 Task: Emergency contact list blue modern simple.
Action: Mouse moved to (436, 341)
Screenshot: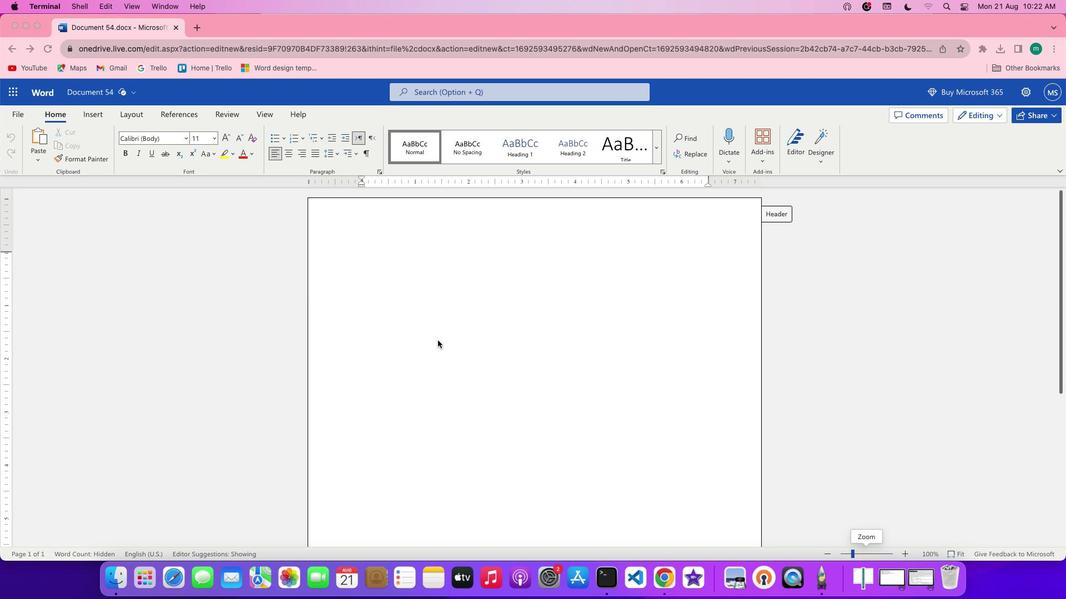 
Action: Mouse scrolled (436, 341) with delta (-2, -3)
Screenshot: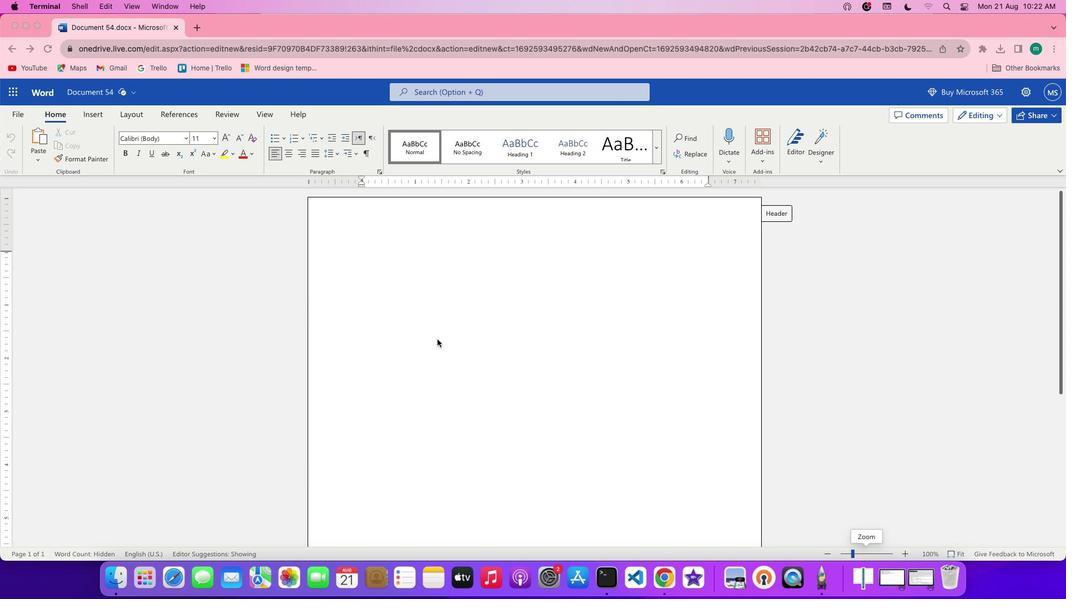 
Action: Mouse moved to (434, 336)
Screenshot: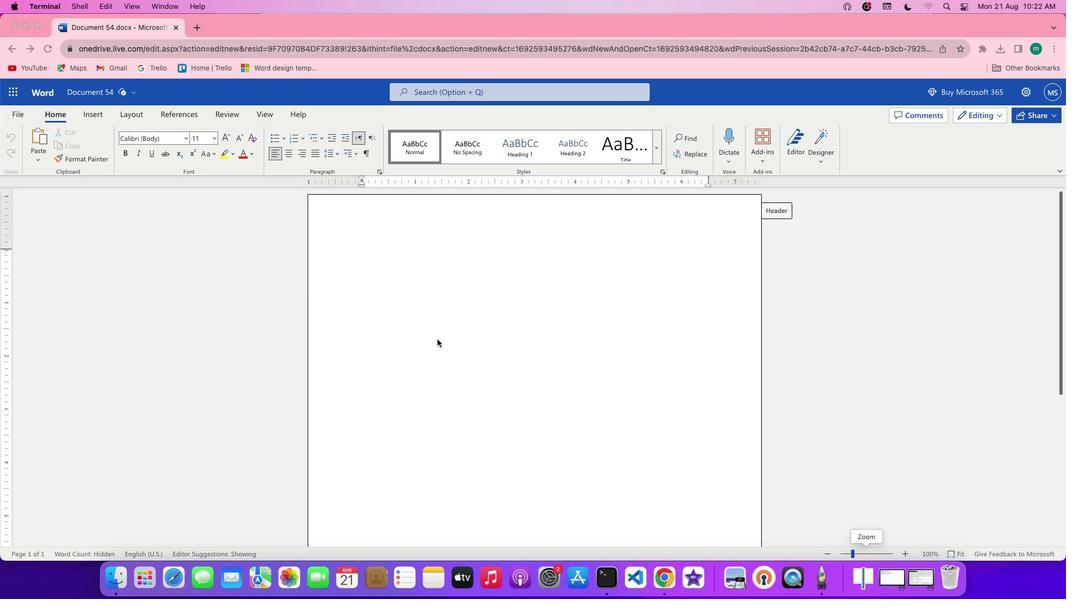 
Action: Mouse scrolled (434, 336) with delta (-2, -3)
Screenshot: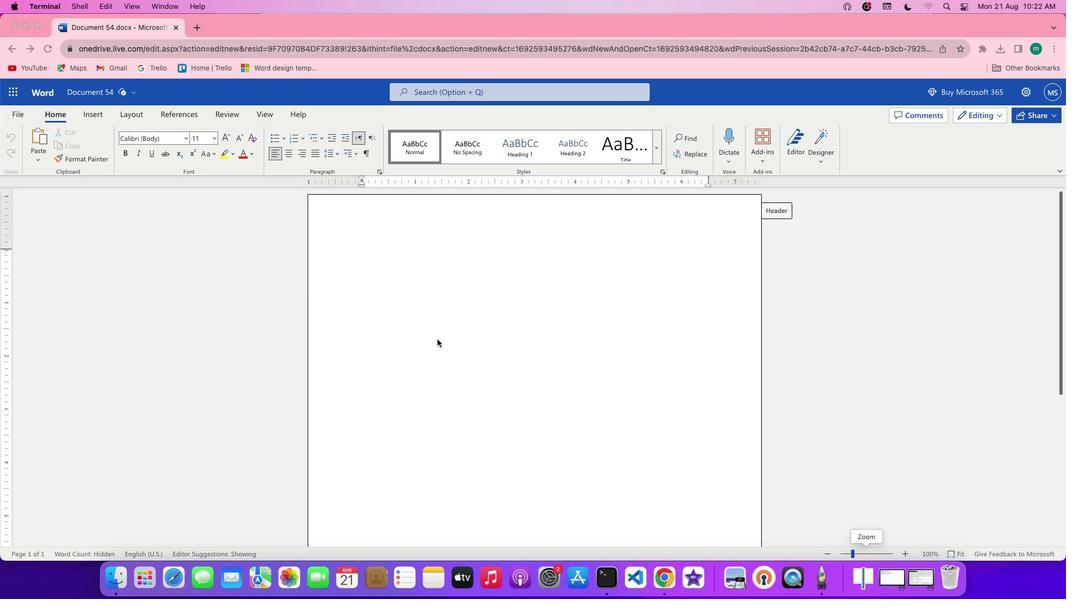 
Action: Mouse moved to (433, 336)
Screenshot: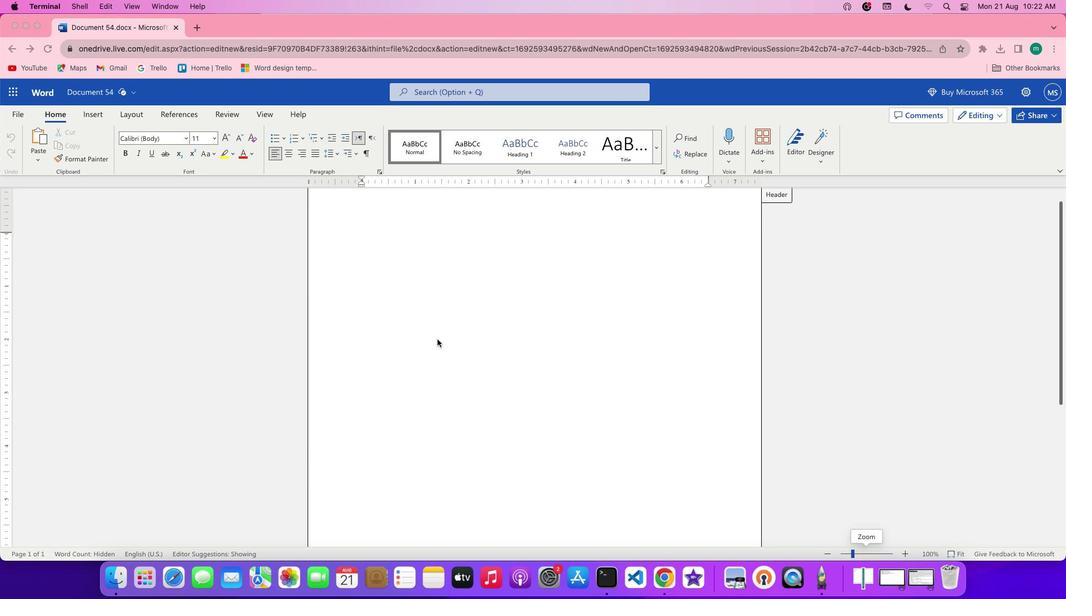 
Action: Mouse scrolled (433, 336) with delta (-2, -3)
Screenshot: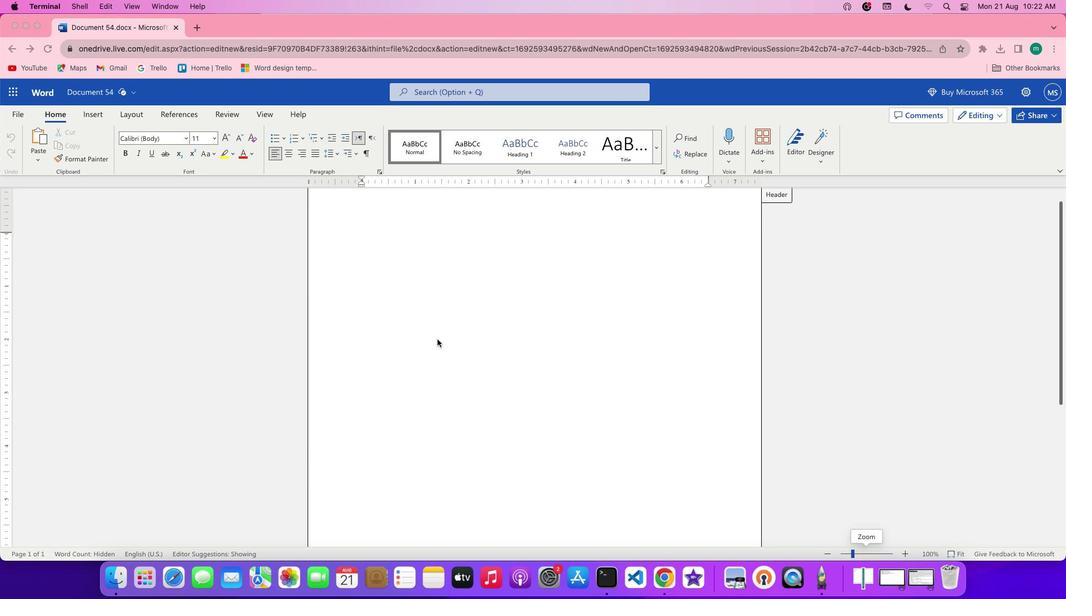 
Action: Mouse scrolled (433, 336) with delta (-2, -4)
Screenshot: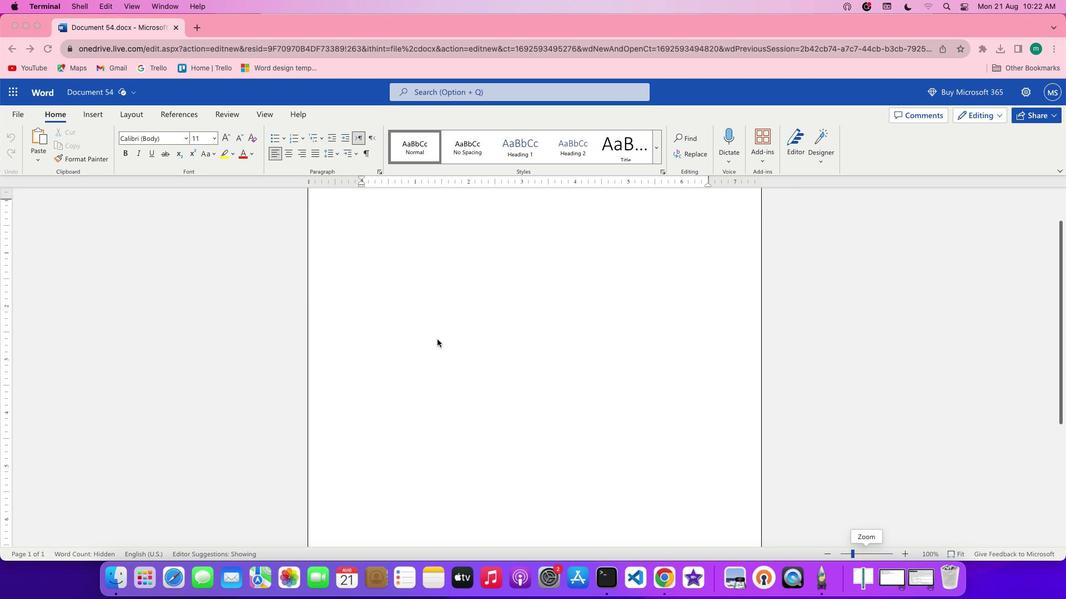
Action: Mouse moved to (432, 336)
Screenshot: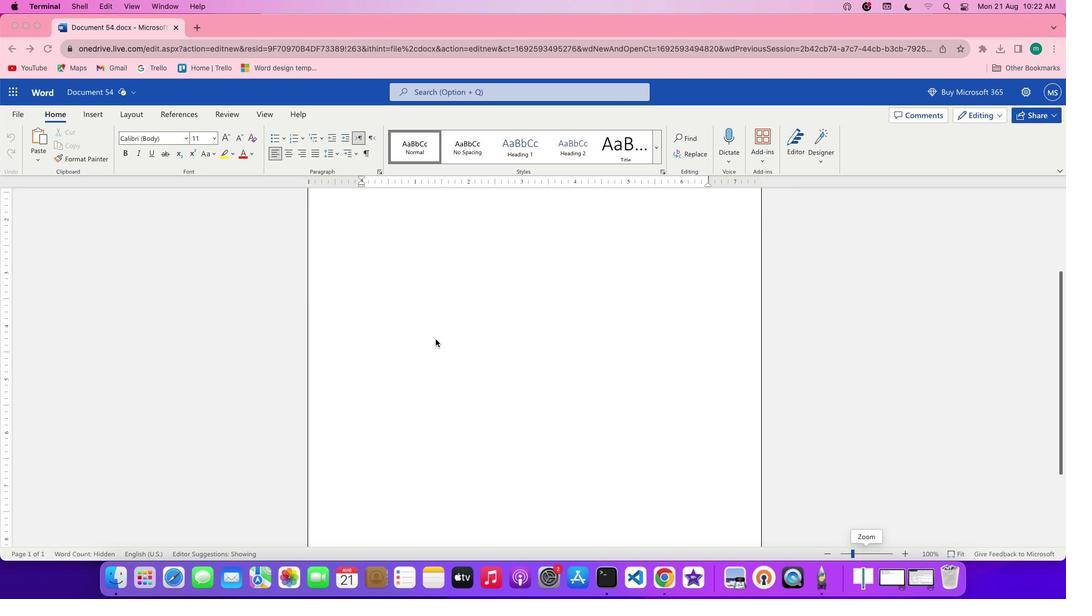 
Action: Mouse scrolled (432, 336) with delta (-2, -2)
Screenshot: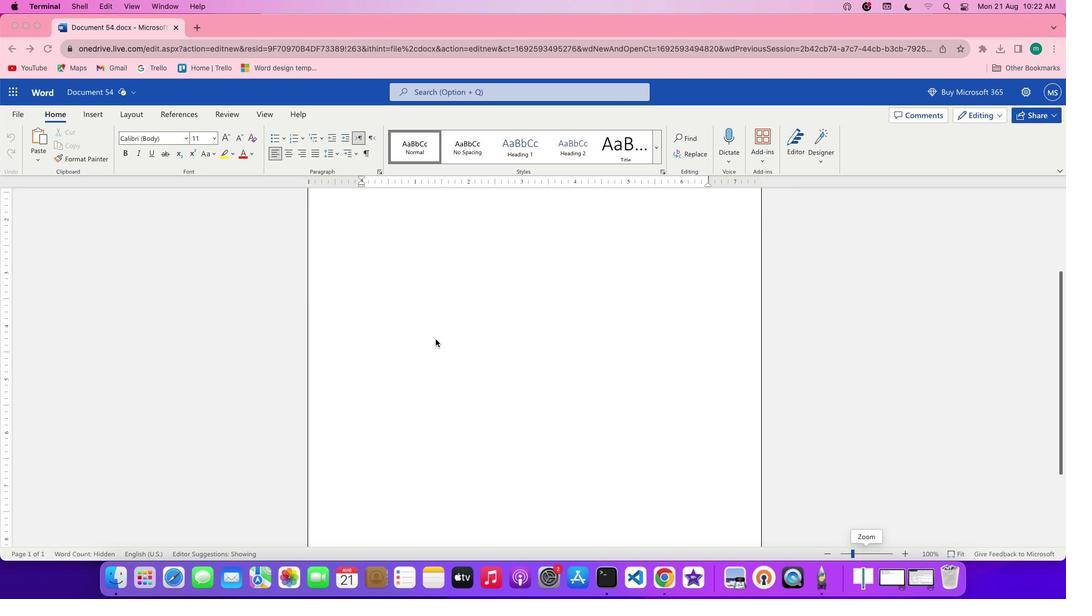 
Action: Mouse scrolled (432, 336) with delta (-2, -2)
Screenshot: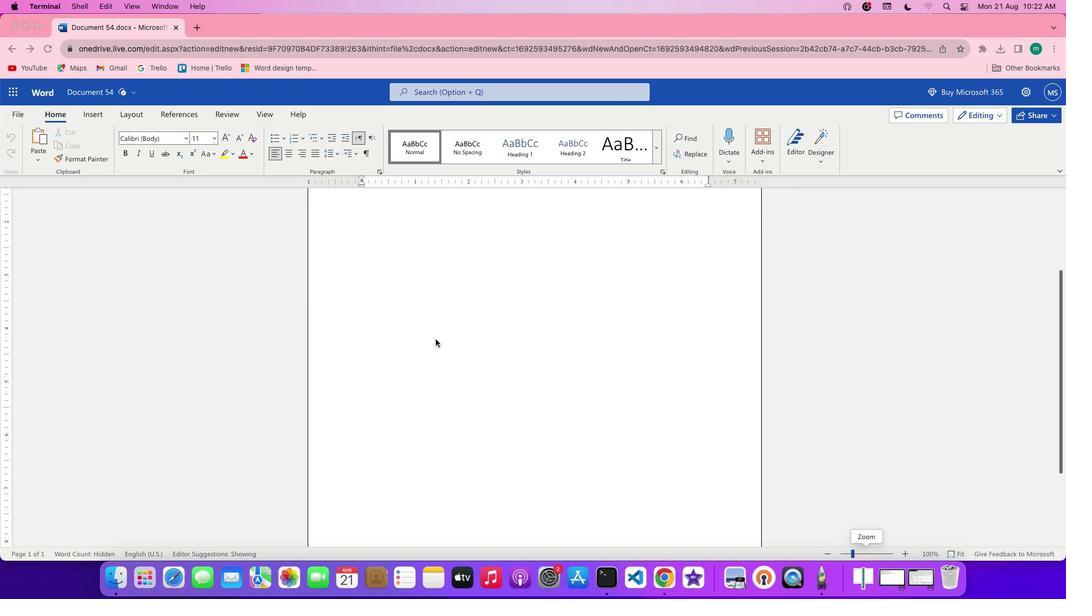 
Action: Mouse scrolled (432, 336) with delta (-2, -1)
Screenshot: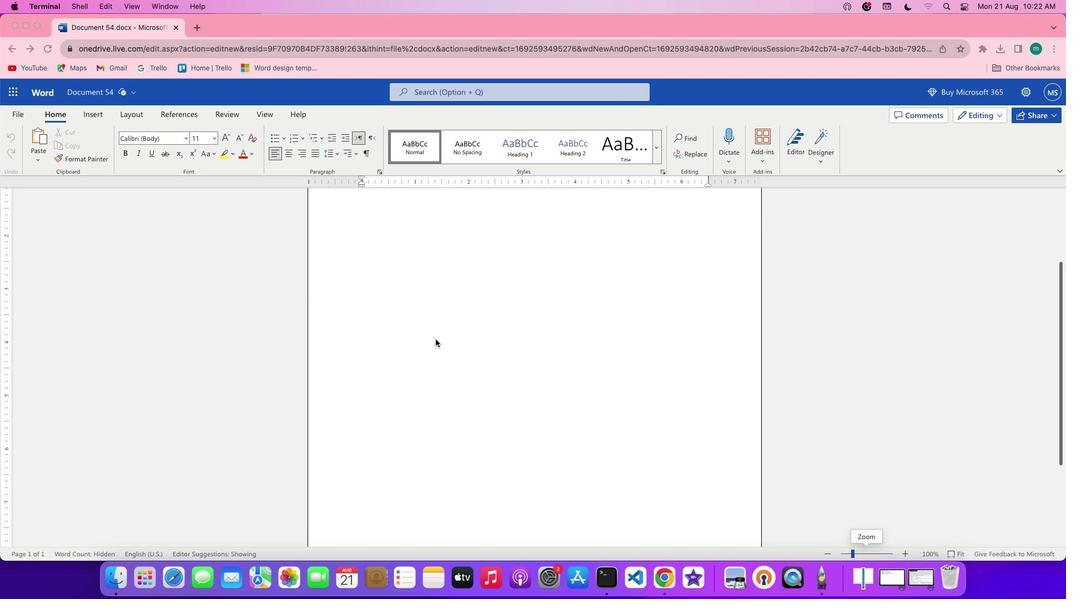 
Action: Mouse scrolled (432, 336) with delta (-2, 0)
Screenshot: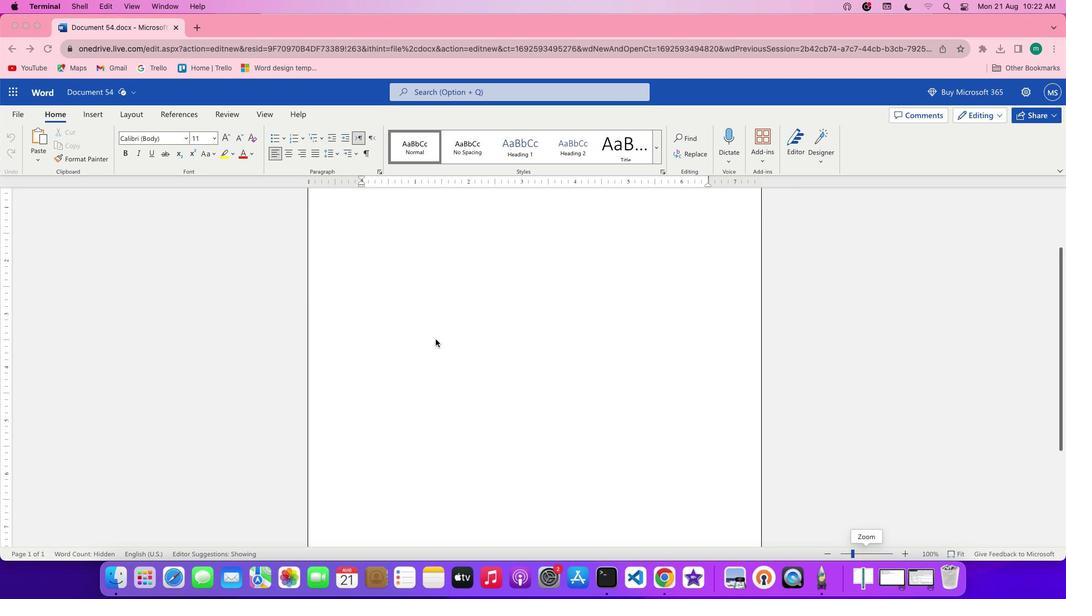 
Action: Mouse moved to (53, 112)
Screenshot: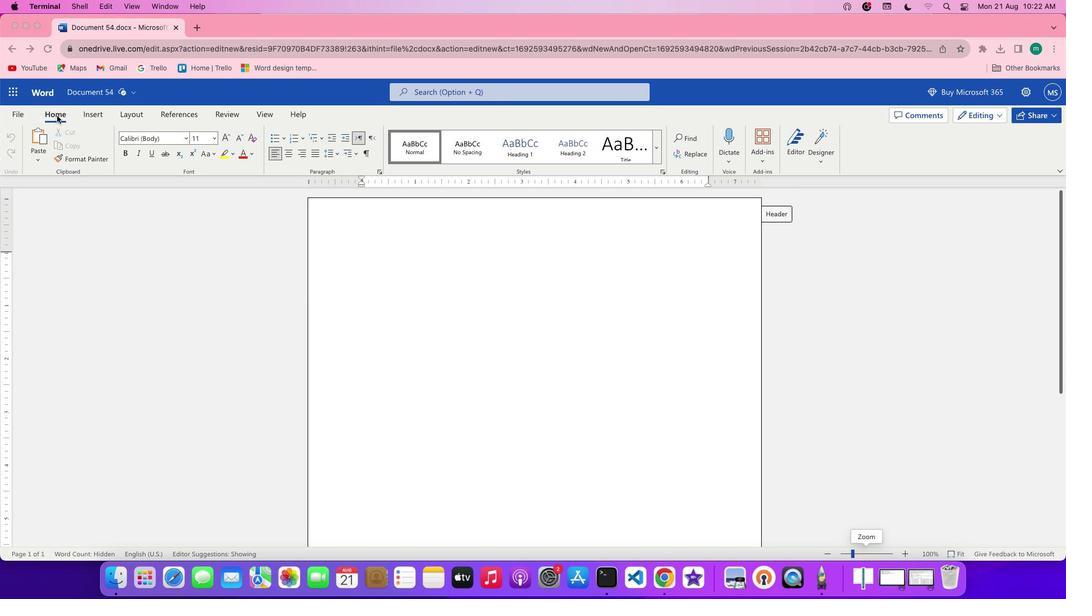 
Action: Mouse pressed left at (53, 112)
Screenshot: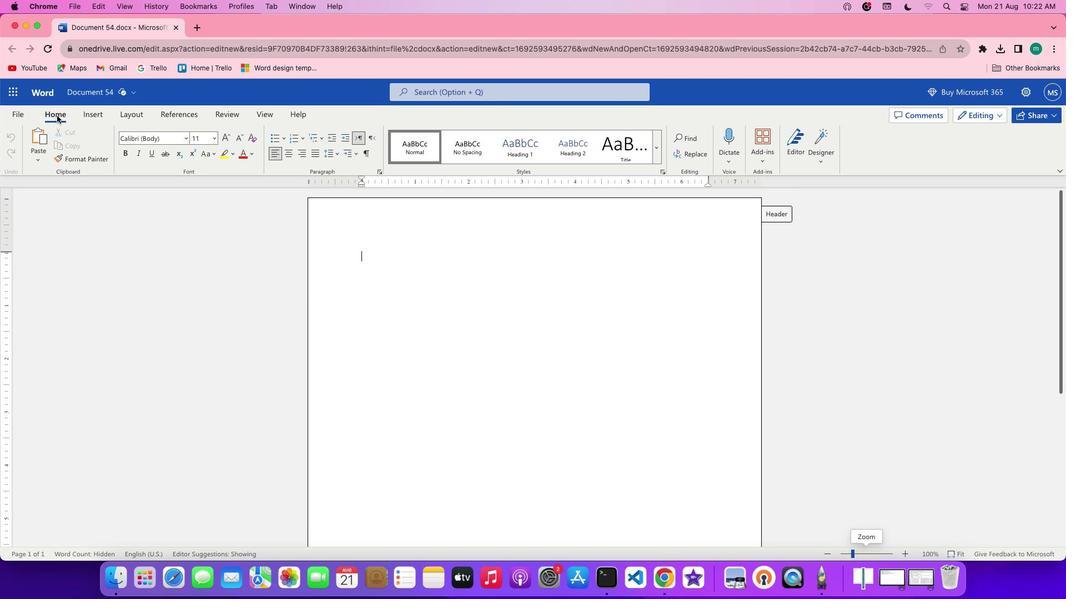 
Action: Mouse moved to (87, 113)
Screenshot: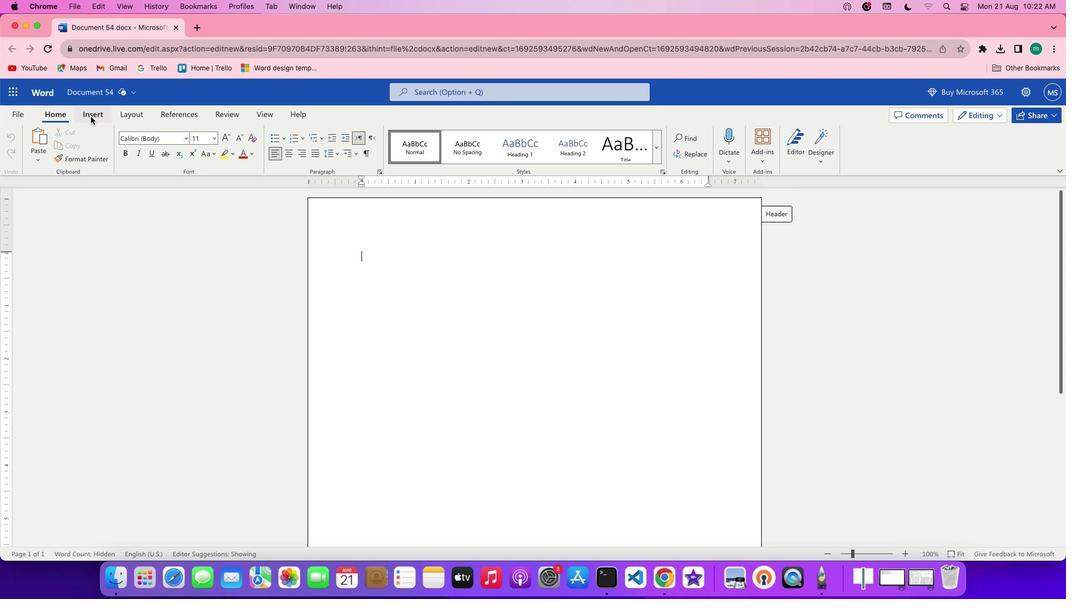 
Action: Mouse pressed left at (87, 113)
Screenshot: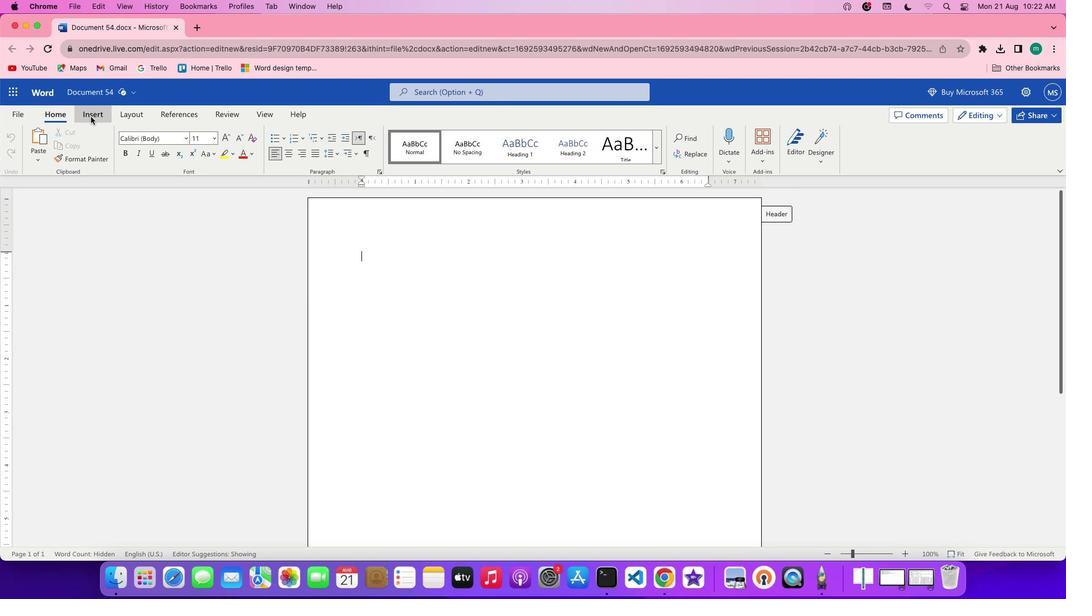
Action: Mouse moved to (98, 150)
Screenshot: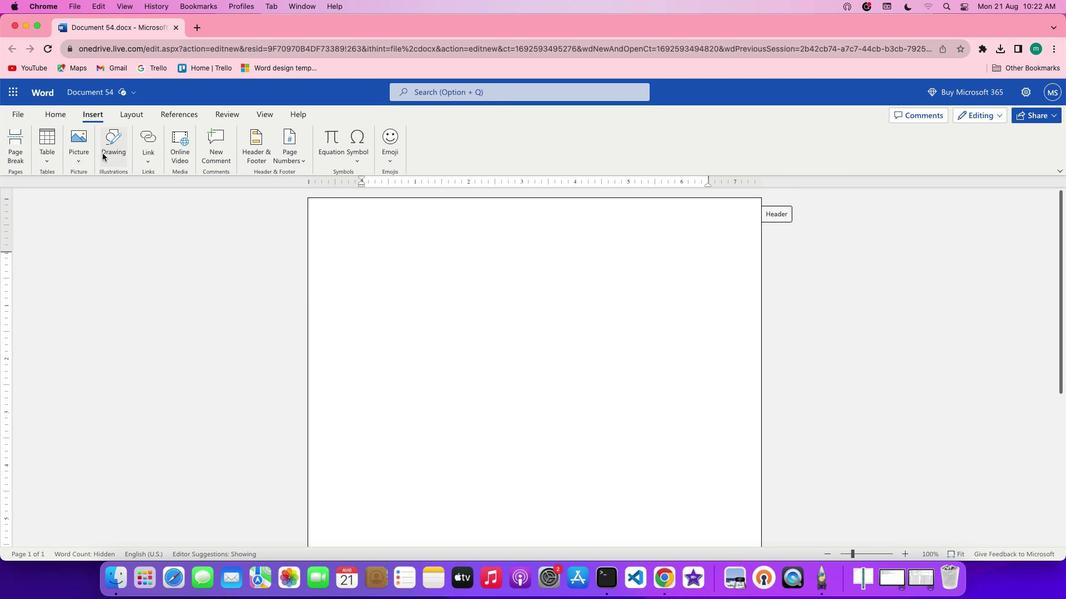 
Action: Mouse pressed left at (98, 150)
Screenshot: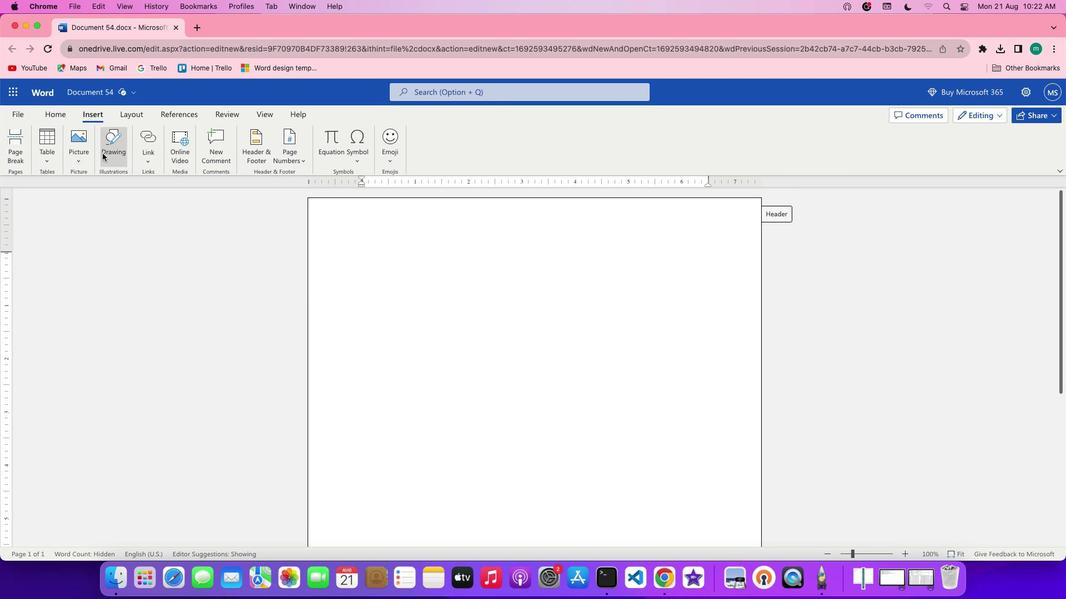 
Action: Mouse moved to (427, 211)
Screenshot: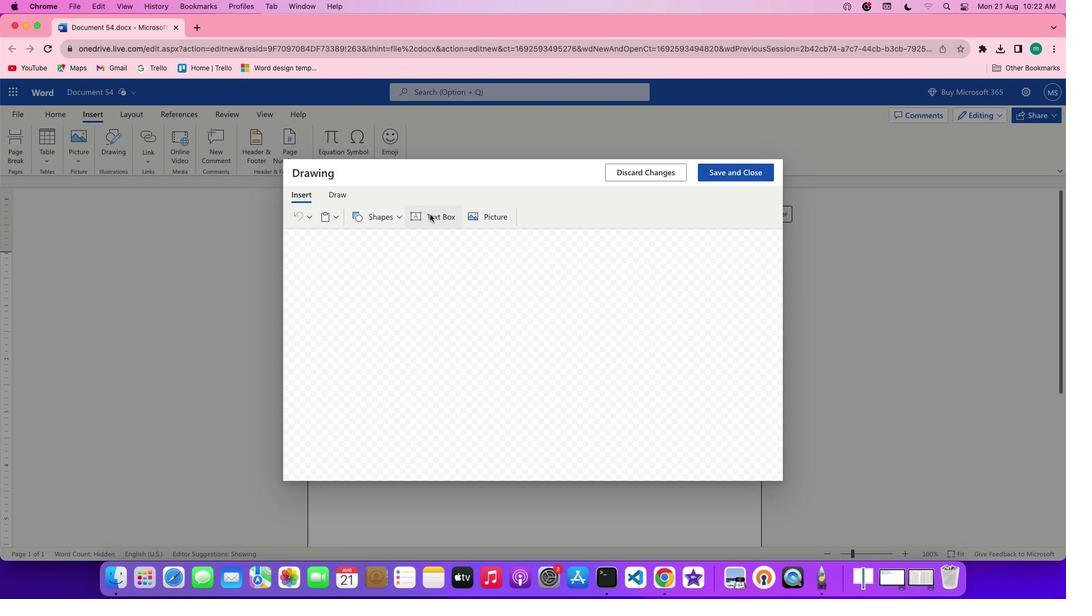 
Action: Mouse pressed left at (427, 211)
Screenshot: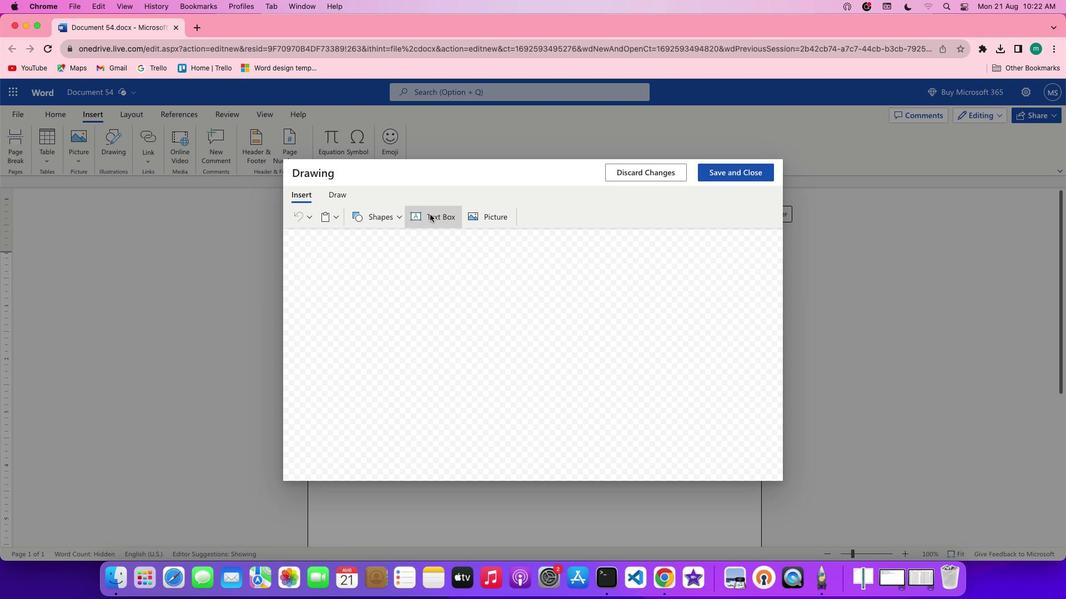 
Action: Mouse moved to (282, 226)
Screenshot: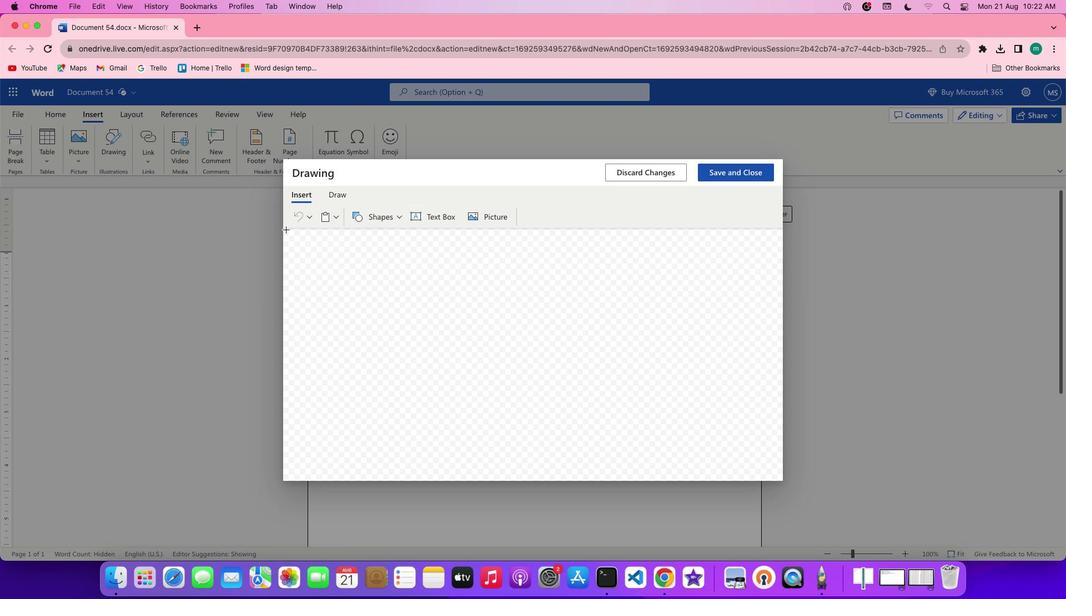
Action: Mouse pressed left at (282, 226)
Screenshot: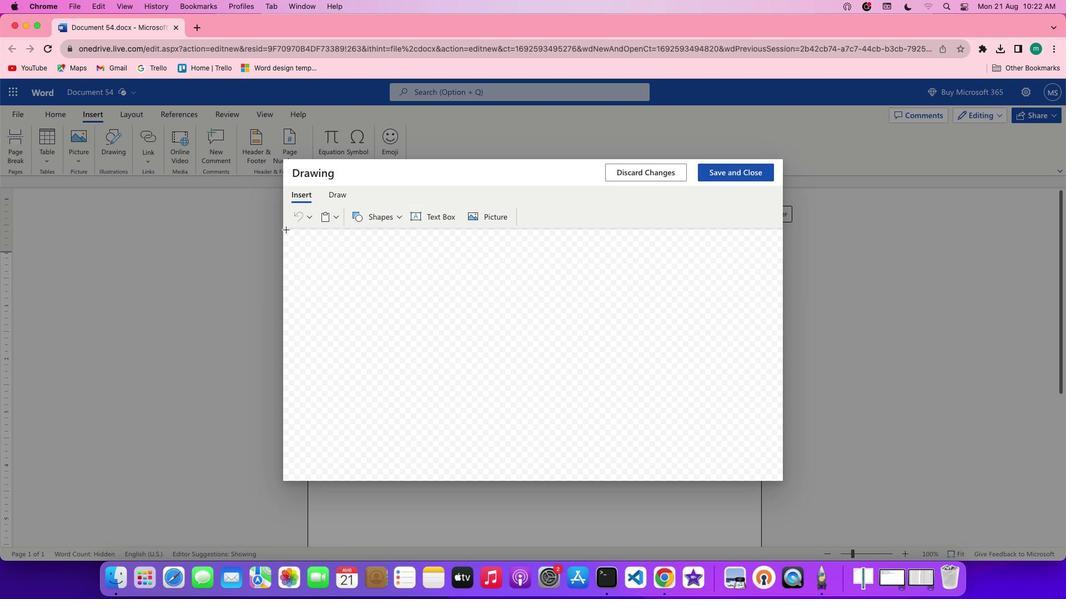 
Action: Mouse moved to (281, 228)
Screenshot: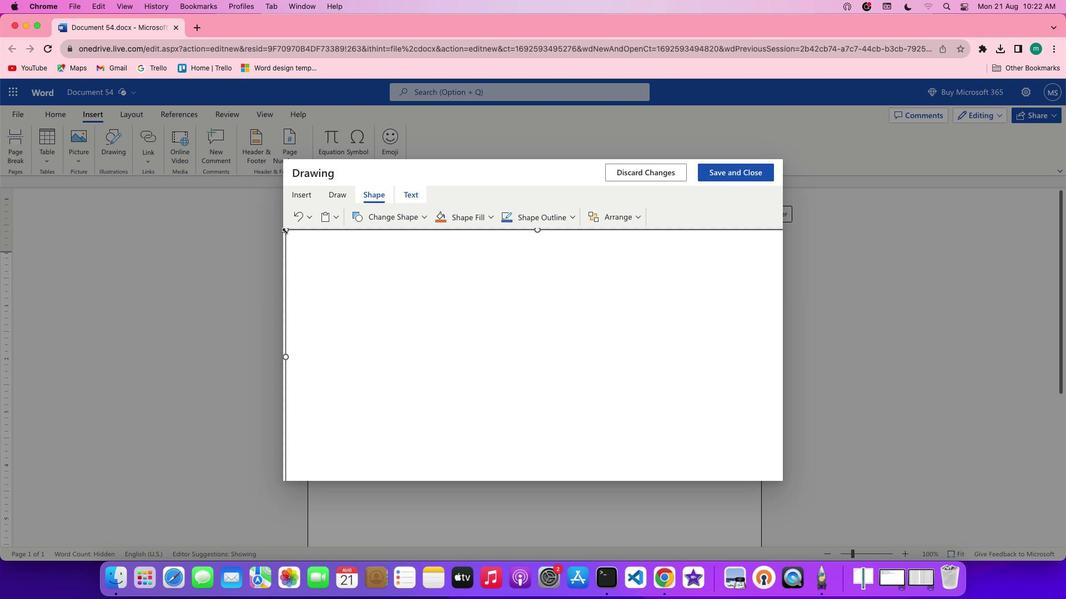 
Action: Mouse pressed left at (281, 228)
Screenshot: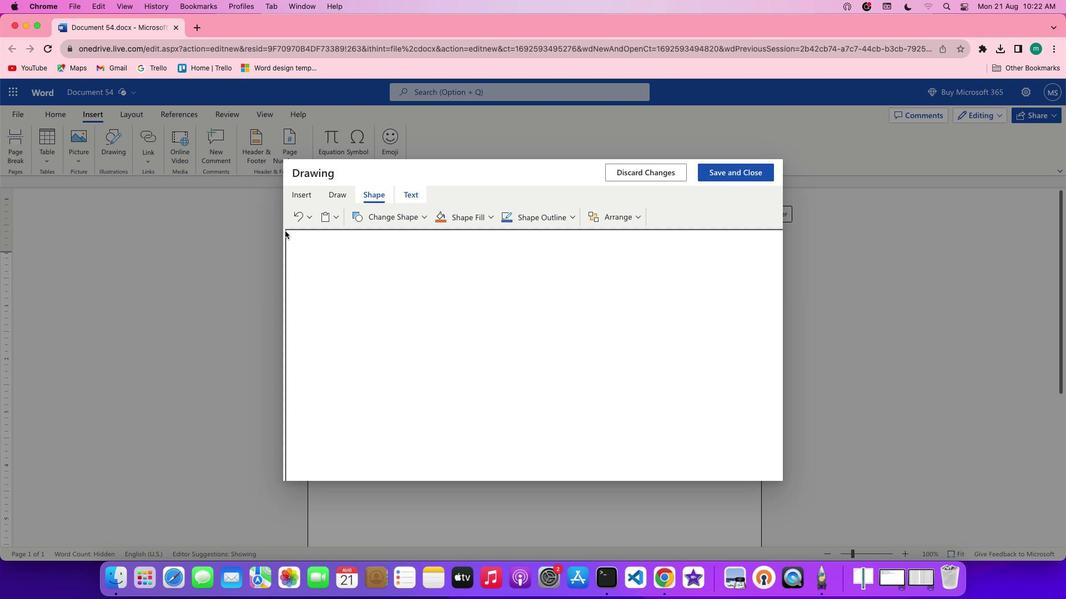 
Action: Mouse moved to (414, 282)
Screenshot: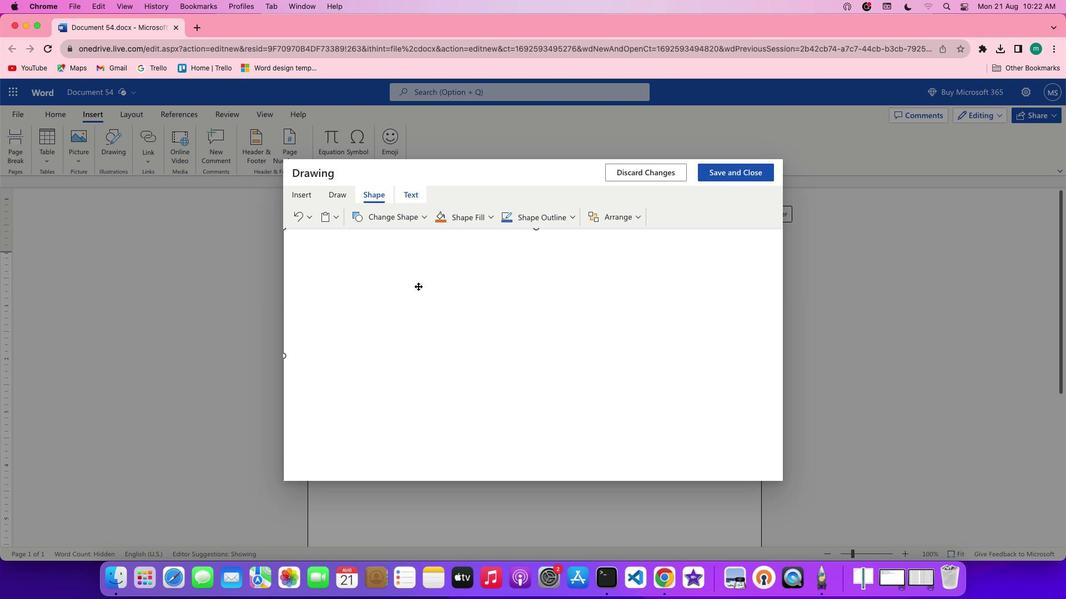 
Action: Mouse pressed left at (414, 282)
Screenshot: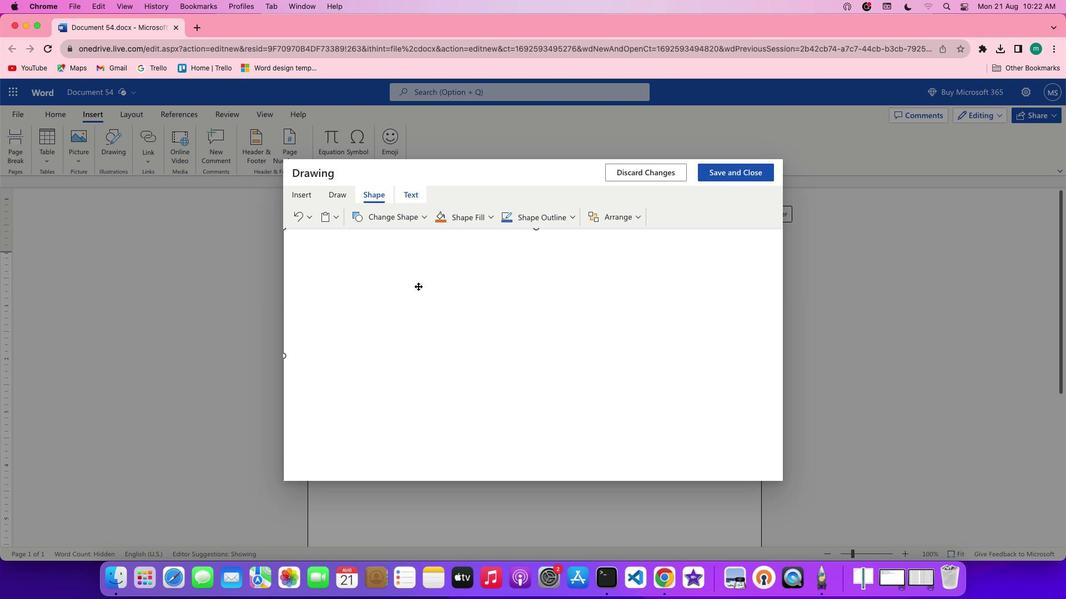 
Action: Mouse moved to (311, 193)
Screenshot: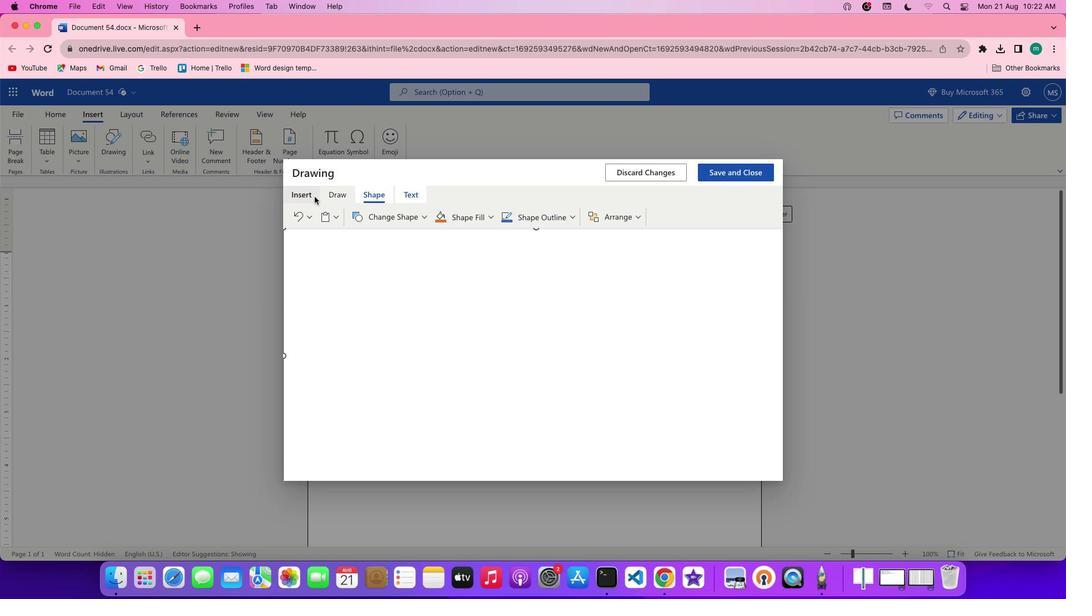 
Action: Mouse pressed left at (311, 193)
Screenshot: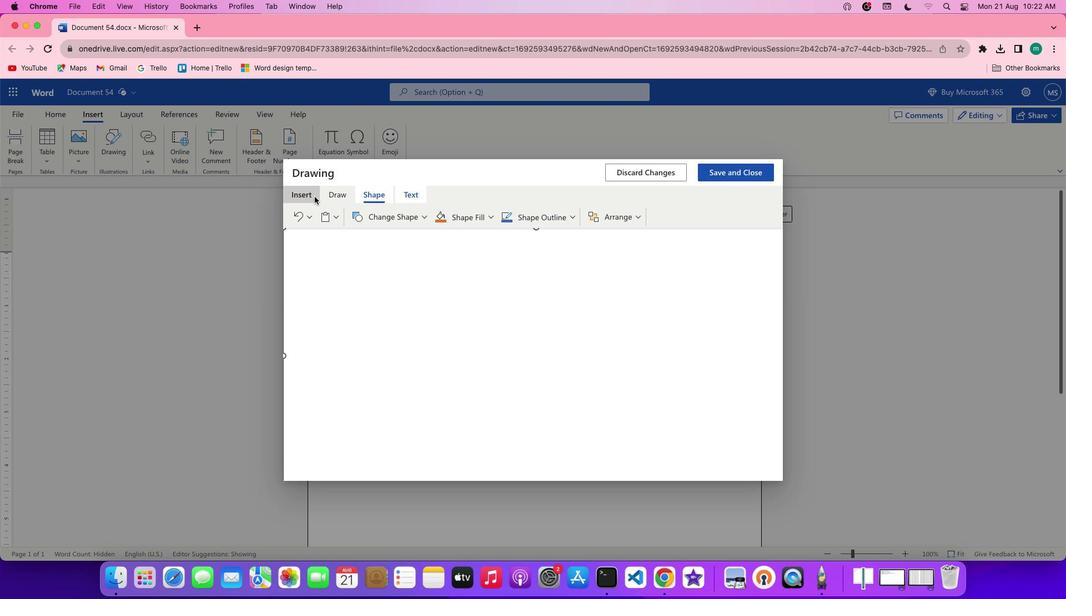 
Action: Mouse moved to (487, 212)
Screenshot: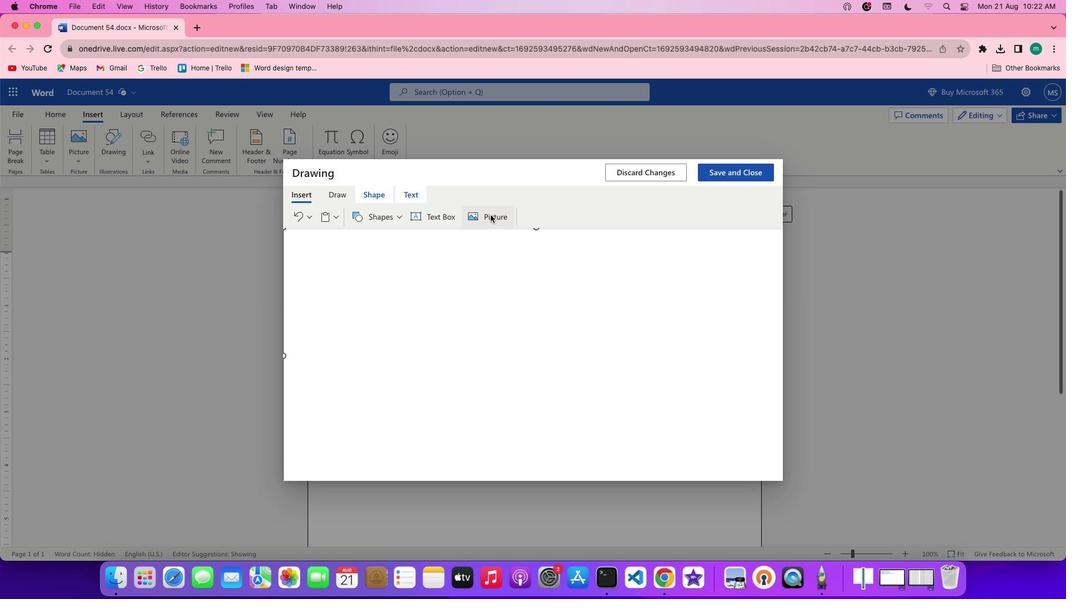
Action: Mouse pressed left at (487, 212)
Screenshot: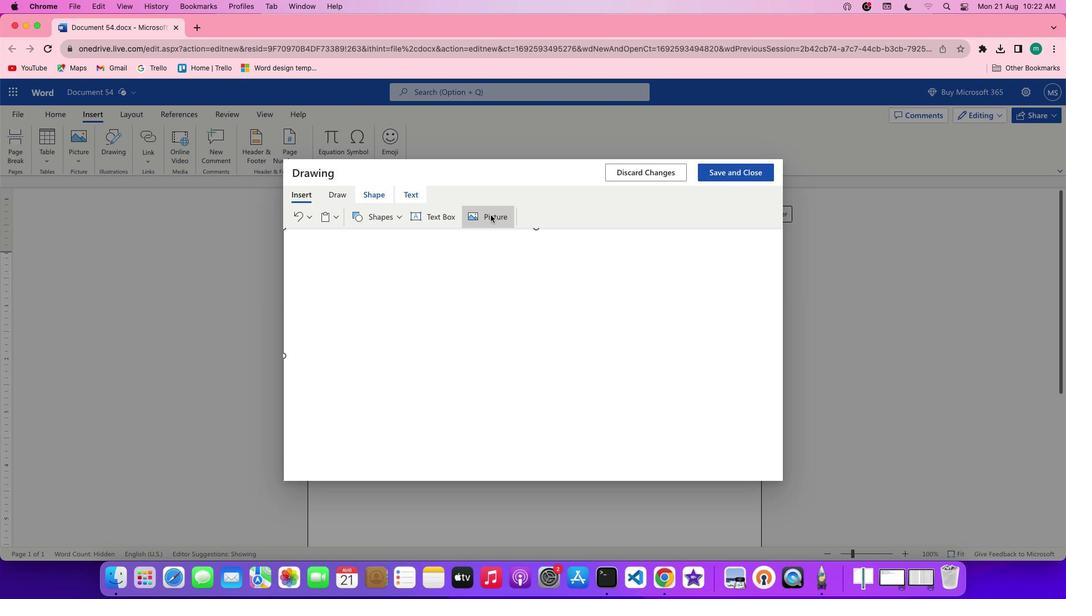 
Action: Mouse moved to (447, 286)
Screenshot: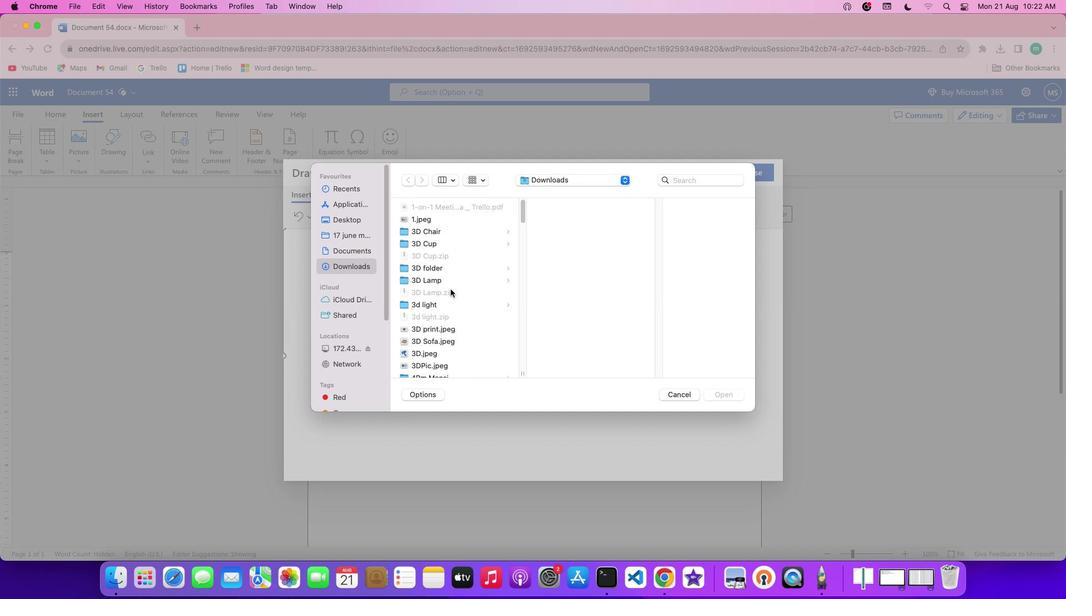 
Action: Mouse scrolled (447, 286) with delta (-2, -3)
Screenshot: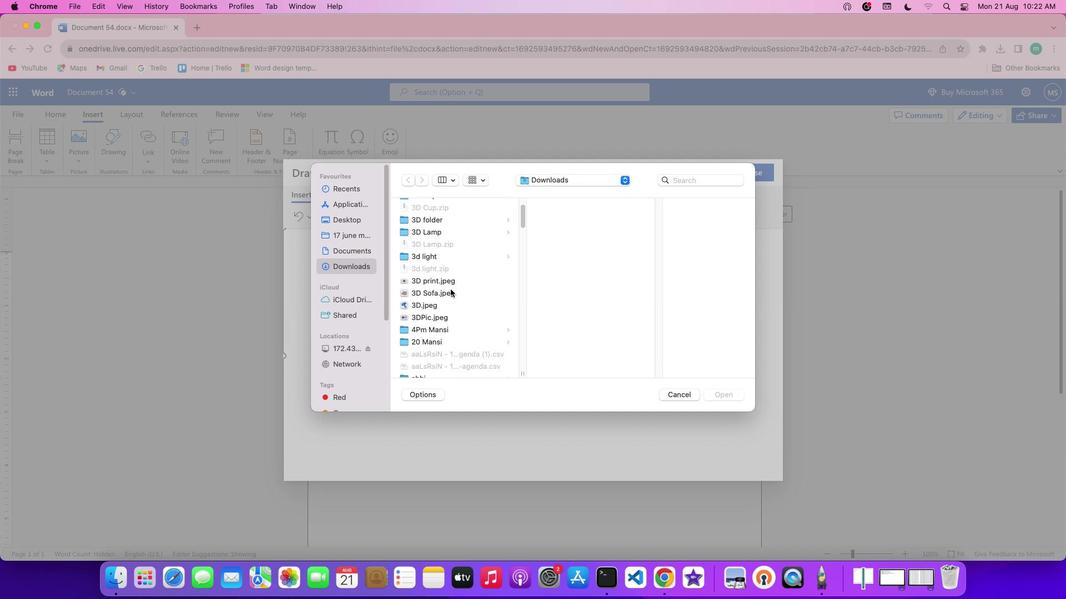 
Action: Mouse scrolled (447, 286) with delta (-2, -3)
Screenshot: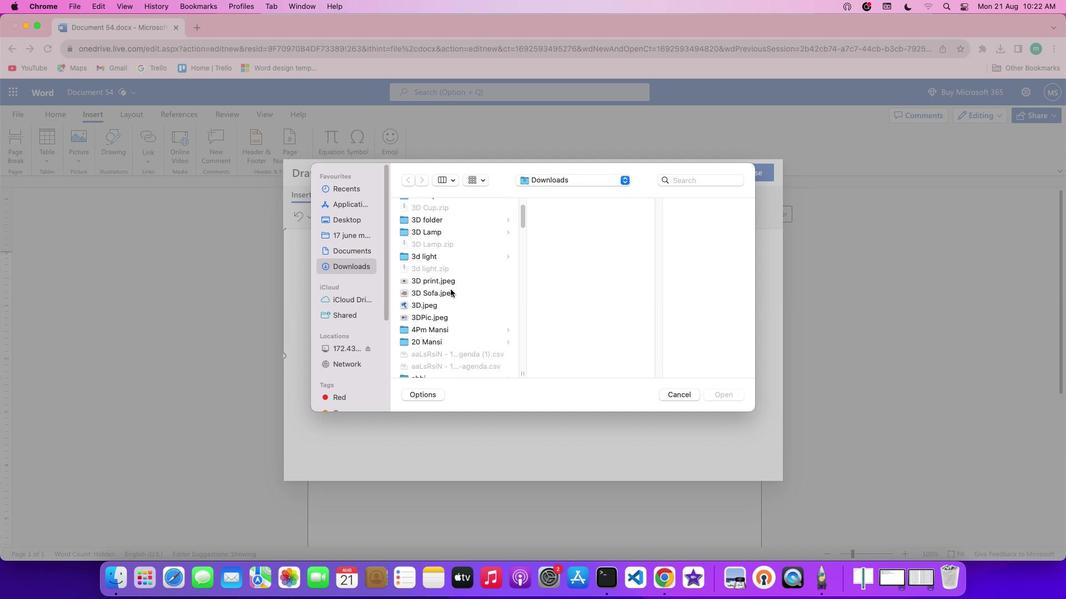 
Action: Mouse scrolled (447, 286) with delta (-2, -3)
Screenshot: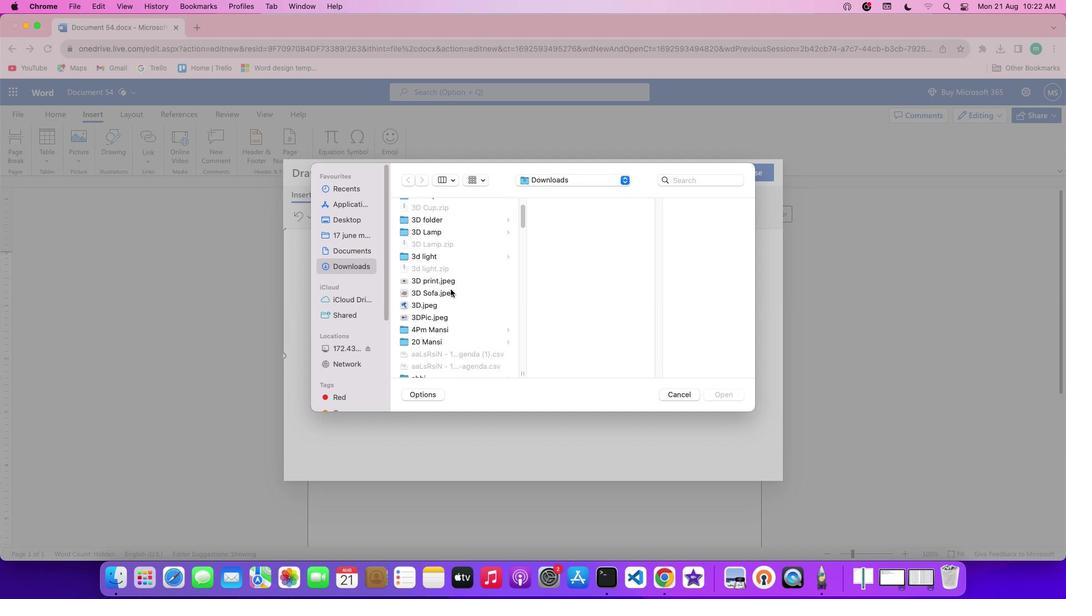 
Action: Mouse scrolled (447, 286) with delta (-2, -3)
Screenshot: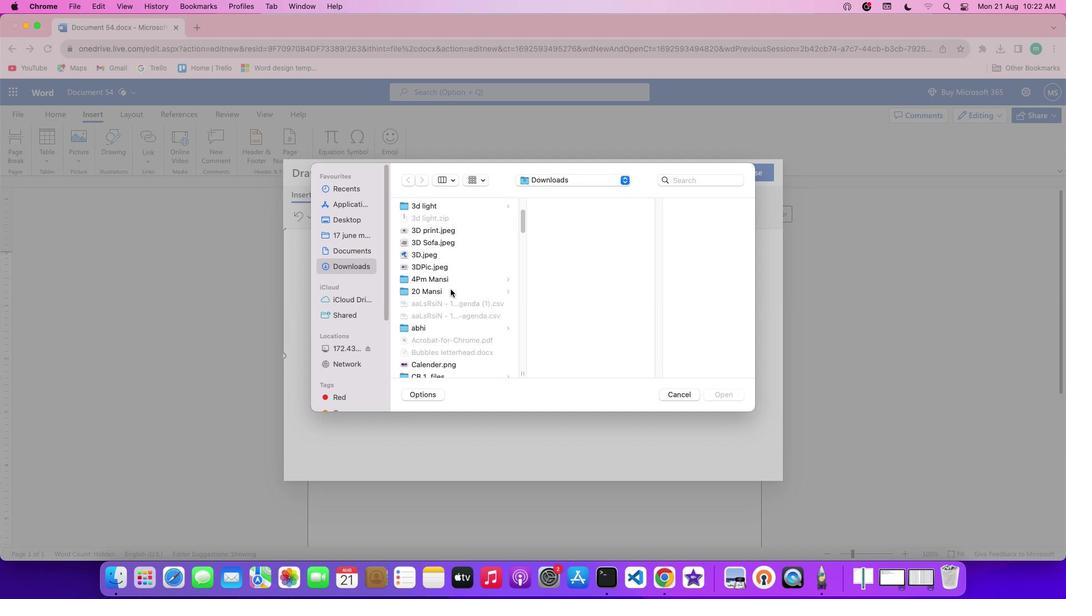 
Action: Mouse scrolled (447, 286) with delta (-2, -3)
Screenshot: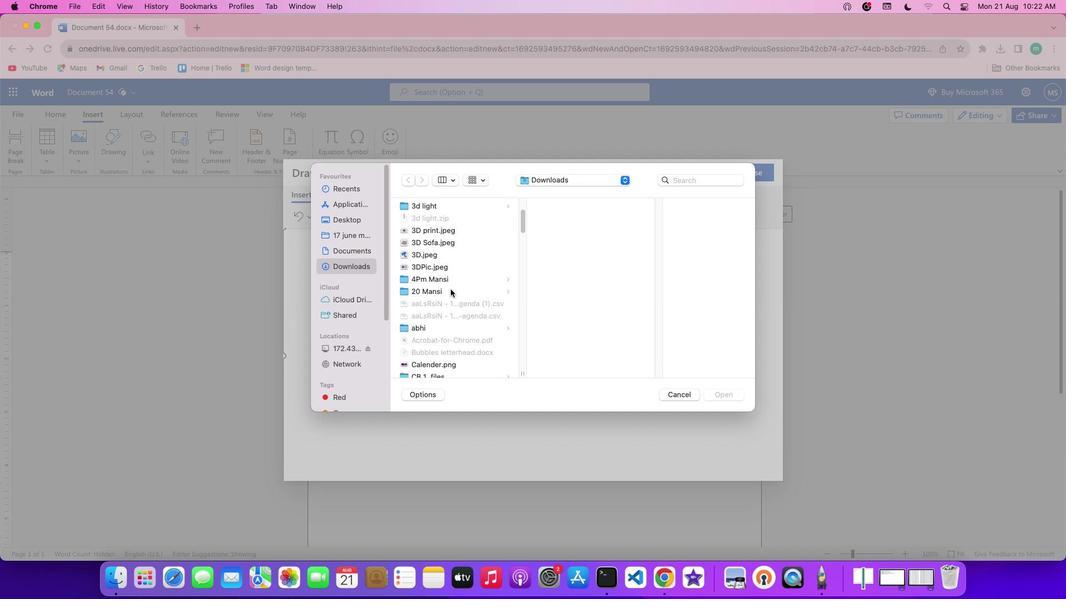 
Action: Mouse scrolled (447, 286) with delta (-2, -4)
Screenshot: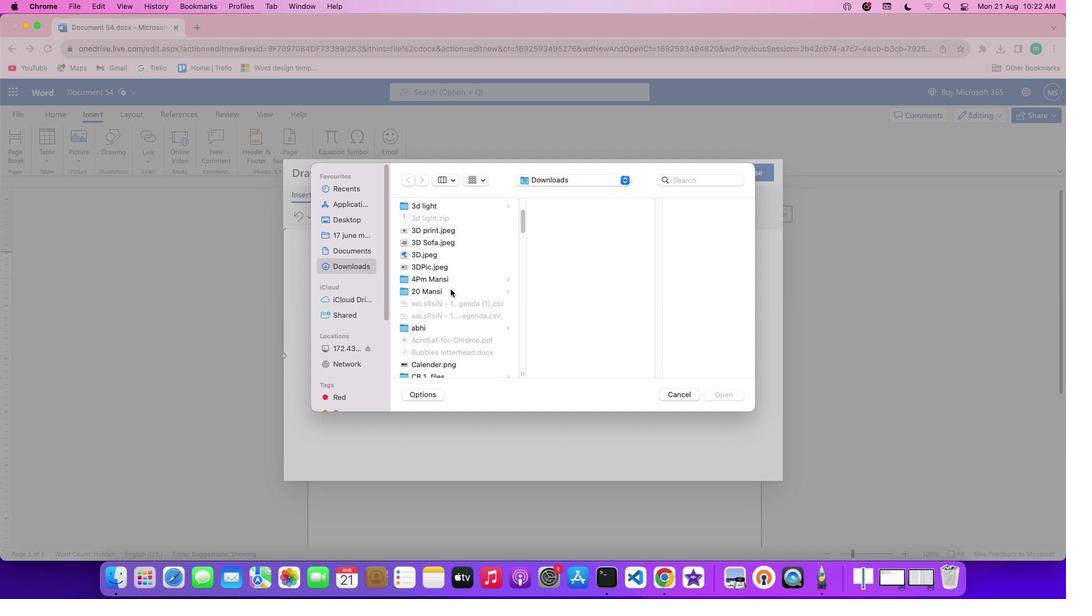 
Action: Mouse scrolled (447, 286) with delta (-2, -3)
Screenshot: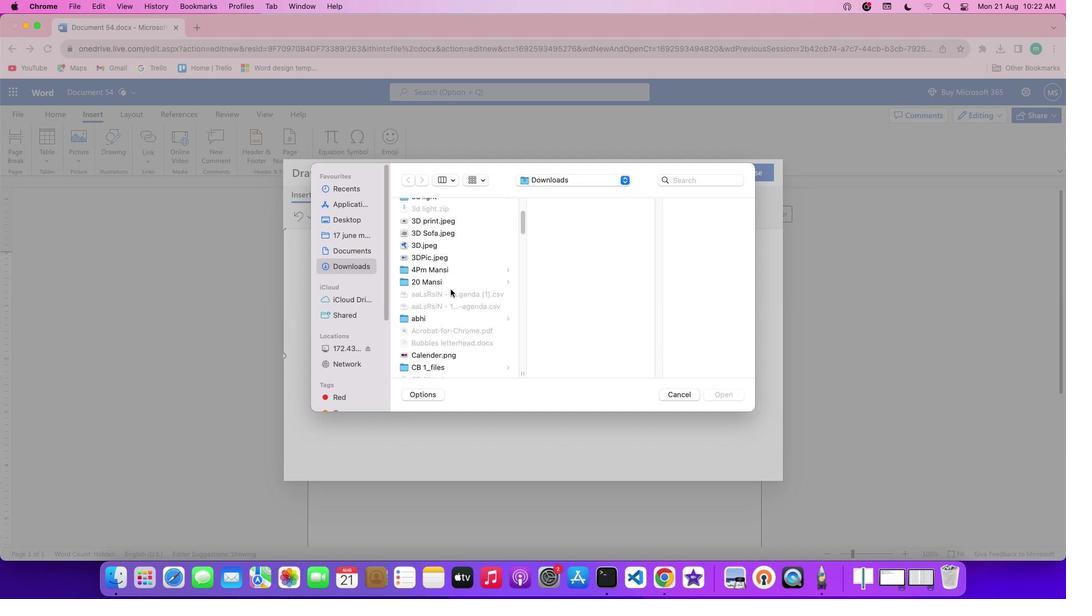 
Action: Mouse scrolled (447, 286) with delta (-2, -3)
Screenshot: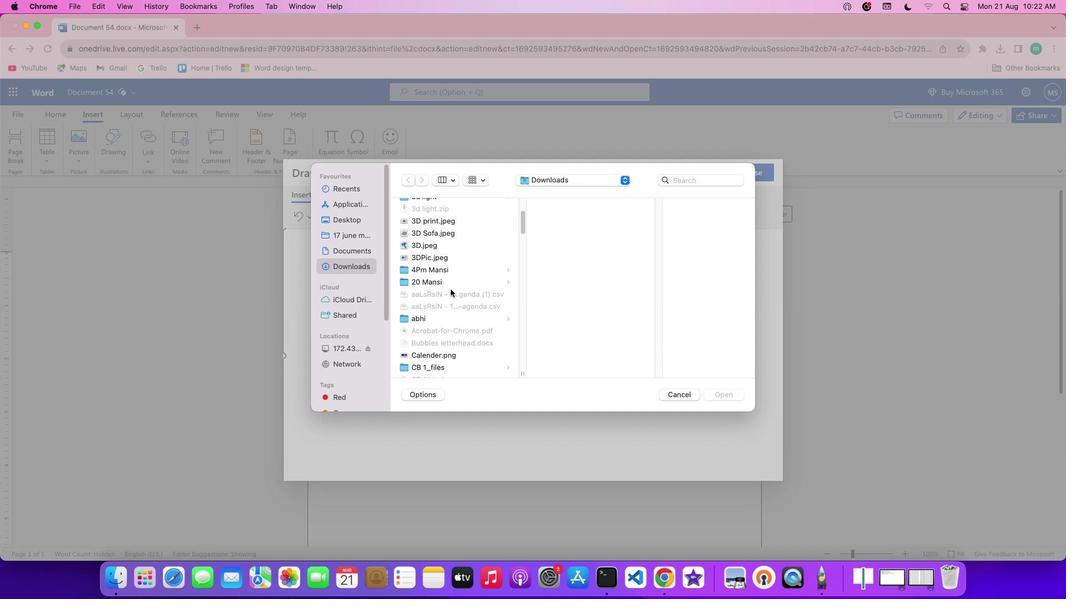 
Action: Mouse scrolled (447, 286) with delta (-2, -3)
Screenshot: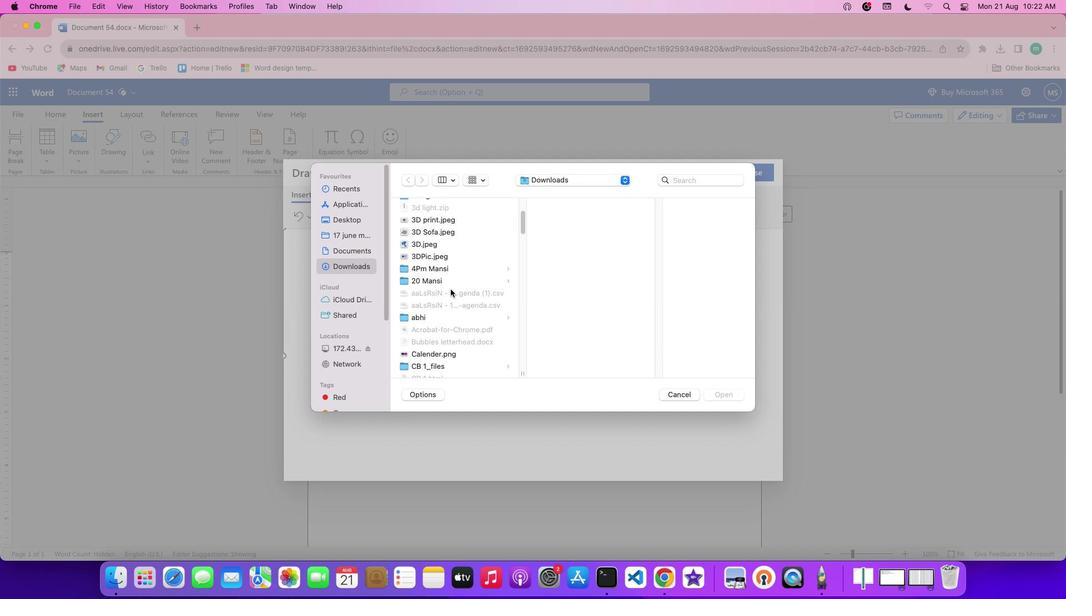 
Action: Mouse scrolled (447, 286) with delta (-2, -3)
Screenshot: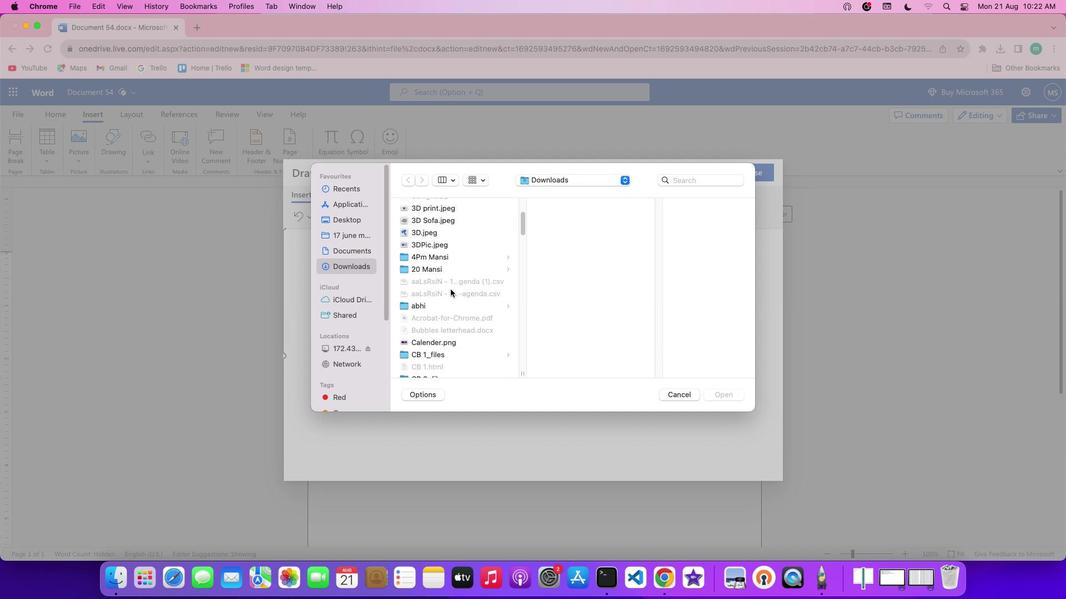 
Action: Mouse scrolled (447, 286) with delta (-2, -3)
Screenshot: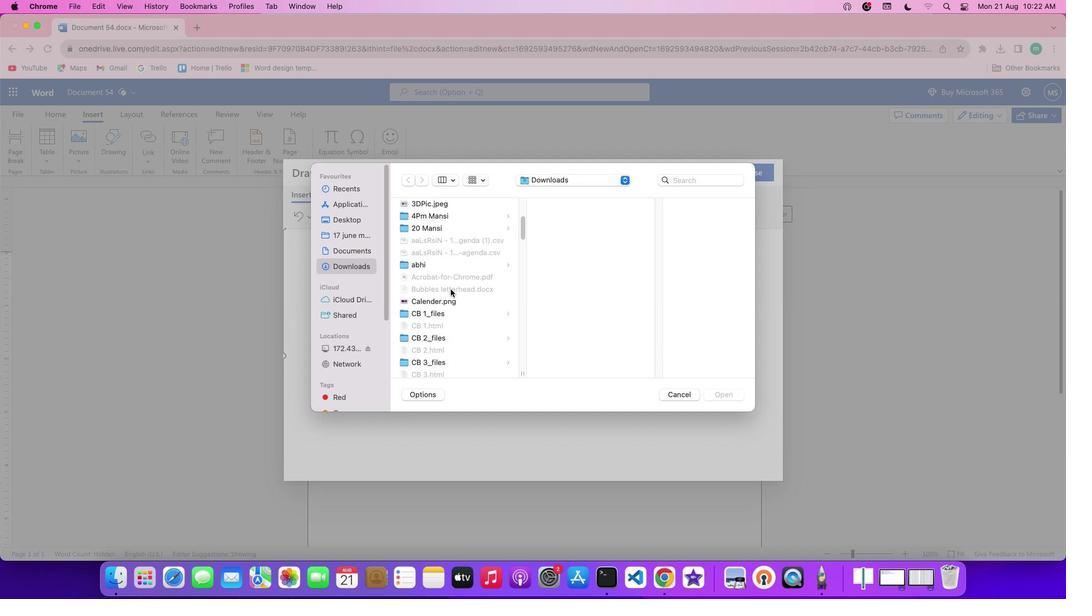 
Action: Mouse scrolled (447, 286) with delta (-2, -4)
Screenshot: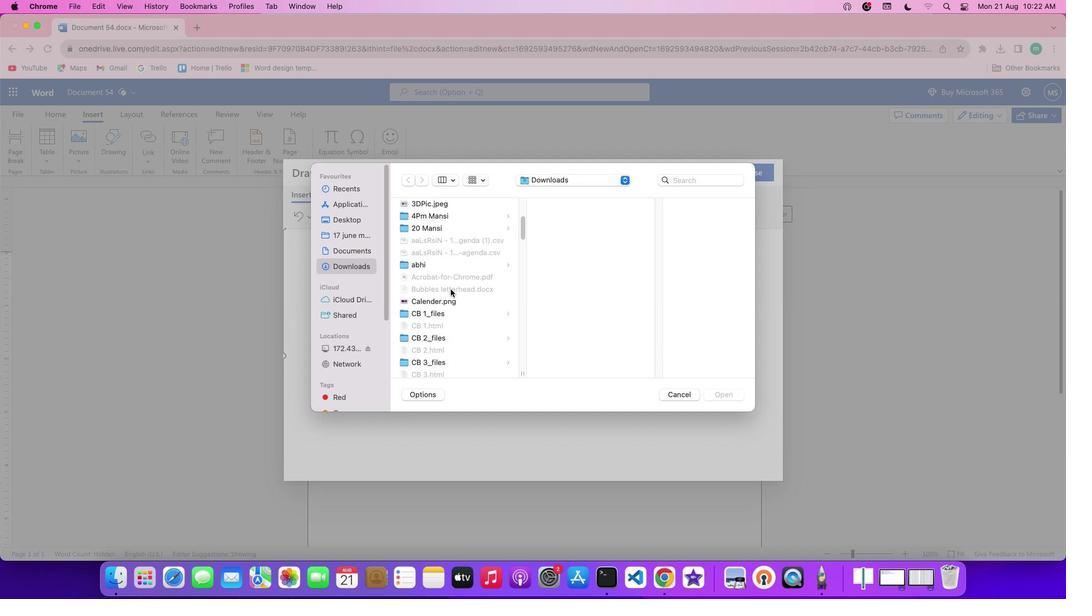 
Action: Mouse scrolled (447, 286) with delta (-2, -4)
Screenshot: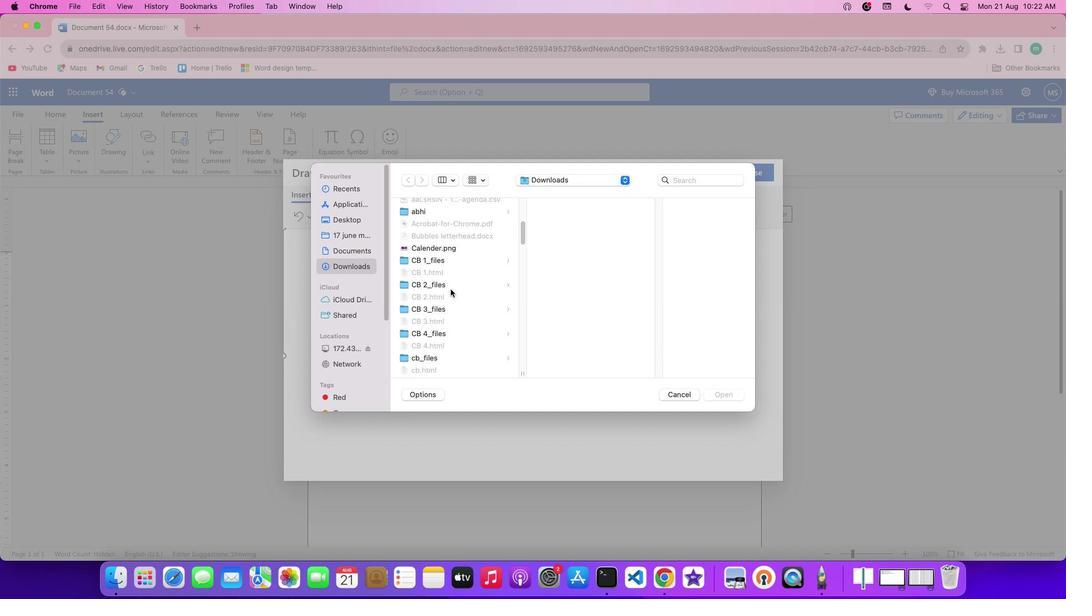 
Action: Mouse scrolled (447, 286) with delta (-2, -3)
Screenshot: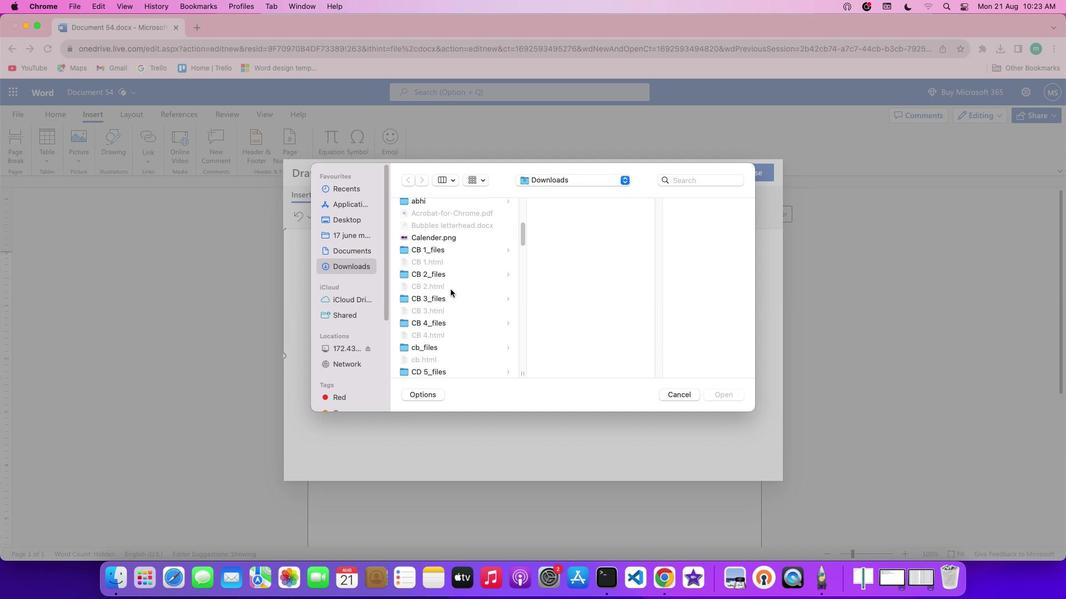 
Action: Mouse scrolled (447, 286) with delta (-2, -3)
Screenshot: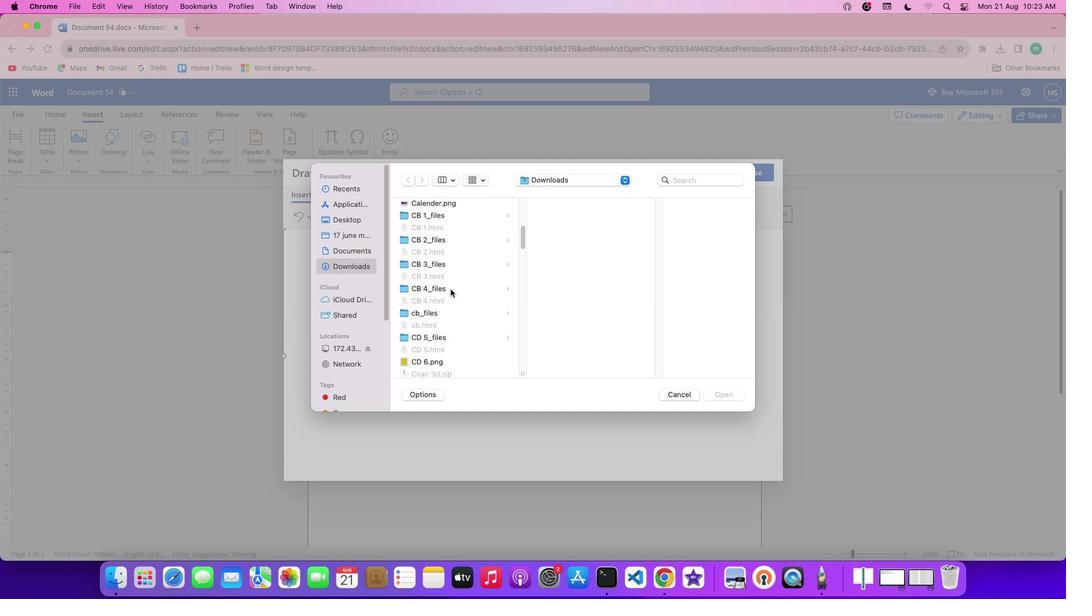 
Action: Mouse scrolled (447, 286) with delta (-2, -3)
Screenshot: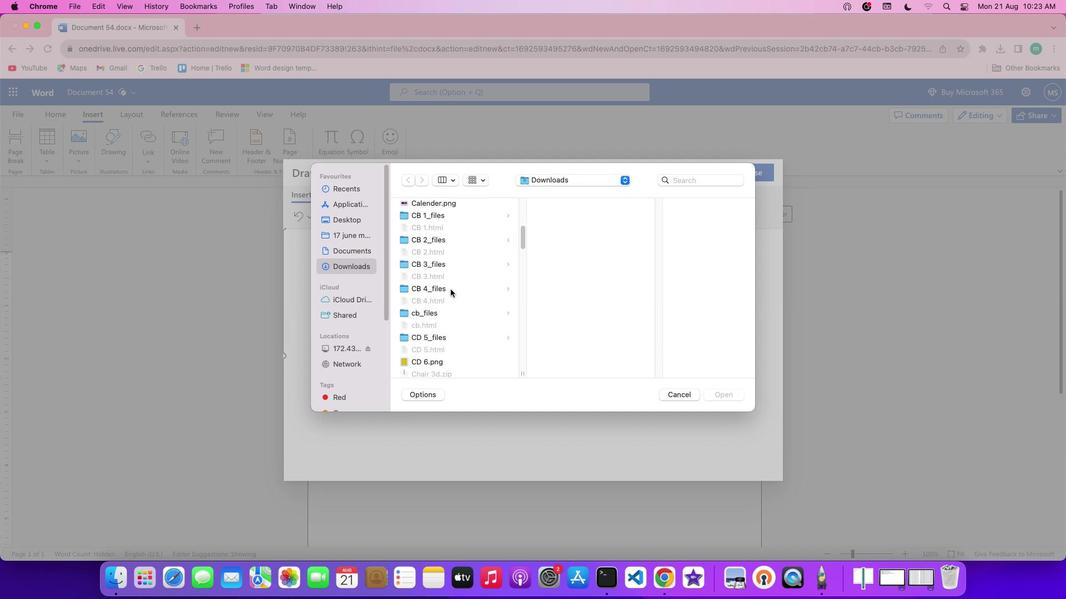
Action: Mouse scrolled (447, 286) with delta (-2, -3)
Screenshot: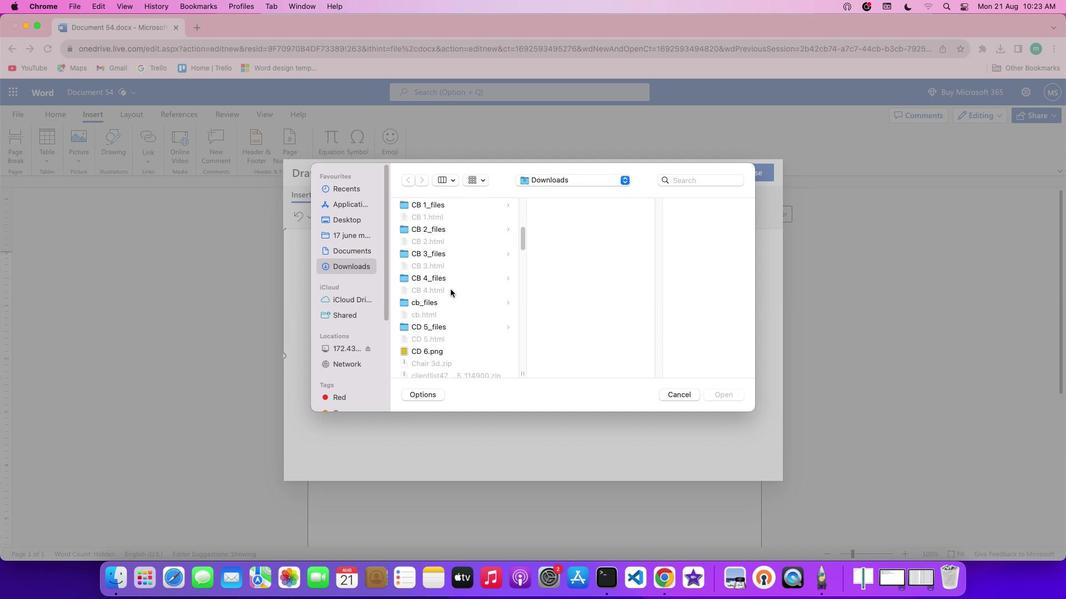
Action: Mouse scrolled (447, 286) with delta (-2, -3)
Screenshot: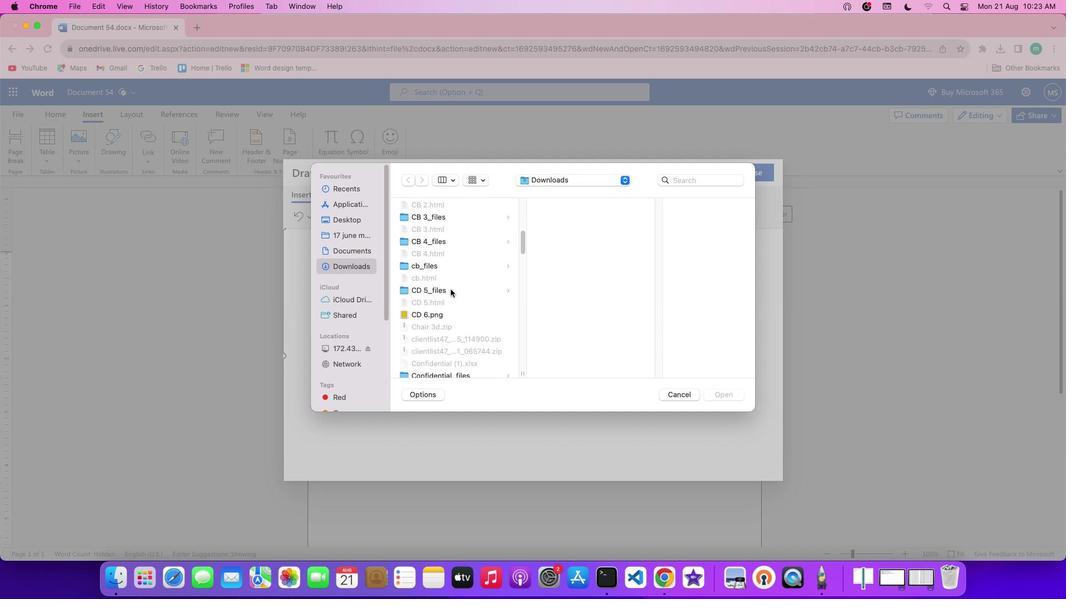 
Action: Mouse scrolled (447, 286) with delta (-2, -3)
Screenshot: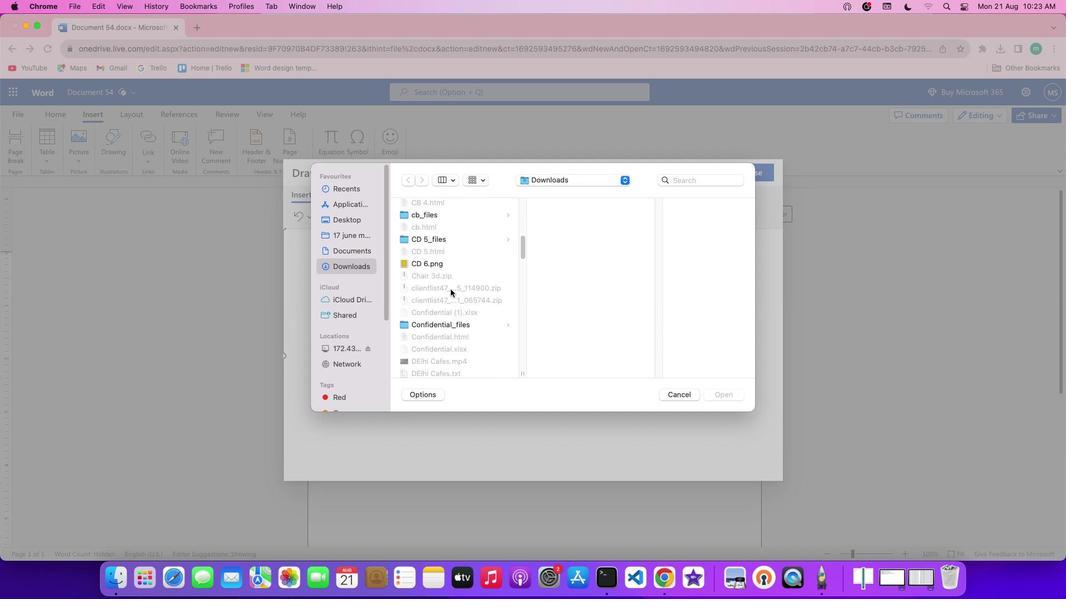 
Action: Mouse scrolled (447, 286) with delta (-2, -4)
Screenshot: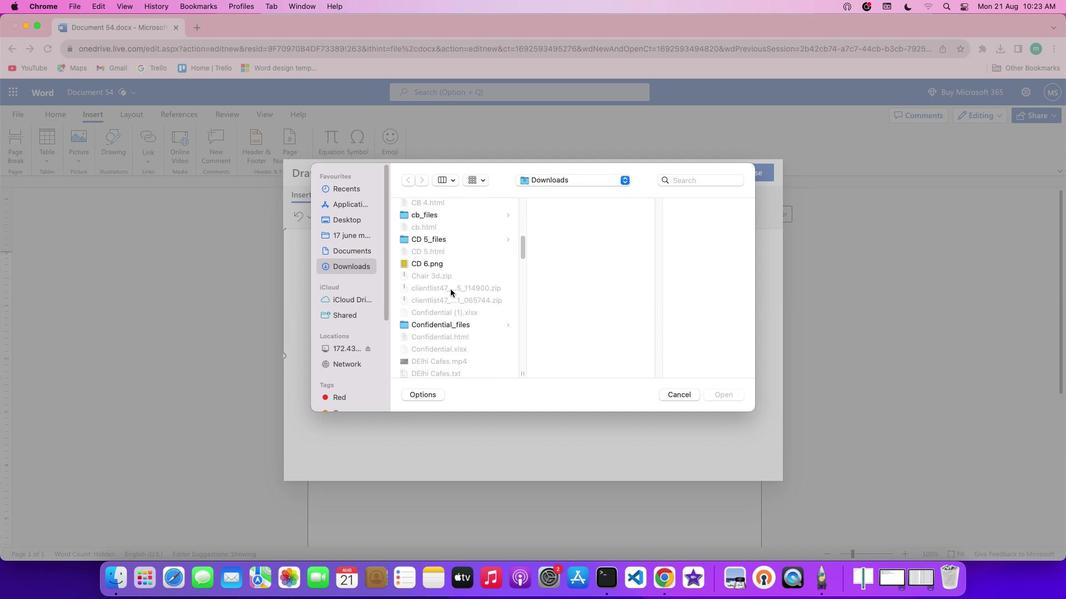 
Action: Mouse scrolled (447, 286) with delta (-2, -3)
Screenshot: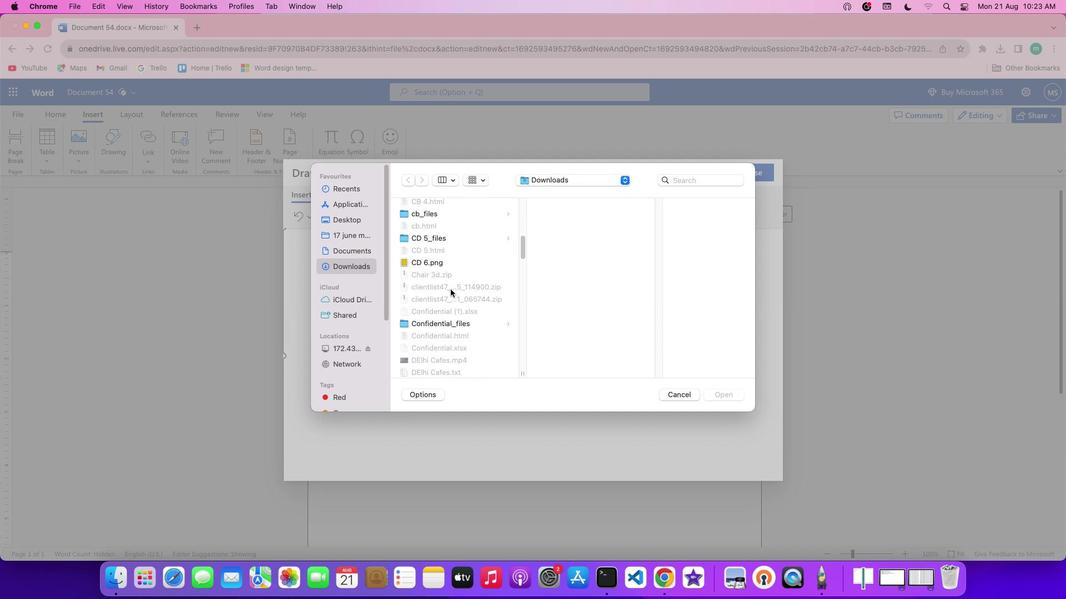 
Action: Mouse scrolled (447, 286) with delta (-2, -3)
Screenshot: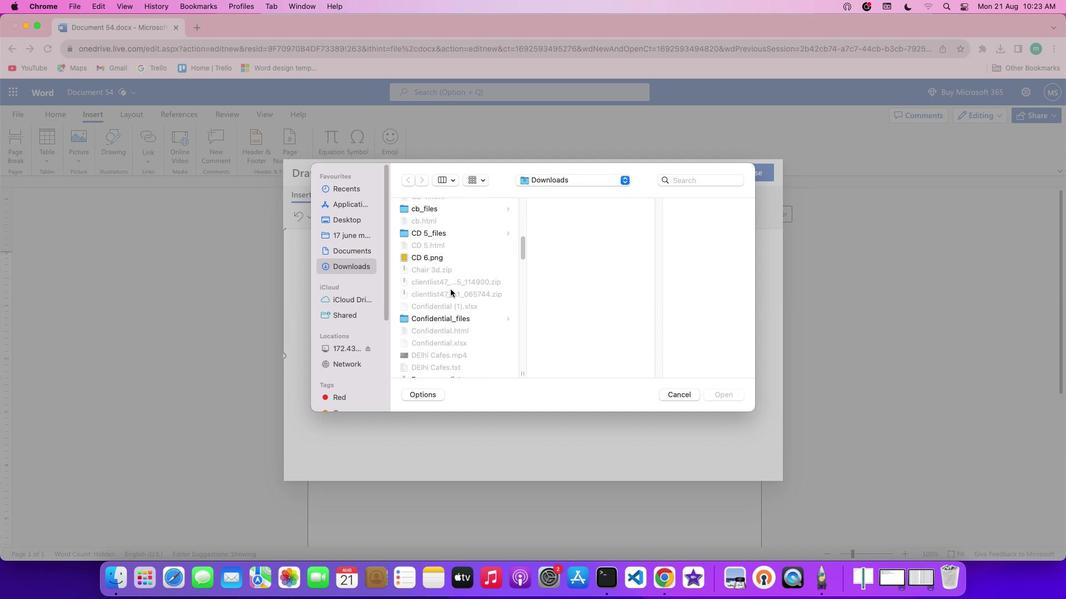 
Action: Mouse scrolled (447, 286) with delta (-2, -3)
Screenshot: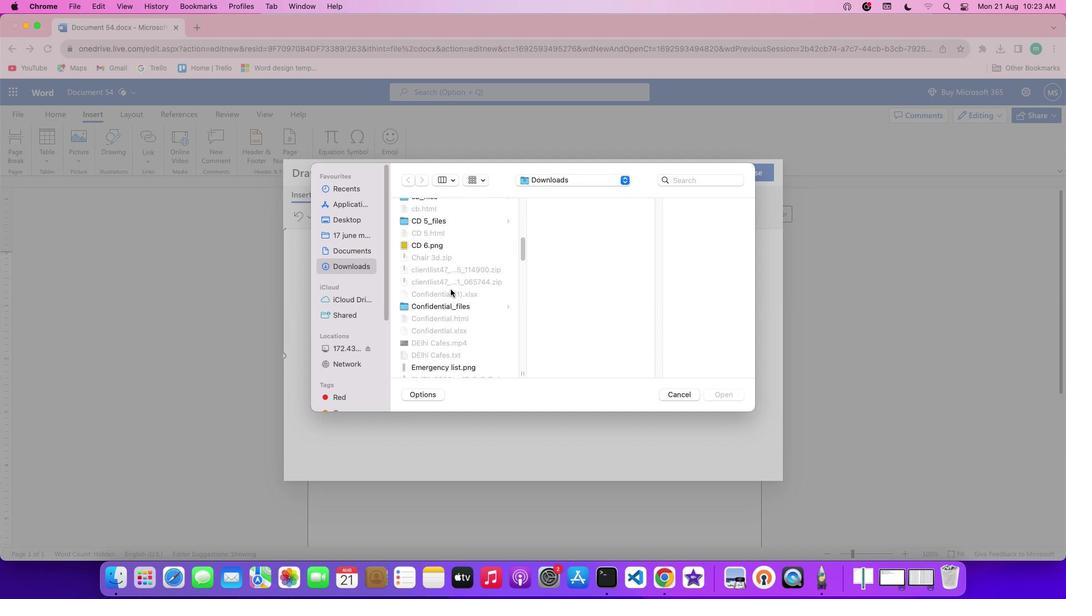 
Action: Mouse scrolled (447, 286) with delta (-2, -3)
Screenshot: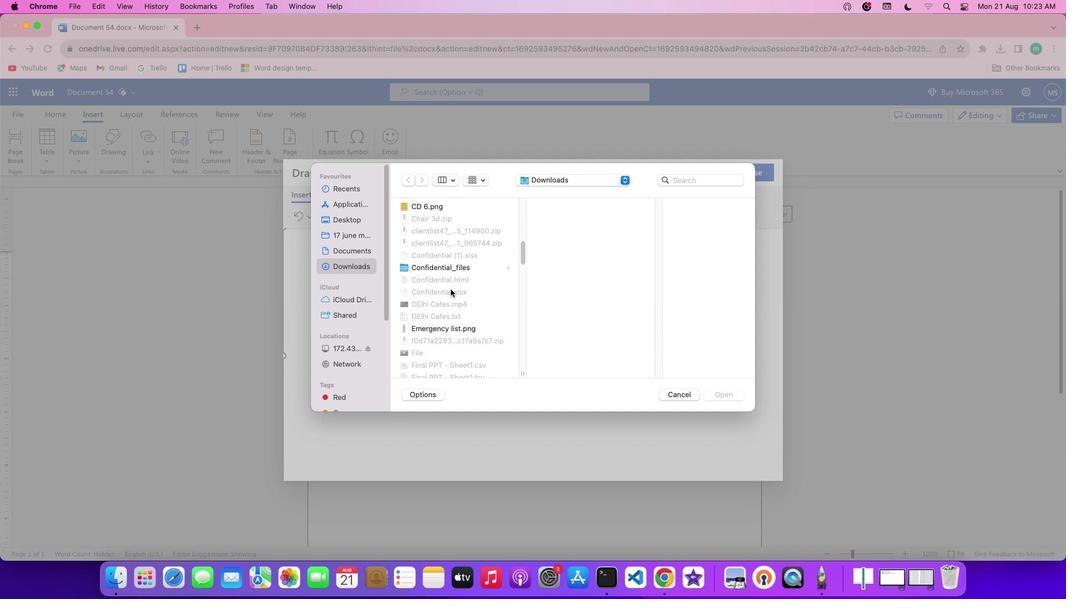 
Action: Mouse scrolled (447, 286) with delta (-2, -4)
Screenshot: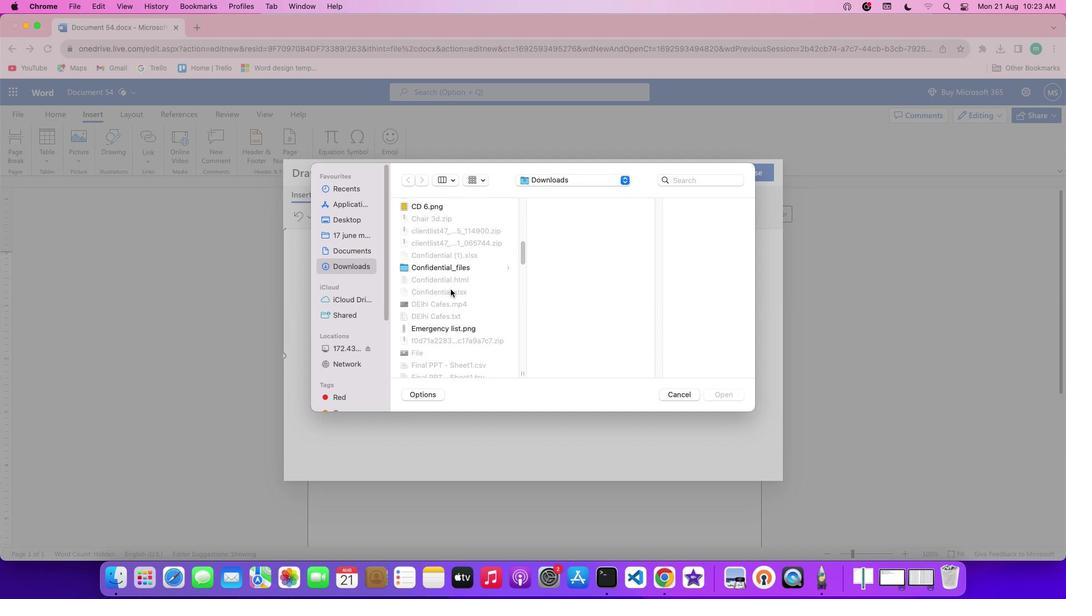 
Action: Mouse scrolled (447, 286) with delta (-2, -3)
Screenshot: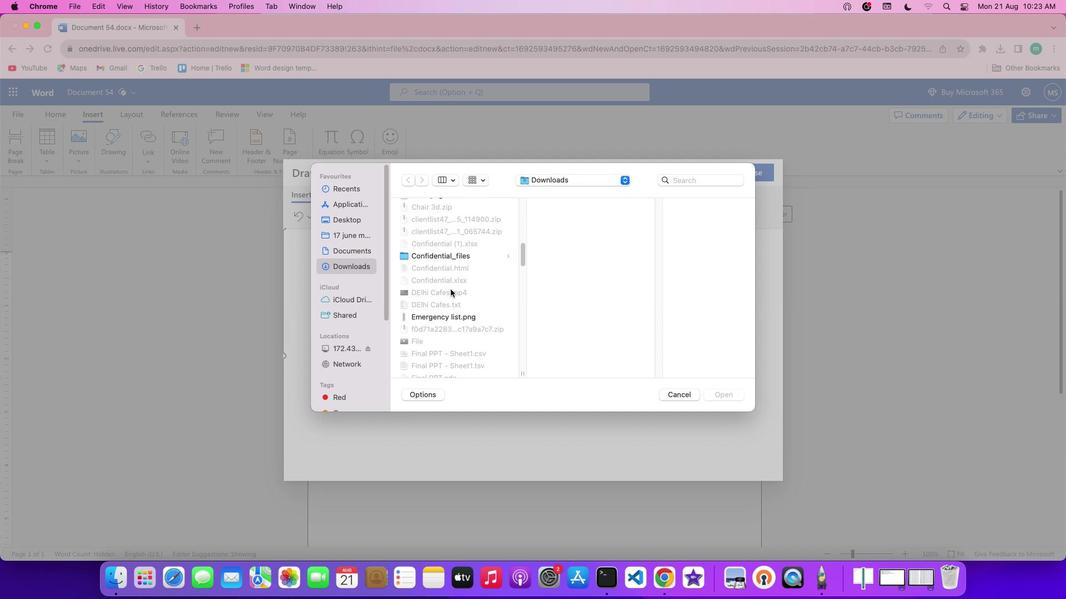 
Action: Mouse scrolled (447, 286) with delta (-2, -3)
Screenshot: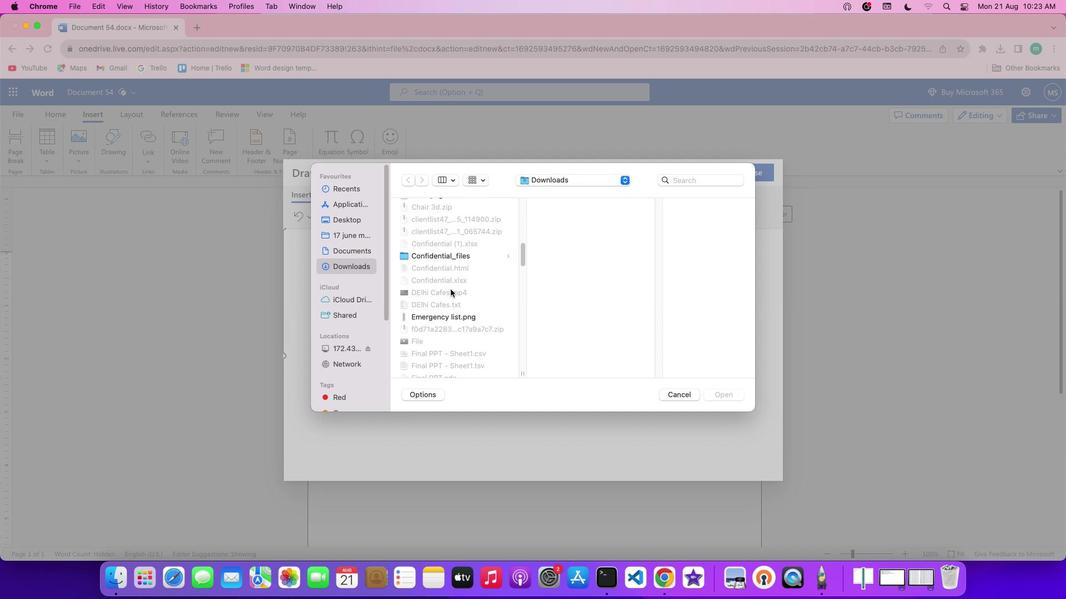 
Action: Mouse moved to (445, 316)
Screenshot: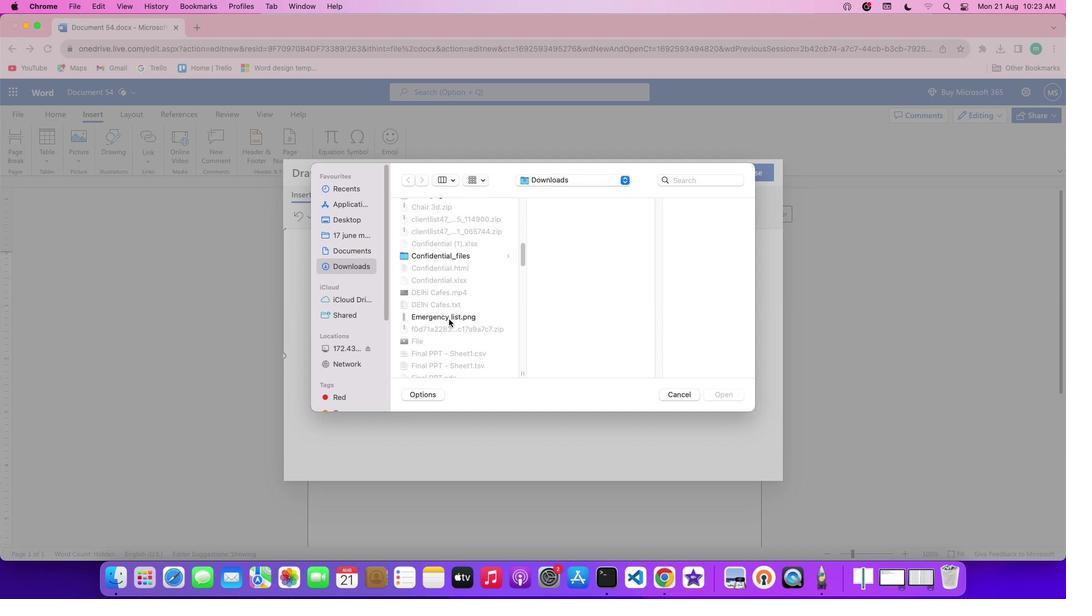 
Action: Mouse pressed left at (445, 316)
Screenshot: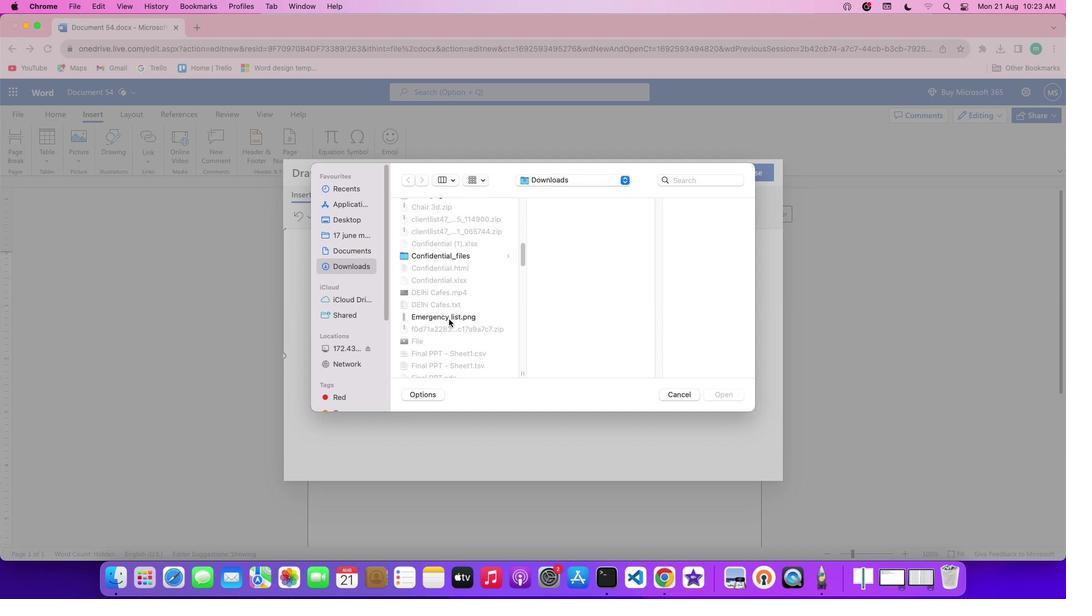 
Action: Mouse moved to (712, 391)
Screenshot: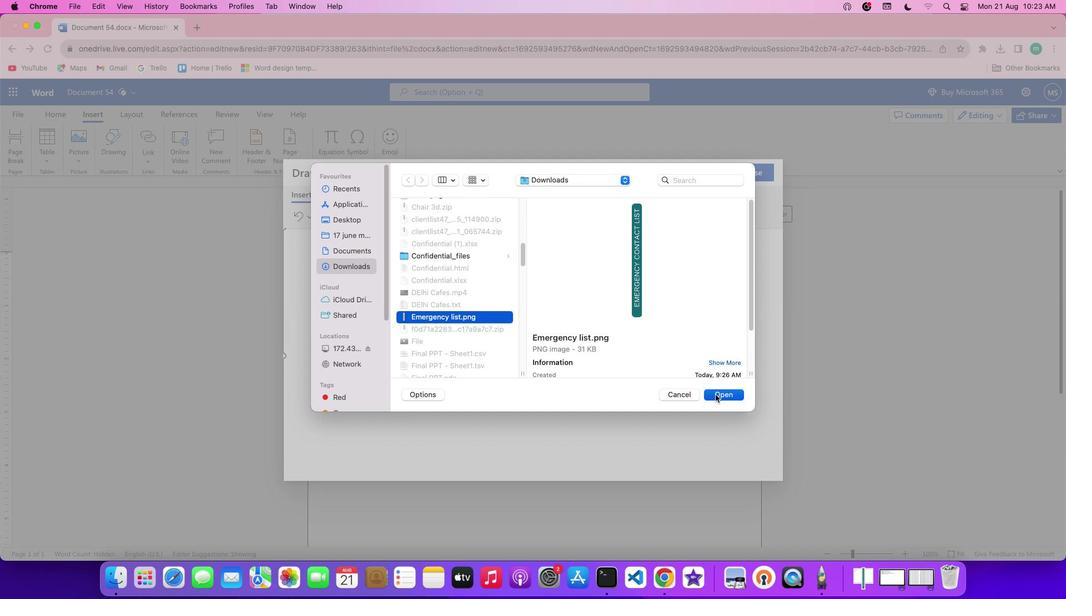 
Action: Mouse pressed left at (712, 391)
Screenshot: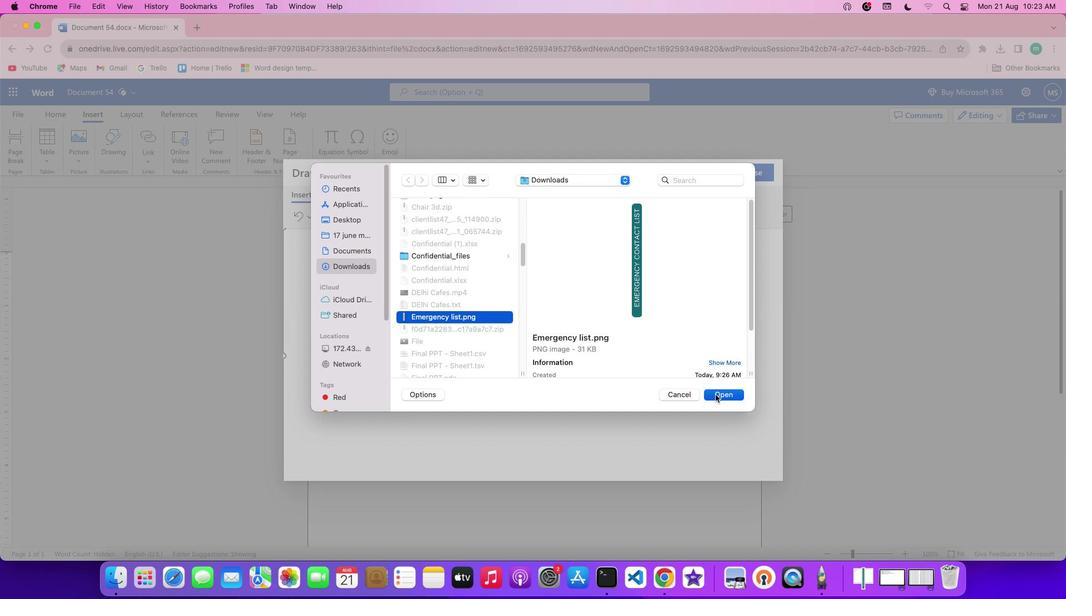 
Action: Mouse moved to (518, 274)
Screenshot: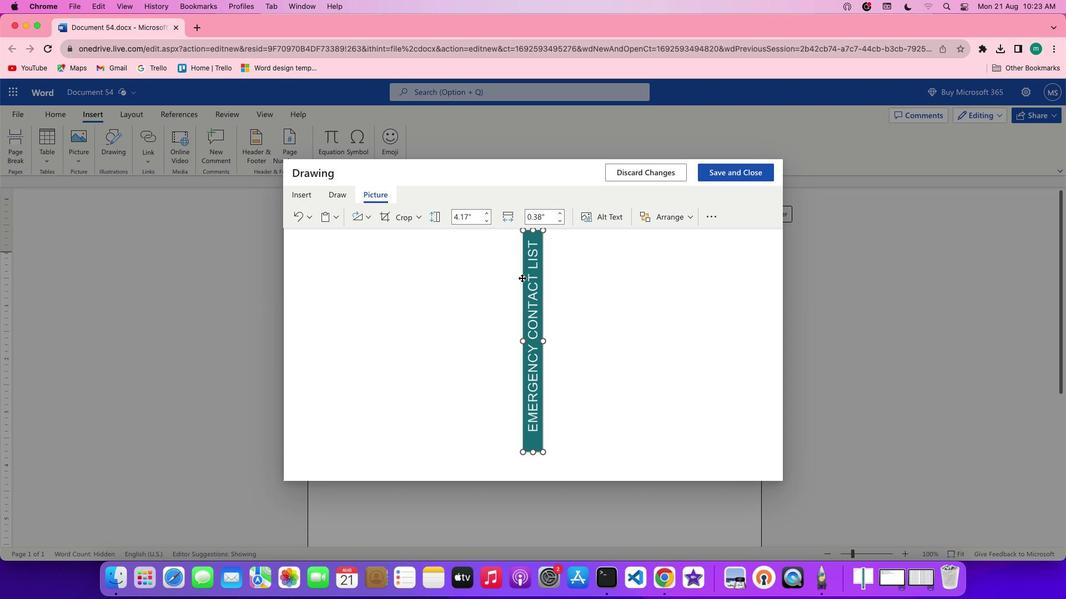 
Action: Mouse pressed left at (518, 274)
Screenshot: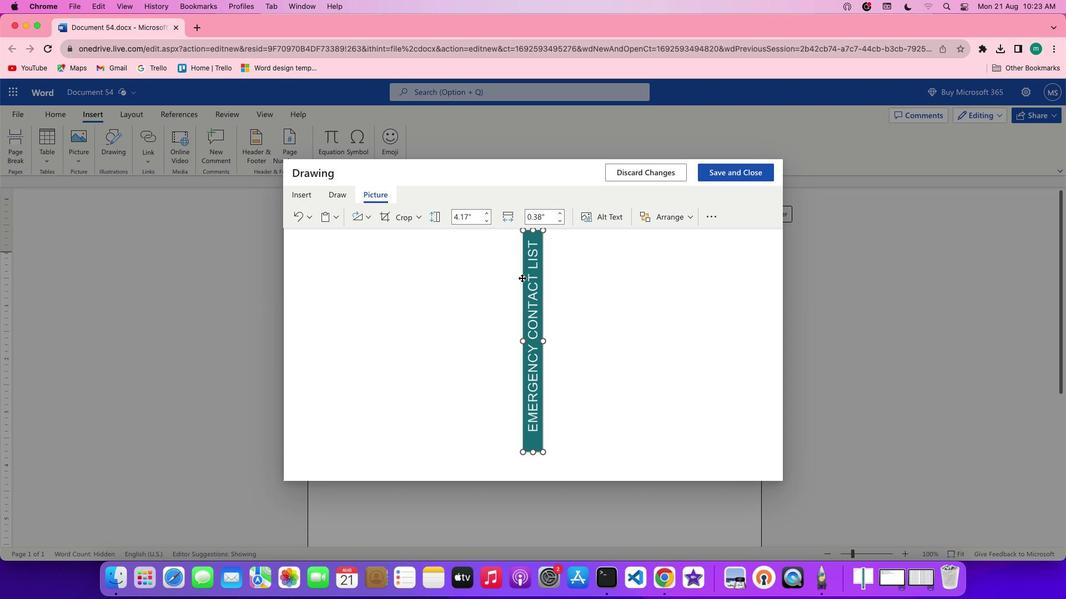 
Action: Mouse moved to (450, 281)
Screenshot: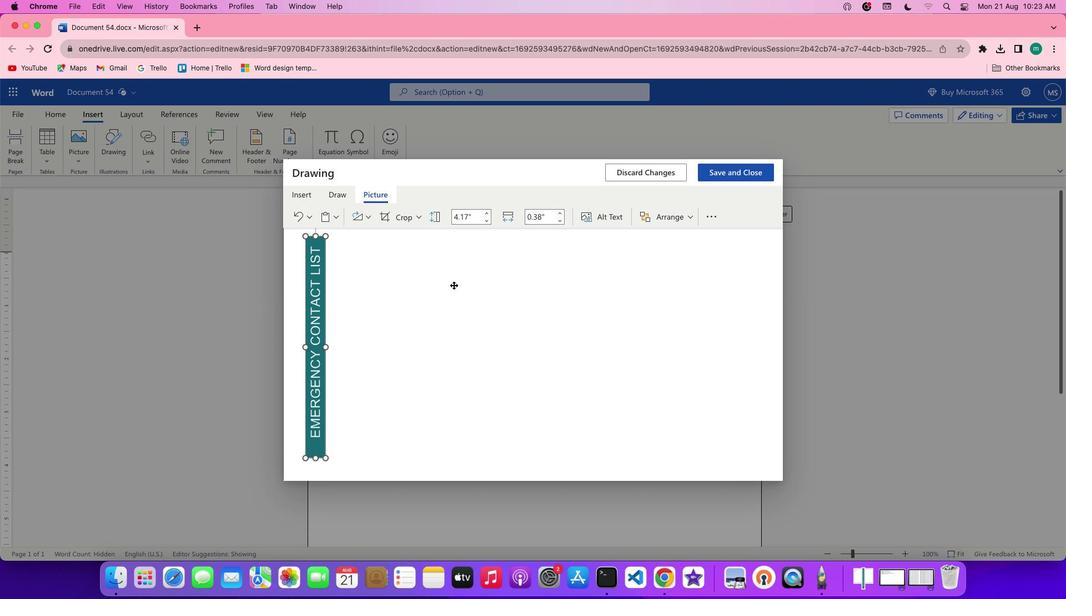 
Action: Mouse pressed left at (450, 281)
Screenshot: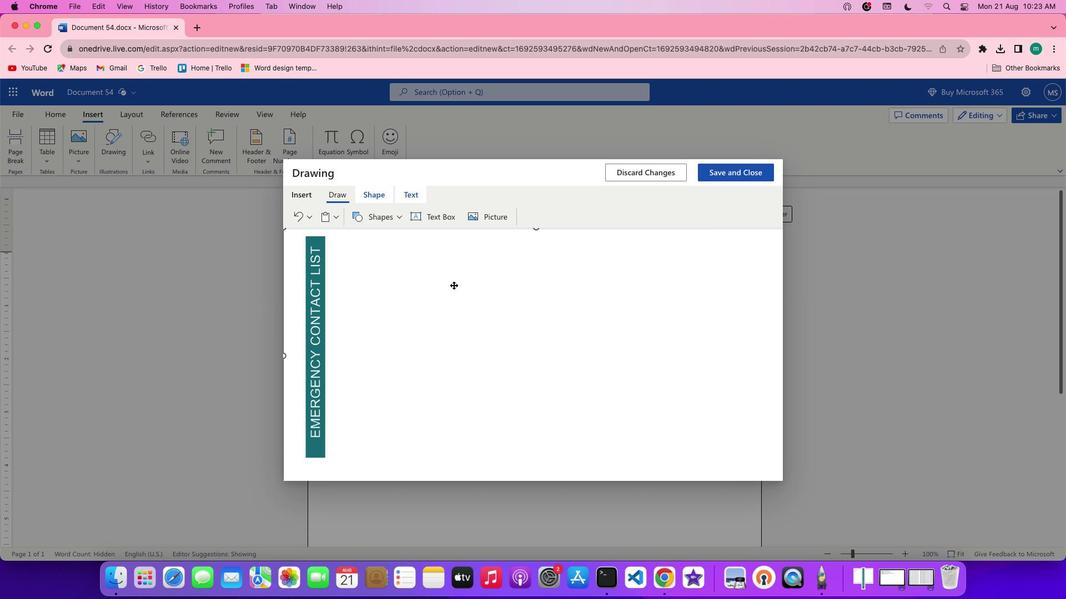 
Action: Mouse moved to (417, 210)
Screenshot: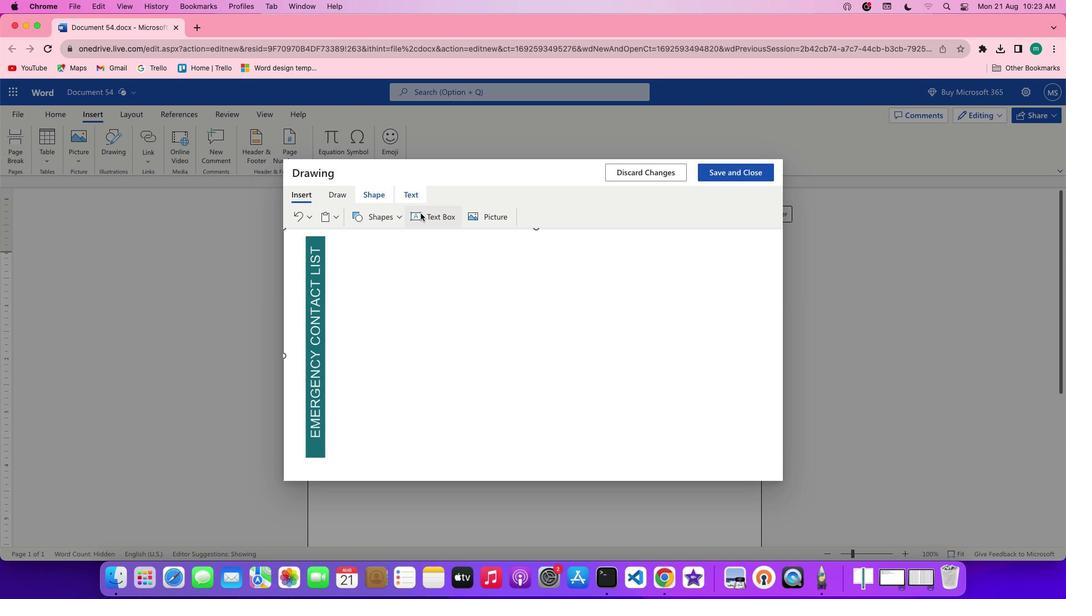 
Action: Mouse pressed left at (417, 210)
Screenshot: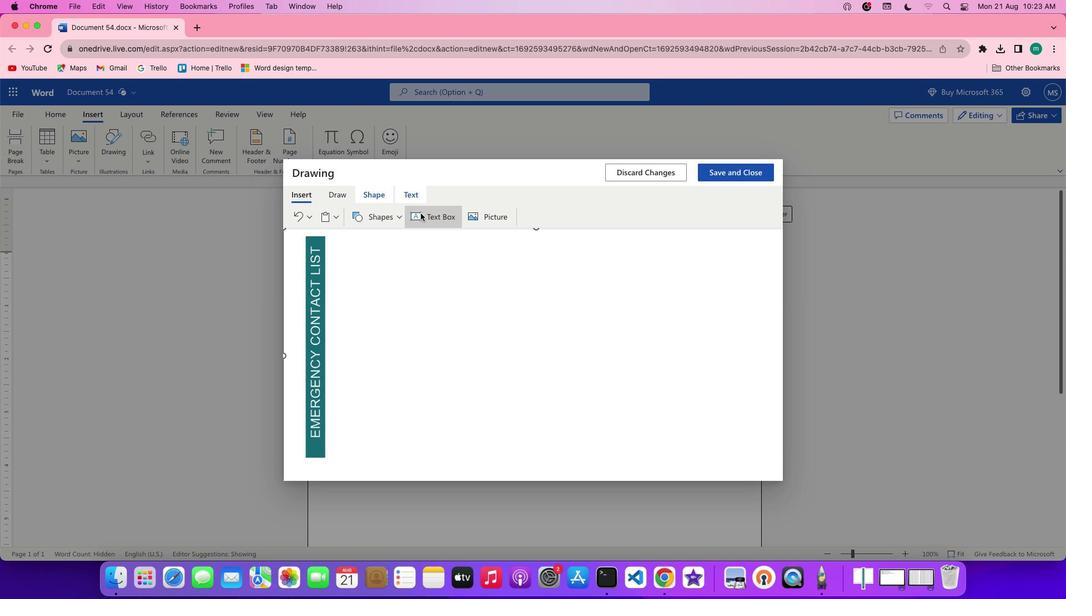 
Action: Mouse moved to (364, 249)
Screenshot: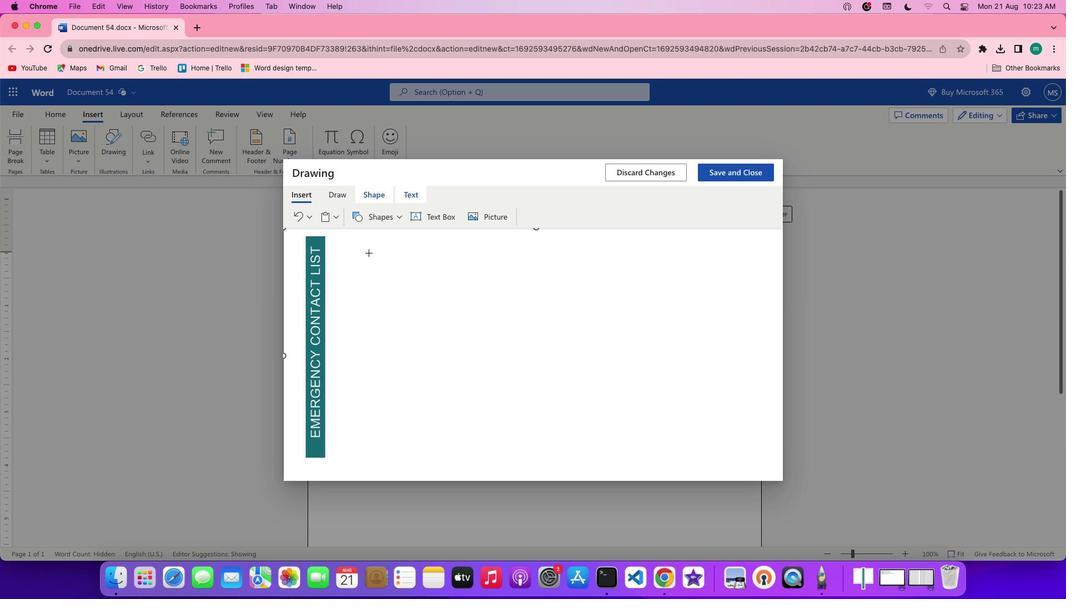
Action: Mouse pressed left at (364, 249)
Screenshot: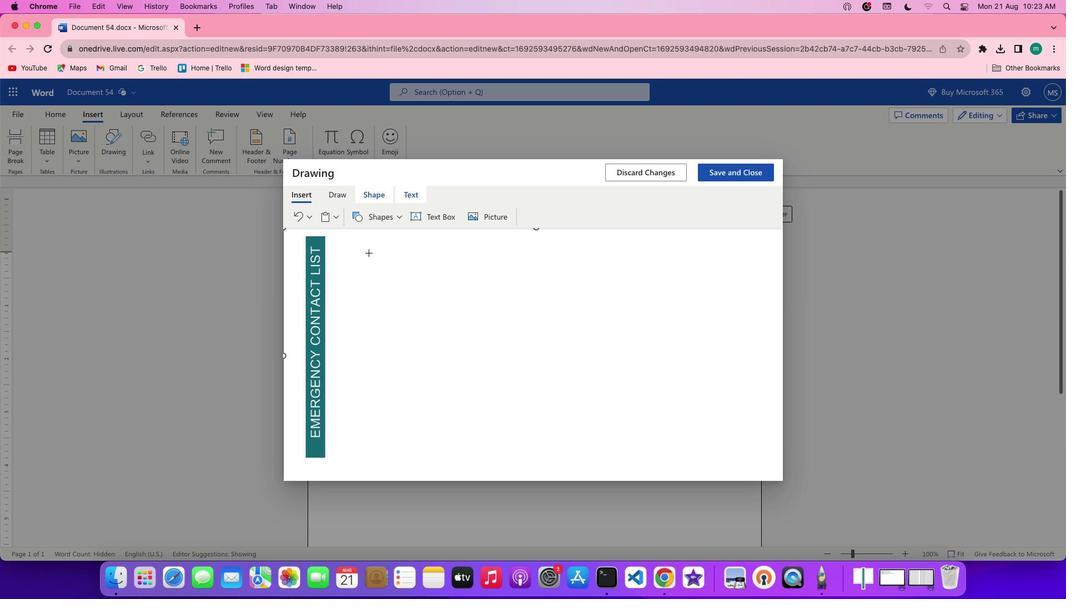 
Action: Mouse moved to (405, 191)
Screenshot: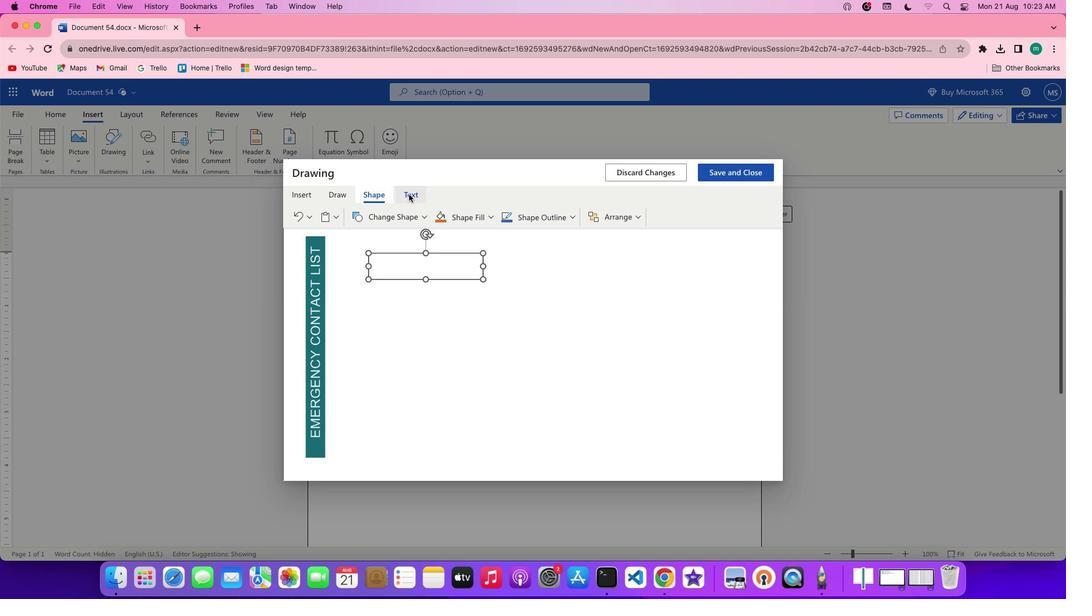 
Action: Mouse pressed left at (405, 191)
Screenshot: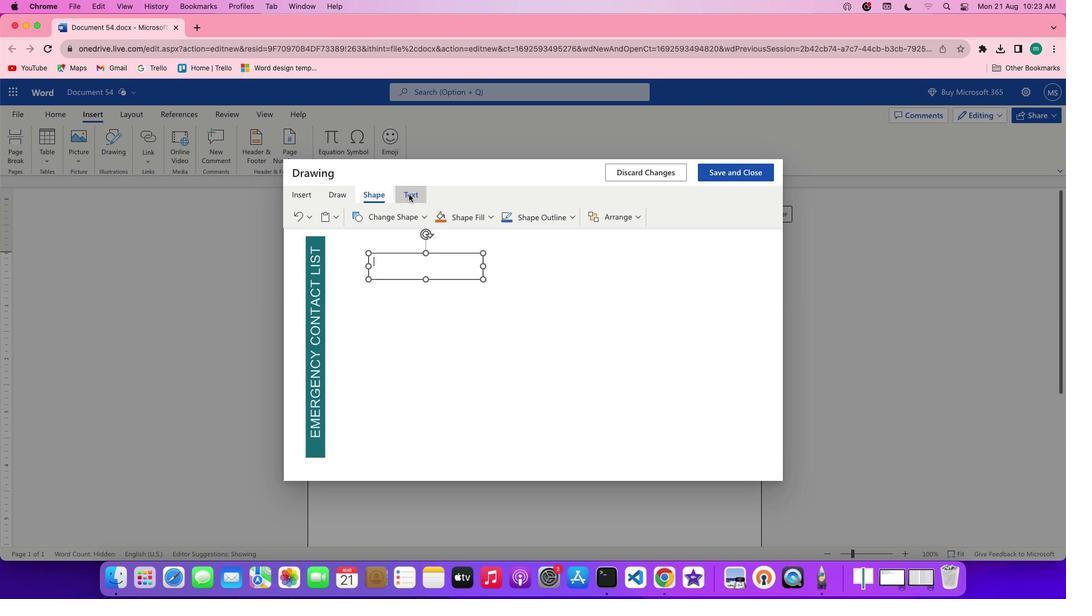 
Action: Mouse moved to (377, 193)
Screenshot: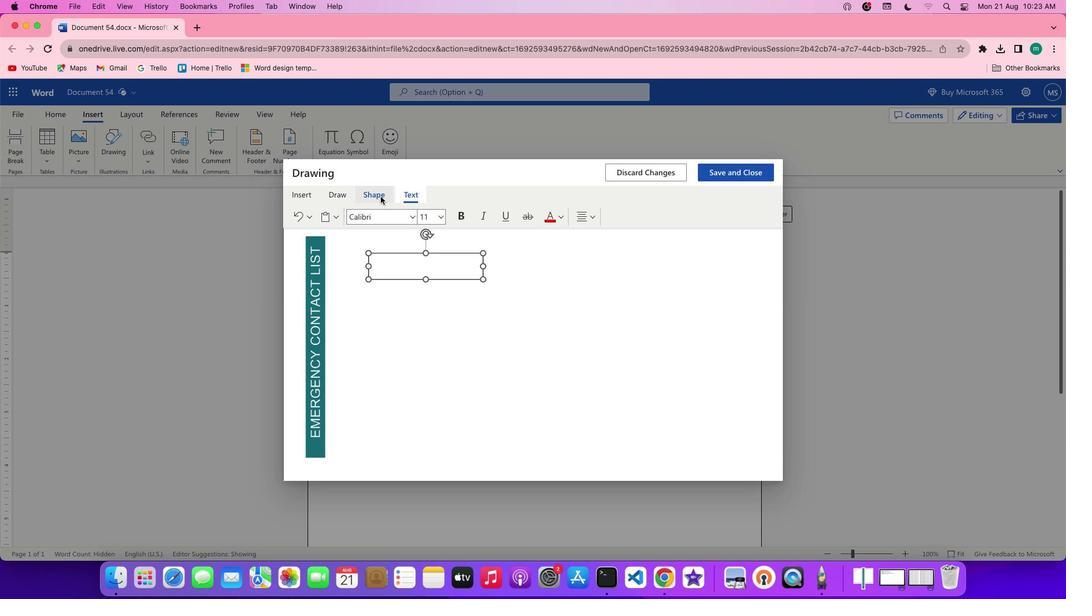 
Action: Mouse pressed left at (377, 193)
Screenshot: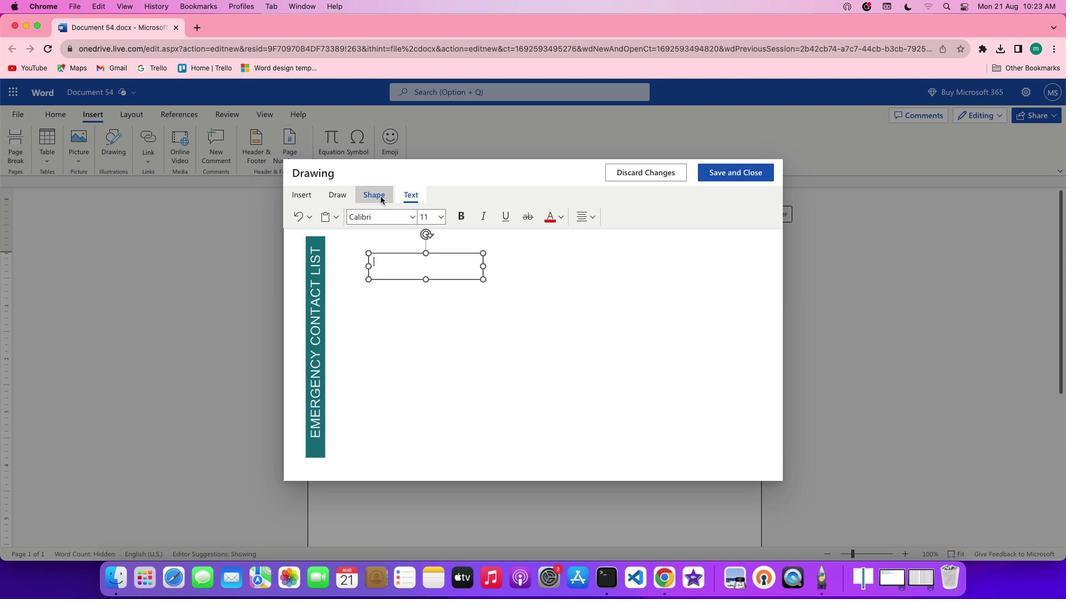 
Action: Mouse moved to (402, 192)
Screenshot: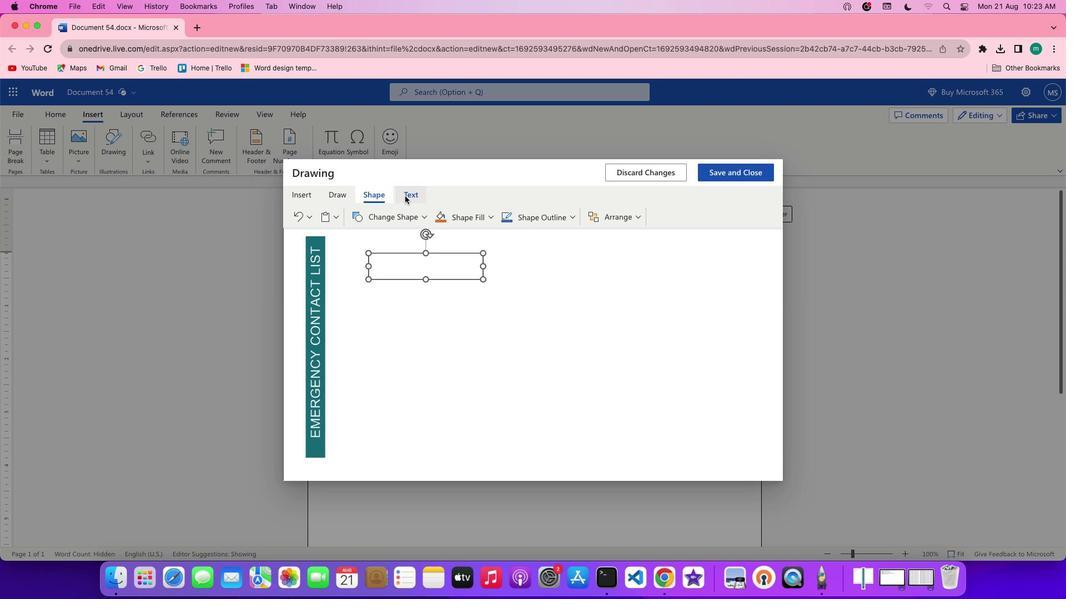 
Action: Mouse pressed left at (402, 192)
Screenshot: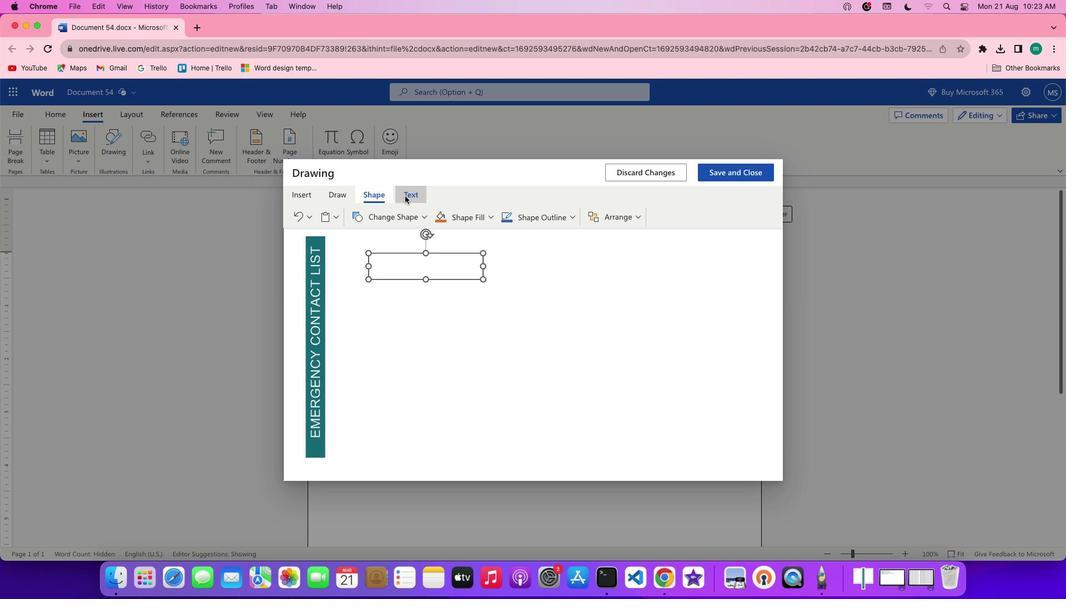 
Action: Mouse moved to (298, 189)
Screenshot: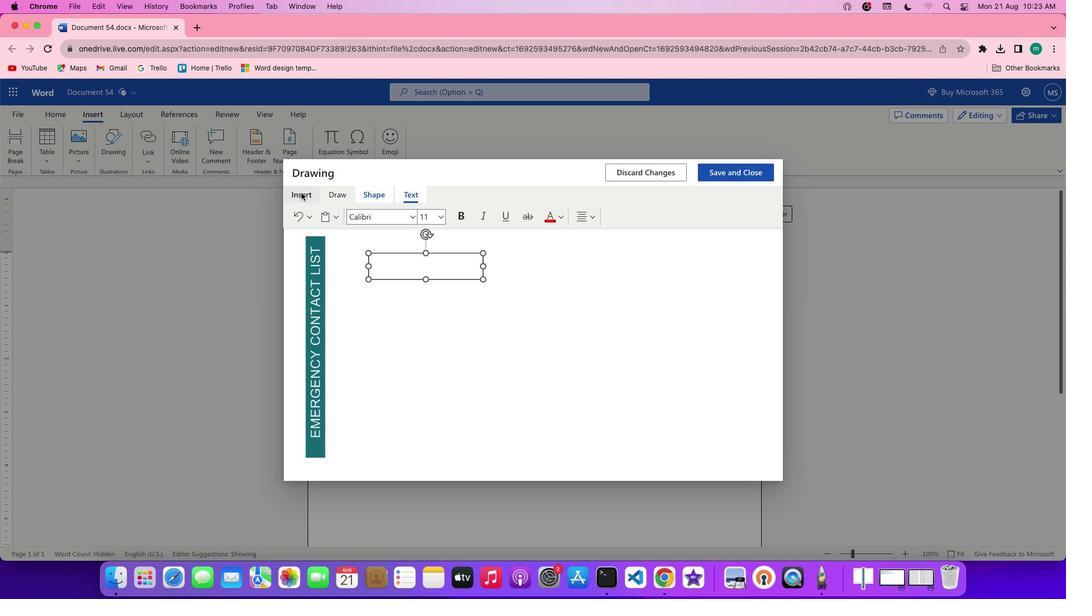 
Action: Mouse pressed left at (298, 189)
Screenshot: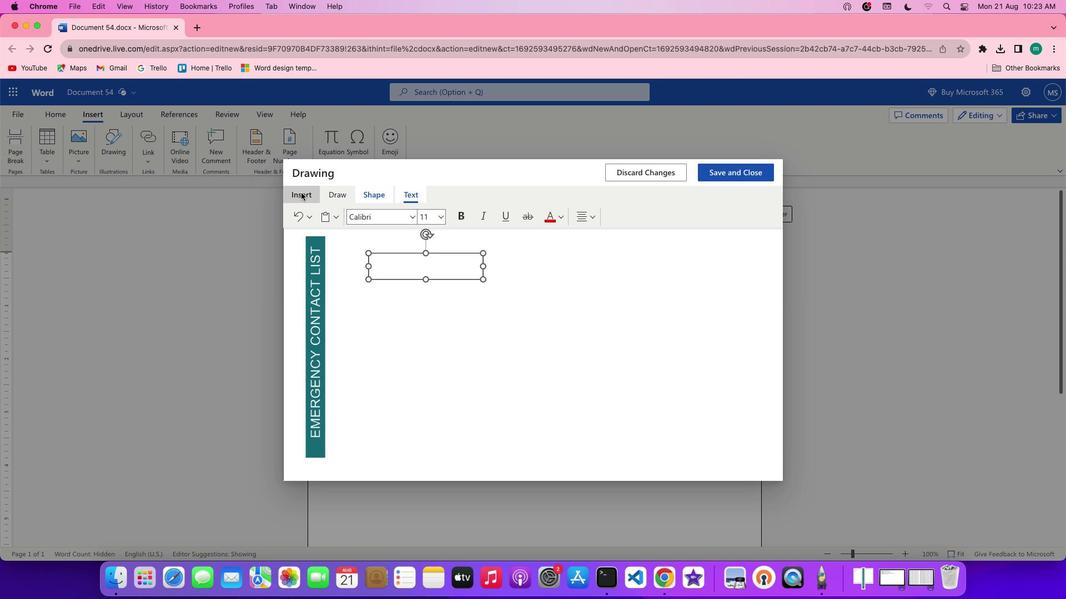 
Action: Mouse moved to (424, 216)
Screenshot: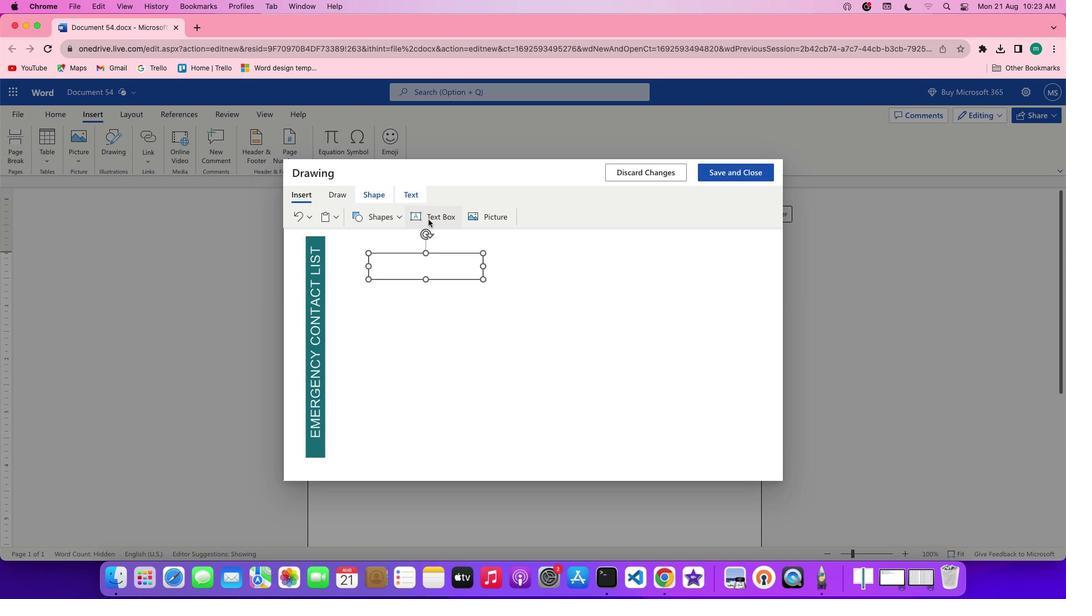 
Action: Mouse pressed left at (424, 216)
Screenshot: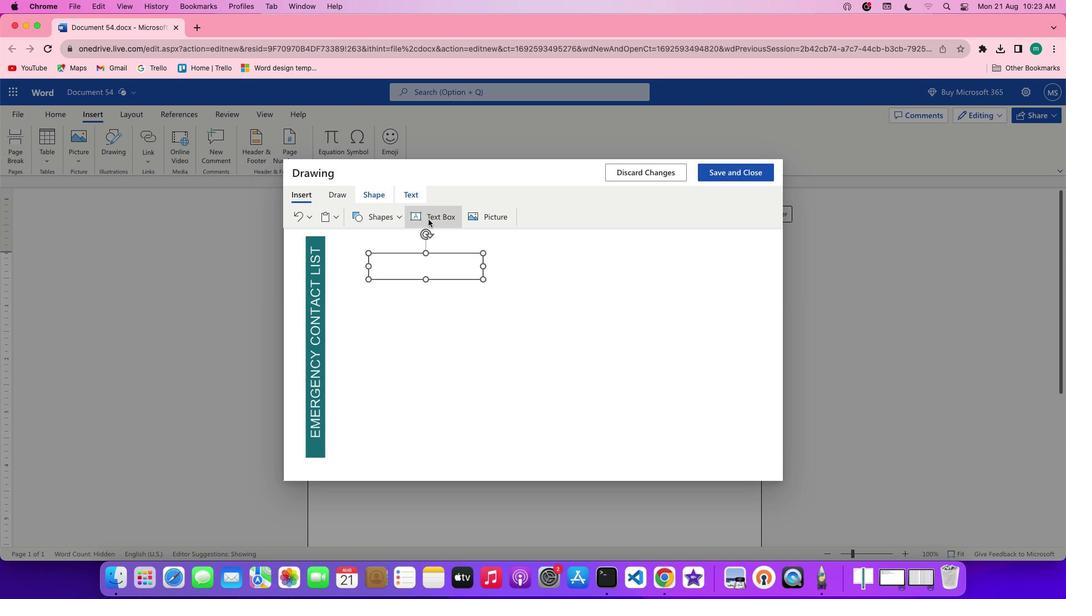 
Action: Mouse moved to (373, 280)
Screenshot: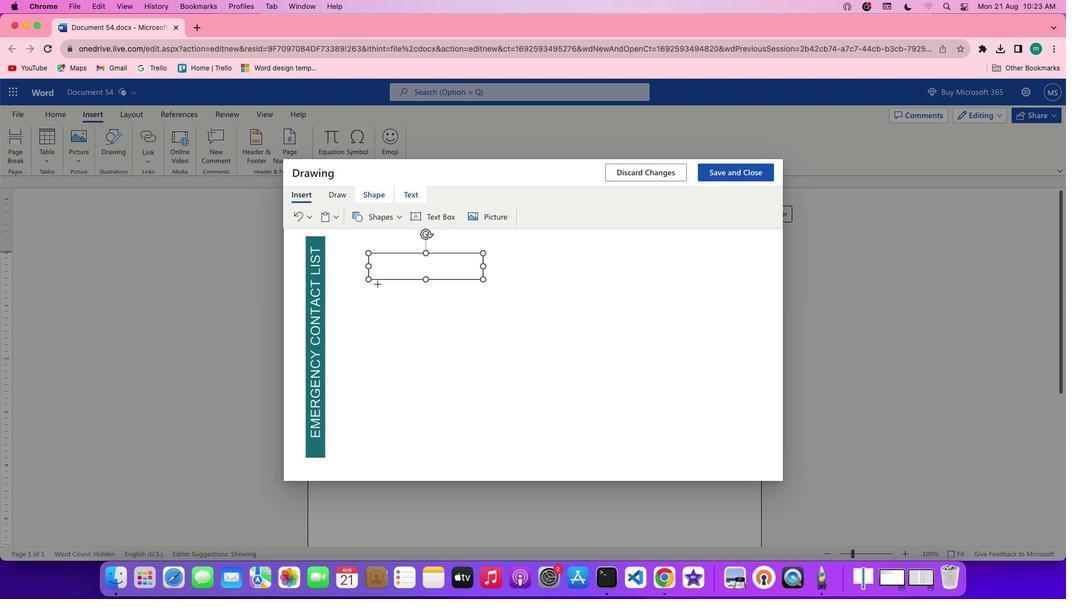 
Action: Mouse pressed left at (373, 280)
Screenshot: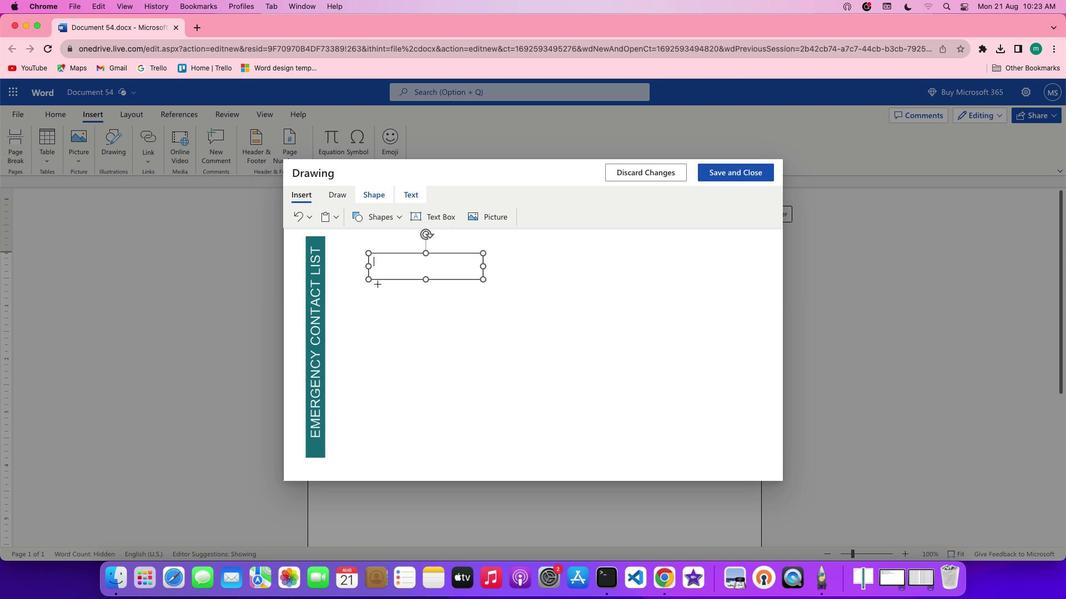
Action: Mouse moved to (374, 287)
Screenshot: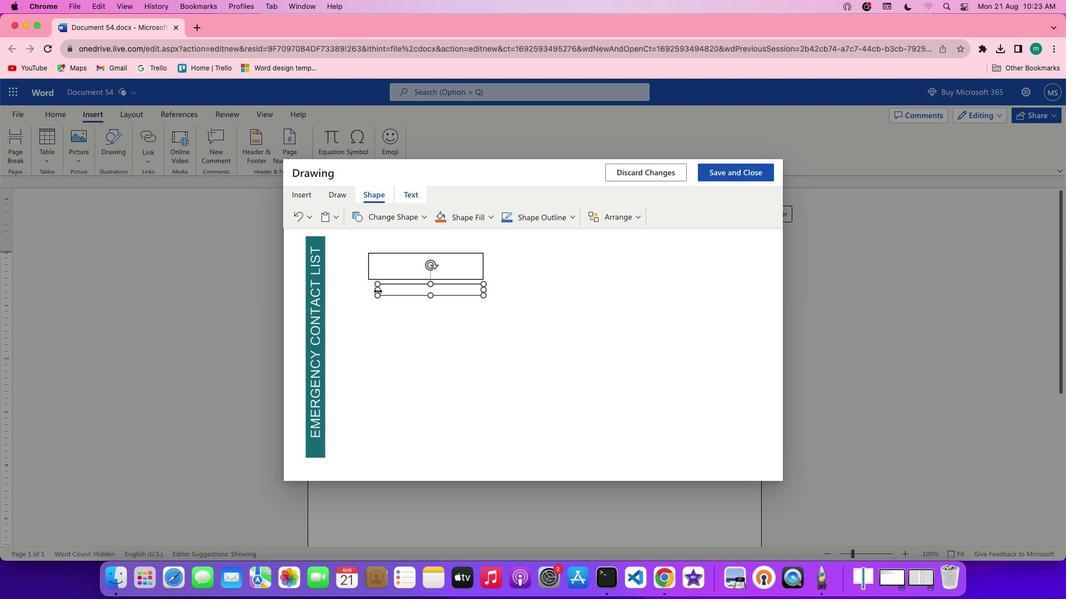 
Action: Mouse pressed left at (374, 287)
Screenshot: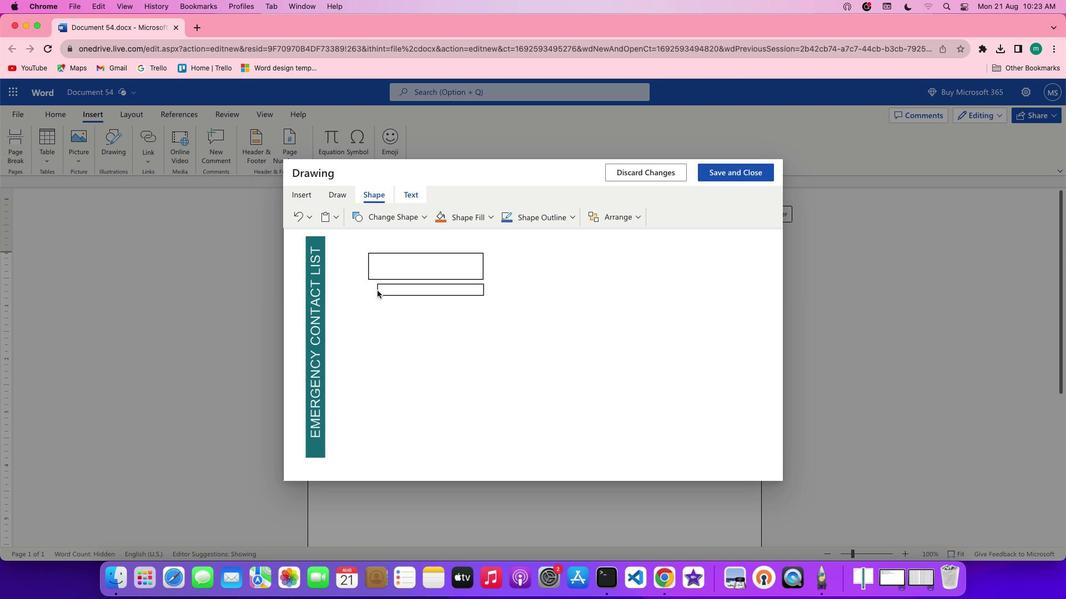 
Action: Mouse moved to (392, 282)
Screenshot: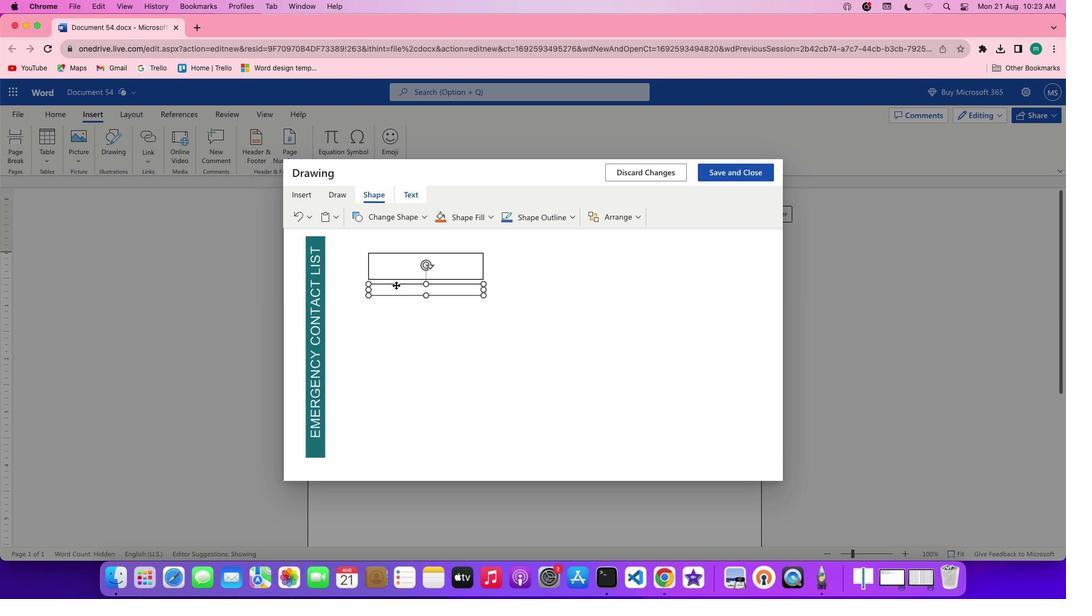 
Action: Mouse pressed left at (392, 282)
Screenshot: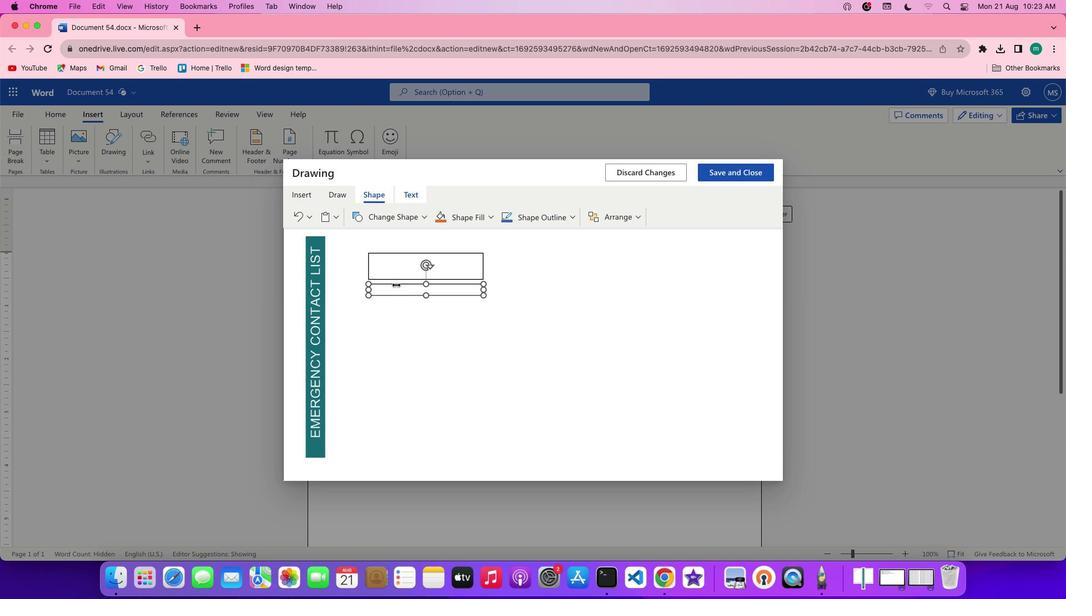 
Action: Mouse moved to (423, 287)
Screenshot: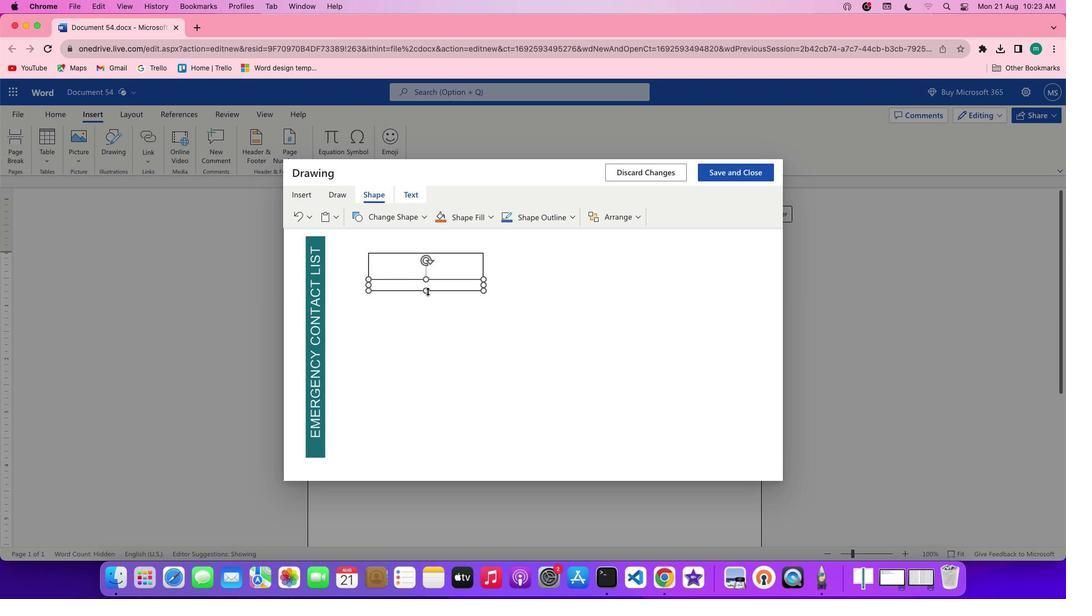 
Action: Mouse pressed left at (423, 287)
Screenshot: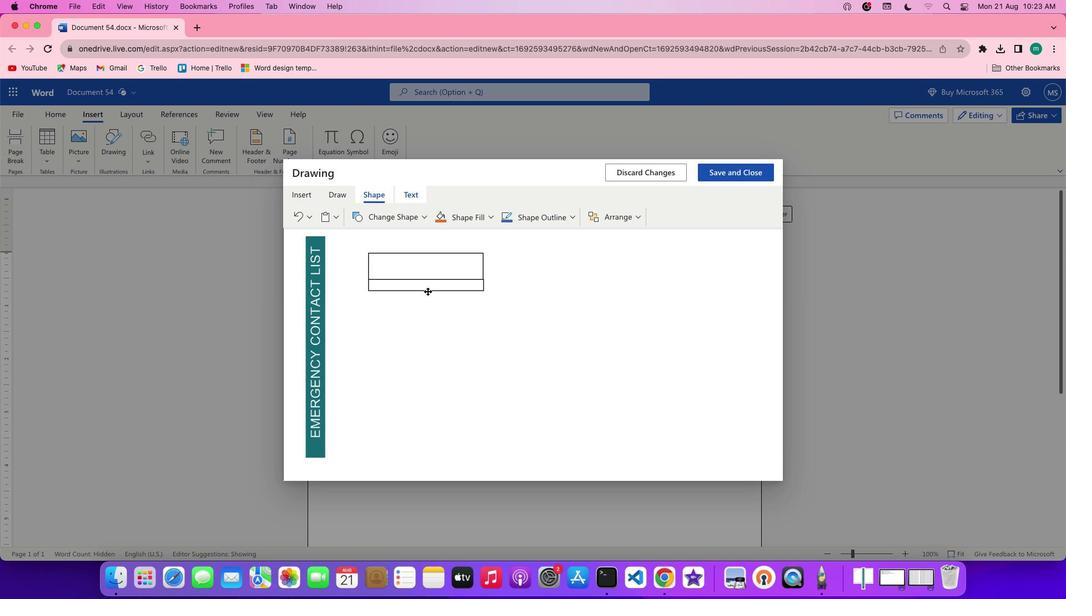 
Action: Mouse moved to (445, 286)
Screenshot: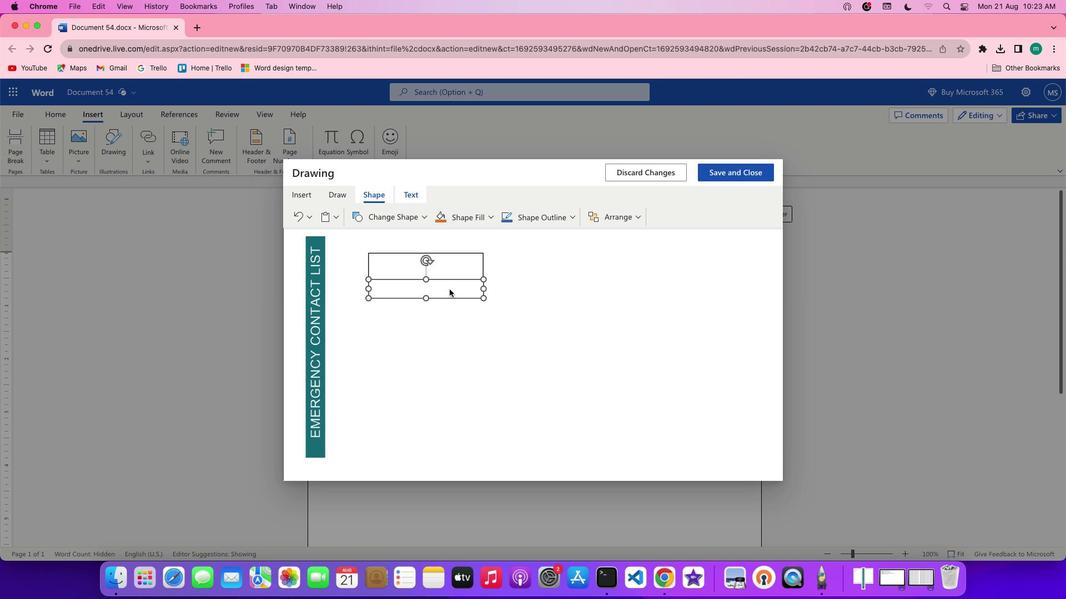 
Action: Mouse pressed left at (445, 286)
Screenshot: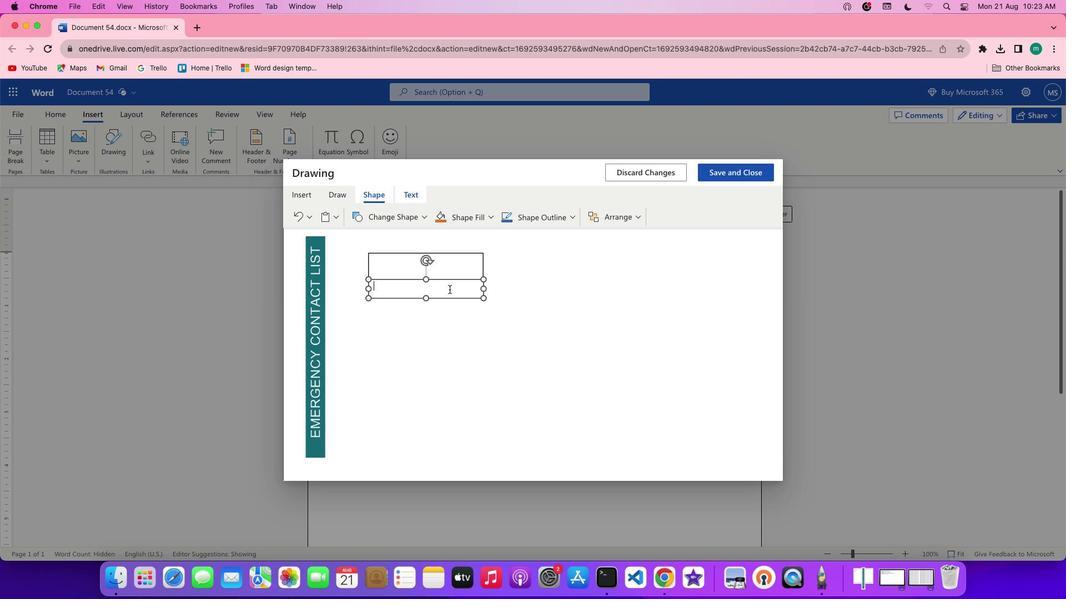 
Action: Mouse moved to (433, 296)
Screenshot: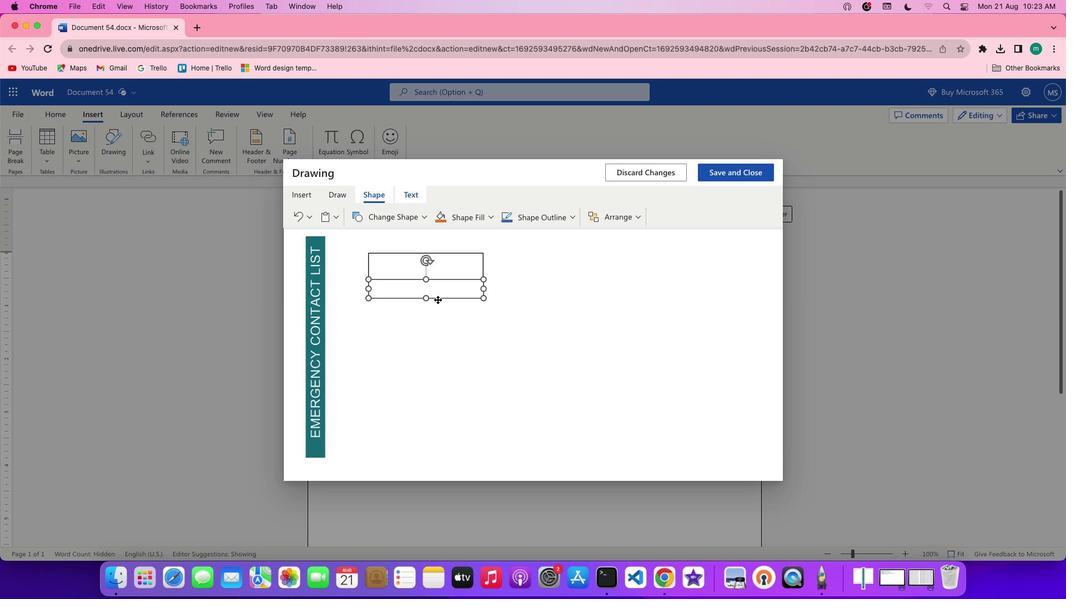 
Action: Mouse pressed left at (433, 296)
Screenshot: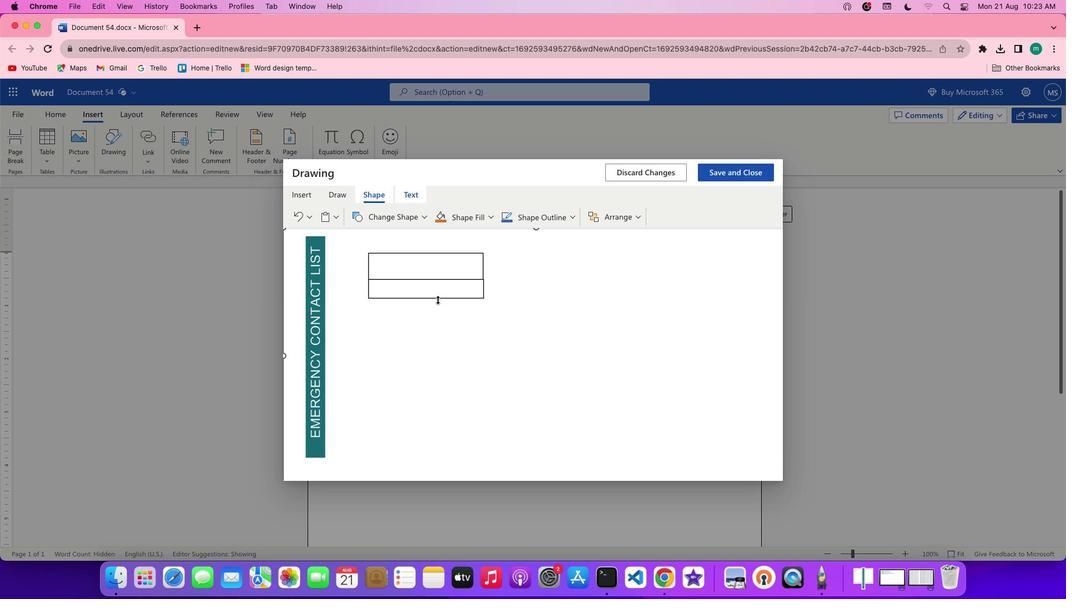 
Action: Mouse moved to (435, 295)
Screenshot: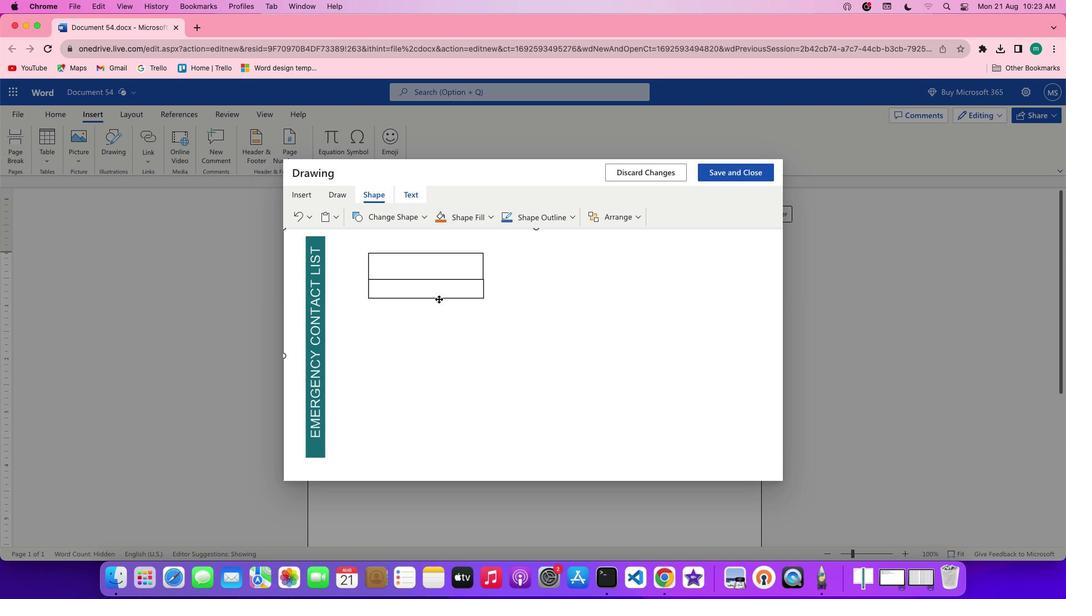 
Action: Mouse pressed left at (435, 295)
Screenshot: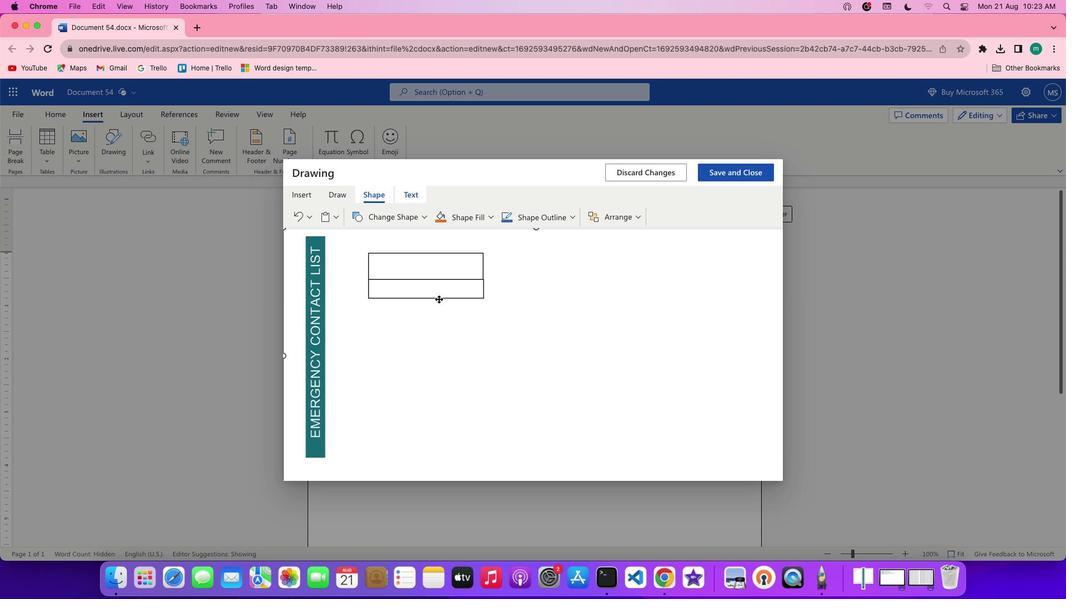 
Action: Mouse moved to (435, 295)
Screenshot: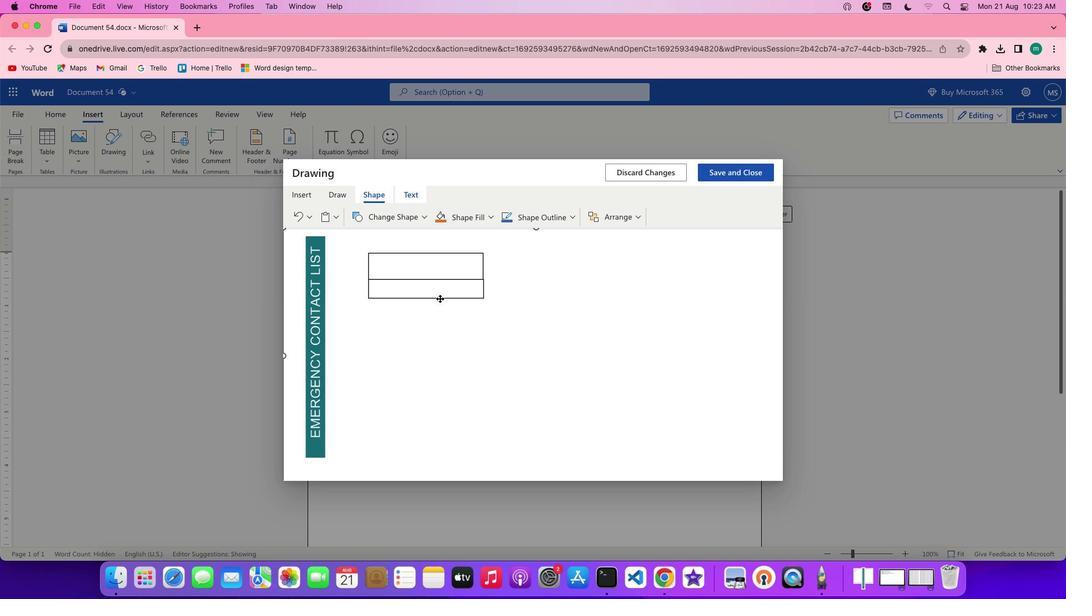 
Action: Mouse pressed left at (435, 295)
Screenshot: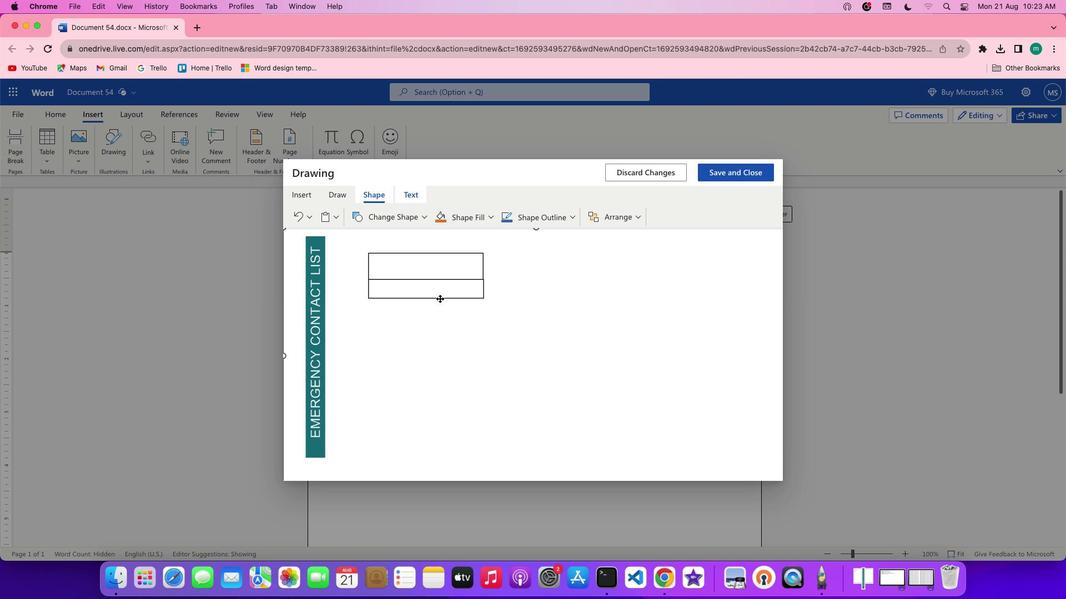 
Action: Mouse pressed left at (435, 295)
Screenshot: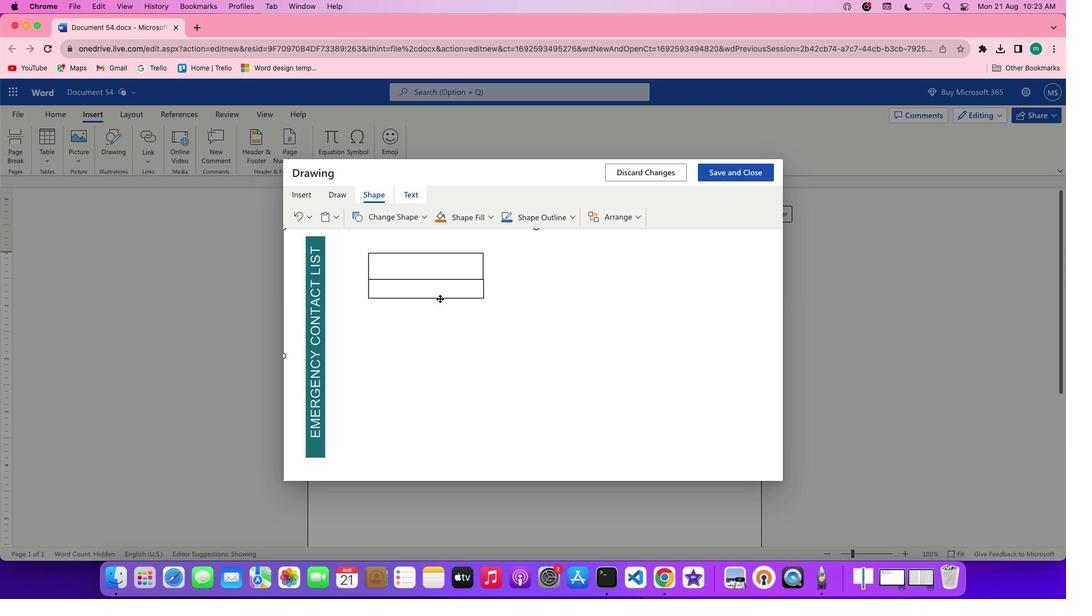 
Action: Mouse moved to (434, 295)
Screenshot: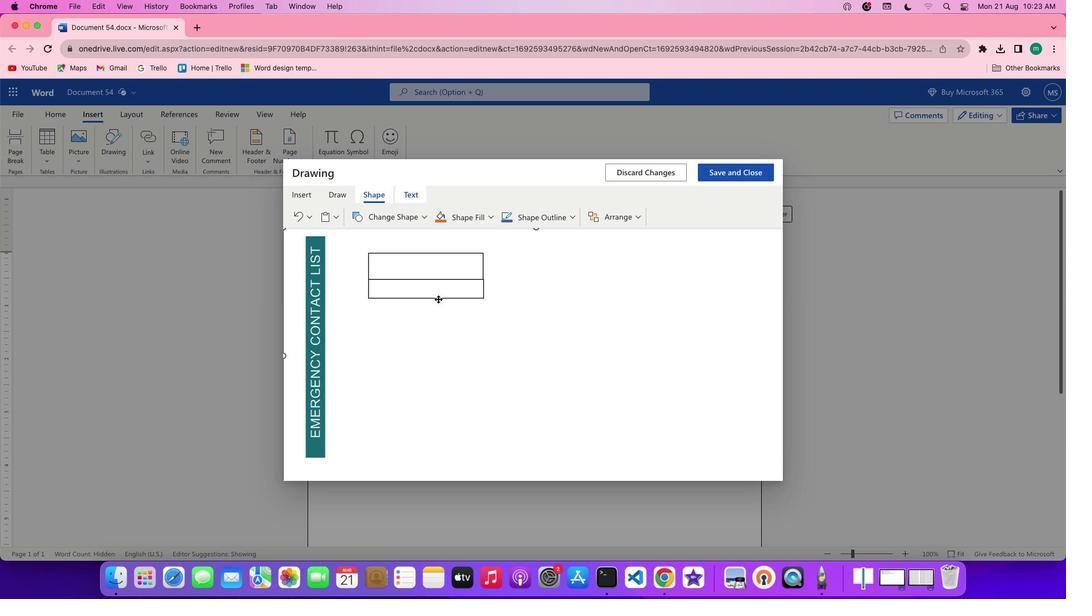 
Action: Mouse pressed right at (434, 295)
Screenshot: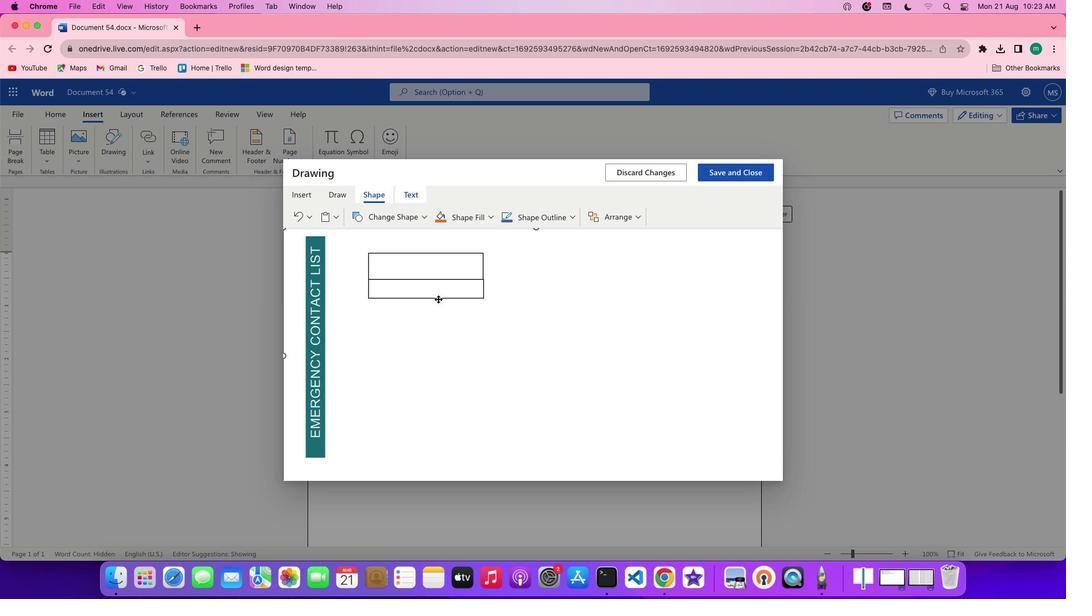 
Action: Mouse moved to (456, 325)
Screenshot: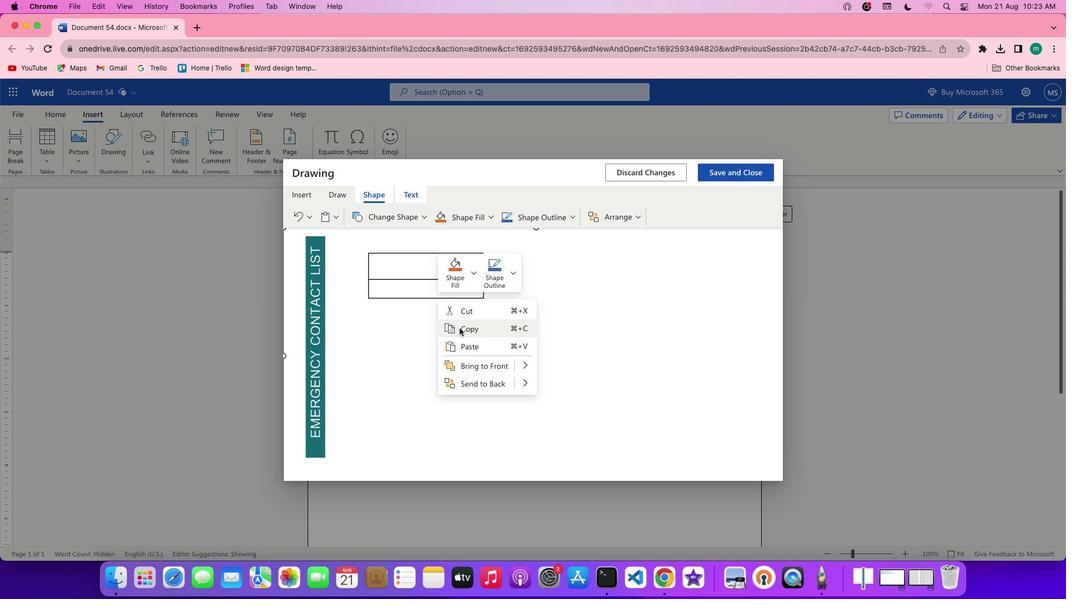 
Action: Mouse pressed left at (456, 325)
Screenshot: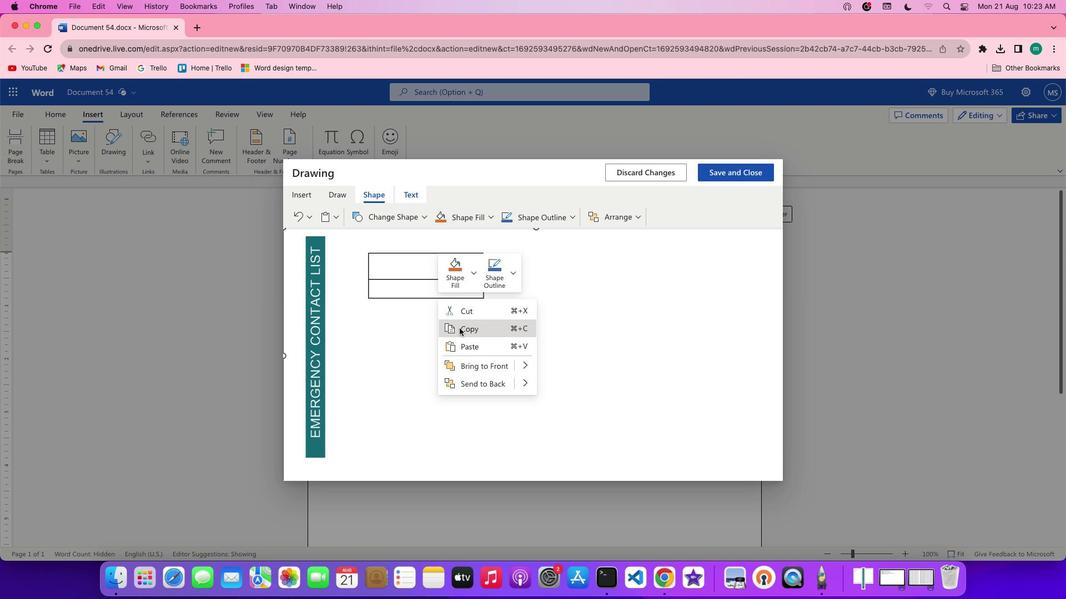 
Action: Mouse moved to (407, 304)
Screenshot: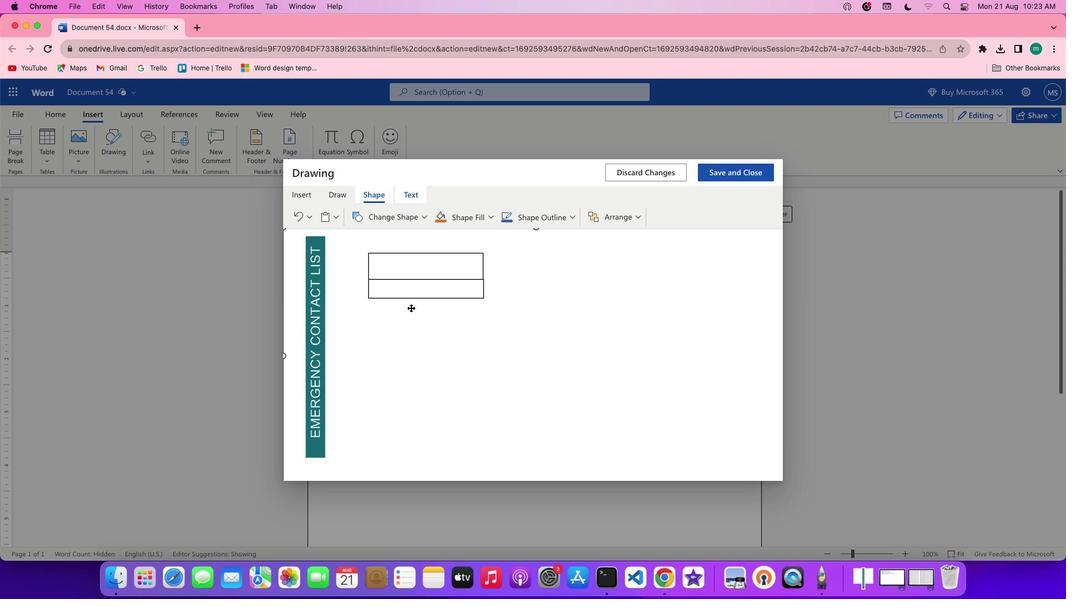 
Action: Mouse pressed left at (407, 304)
Screenshot: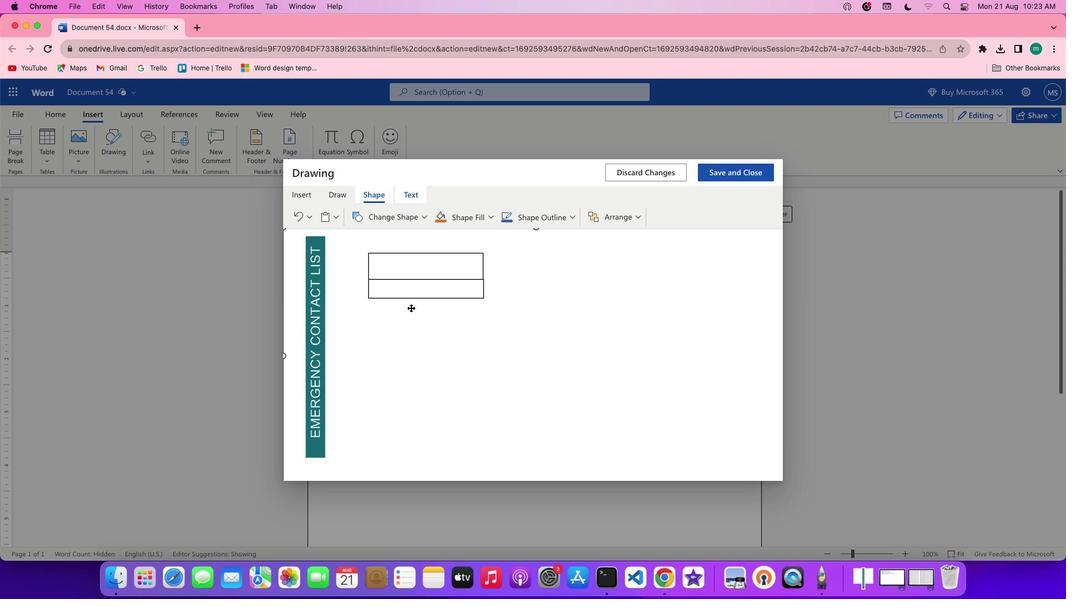 
Action: Key pressed Key.cmd'v'Key.cmd'z'
Screenshot: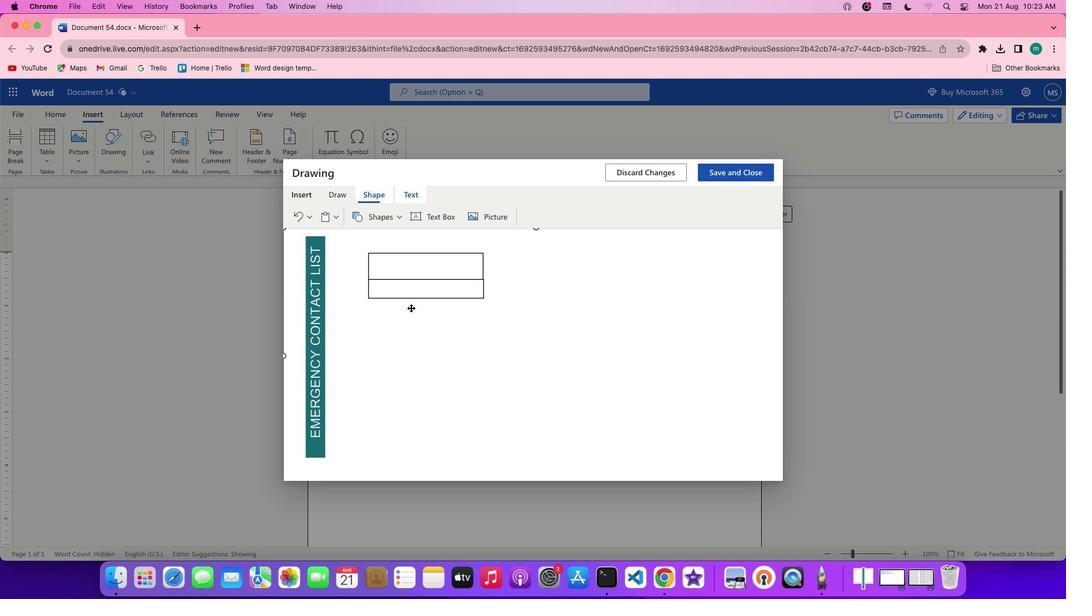 
Action: Mouse moved to (411, 301)
Screenshot: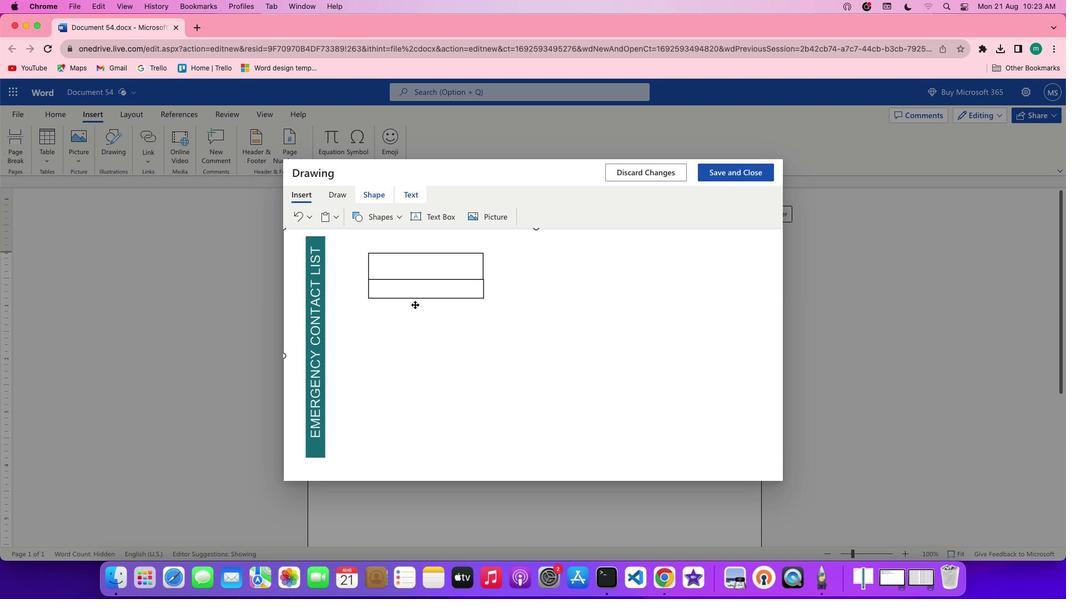 
Action: Mouse pressed left at (411, 301)
Screenshot: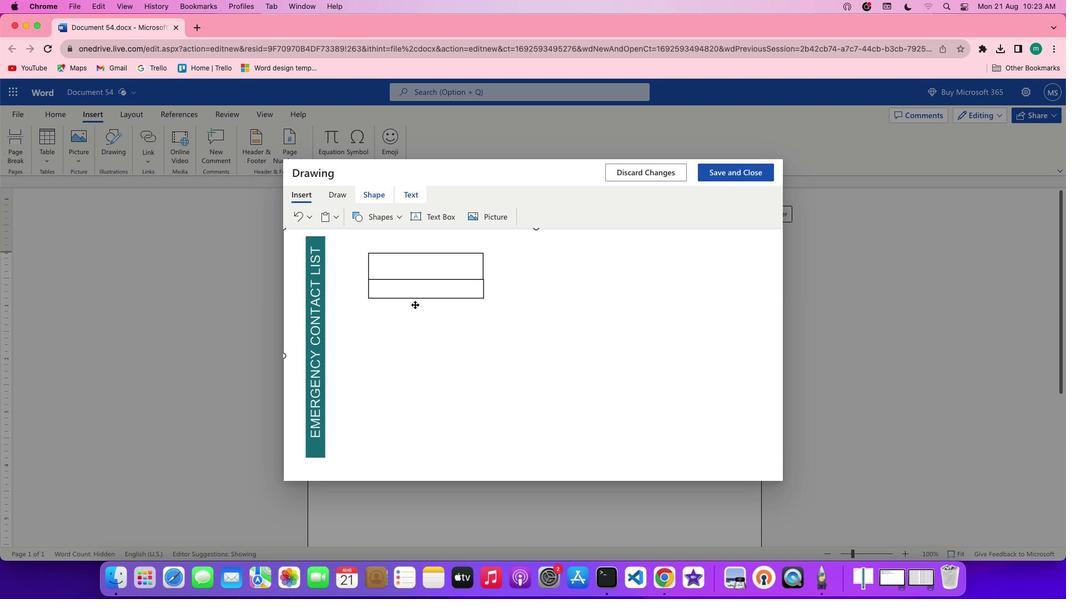
Action: Mouse moved to (413, 296)
Screenshot: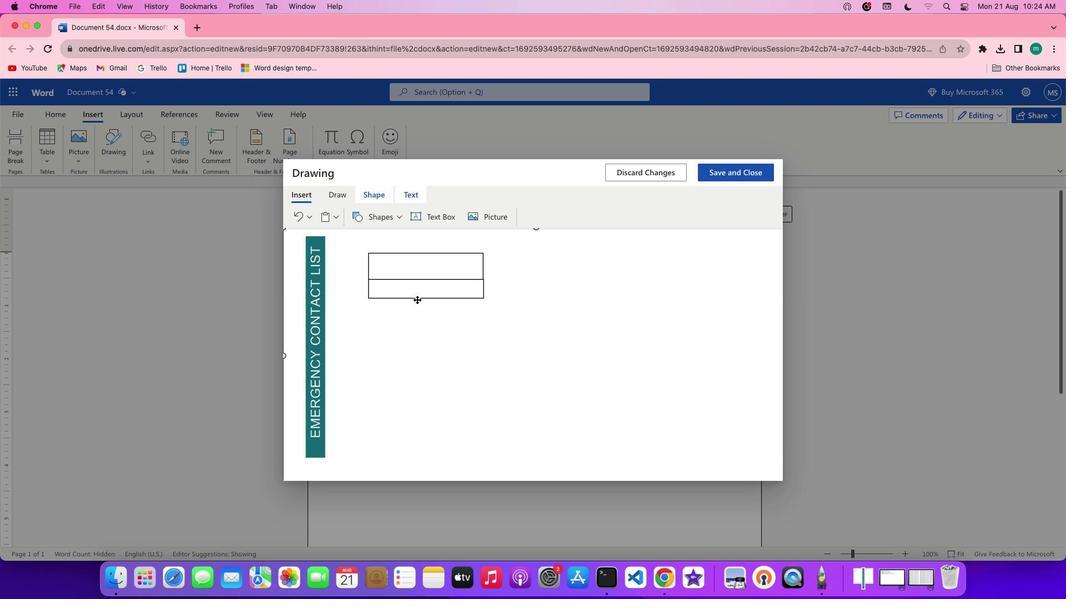 
Action: Mouse pressed left at (413, 296)
Screenshot: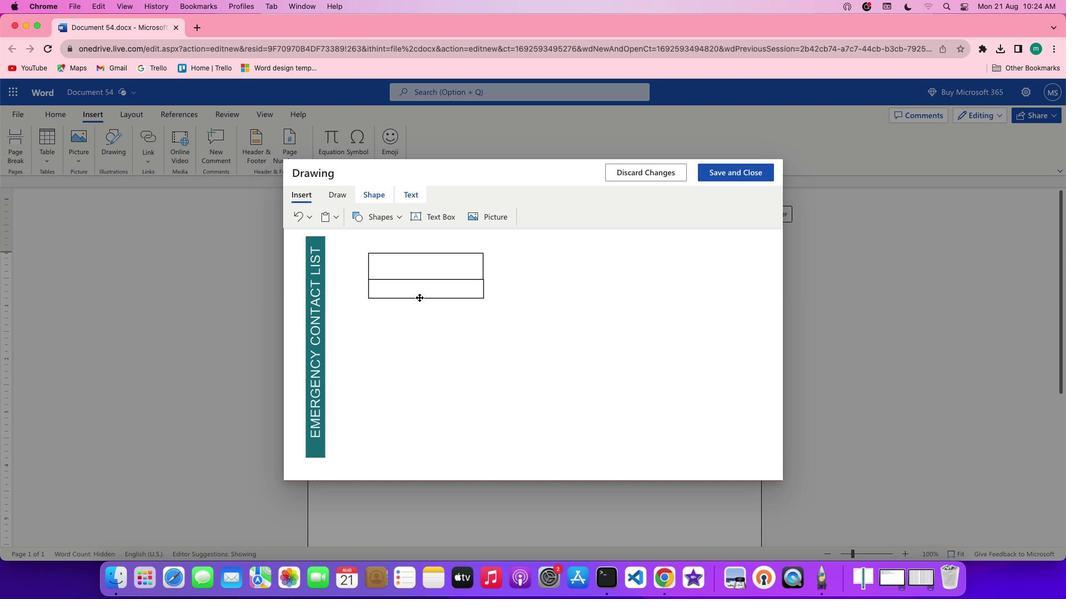 
Action: Mouse moved to (415, 293)
Screenshot: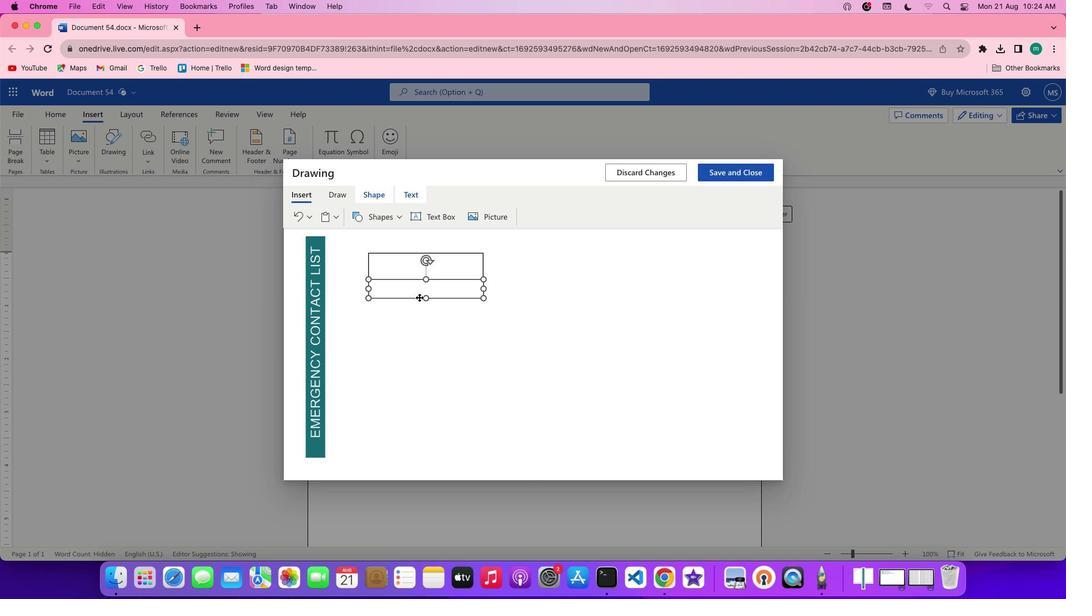 
Action: Mouse pressed left at (415, 293)
Screenshot: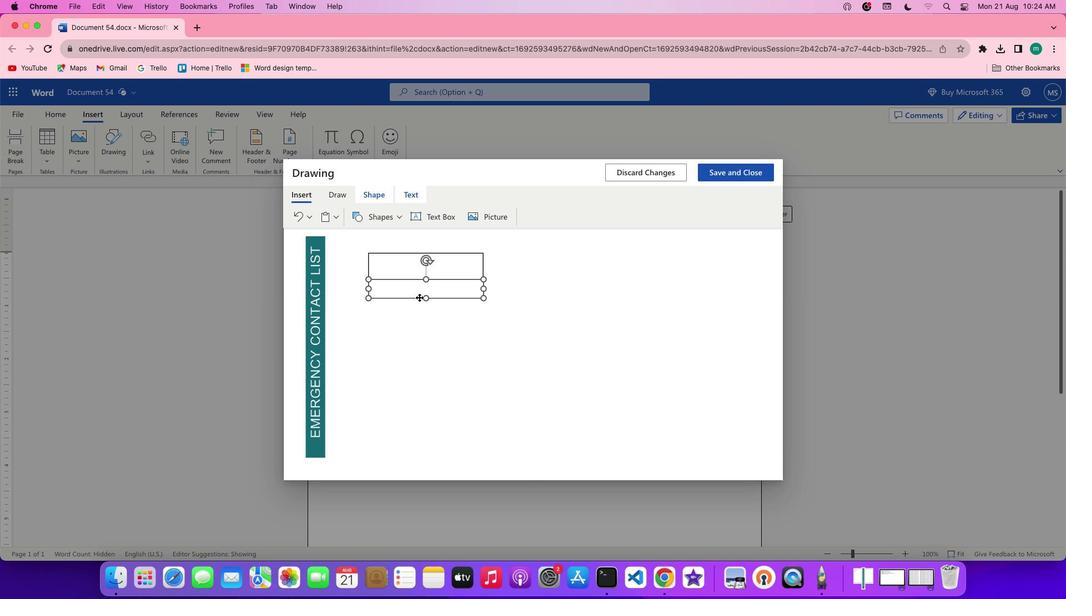 
Action: Mouse pressed left at (415, 293)
Screenshot: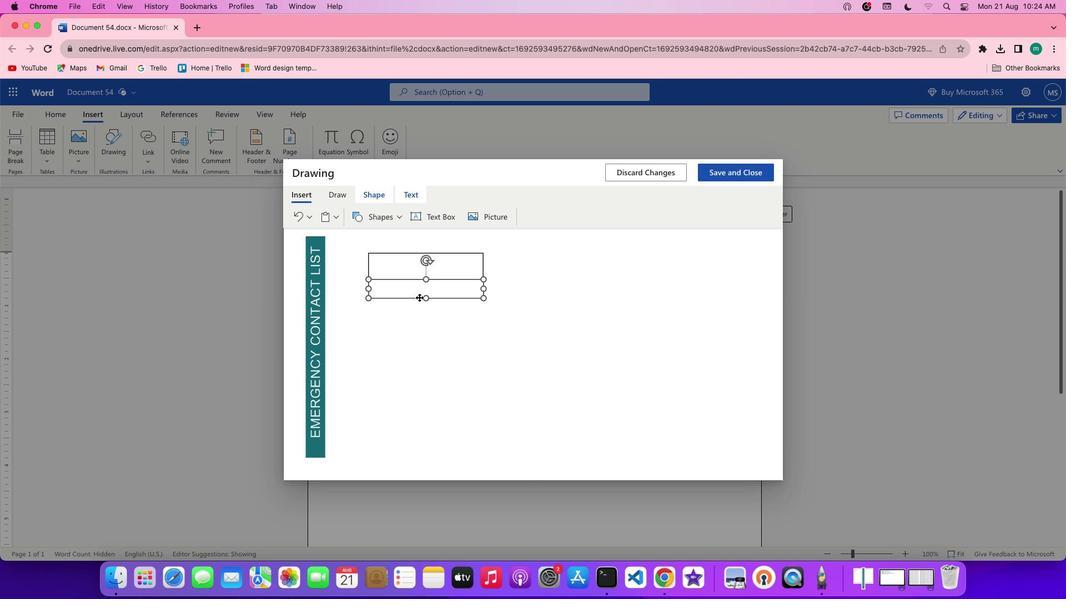 
Action: Mouse moved to (409, 290)
Screenshot: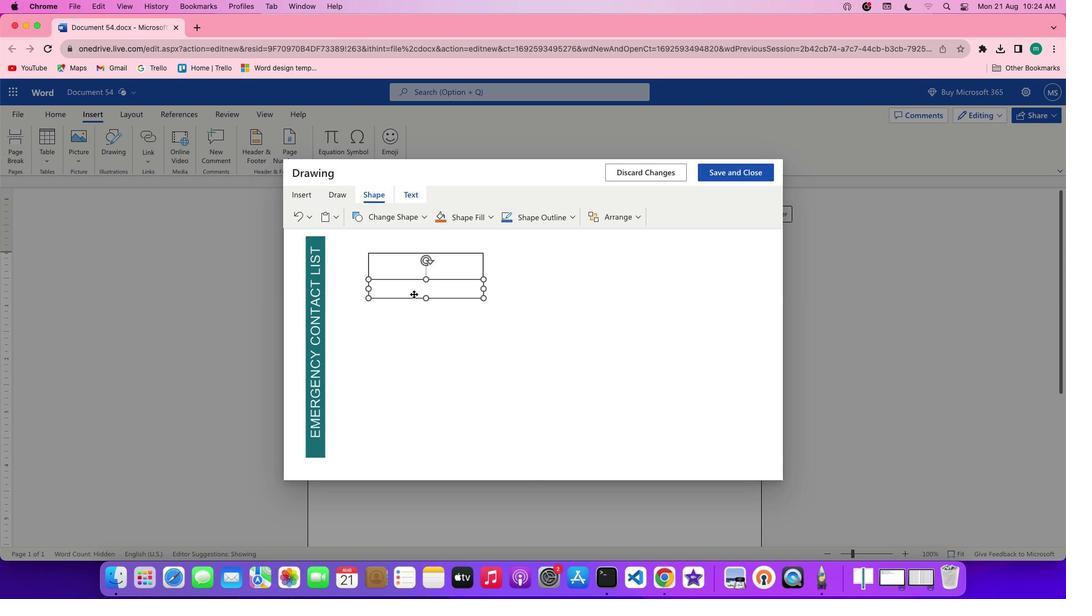 
Action: Mouse pressed left at (409, 290)
Screenshot: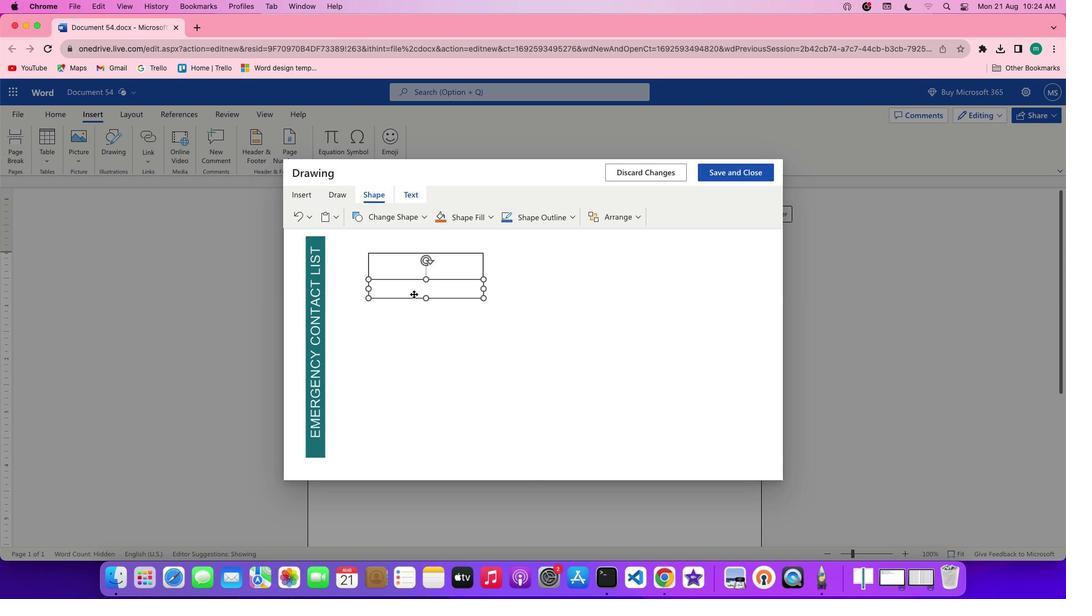 
Action: Mouse moved to (409, 290)
Screenshot: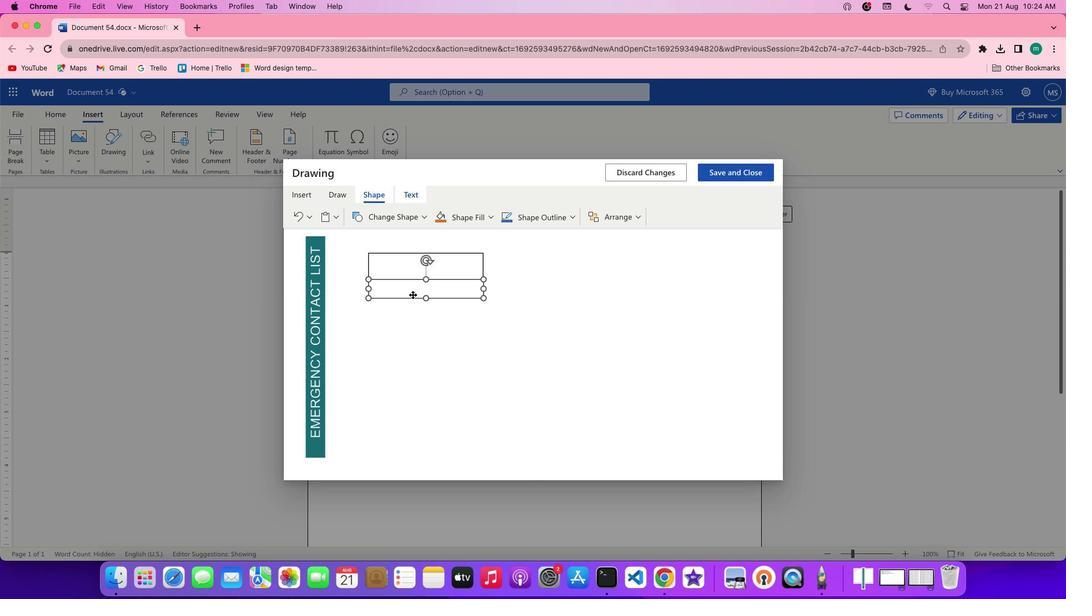 
Action: Key pressed Key.cmd
Screenshot: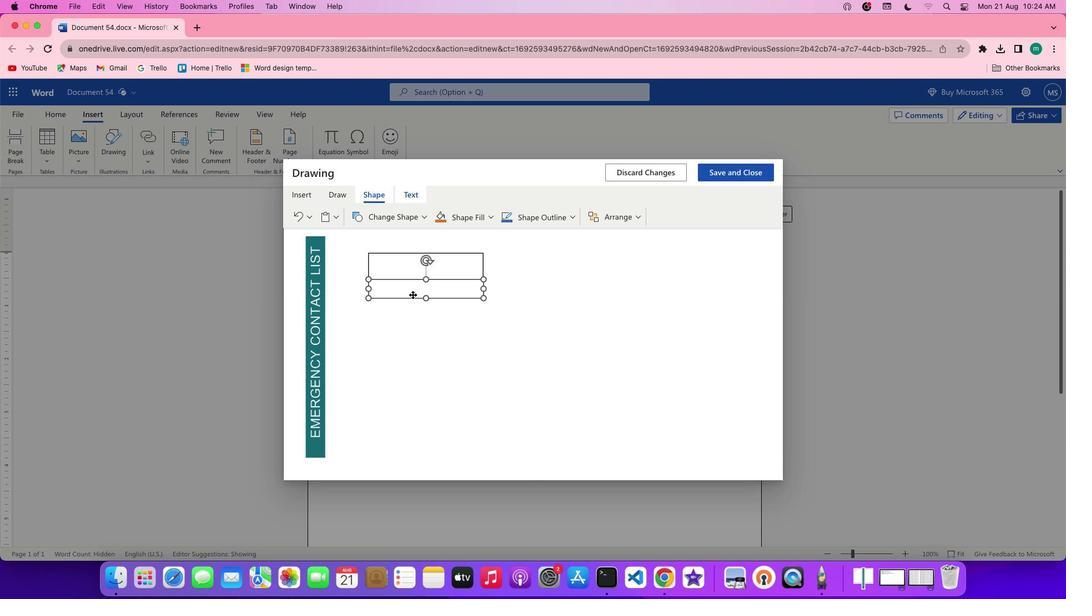 
Action: Mouse moved to (408, 293)
Screenshot: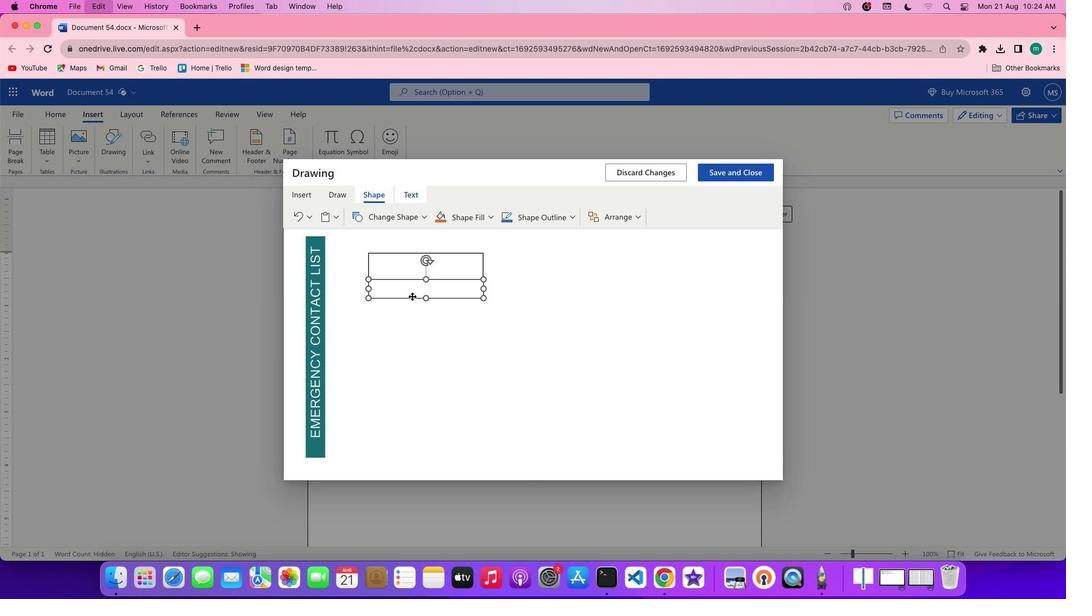 
Action: Key pressed 'v'
Screenshot: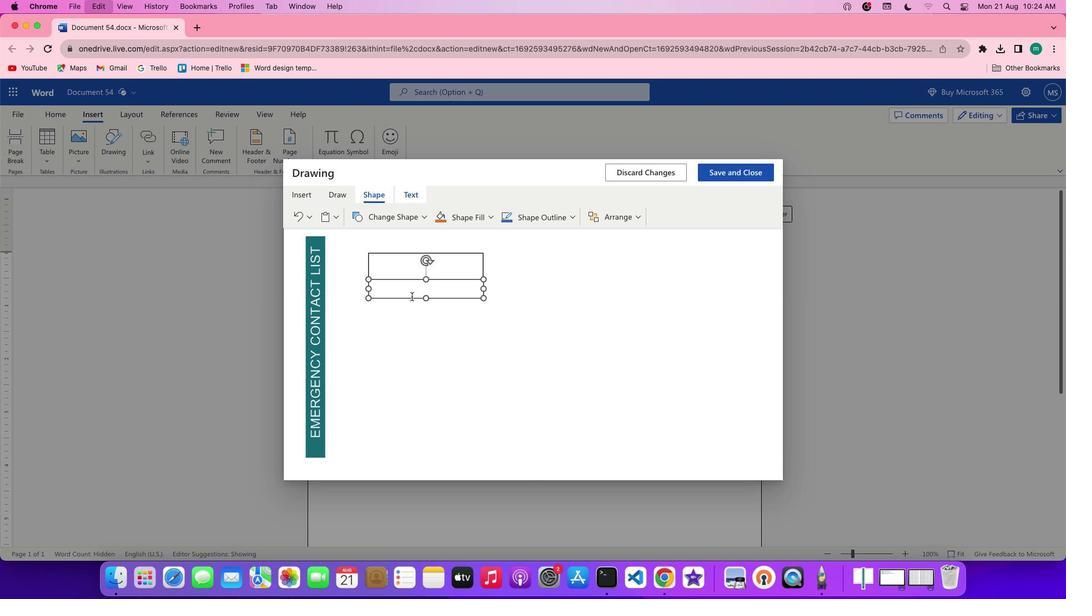 
Action: Mouse moved to (524, 283)
Screenshot: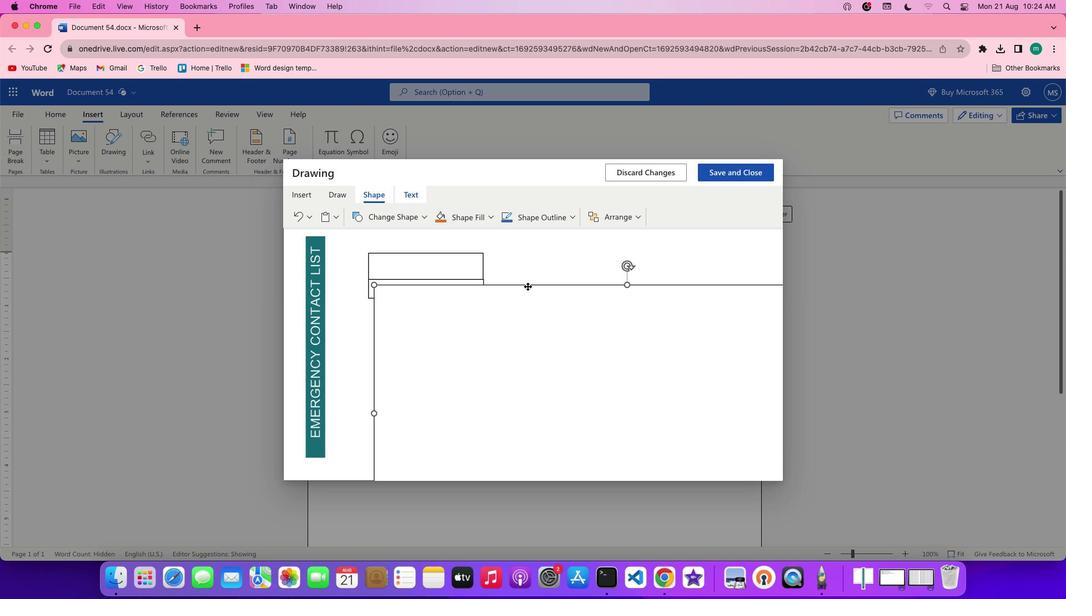 
Action: Mouse pressed left at (524, 283)
Screenshot: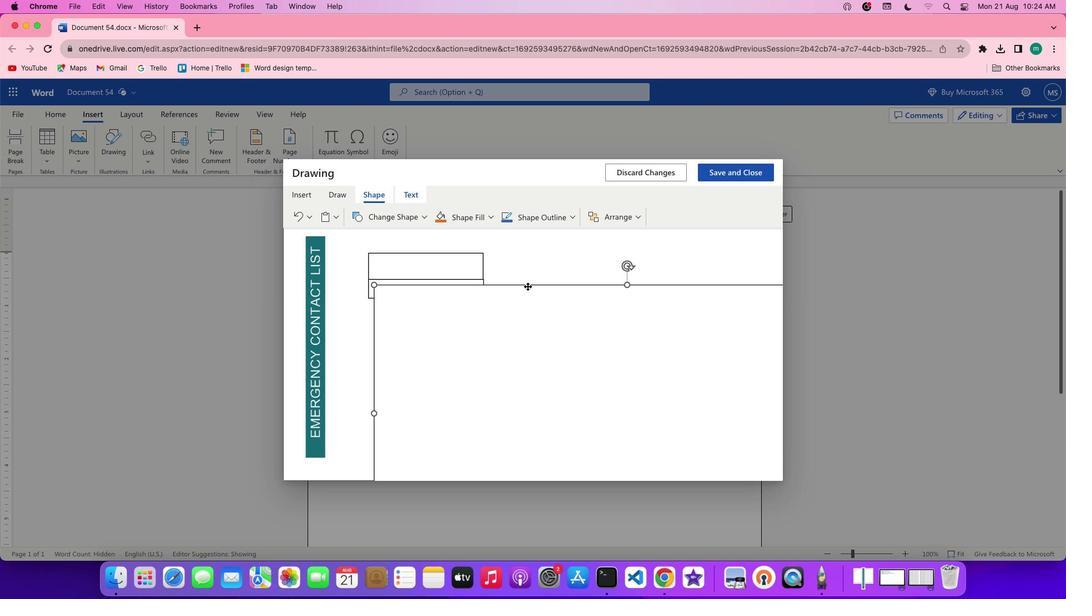 
Action: Mouse moved to (493, 271)
Screenshot: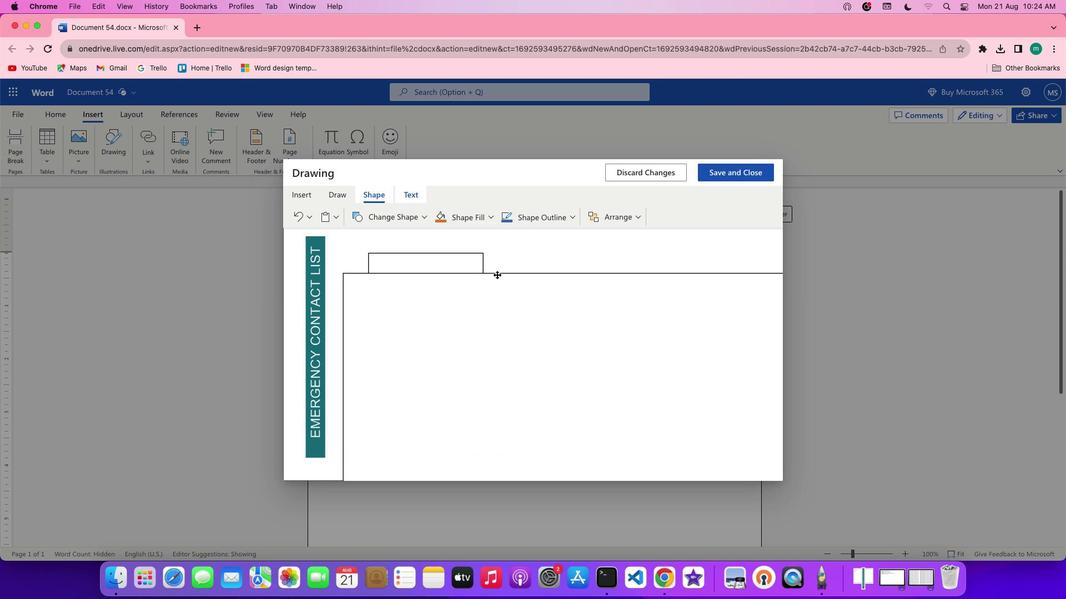 
Action: Key pressed Key.cmd
Screenshot: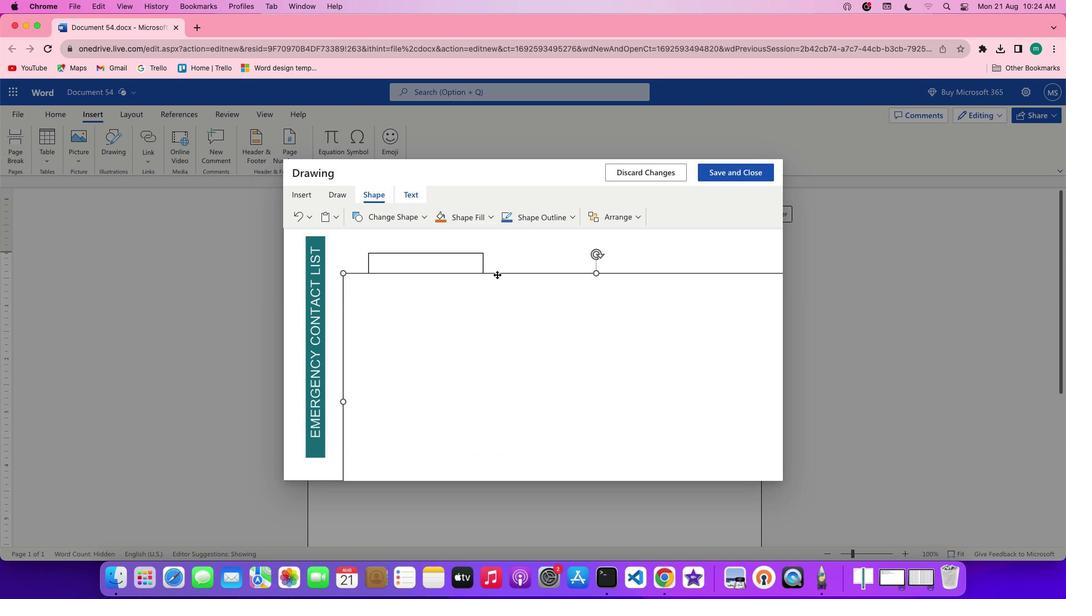 
Action: Mouse moved to (493, 271)
Screenshot: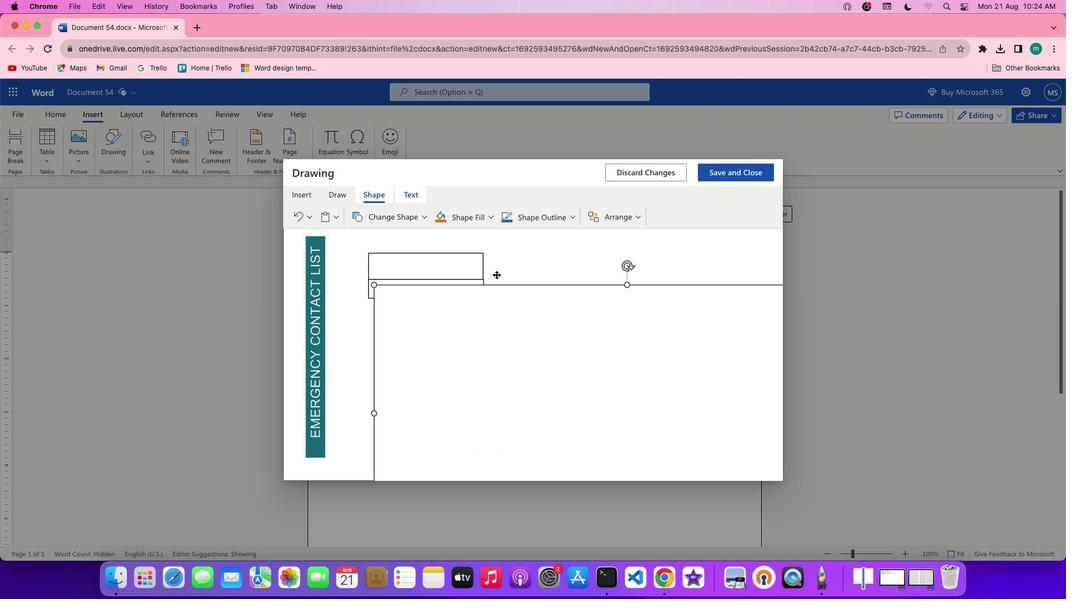 
Action: Key pressed 'z'
Screenshot: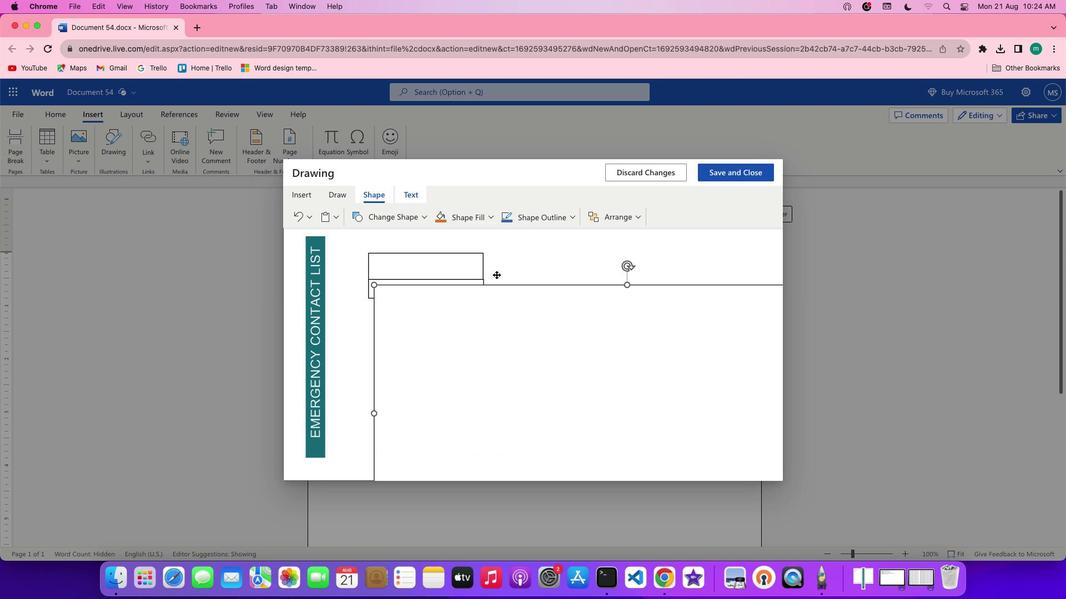 
Action: Mouse moved to (457, 280)
Screenshot: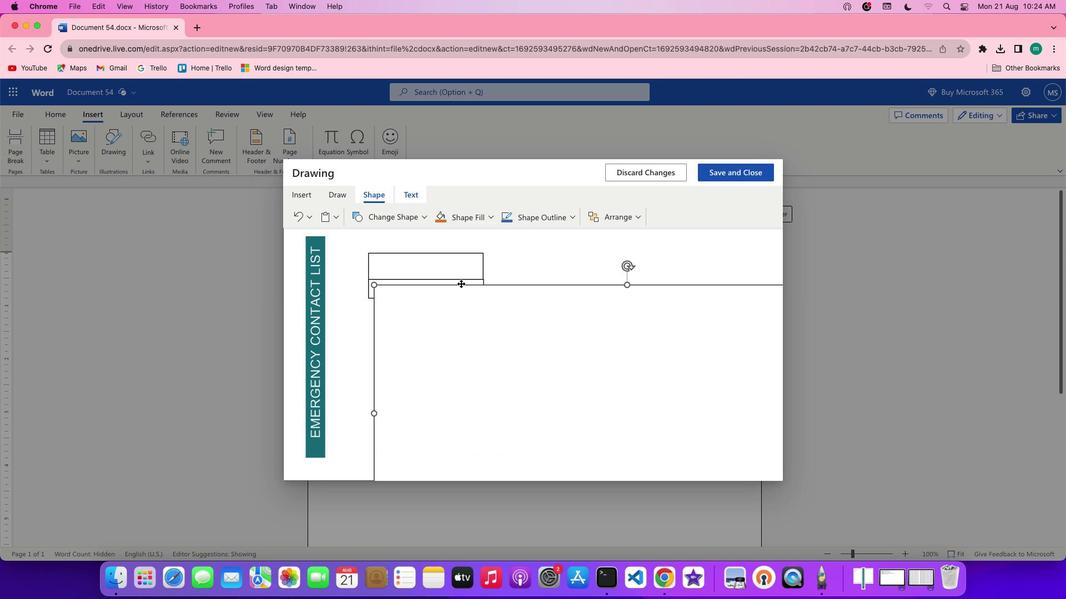 
Action: Key pressed Key.cmd'z'
Screenshot: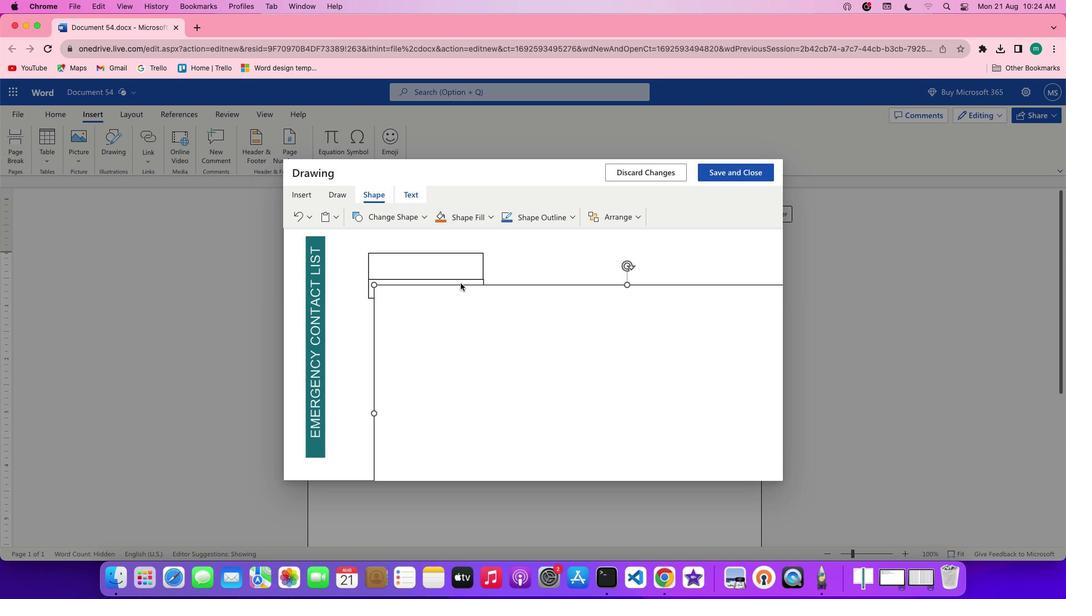 
Action: Mouse moved to (438, 294)
Screenshot: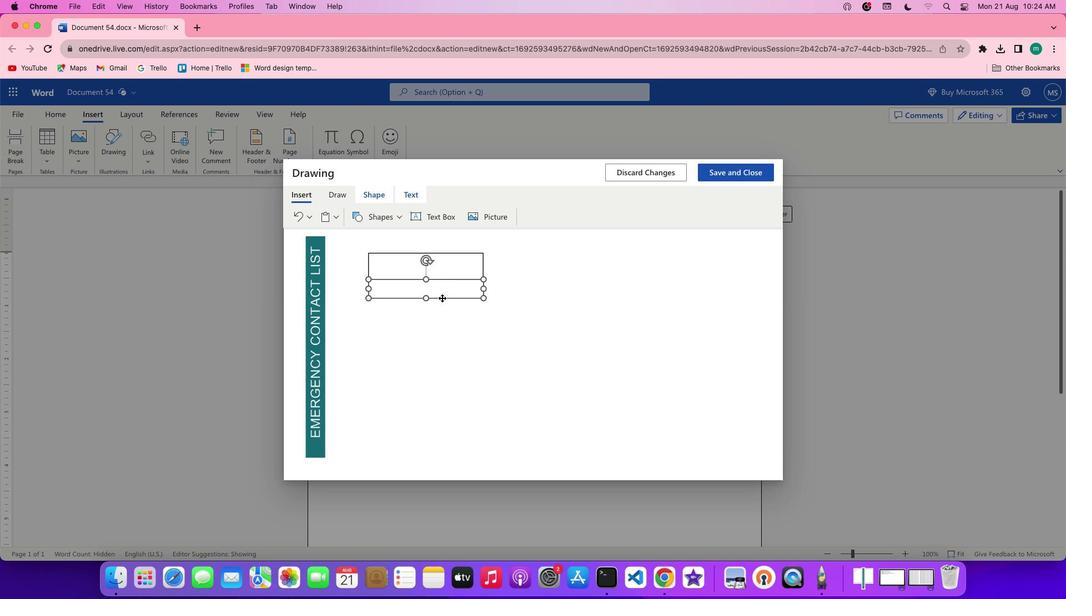 
Action: Mouse pressed left at (438, 294)
Screenshot: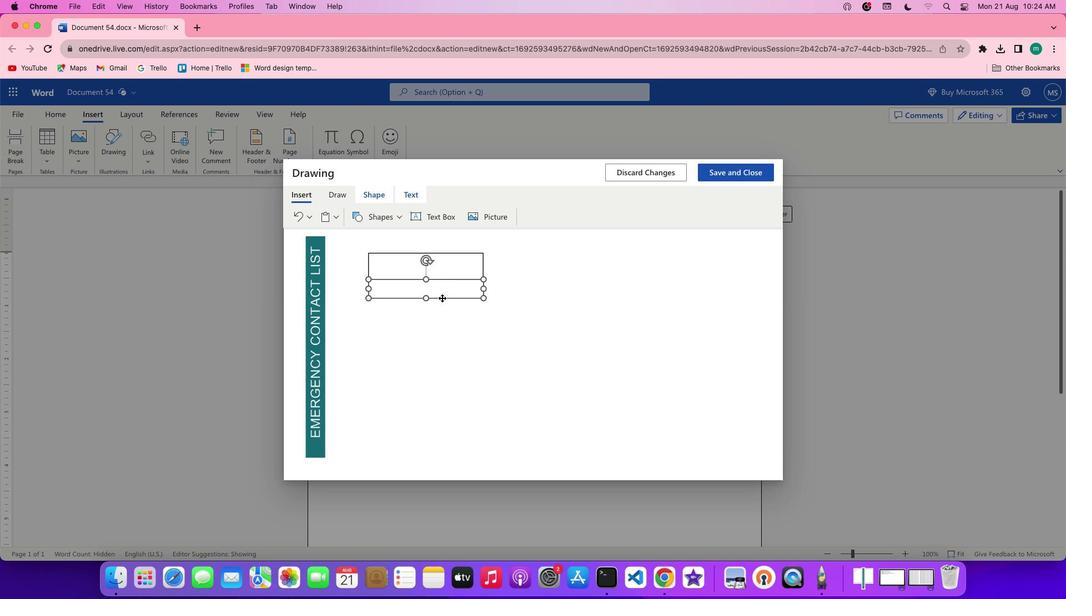 
Action: Mouse moved to (438, 294)
Screenshot: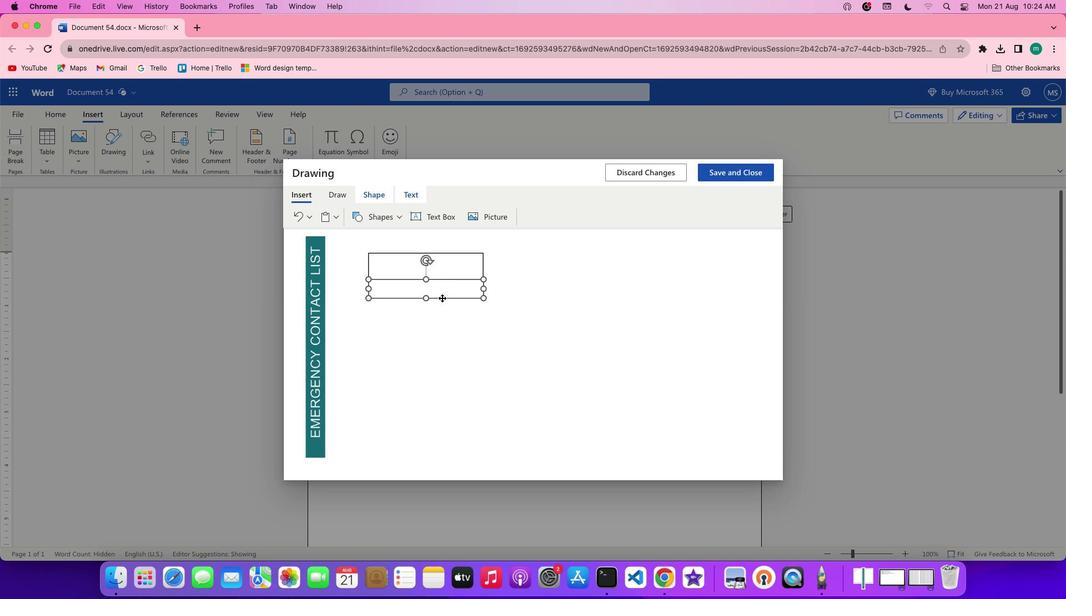 
Action: Mouse pressed left at (438, 294)
Screenshot: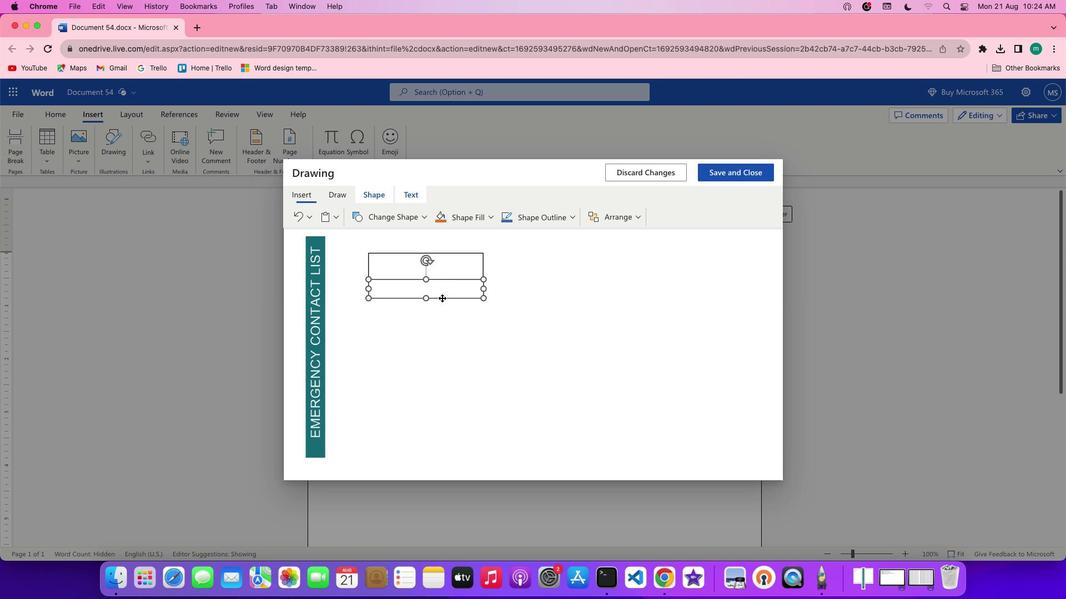 
Action: Mouse pressed left at (438, 294)
Screenshot: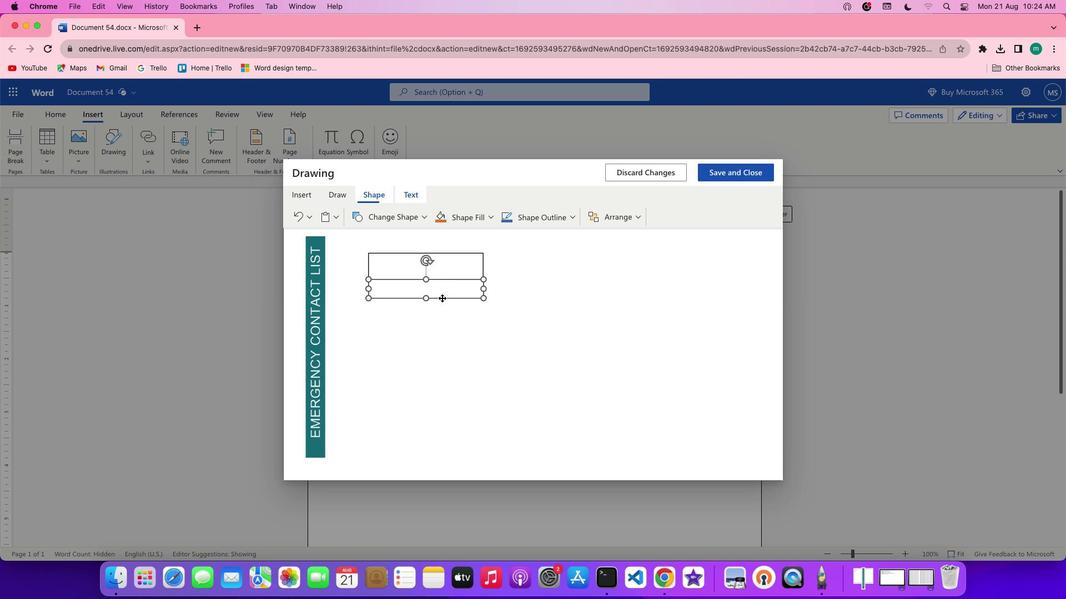 
Action: Mouse pressed left at (438, 294)
Screenshot: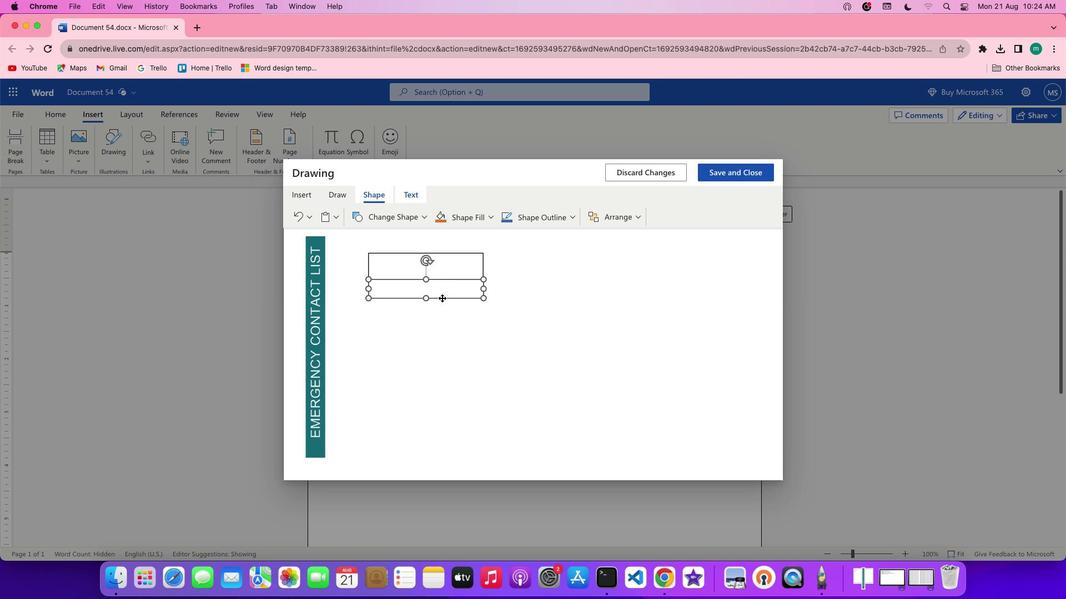 
Action: Mouse pressed left at (438, 294)
Screenshot: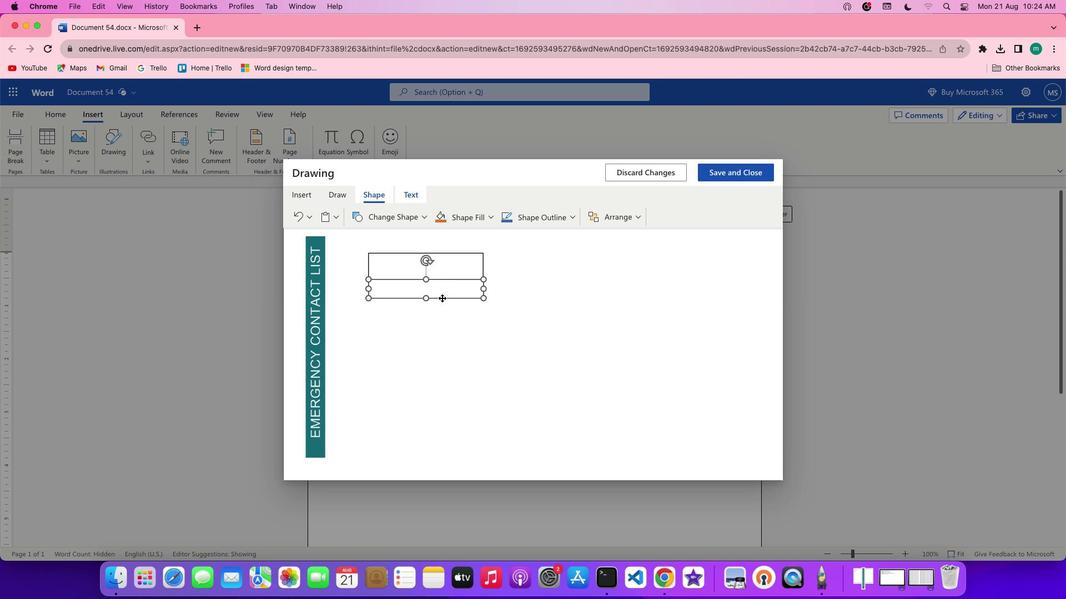 
Action: Mouse moved to (437, 296)
Screenshot: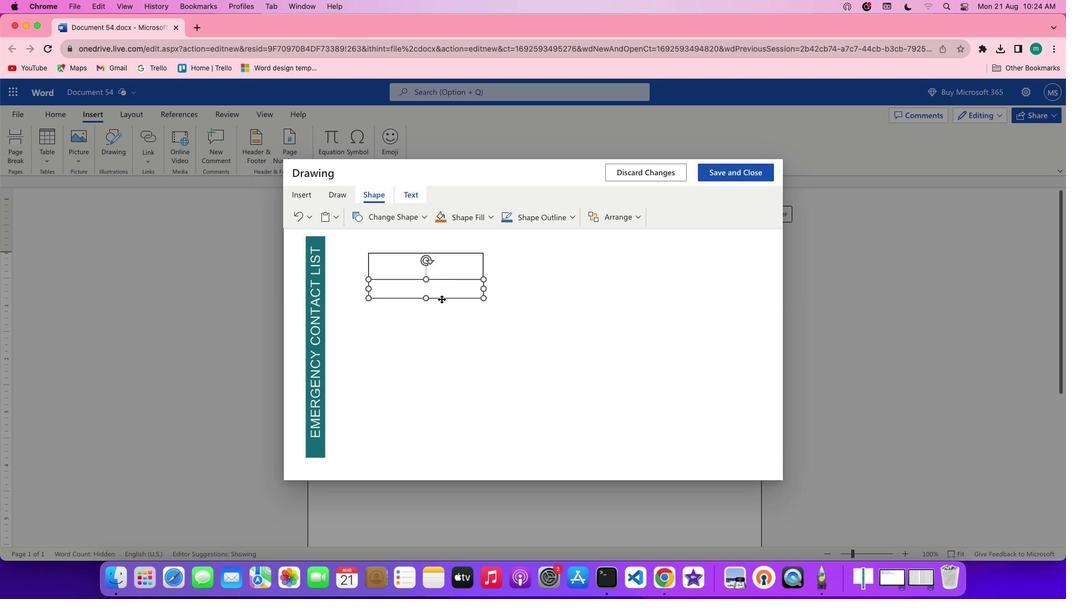 
Action: Mouse pressed left at (437, 296)
Screenshot: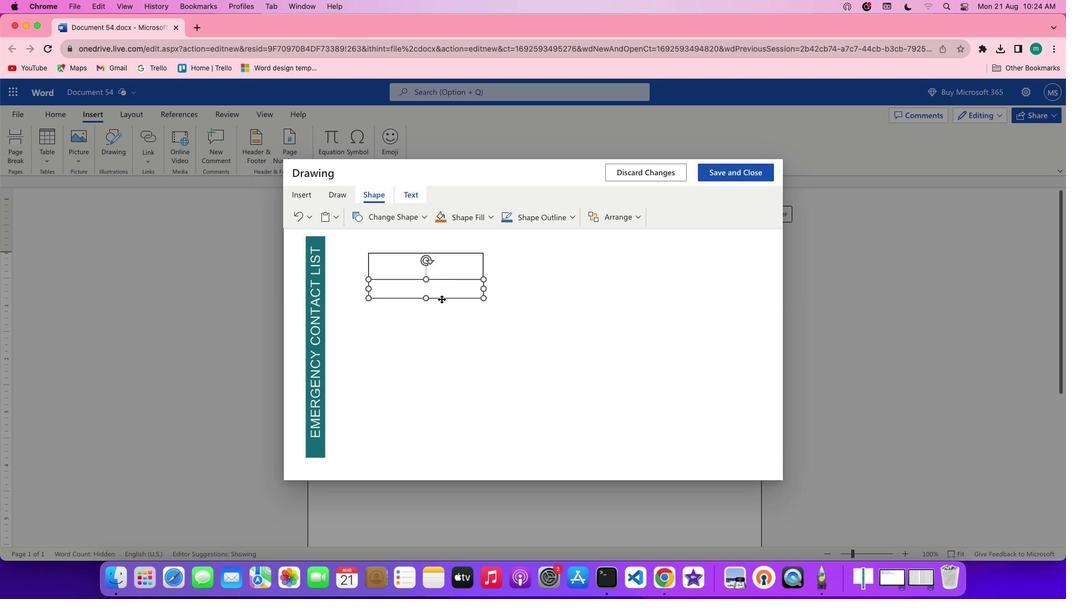 
Action: Mouse moved to (445, 272)
Screenshot: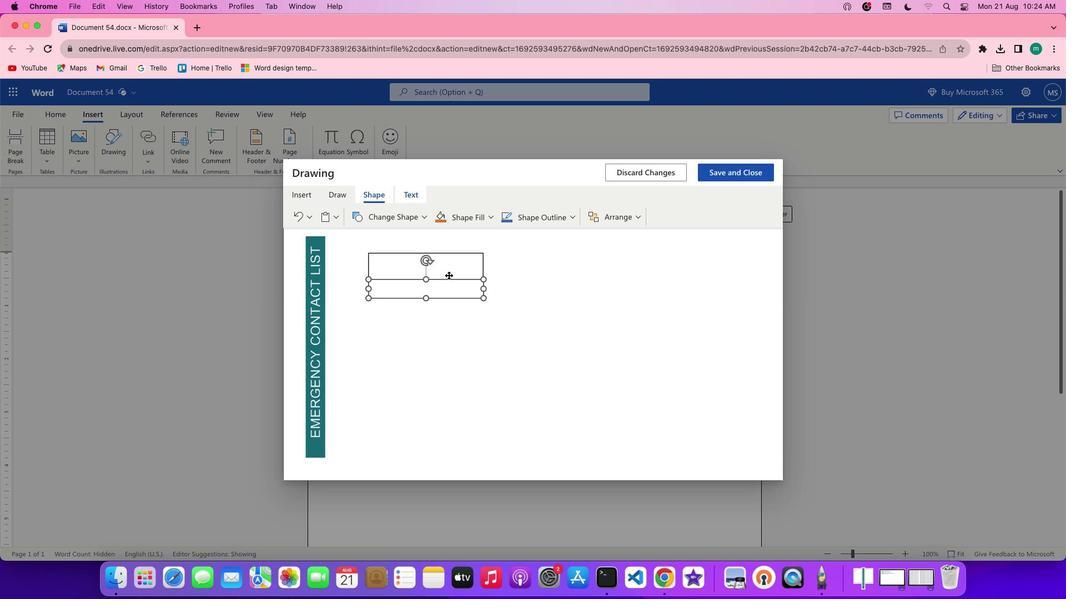 
Action: Mouse pressed left at (445, 272)
Screenshot: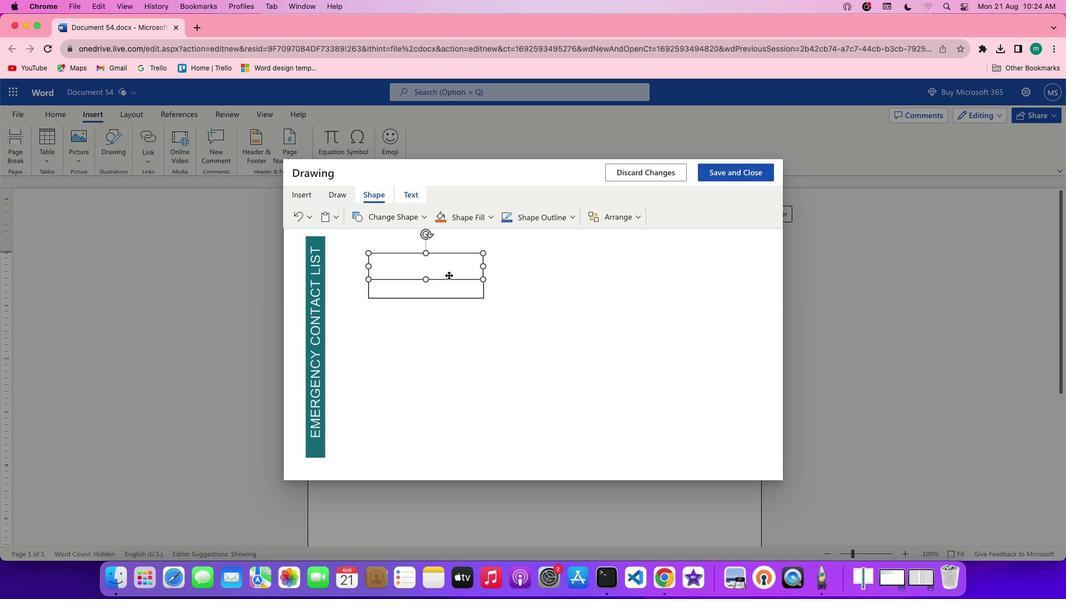 
Action: Mouse moved to (444, 277)
Screenshot: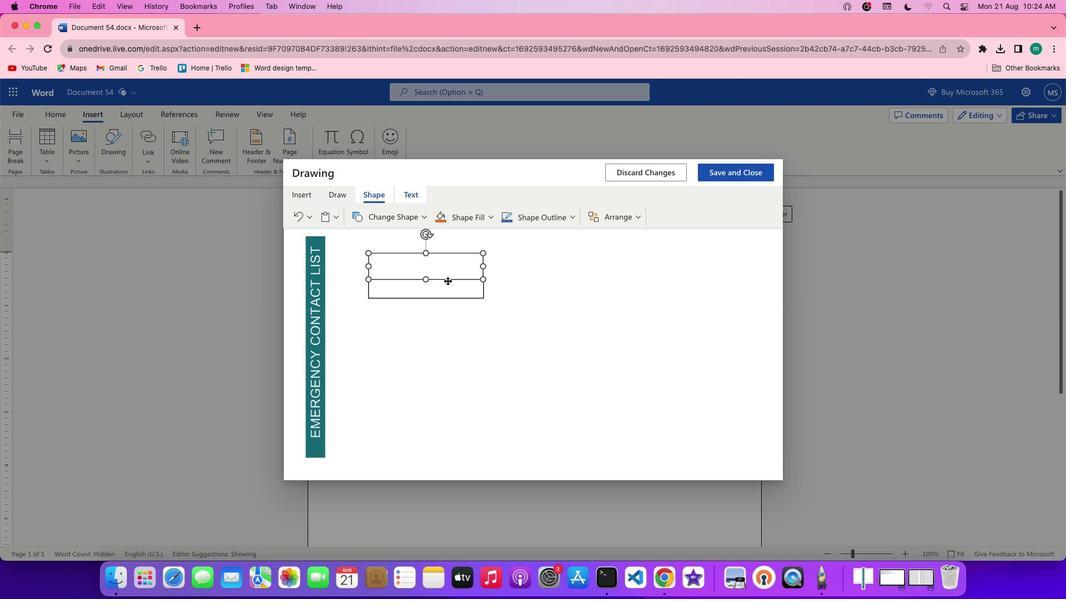 
Action: Mouse pressed left at (444, 277)
Screenshot: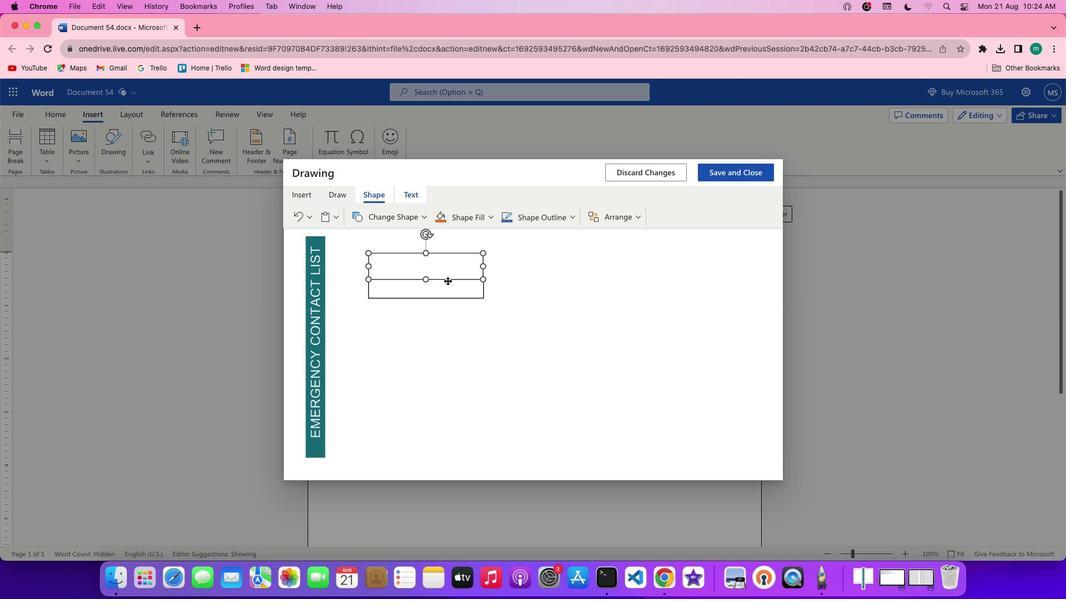 
Action: Mouse moved to (450, 276)
Screenshot: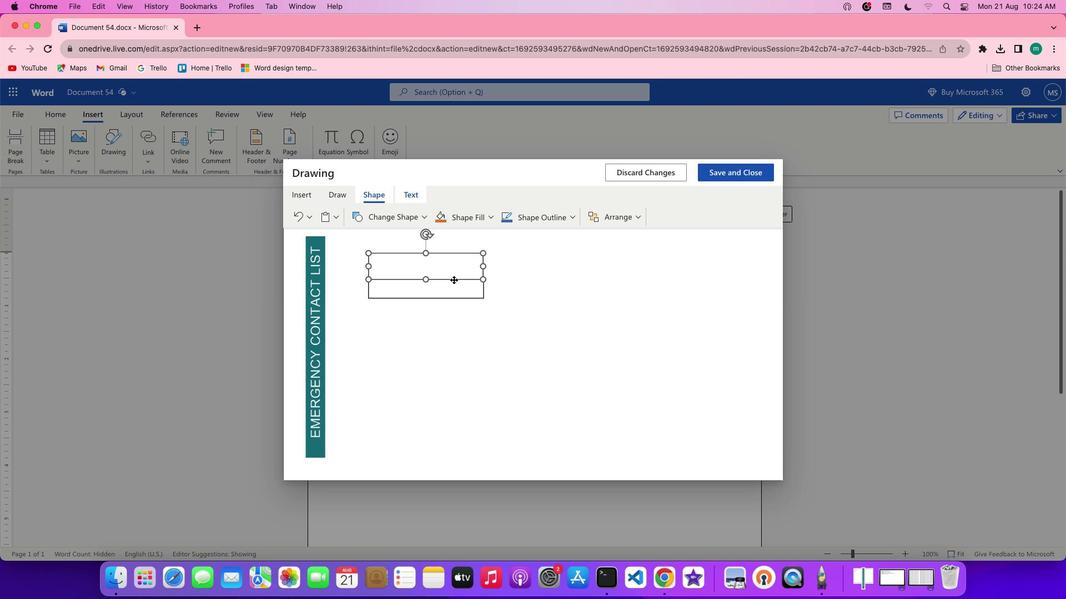 
Action: Mouse pressed left at (450, 276)
Screenshot: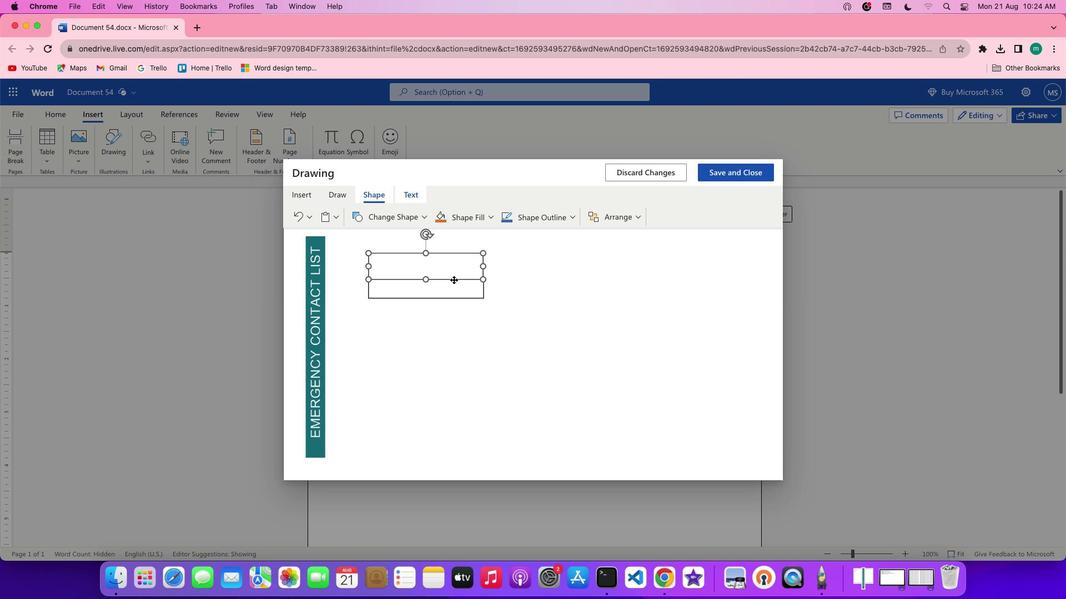
Action: Mouse moved to (481, 287)
Screenshot: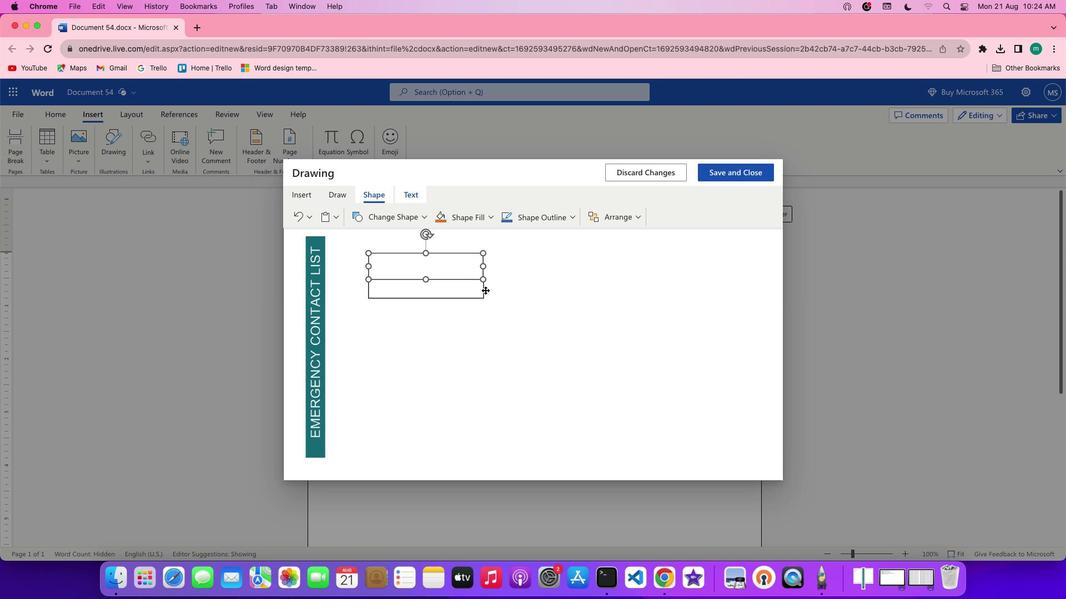 
Action: Mouse pressed left at (481, 287)
Screenshot: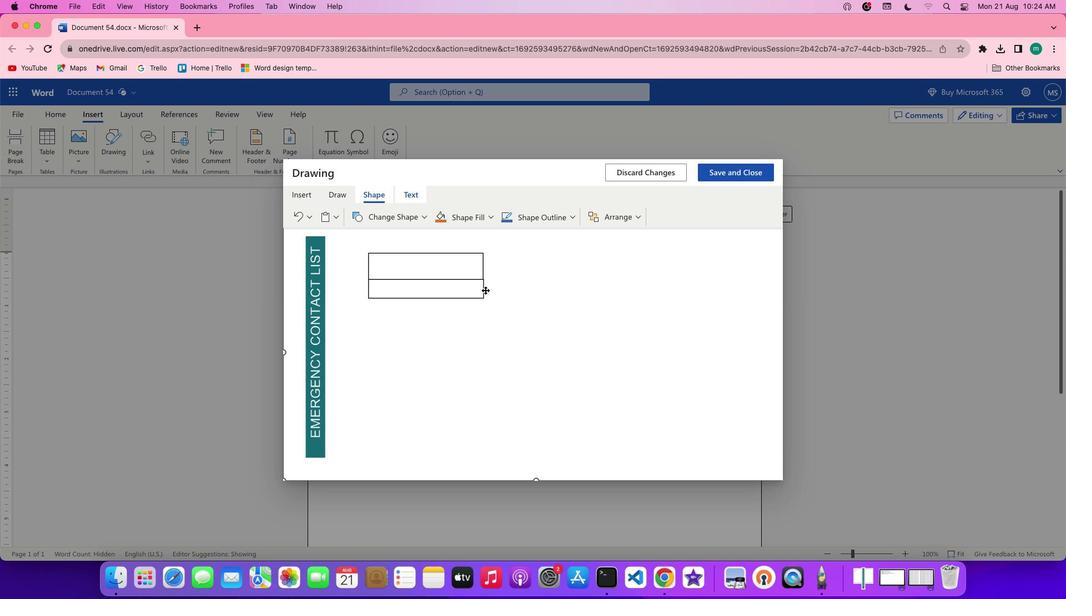 
Action: Mouse moved to (475, 293)
Screenshot: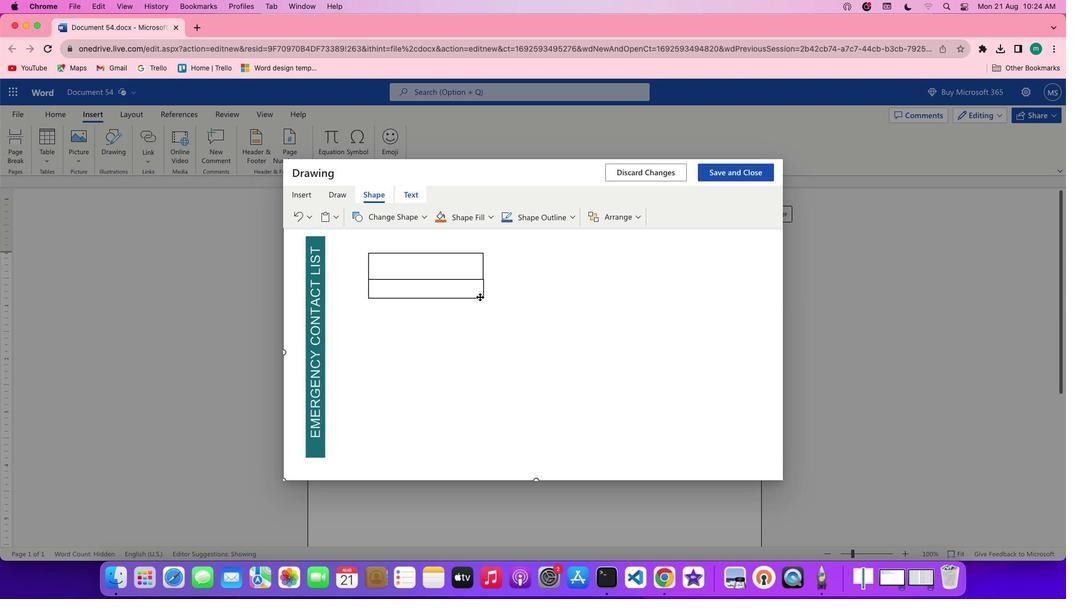 
Action: Mouse pressed left at (475, 293)
Screenshot: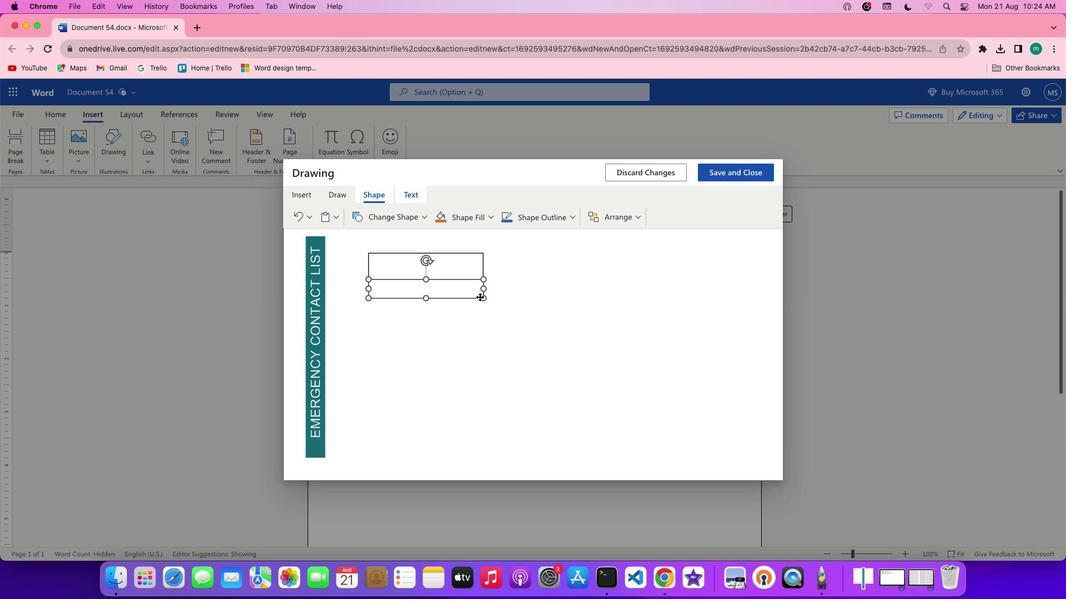 
Action: Mouse moved to (421, 296)
Screenshot: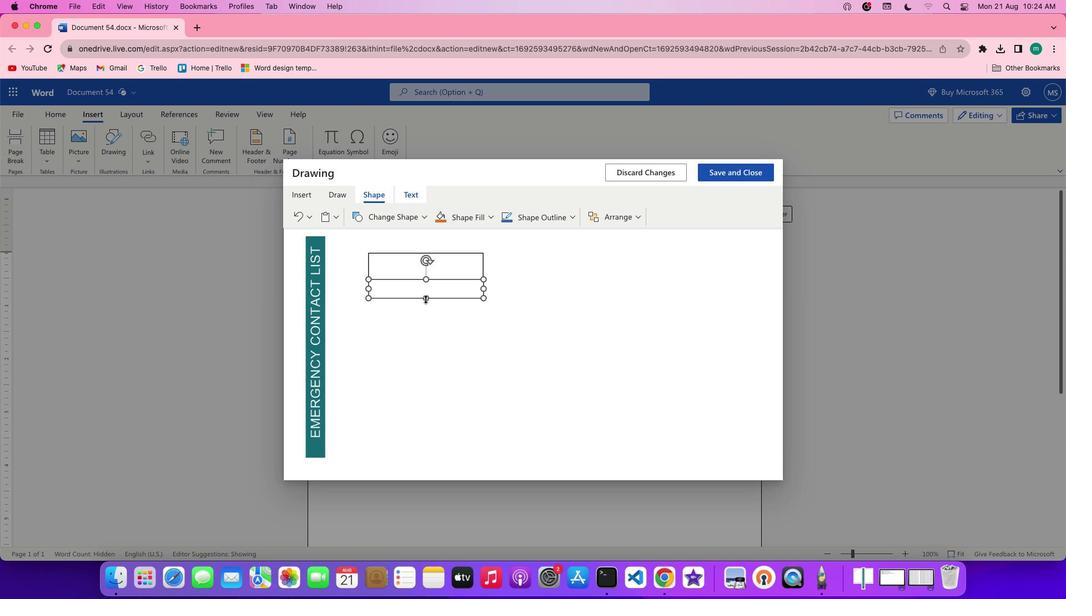 
Action: Mouse pressed right at (421, 296)
Screenshot: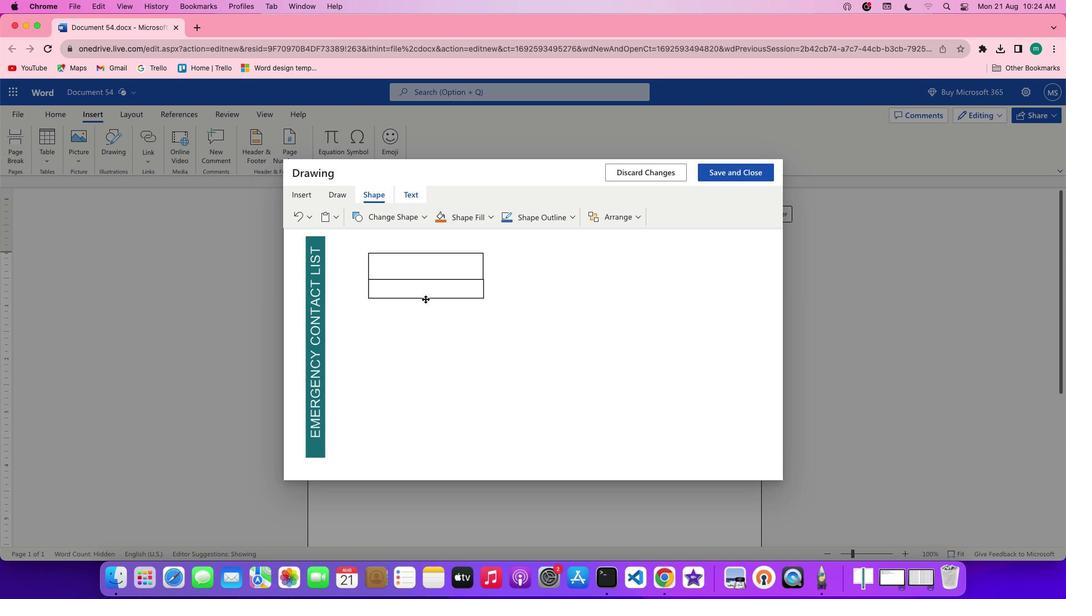 
Action: Mouse pressed right at (421, 296)
Screenshot: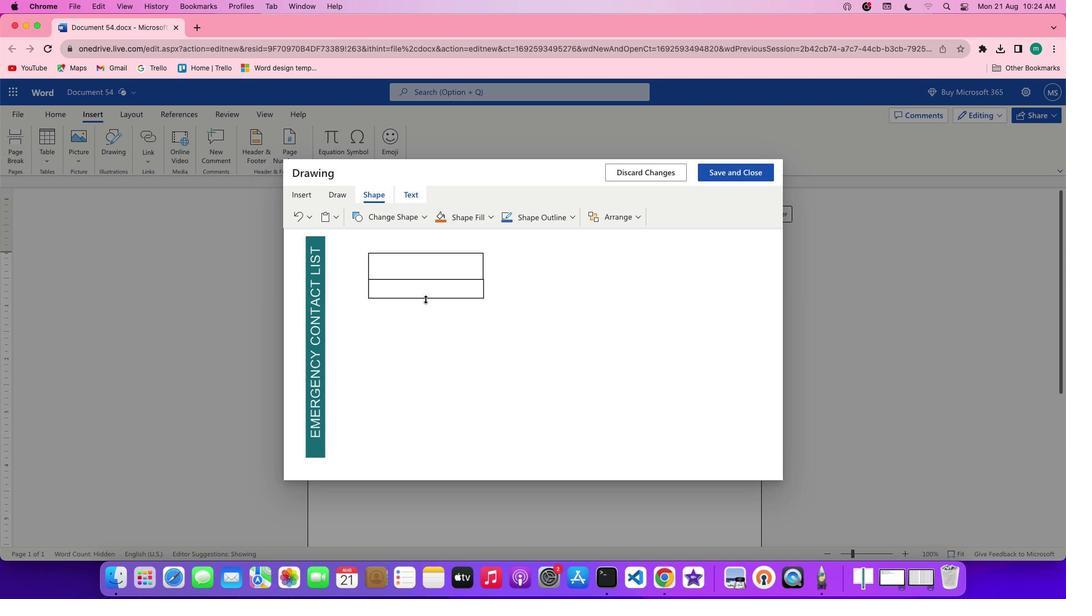 
Action: Mouse pressed right at (421, 296)
Screenshot: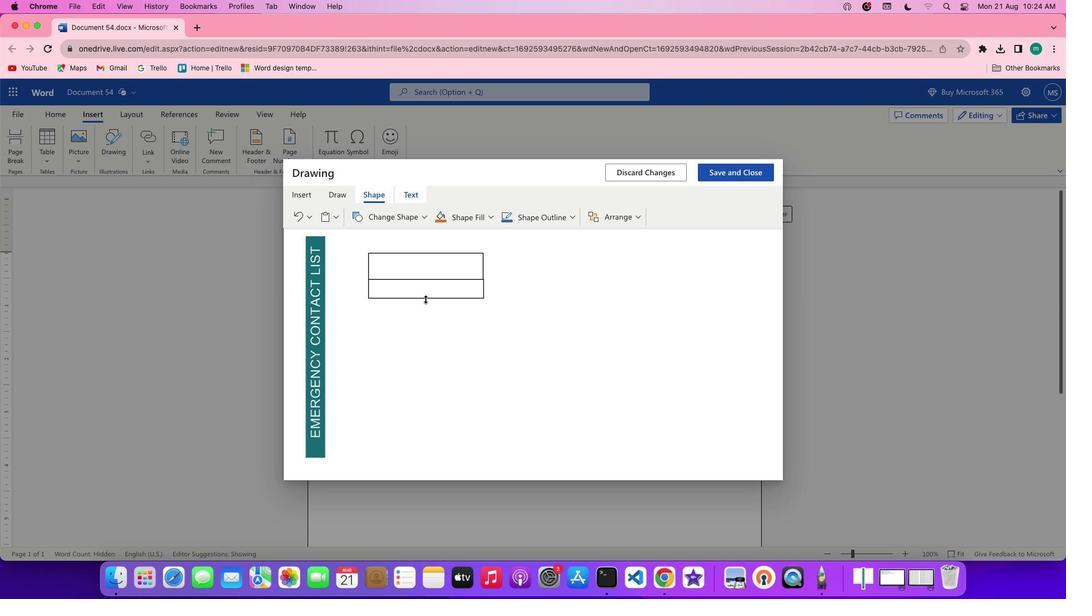 
Action: Mouse moved to (437, 297)
Screenshot: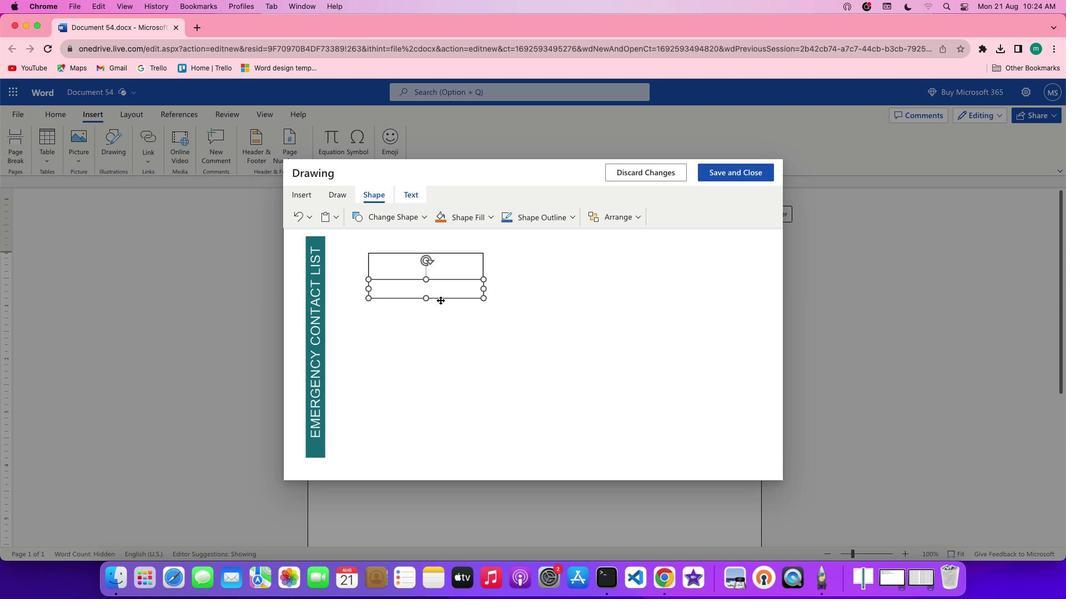 
Action: Mouse pressed right at (437, 297)
Screenshot: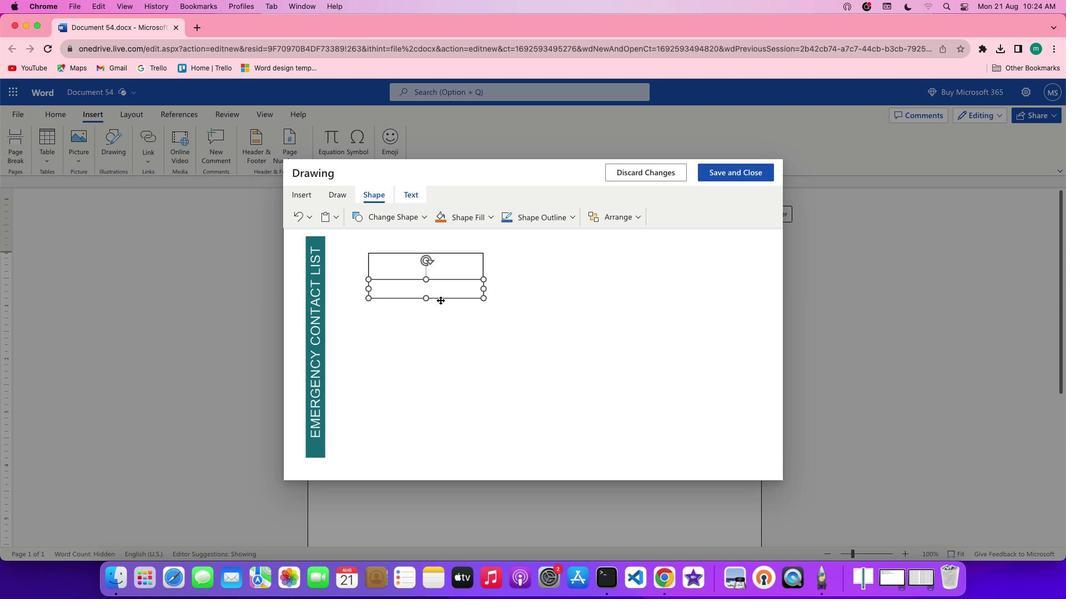 
Action: Mouse moved to (430, 297)
Screenshot: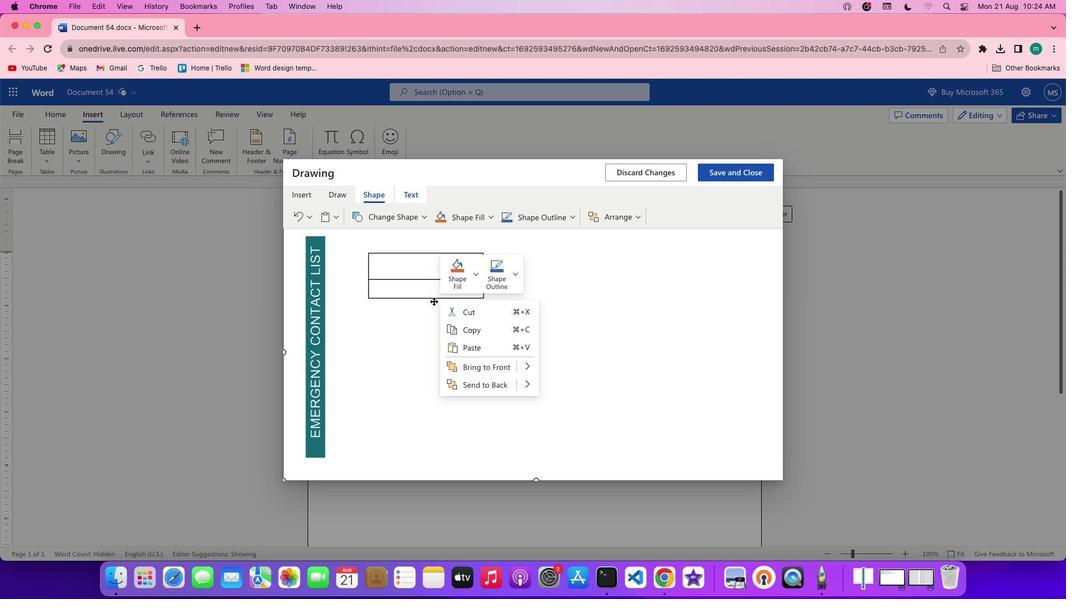 
Action: Mouse pressed left at (430, 297)
Screenshot: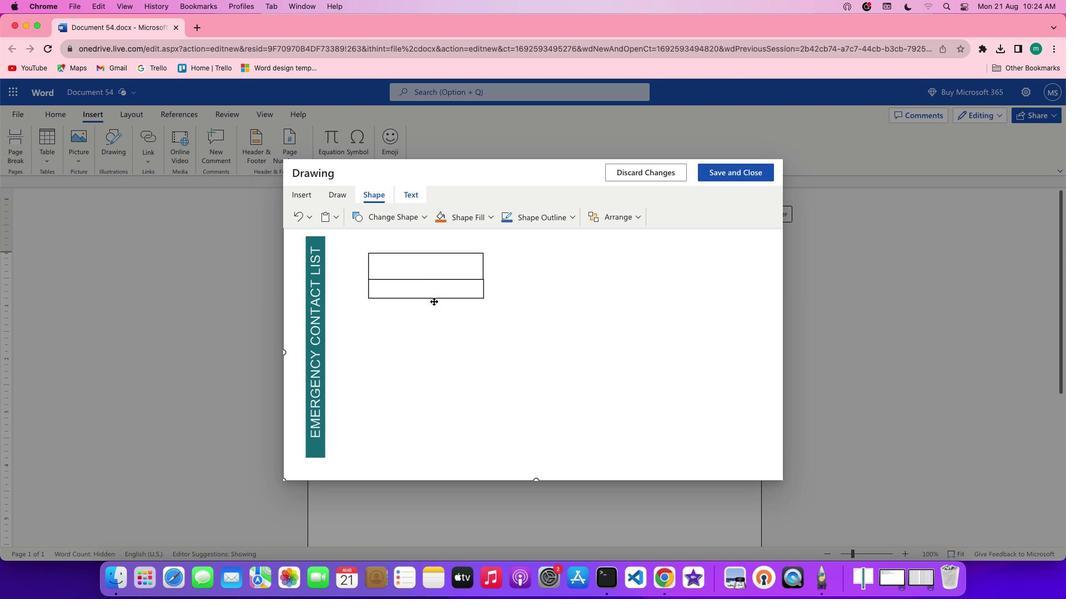 
Action: Mouse moved to (425, 295)
Screenshot: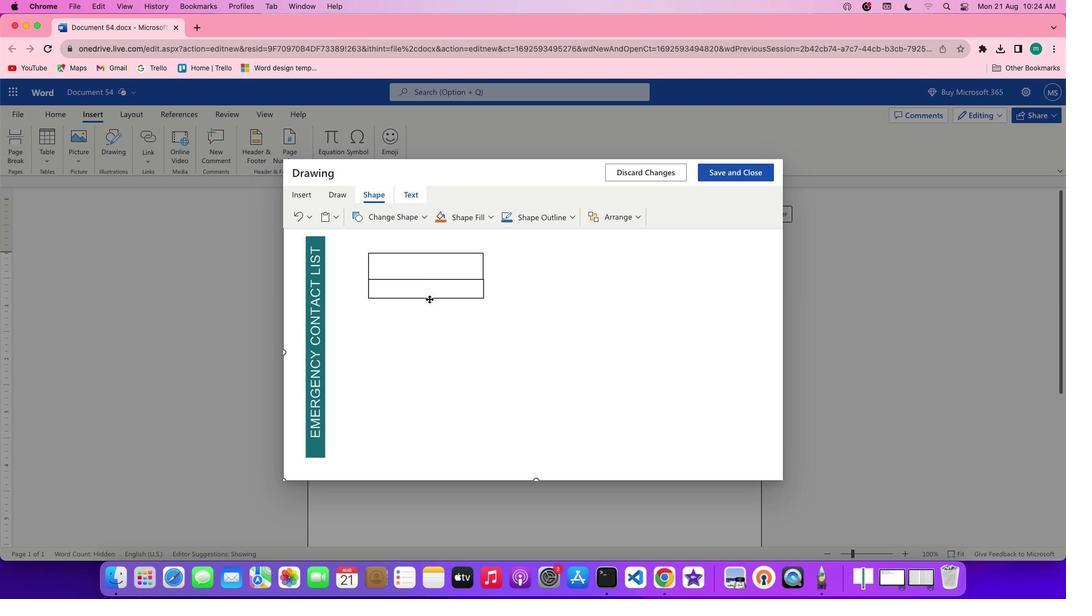 
Action: Mouse pressed left at (425, 295)
Screenshot: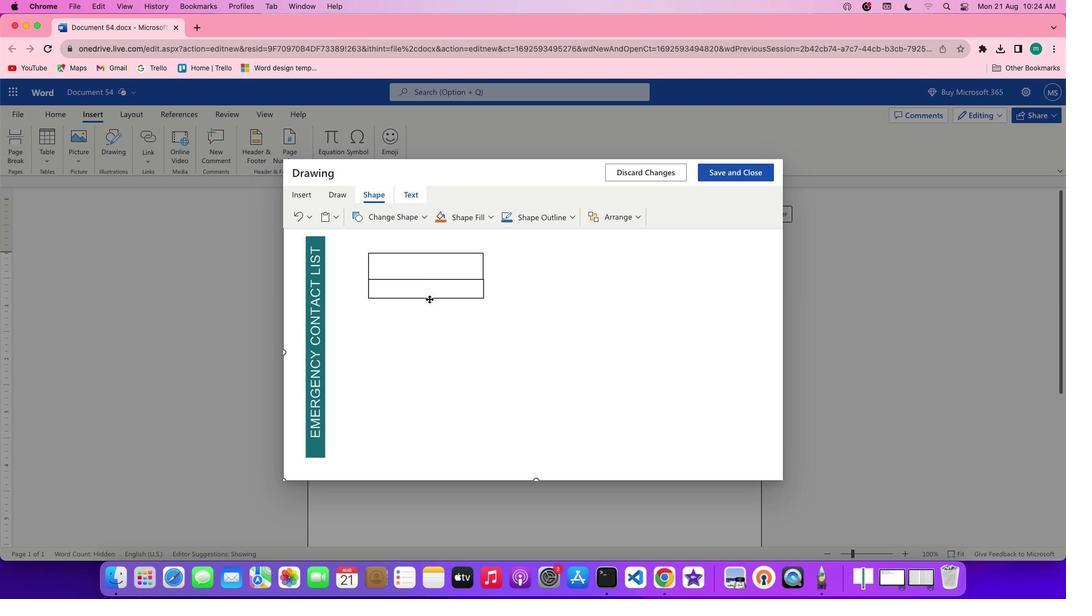 
Action: Mouse pressed left at (425, 295)
Screenshot: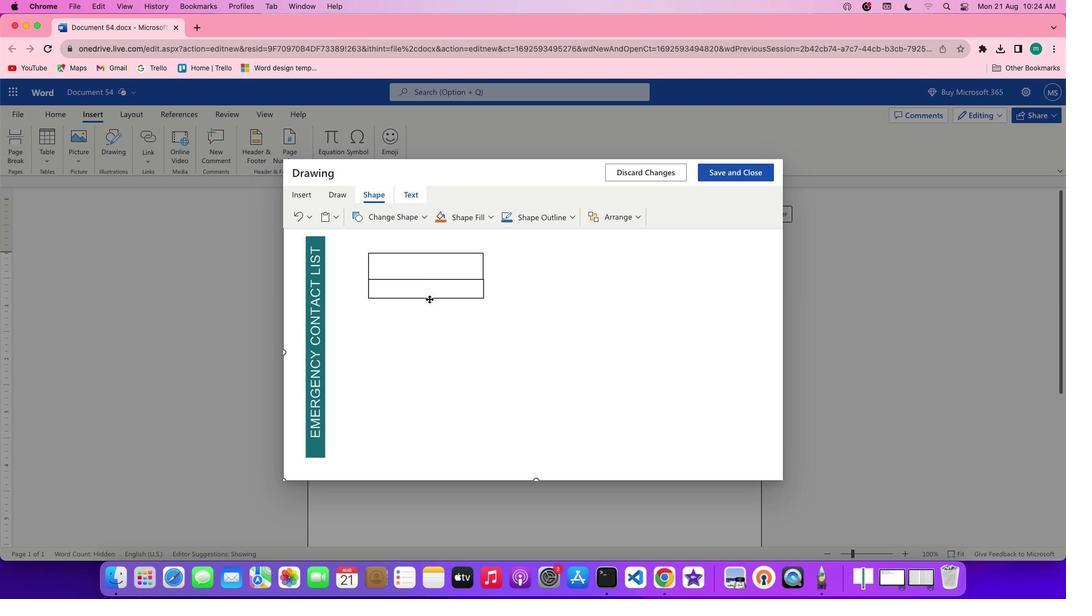 
Action: Mouse moved to (419, 296)
Screenshot: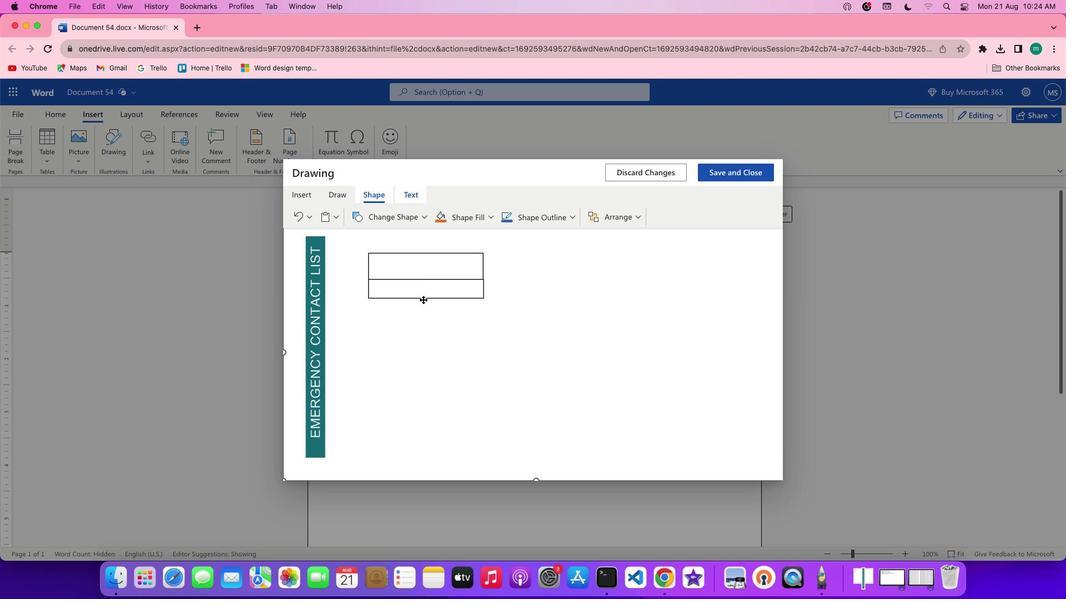 
Action: Mouse pressed left at (419, 296)
Screenshot: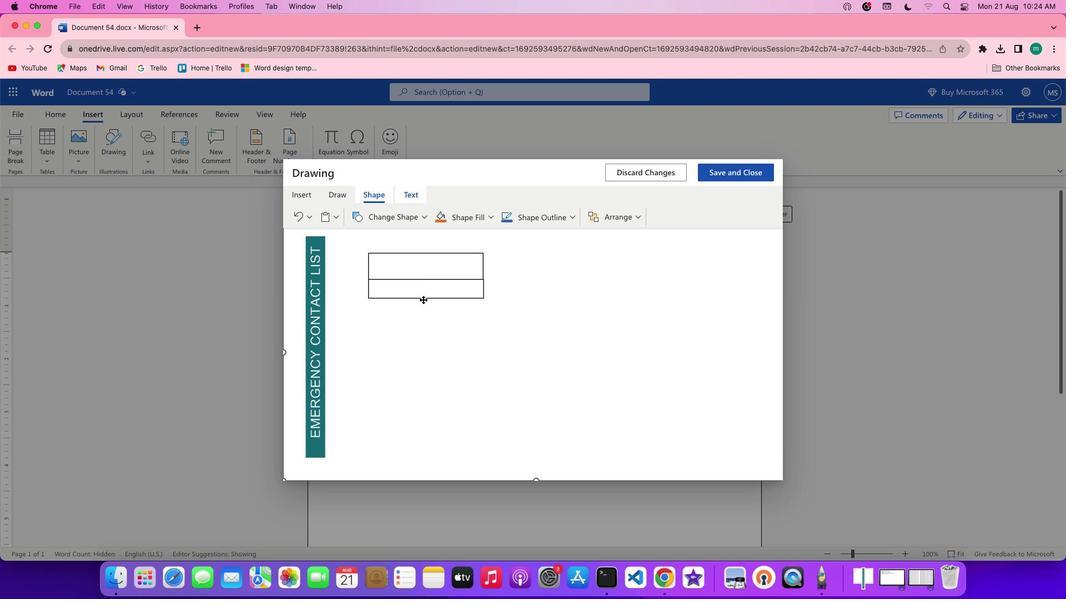 
Action: Mouse pressed left at (419, 296)
Screenshot: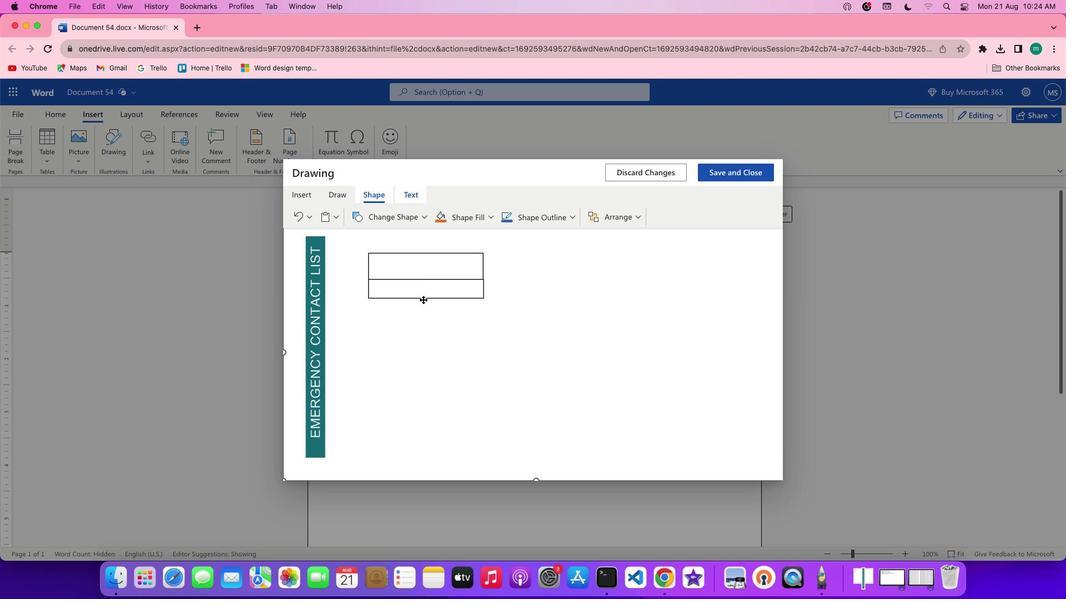 
Action: Mouse moved to (479, 294)
Screenshot: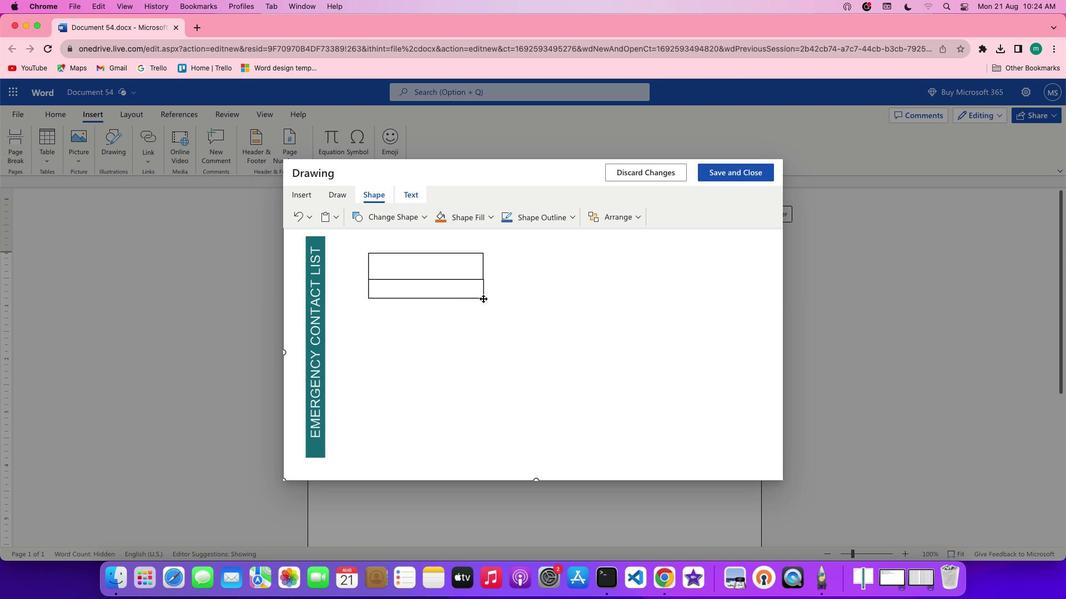 
Action: Mouse pressed left at (479, 294)
Screenshot: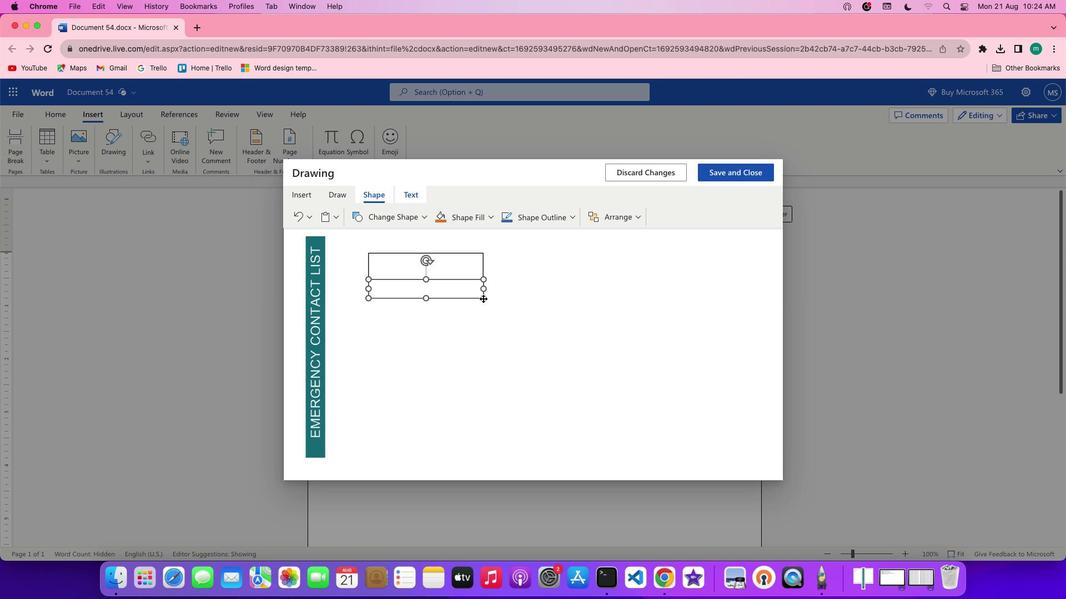 
Action: Mouse moved to (479, 294)
Screenshot: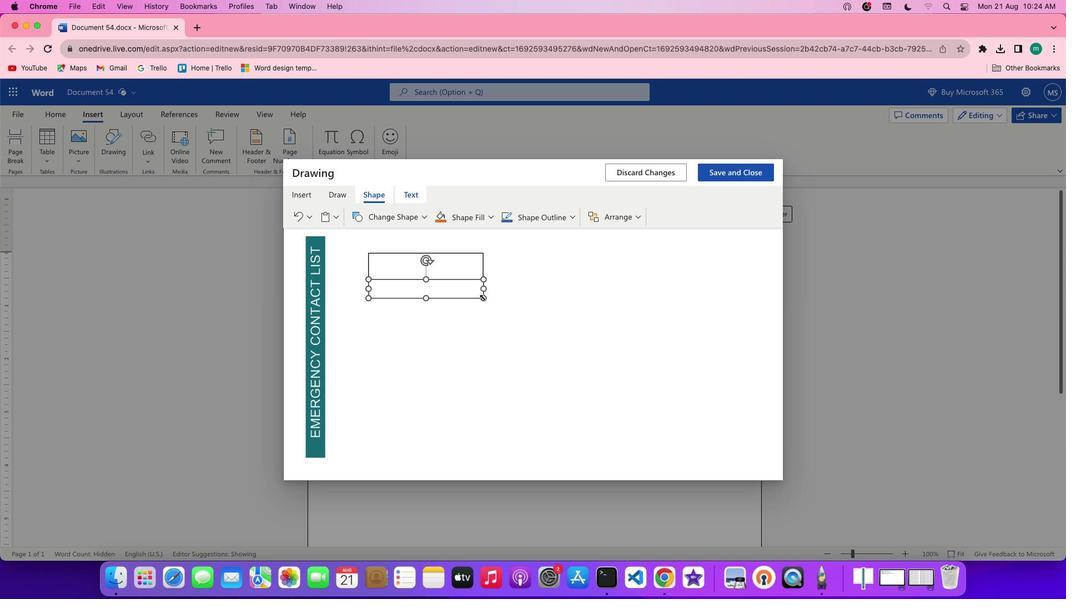 
Action: Mouse pressed right at (479, 294)
Screenshot: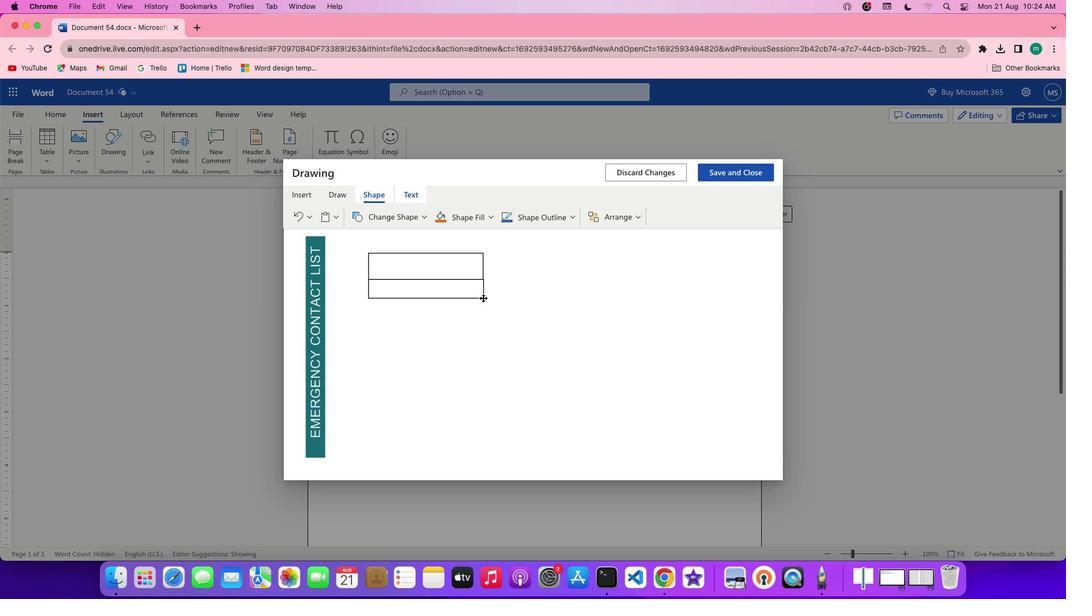 
Action: Mouse pressed right at (479, 294)
Screenshot: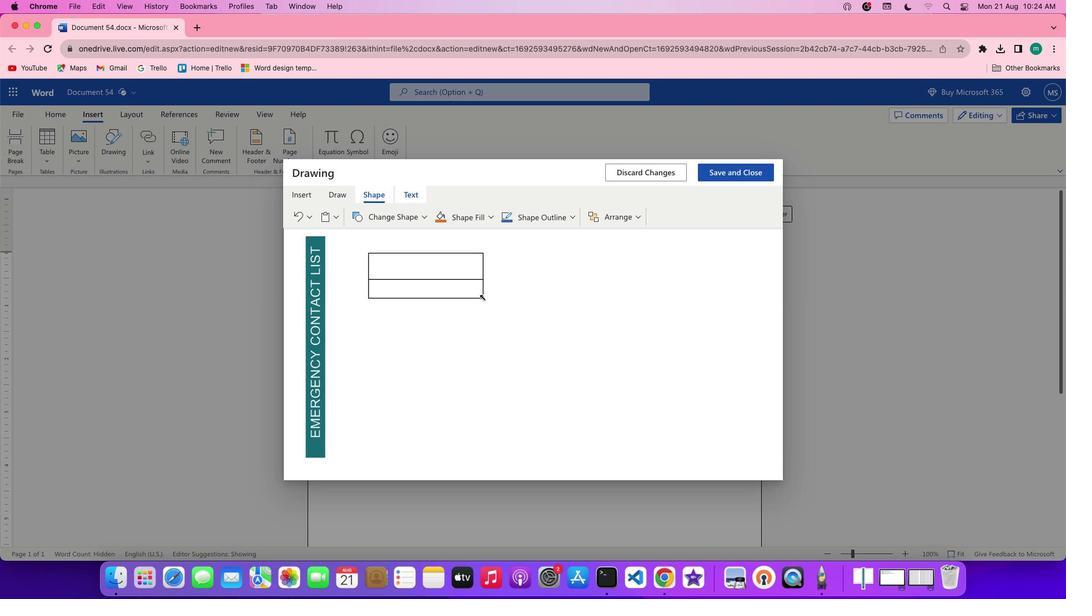 
Action: Mouse moved to (466, 294)
Screenshot: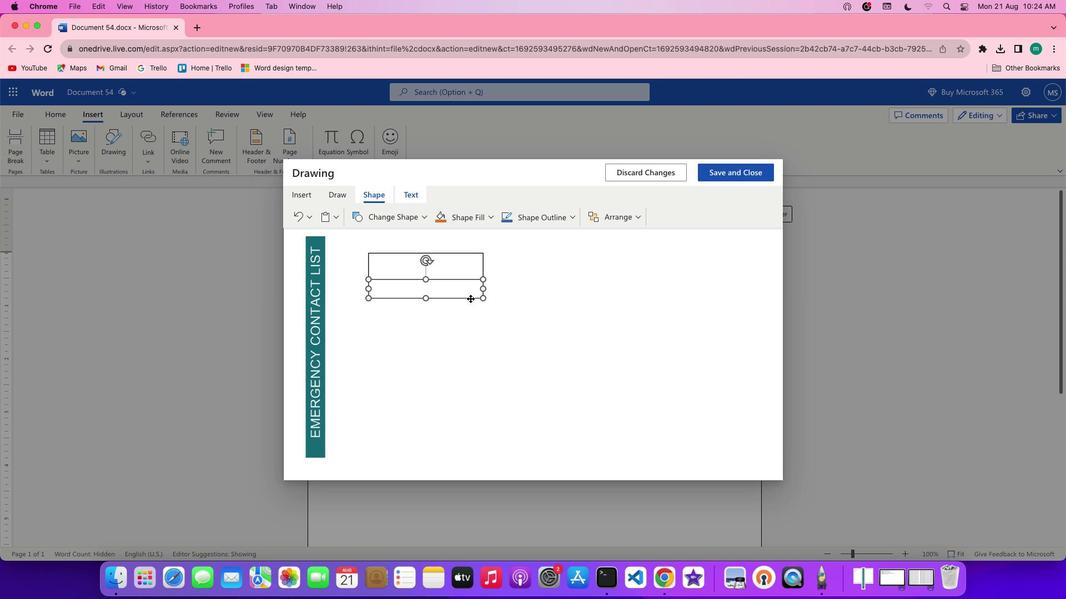 
Action: Mouse pressed right at (466, 294)
Screenshot: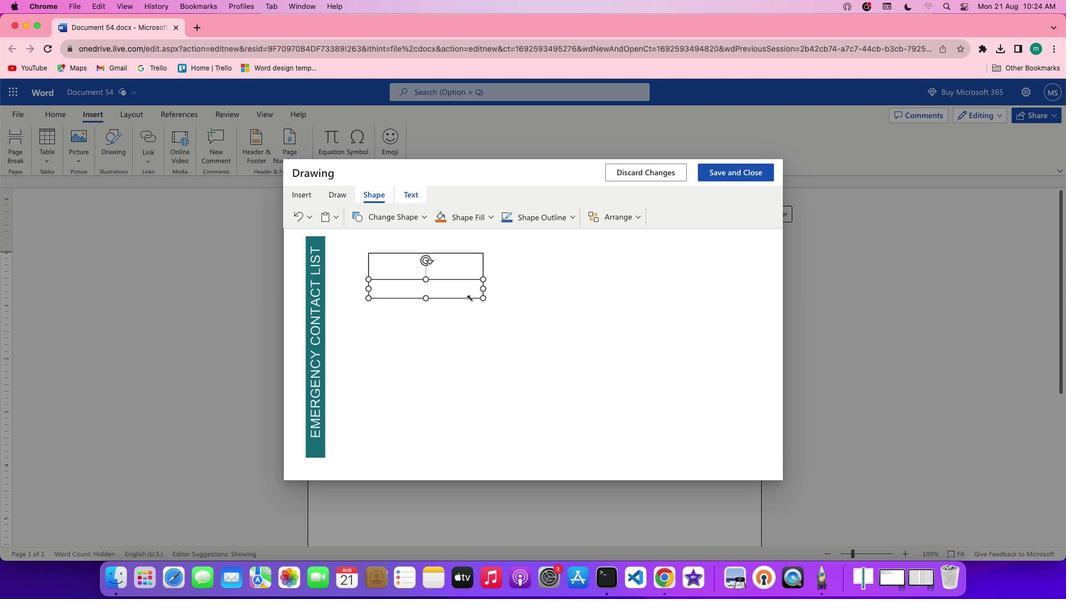 
Action: Mouse moved to (482, 317)
Screenshot: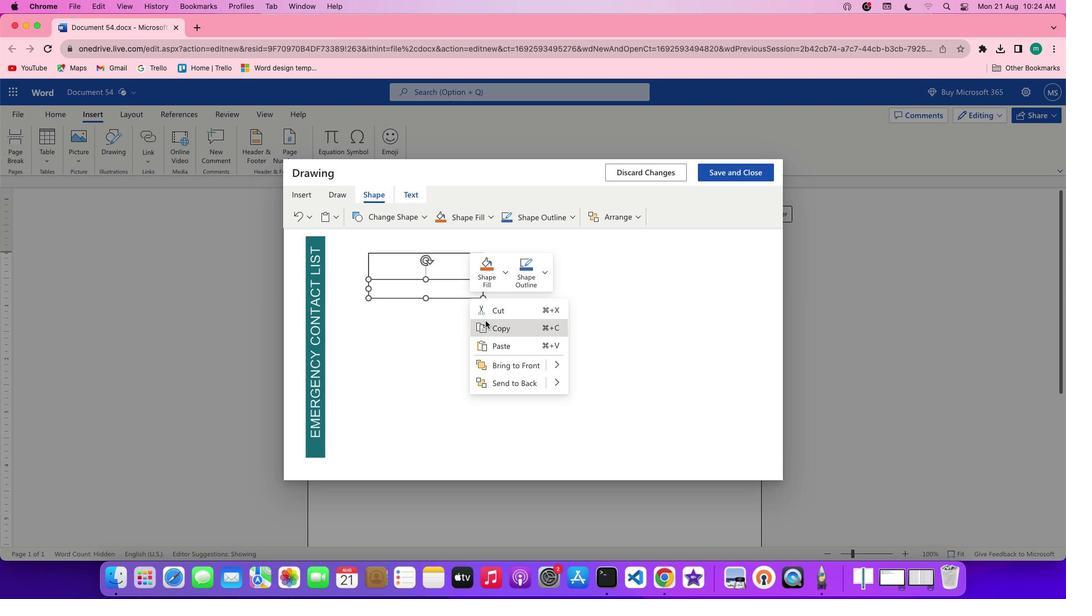 
Action: Mouse pressed left at (482, 317)
Screenshot: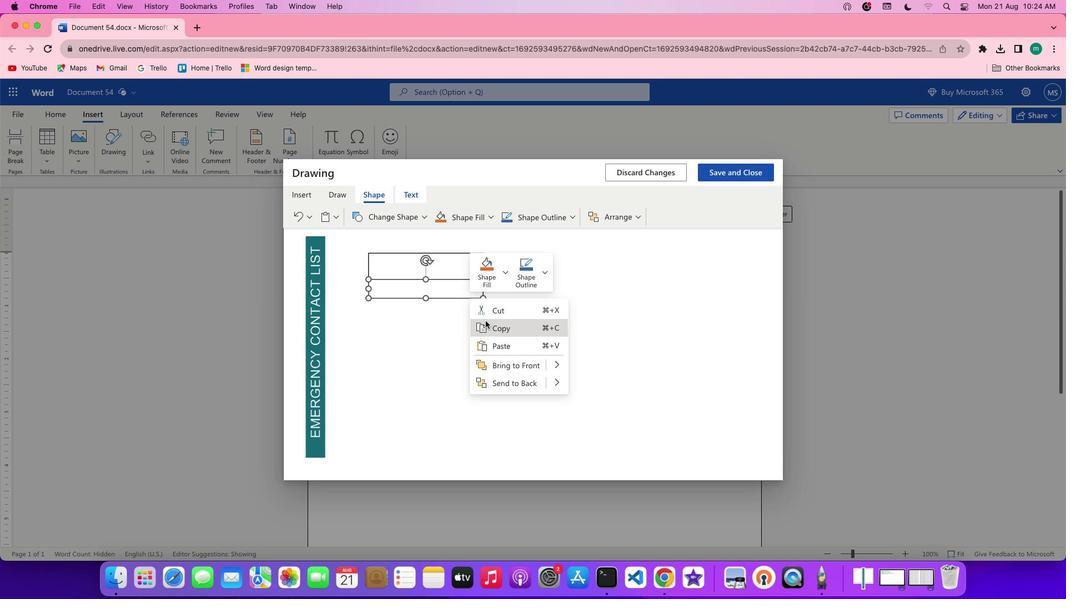 
Action: Mouse moved to (437, 304)
Screenshot: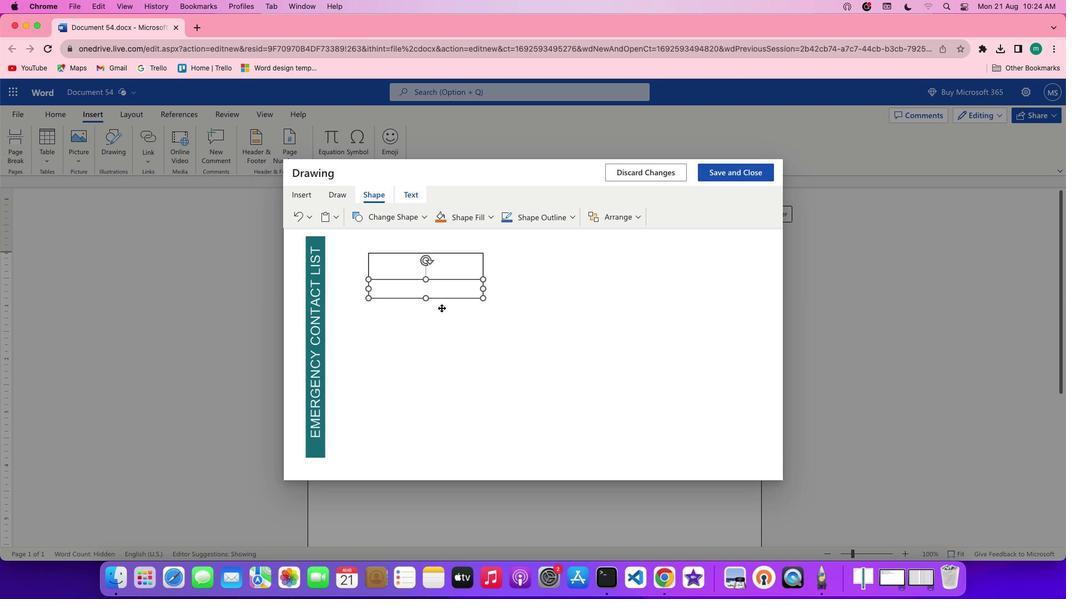 
Action: Key pressed Key.cmd'v''v''v'
Screenshot: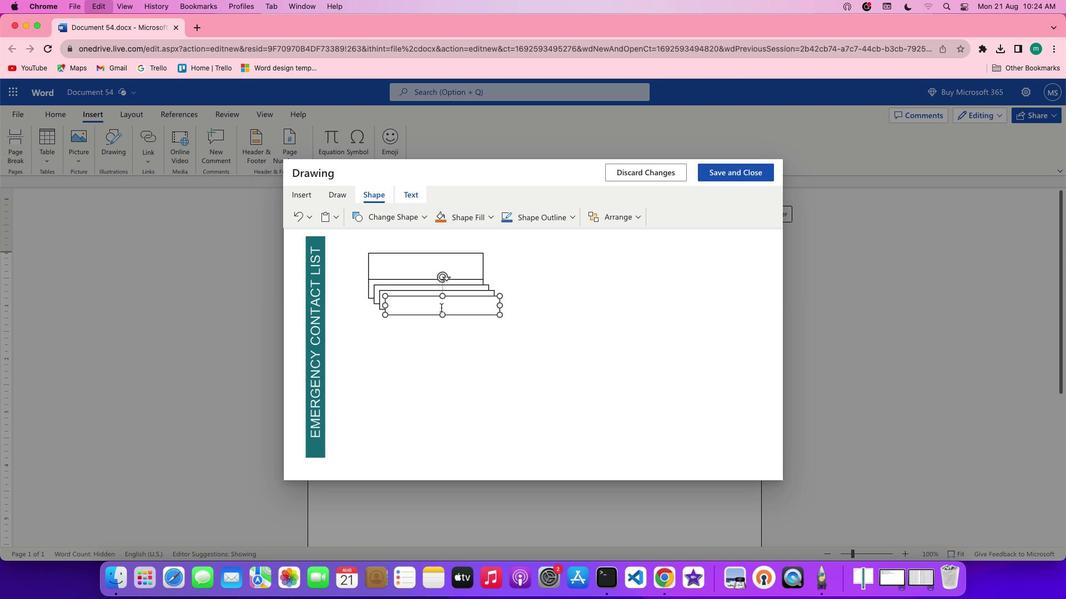 
Action: Mouse moved to (467, 269)
Screenshot: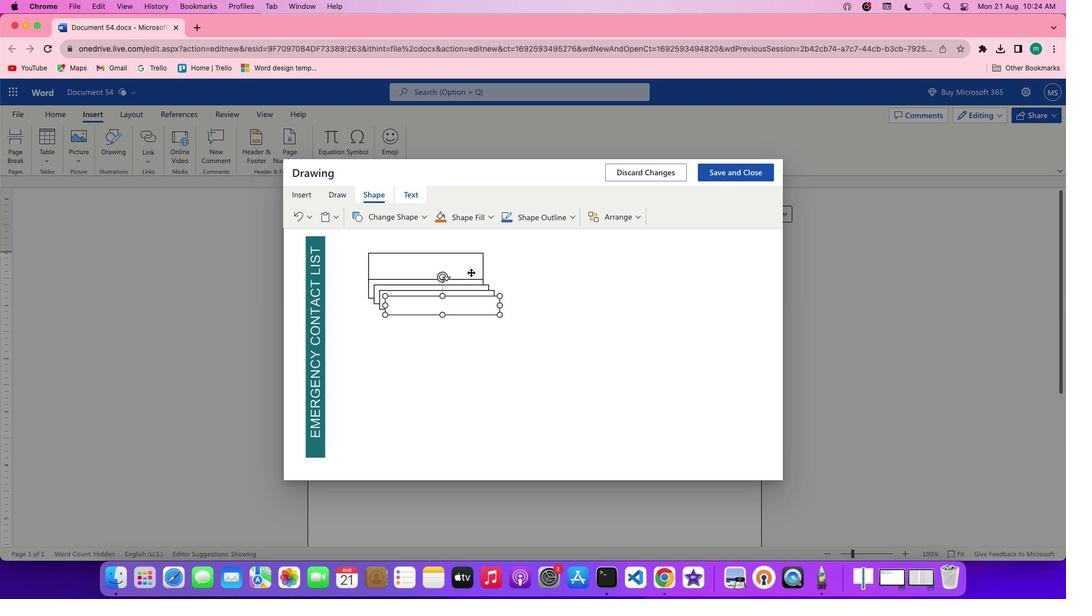 
Action: Mouse pressed left at (467, 269)
Screenshot: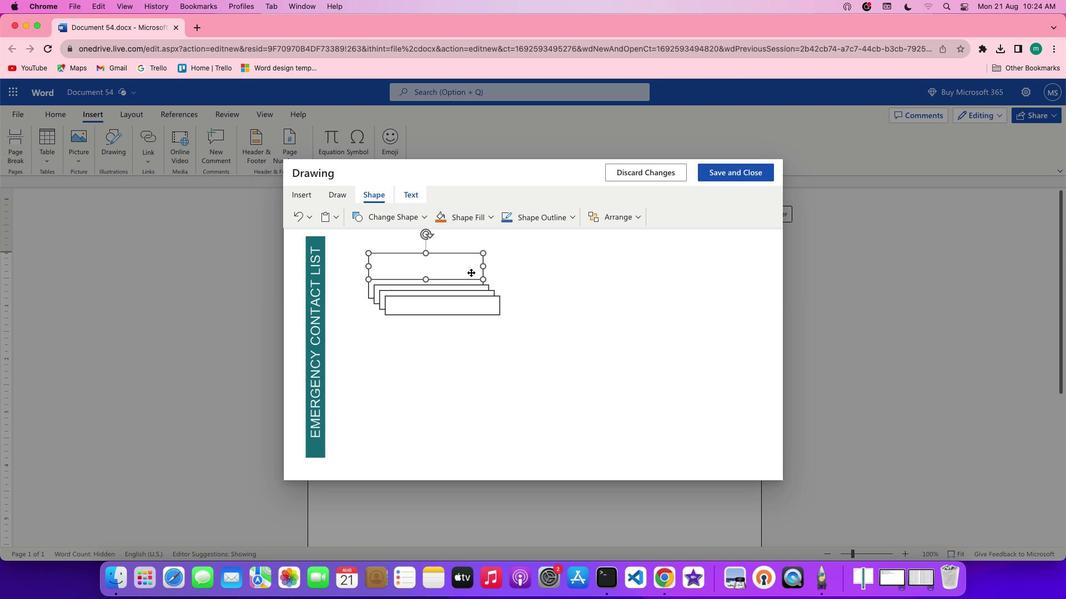 
Action: Mouse moved to (434, 248)
Screenshot: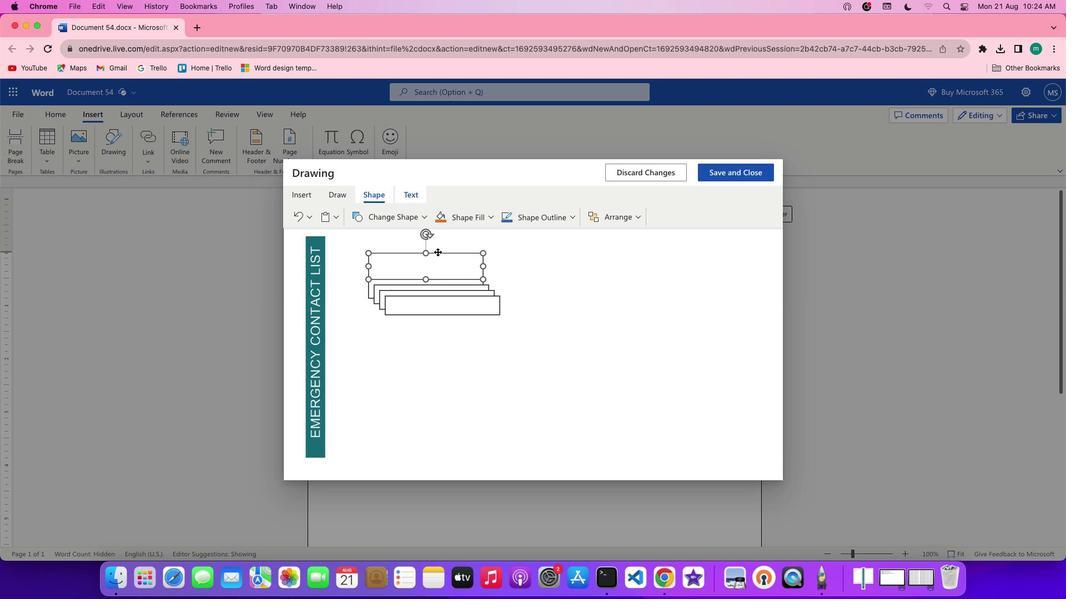
Action: Mouse pressed left at (434, 248)
Screenshot: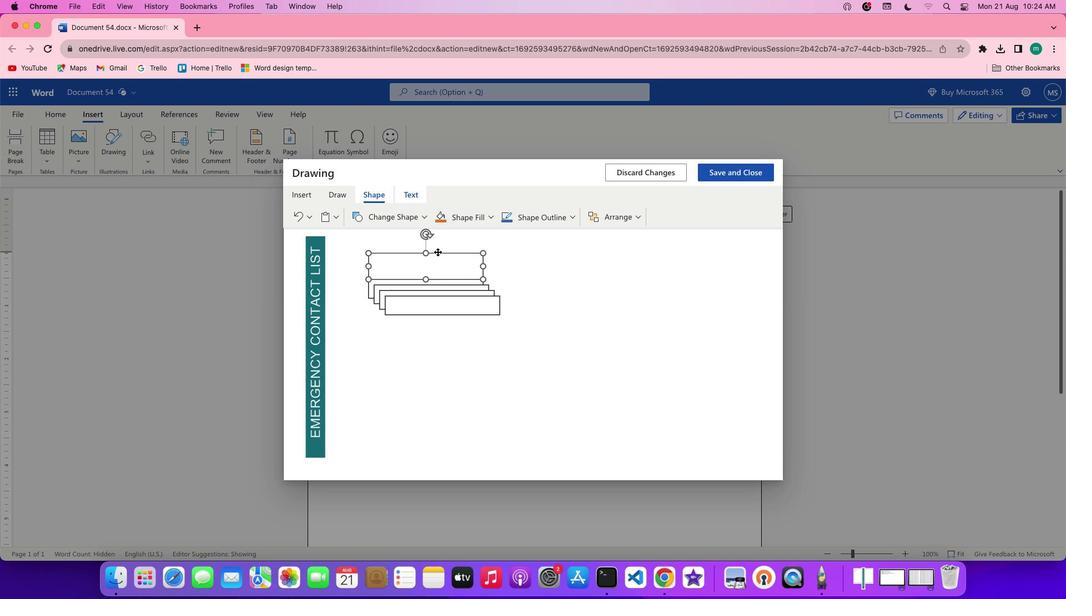 
Action: Mouse moved to (429, 276)
Screenshot: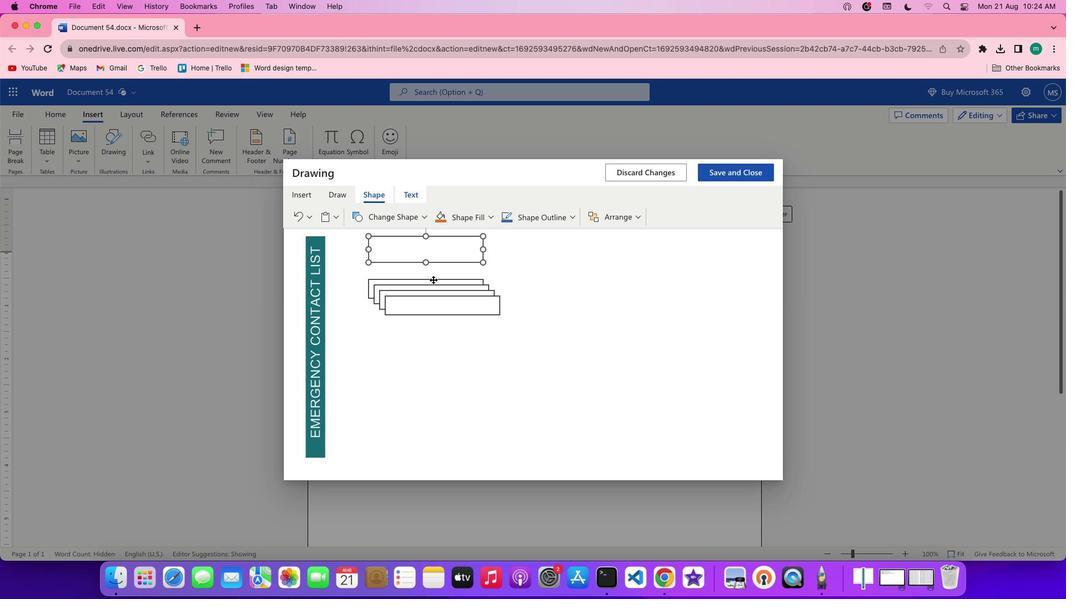
Action: Mouse pressed left at (429, 276)
Screenshot: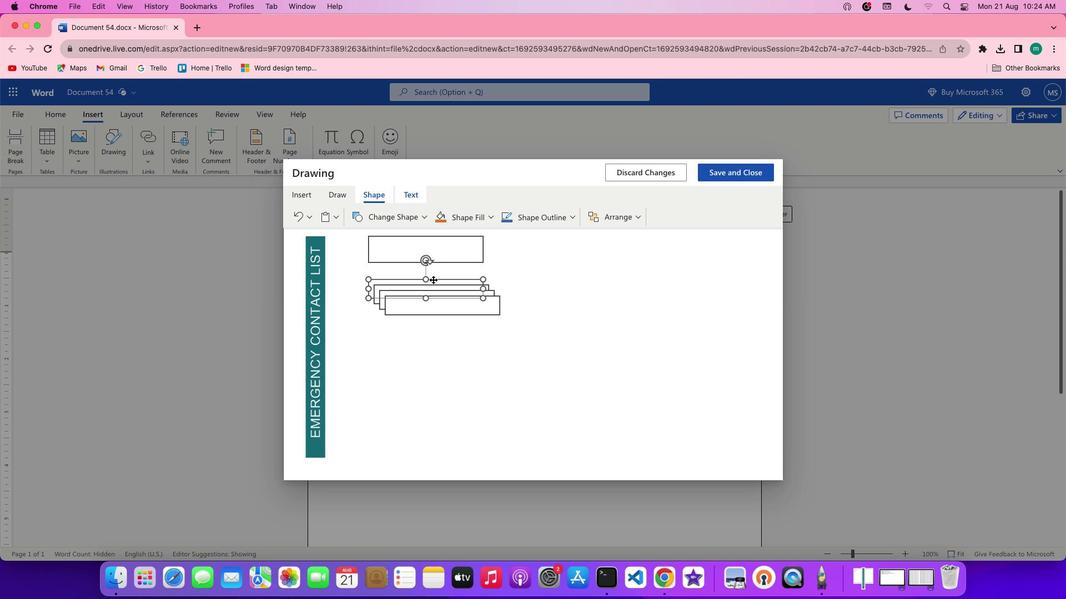 
Action: Mouse moved to (421, 275)
Screenshot: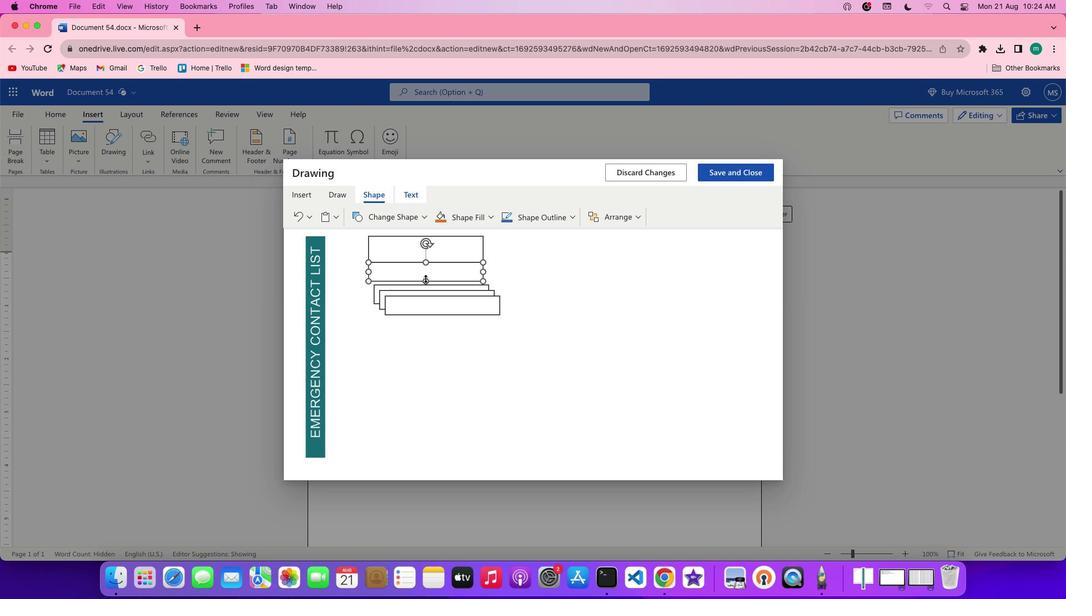 
Action: Mouse pressed left at (421, 275)
Screenshot: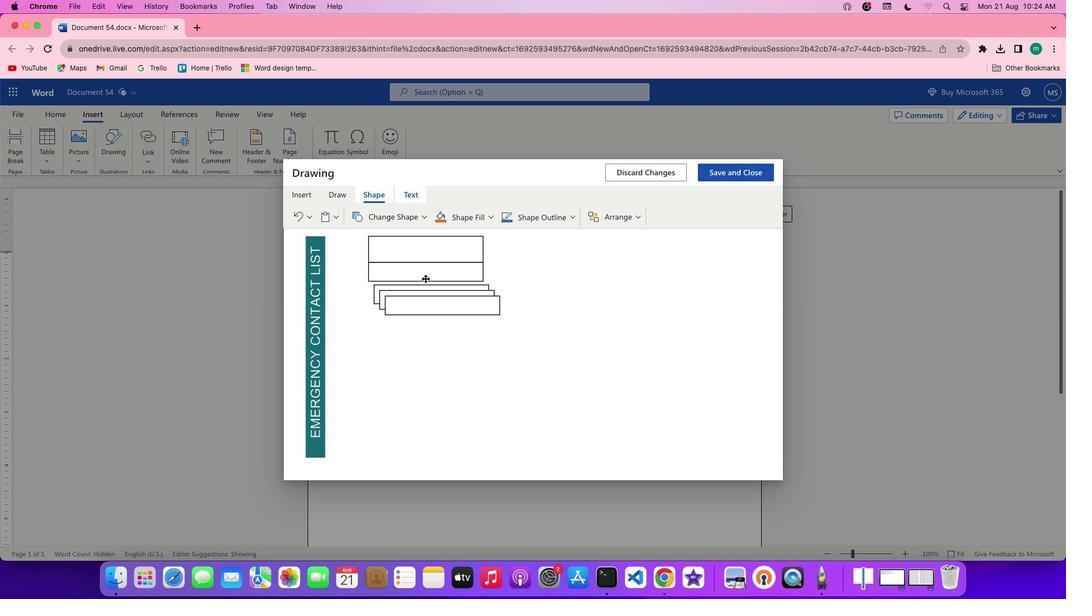 
Action: Mouse moved to (428, 282)
Screenshot: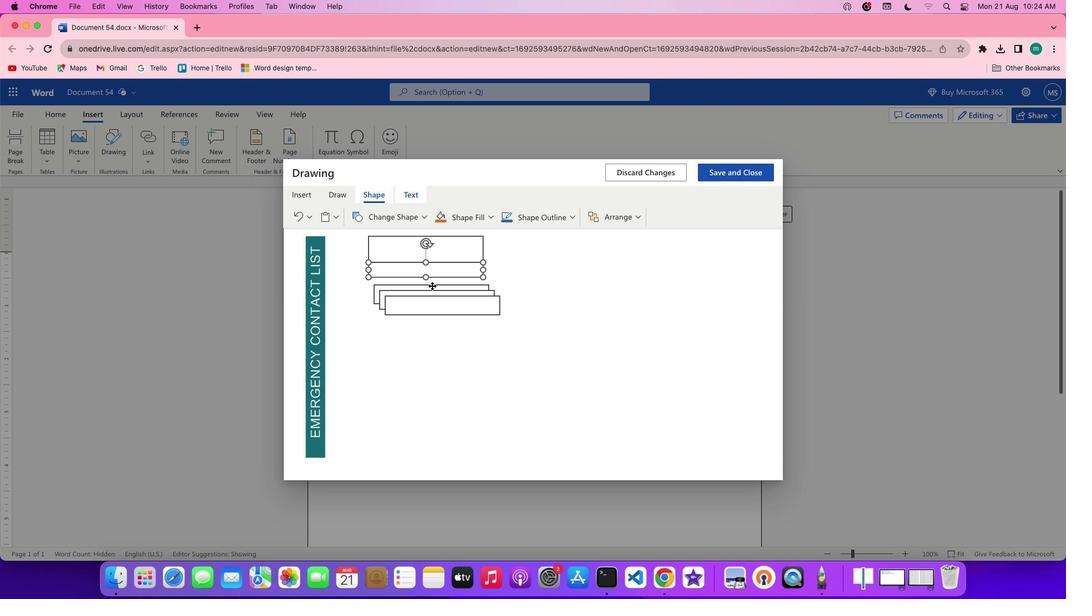 
Action: Mouse pressed left at (428, 282)
Screenshot: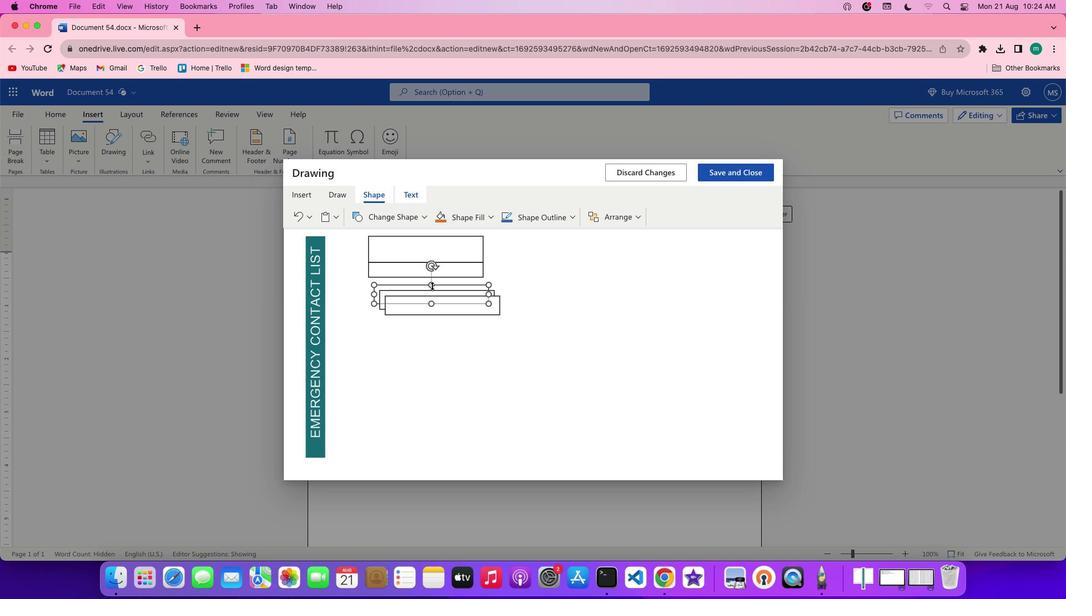 
Action: Mouse moved to (430, 292)
Screenshot: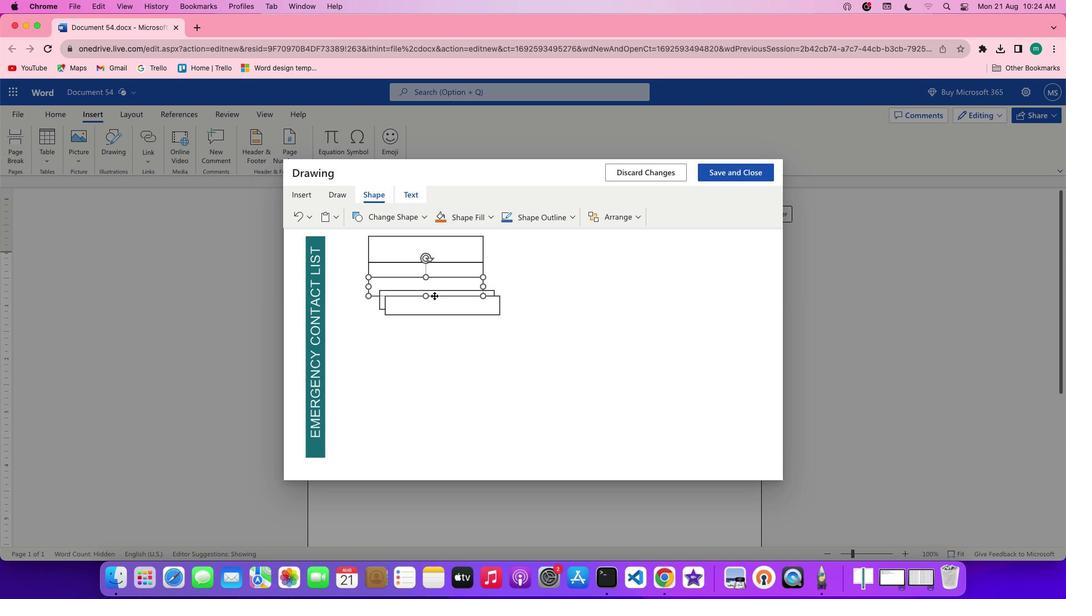 
Action: Mouse pressed left at (430, 292)
Screenshot: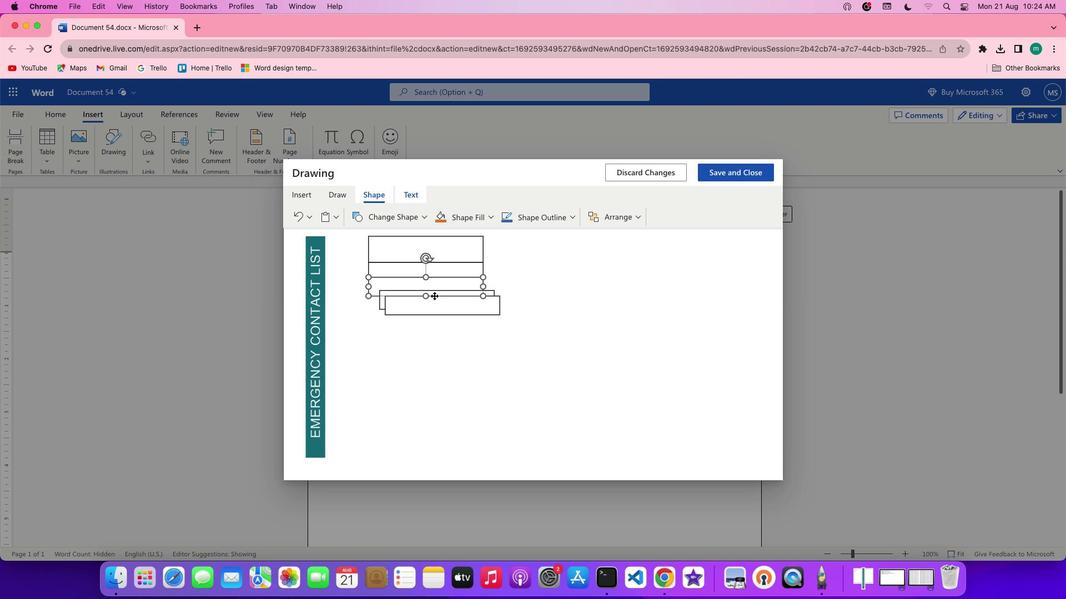 
Action: Mouse moved to (437, 293)
Screenshot: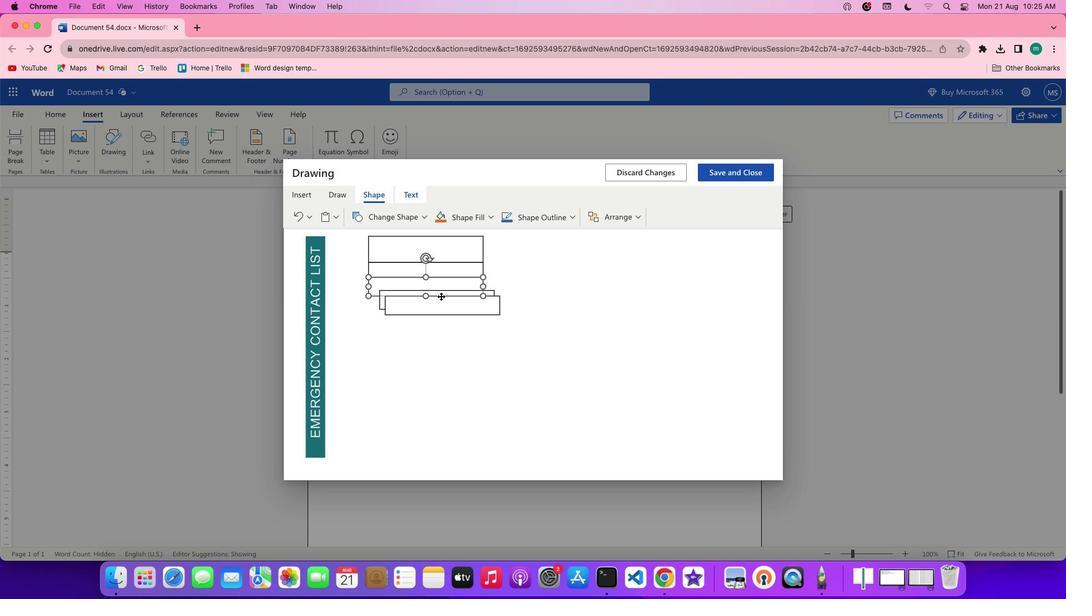 
Action: Mouse pressed left at (437, 293)
Screenshot: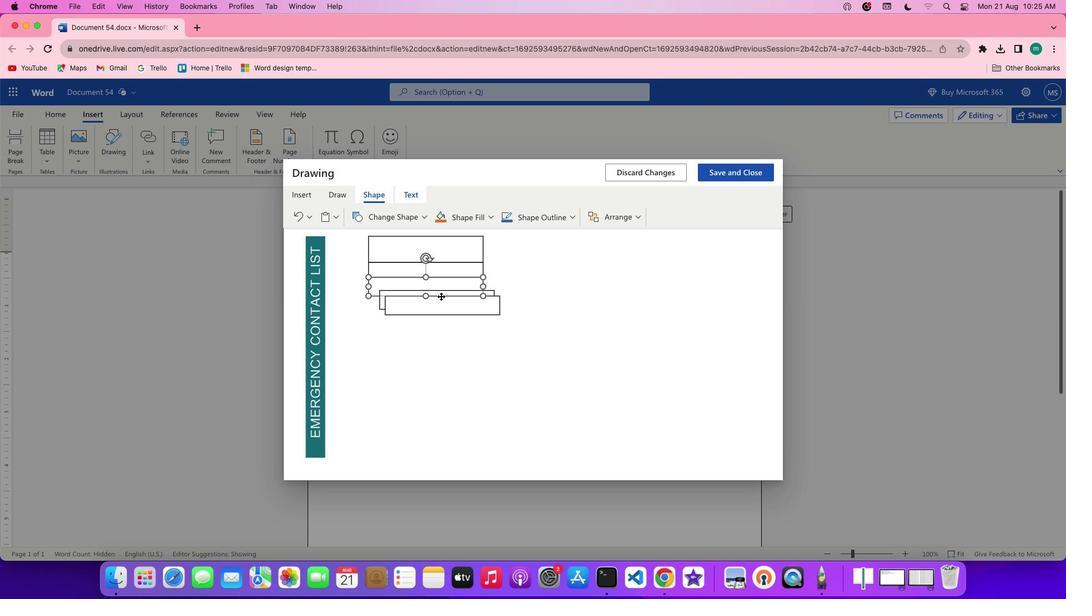 
Action: Mouse moved to (440, 294)
Screenshot: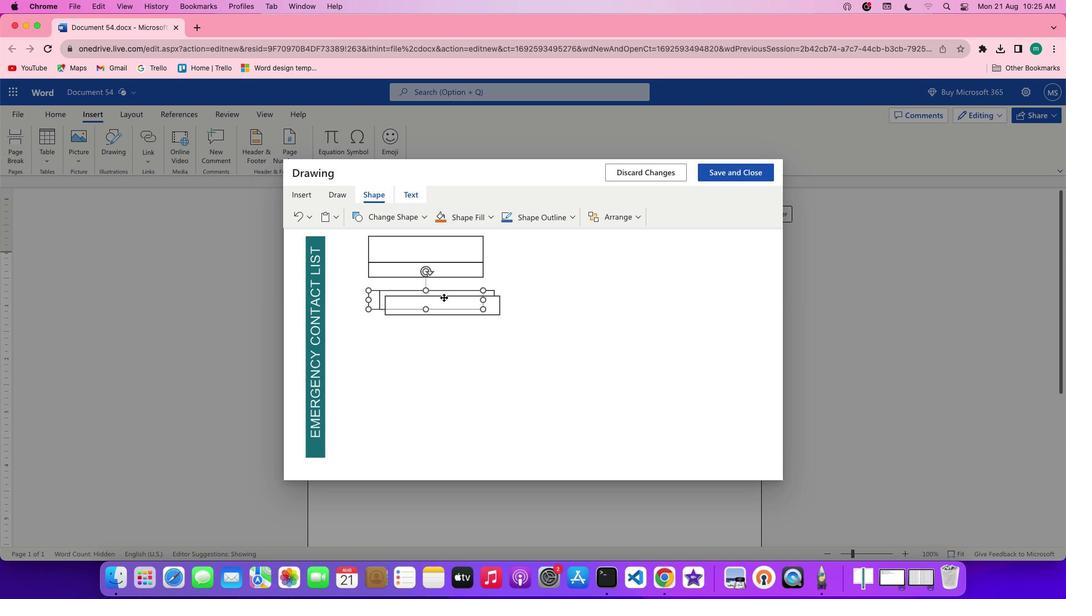 
Action: Mouse pressed left at (440, 294)
Screenshot: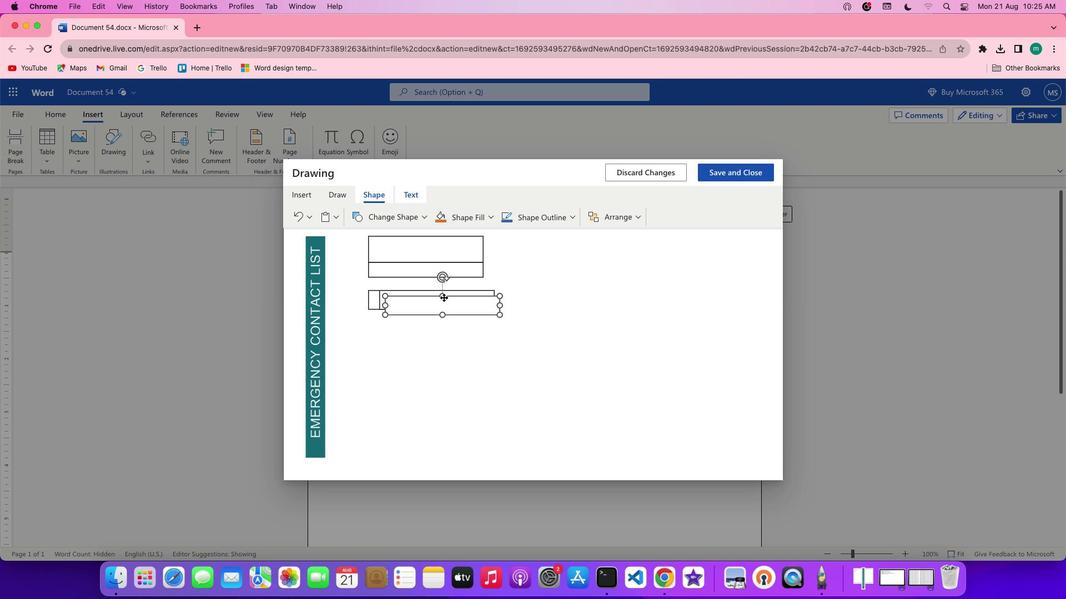 
Action: Mouse moved to (441, 290)
Screenshot: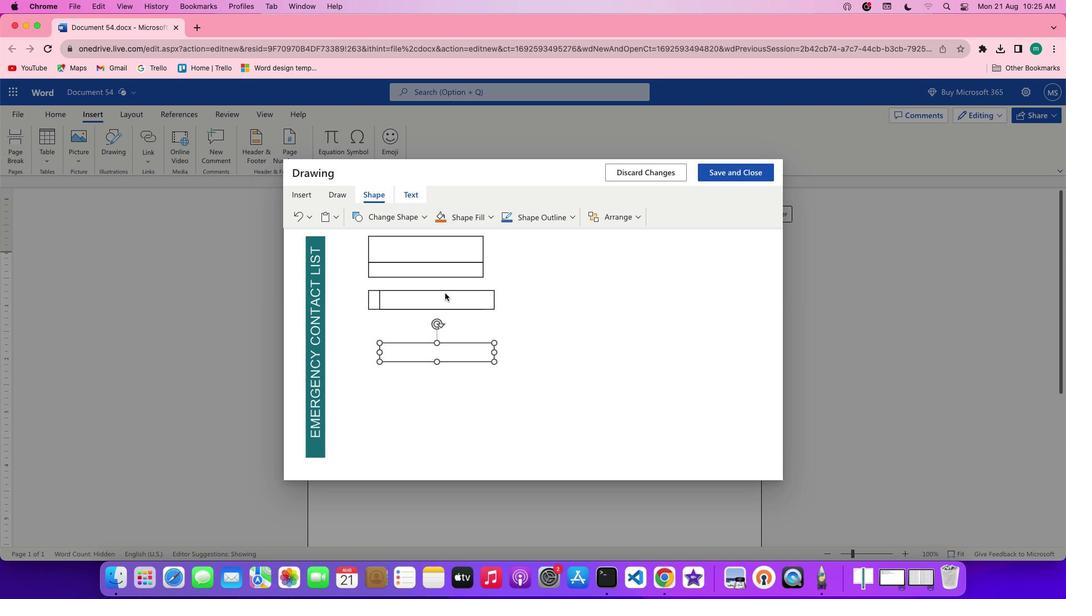 
Action: Mouse pressed left at (441, 290)
Screenshot: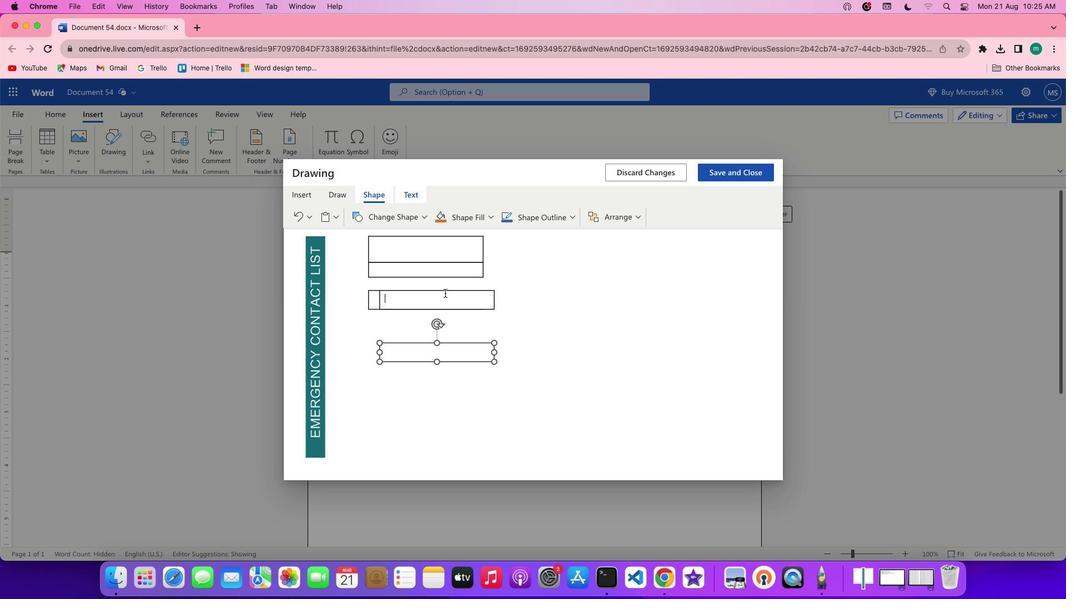 
Action: Mouse moved to (439, 288)
Screenshot: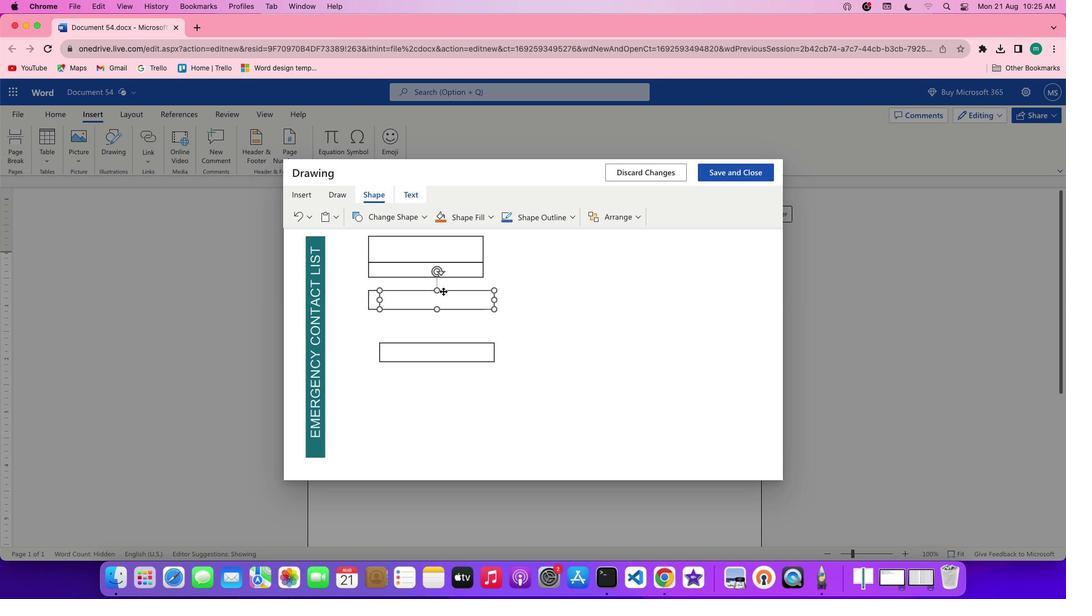 
Action: Mouse pressed left at (439, 288)
Screenshot: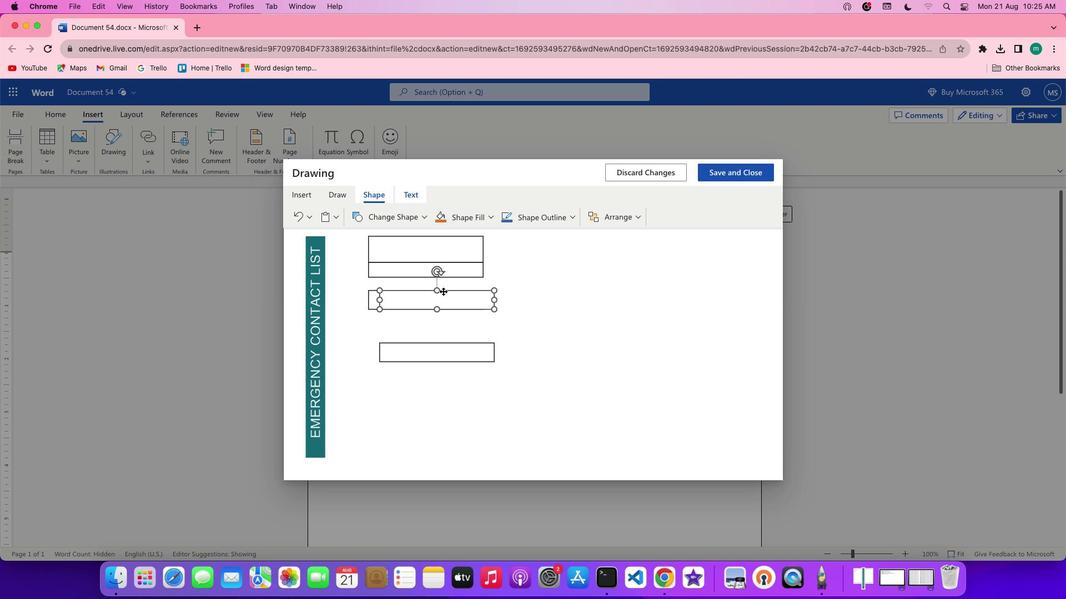 
Action: Mouse moved to (433, 306)
Screenshot: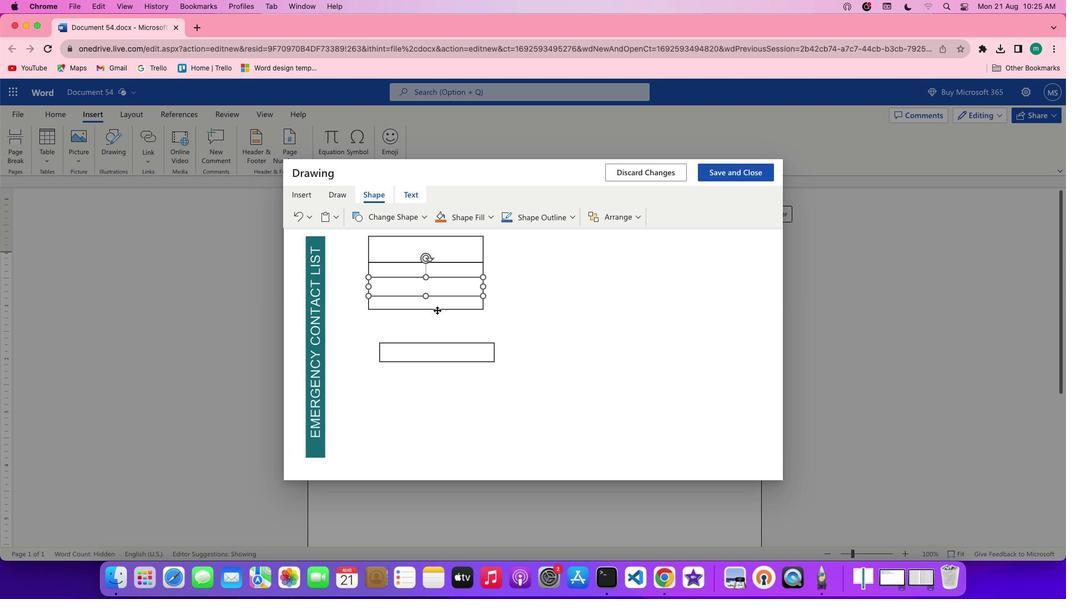 
Action: Mouse pressed left at (433, 306)
Screenshot: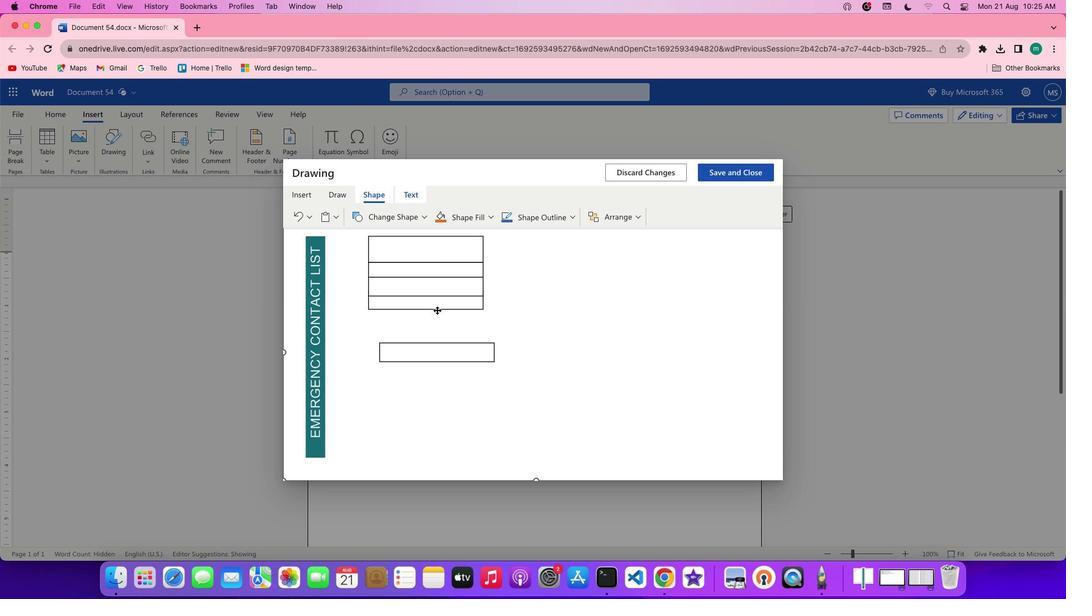 
Action: Mouse moved to (428, 305)
Screenshot: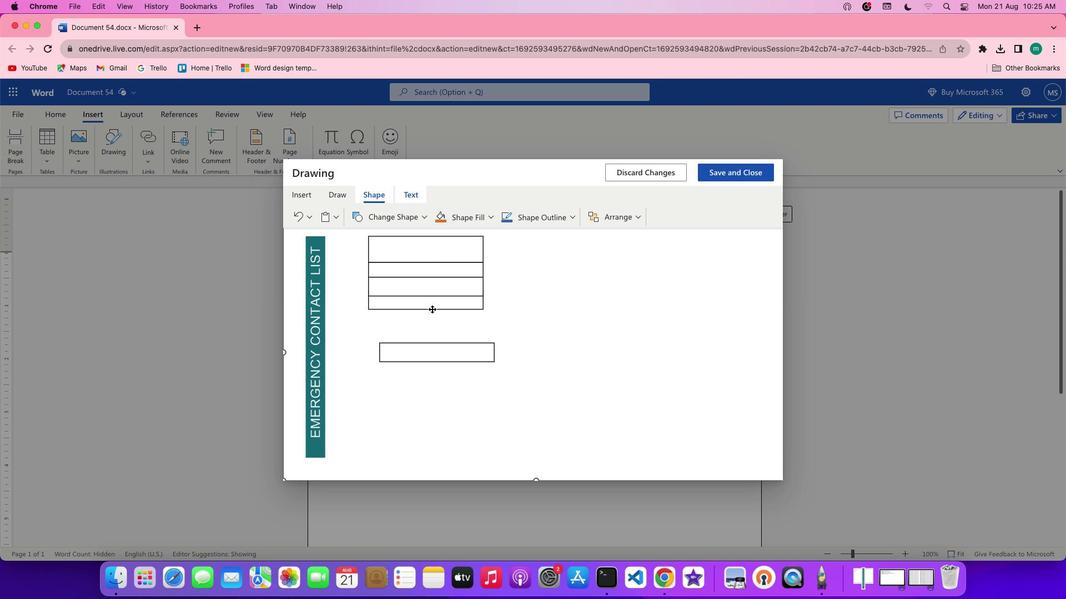 
Action: Mouse pressed left at (428, 305)
Screenshot: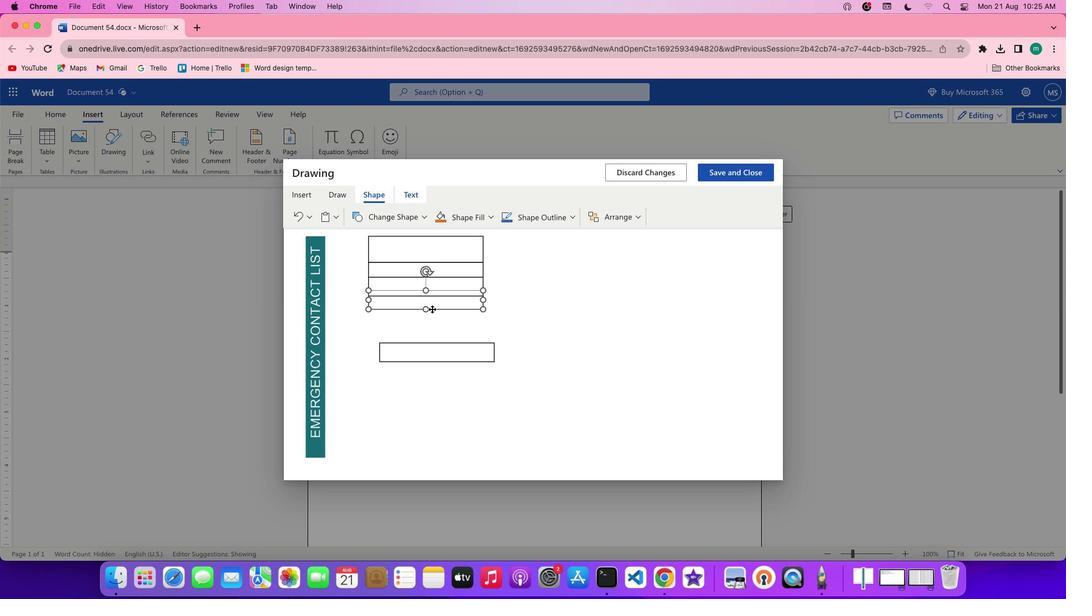 
Action: Mouse moved to (432, 305)
Screenshot: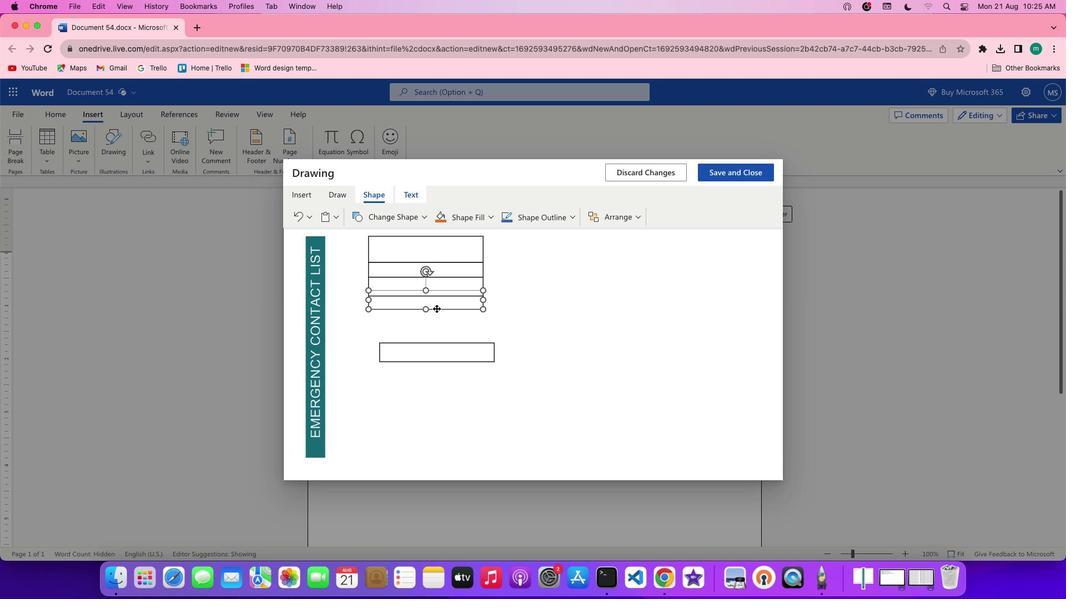 
Action: Mouse pressed left at (432, 305)
Screenshot: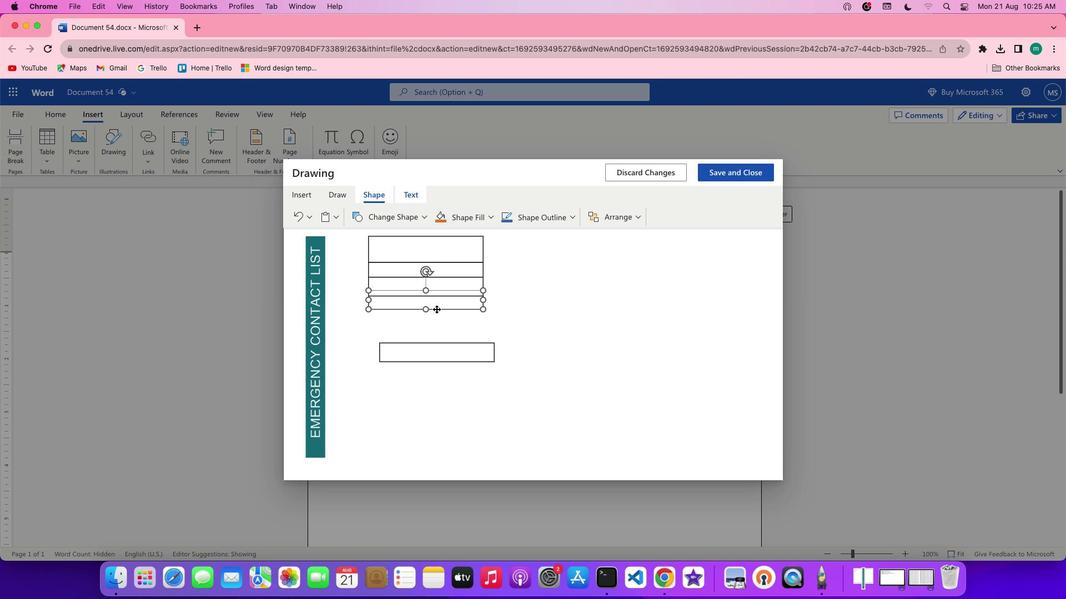 
Action: Mouse moved to (440, 339)
Screenshot: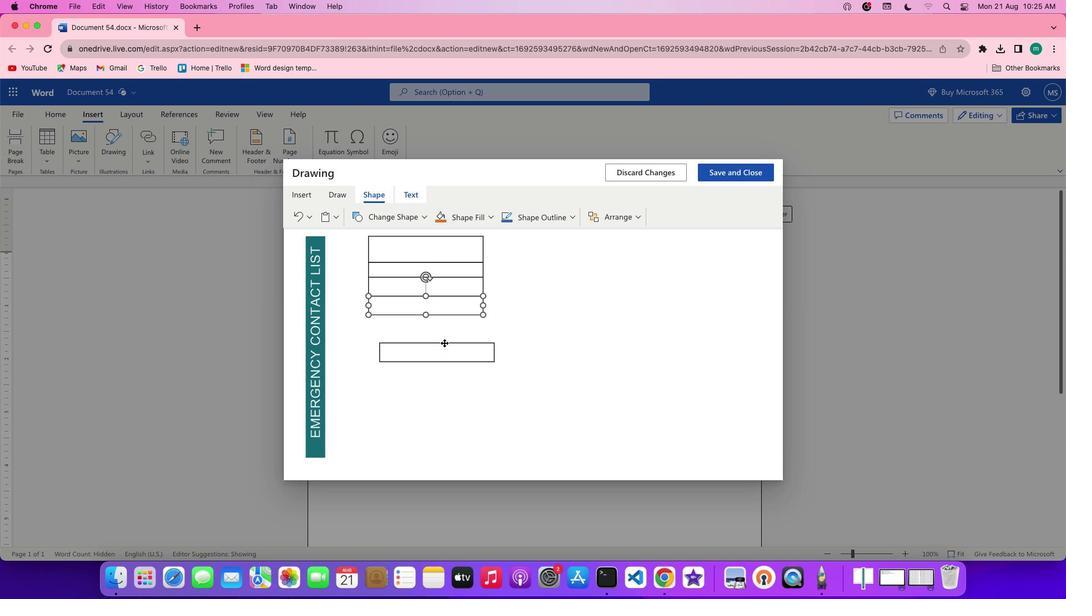 
Action: Mouse pressed left at (440, 339)
Screenshot: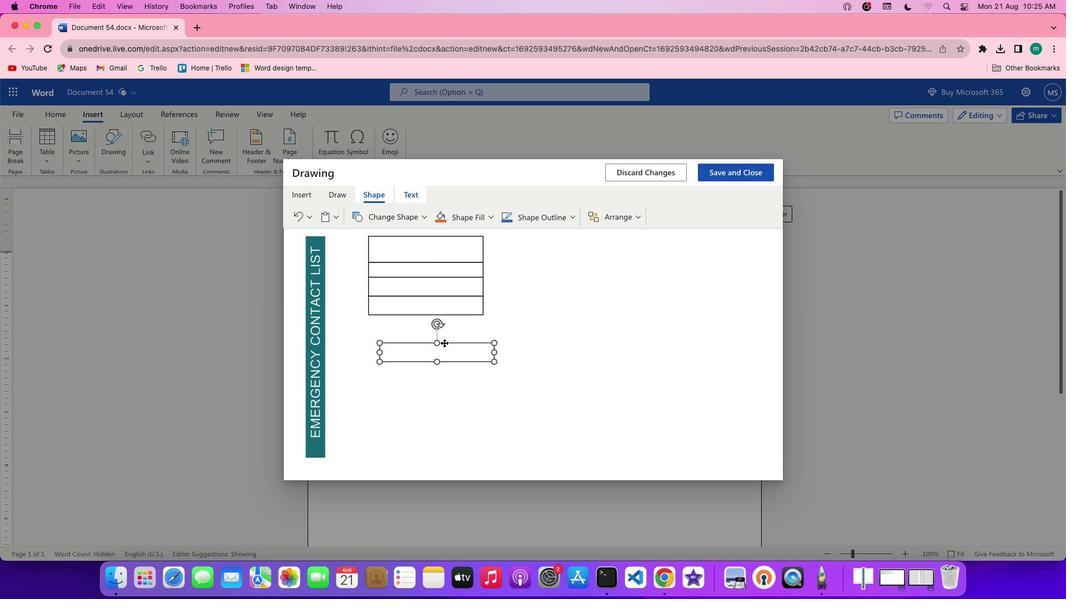 
Action: Mouse moved to (517, 308)
Screenshot: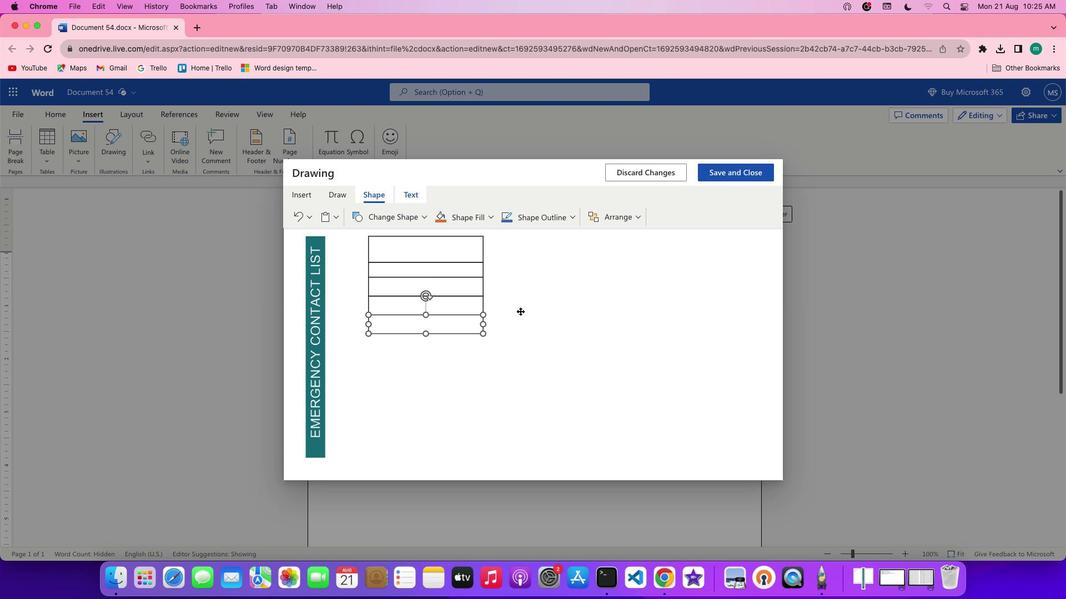 
Action: Mouse pressed left at (517, 308)
Screenshot: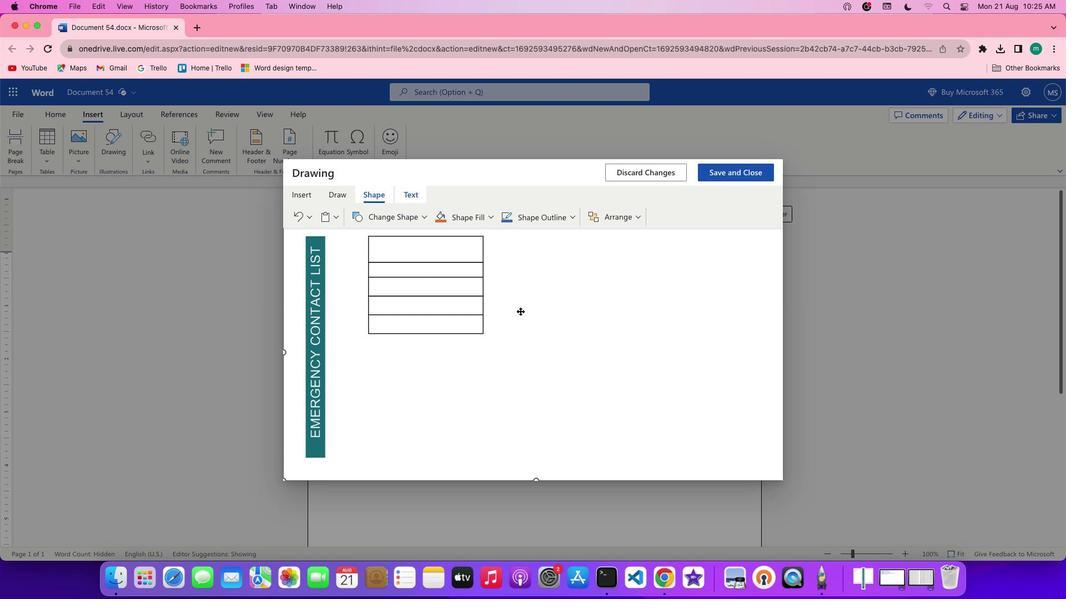 
Action: Mouse moved to (429, 251)
Screenshot: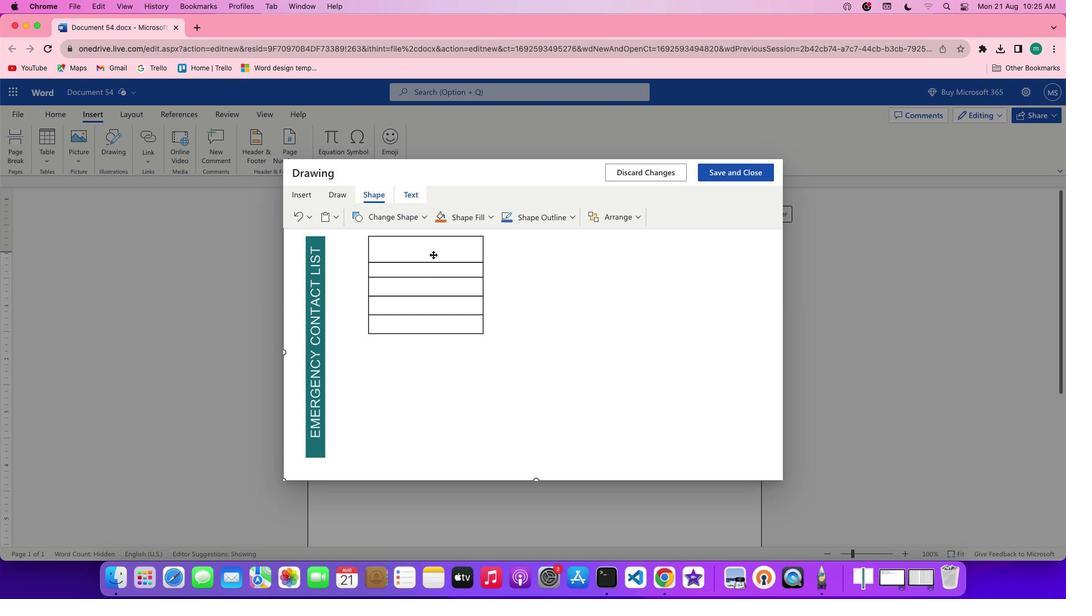 
Action: Mouse pressed left at (429, 251)
Screenshot: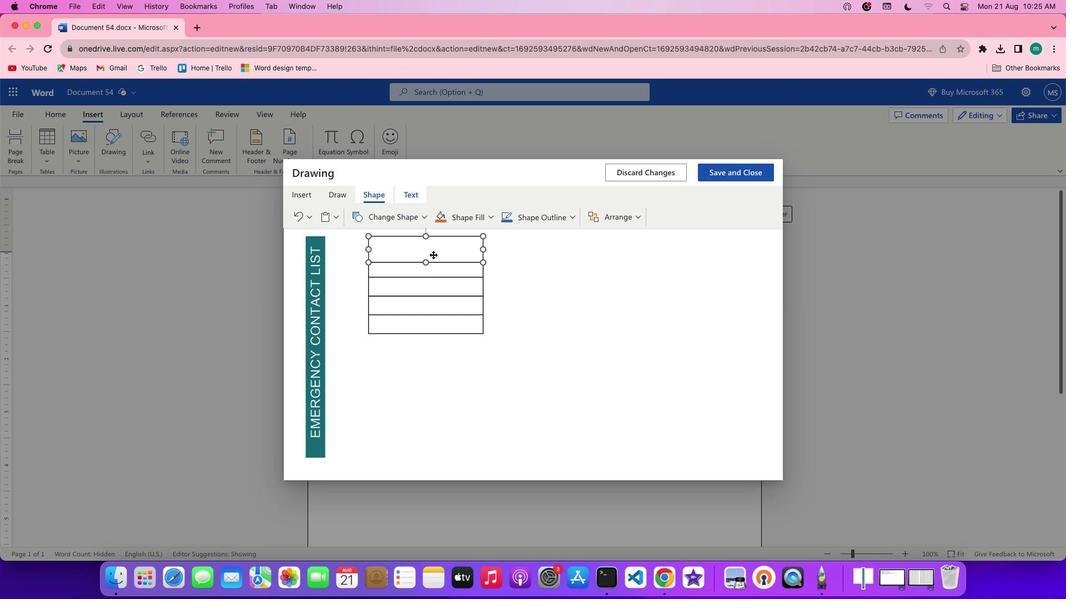 
Action: Mouse moved to (524, 278)
Screenshot: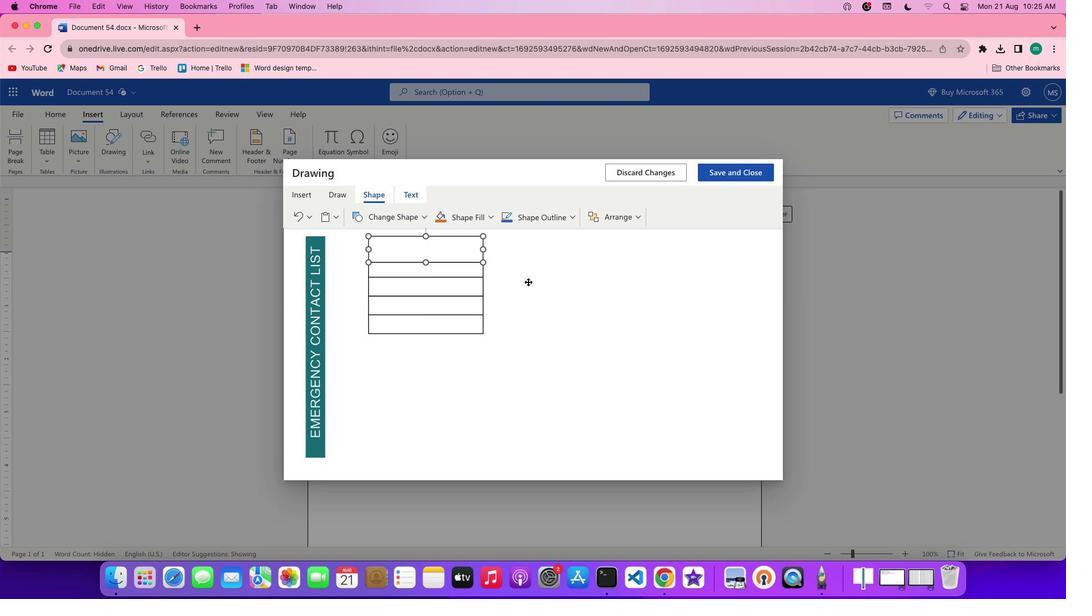 
Action: Mouse pressed left at (524, 278)
Screenshot: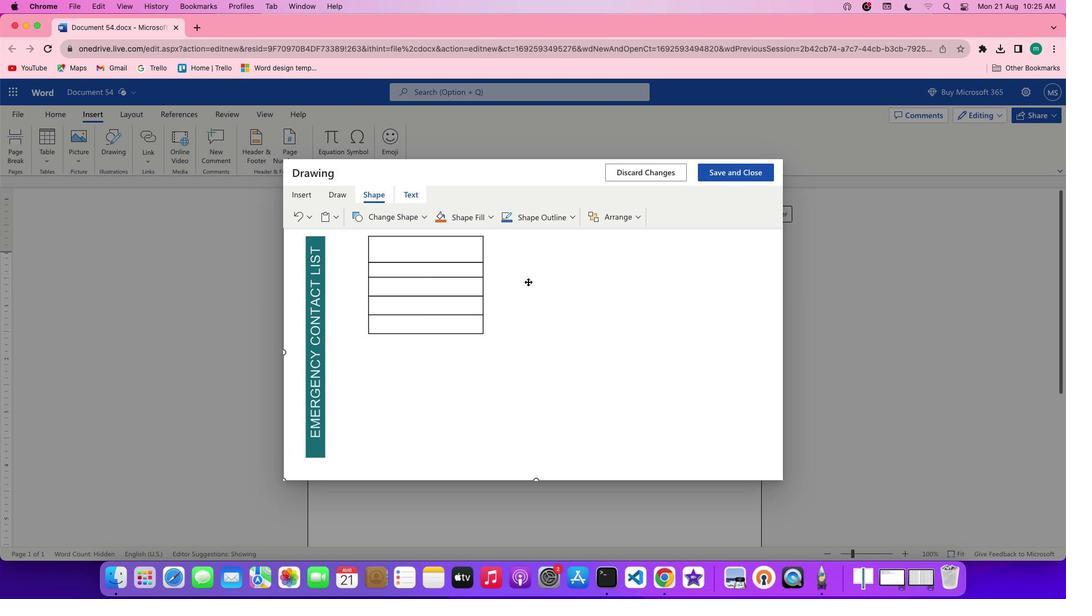 
Action: Mouse moved to (361, 236)
Screenshot: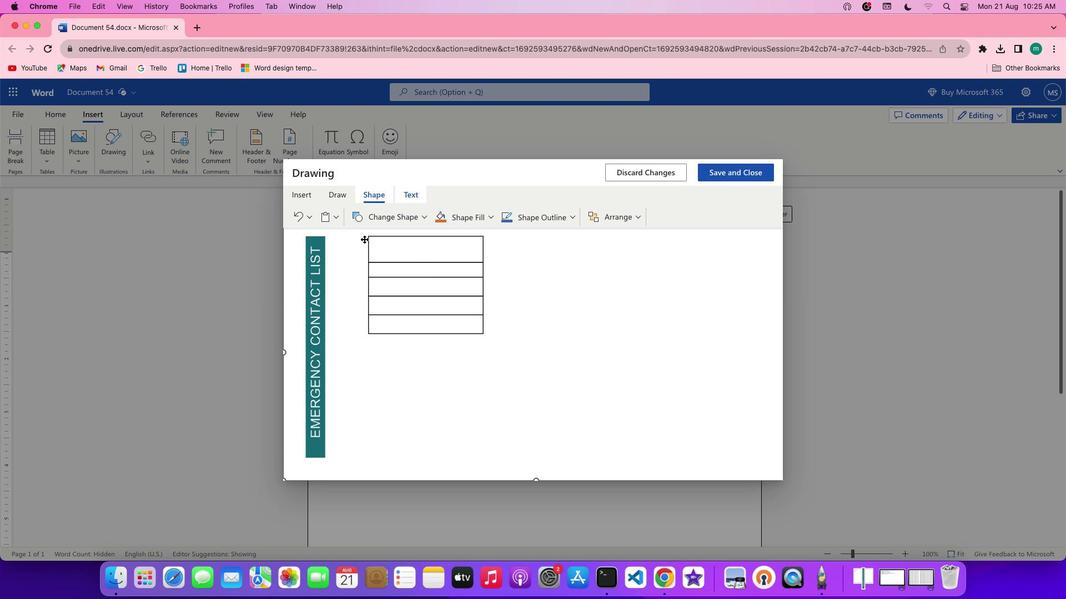 
Action: Mouse pressed left at (361, 236)
Screenshot: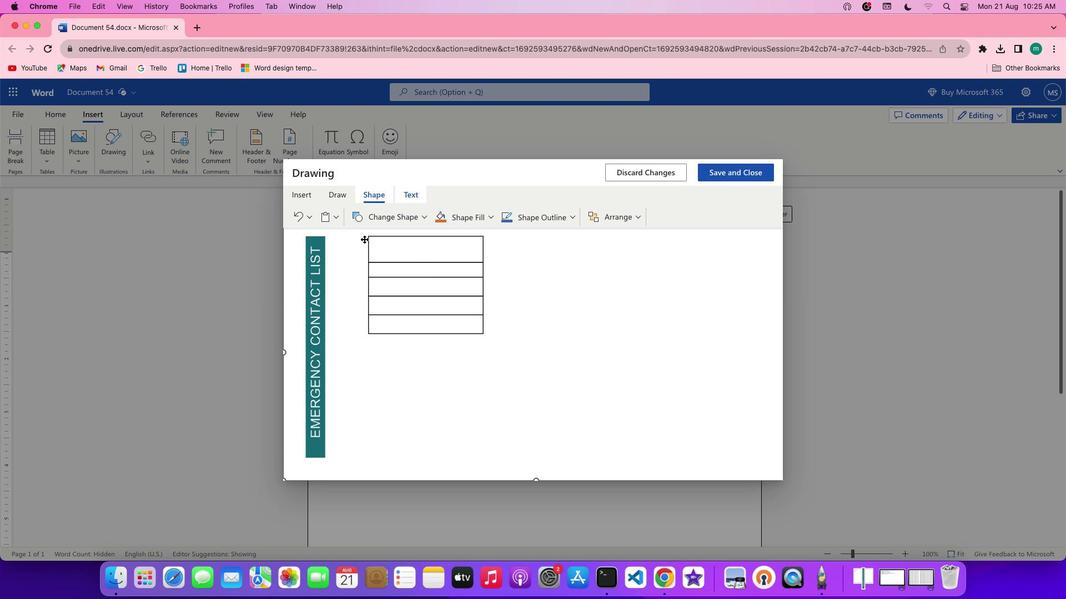 
Action: Mouse moved to (397, 239)
Screenshot: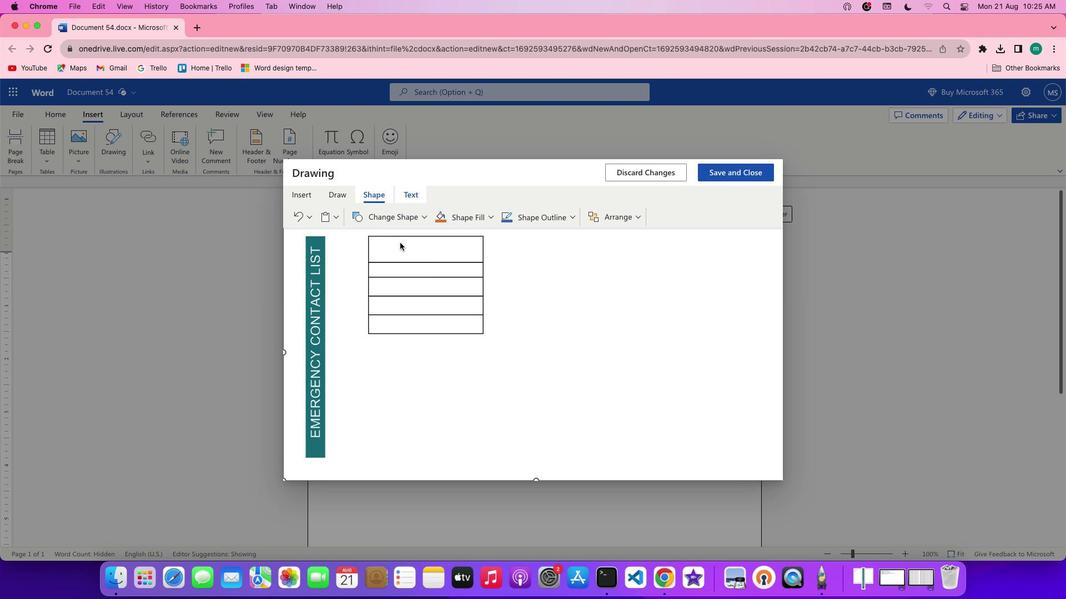 
Action: Mouse pressed left at (397, 239)
Screenshot: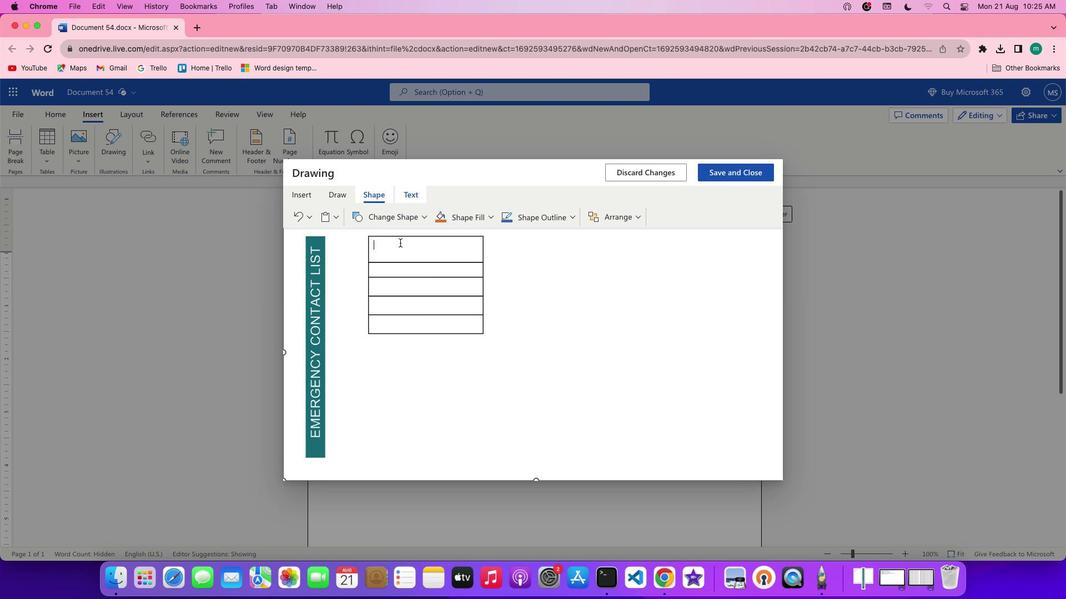 
Action: Mouse moved to (502, 342)
Screenshot: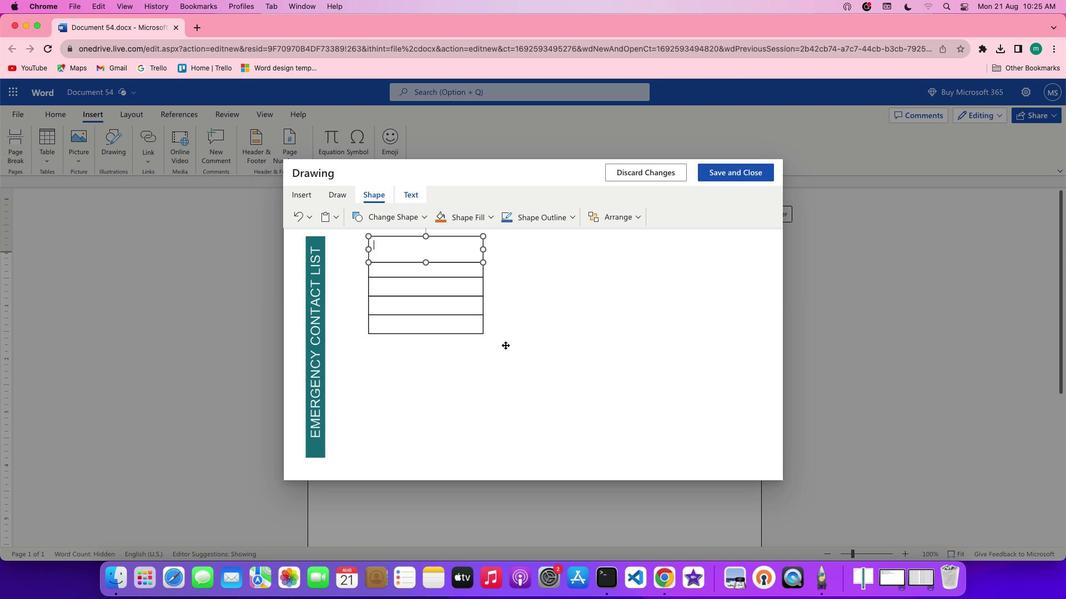 
Action: Mouse pressed left at (502, 342)
Screenshot: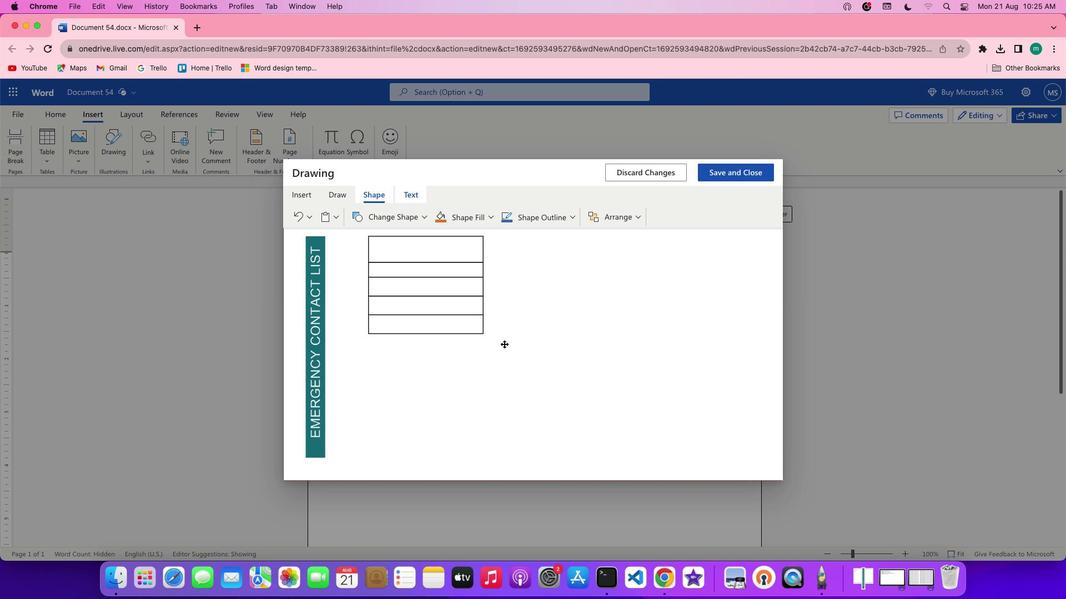 
Action: Mouse moved to (476, 332)
Screenshot: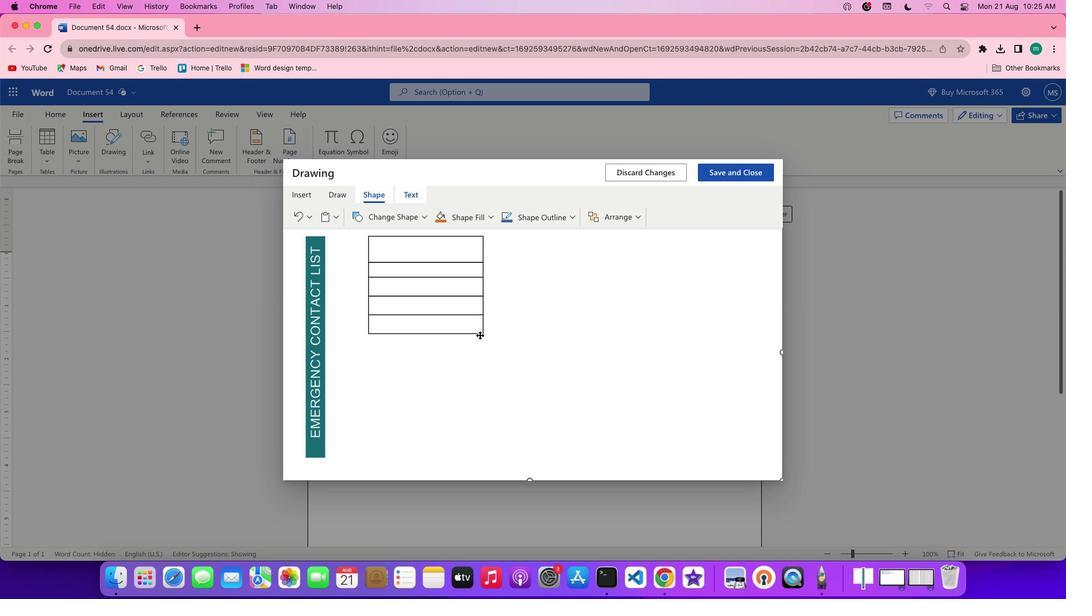 
Action: Mouse pressed left at (476, 332)
Screenshot: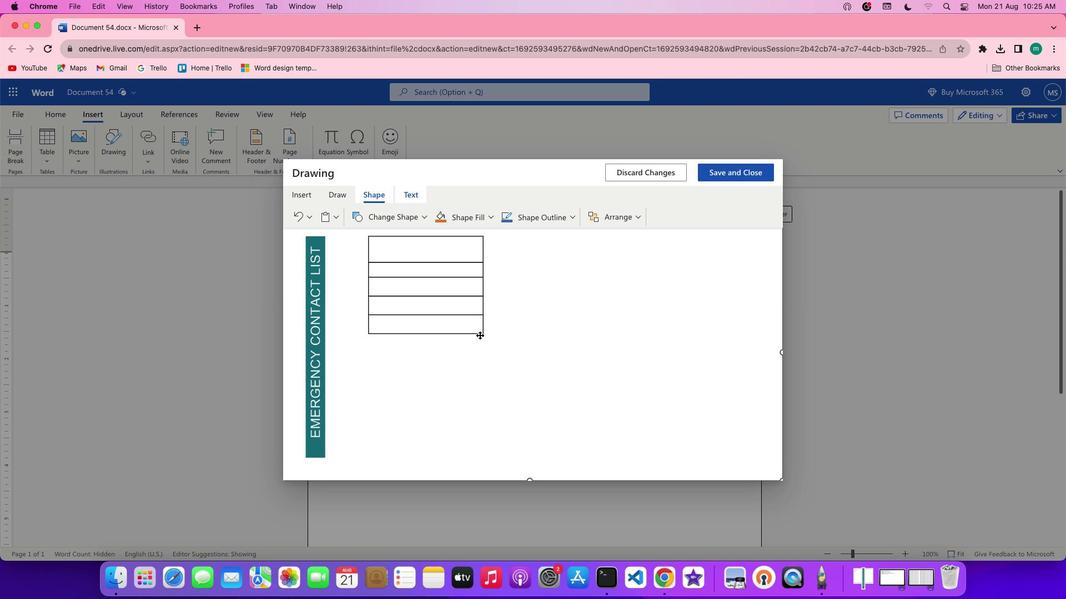 
Action: Mouse moved to (363, 232)
Screenshot: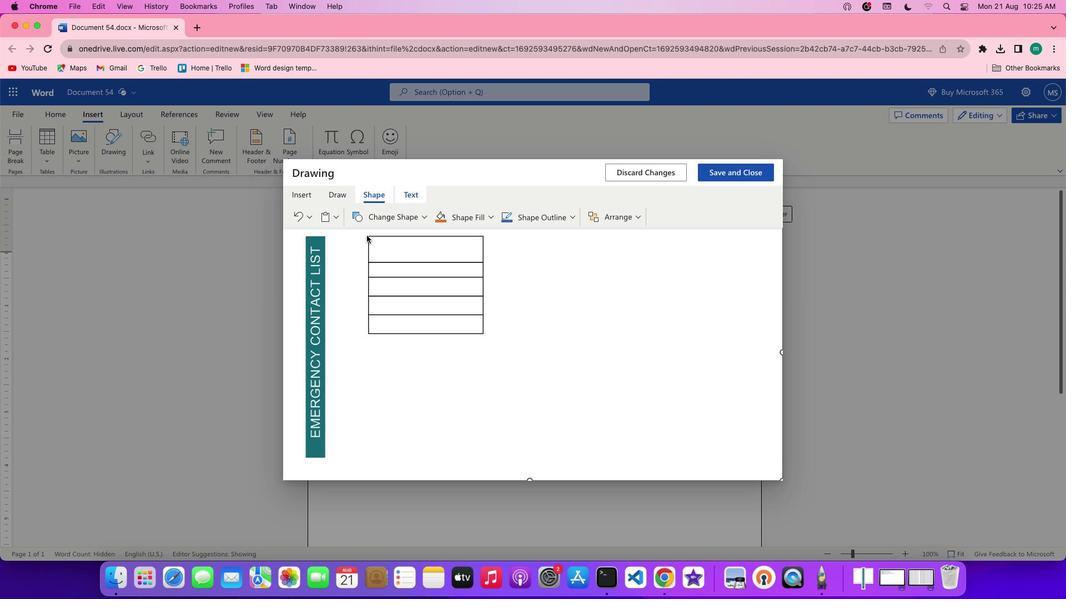 
Action: Mouse pressed left at (363, 232)
Screenshot: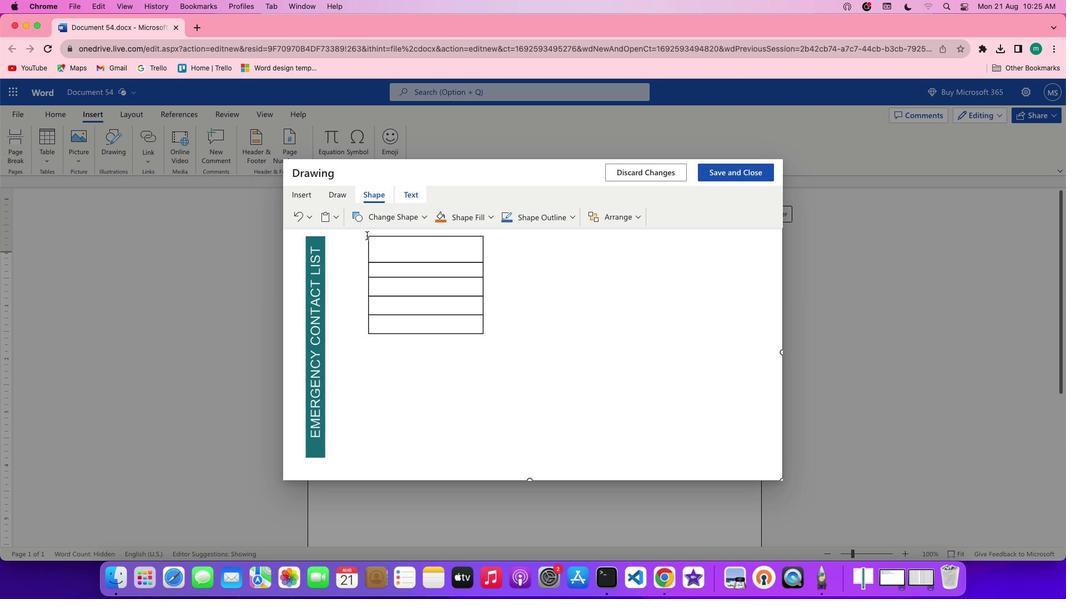 
Action: Mouse moved to (367, 233)
Screenshot: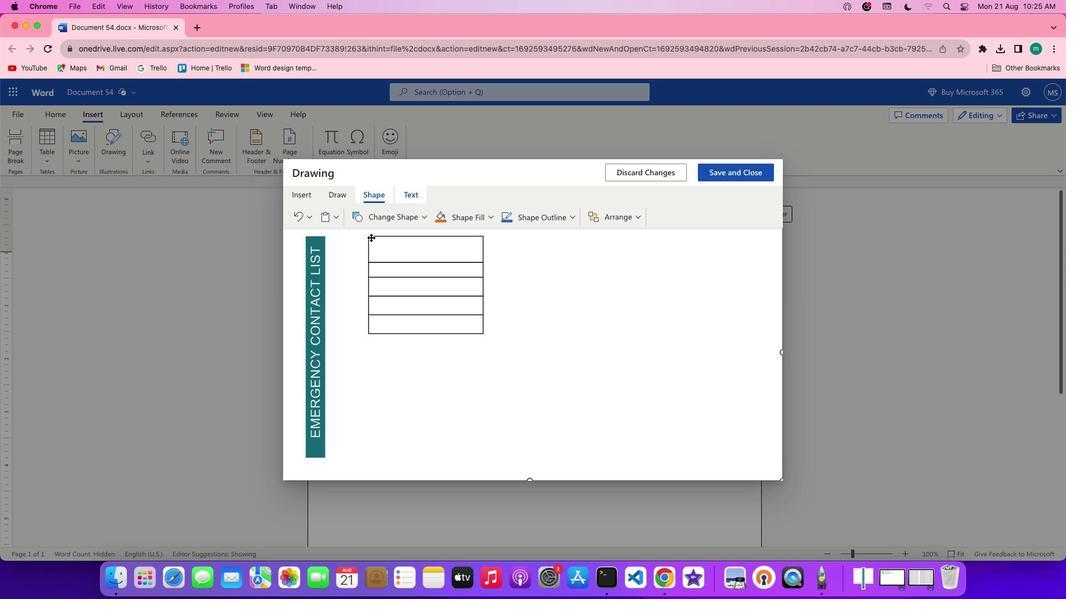 
Action: Mouse pressed left at (367, 233)
Screenshot: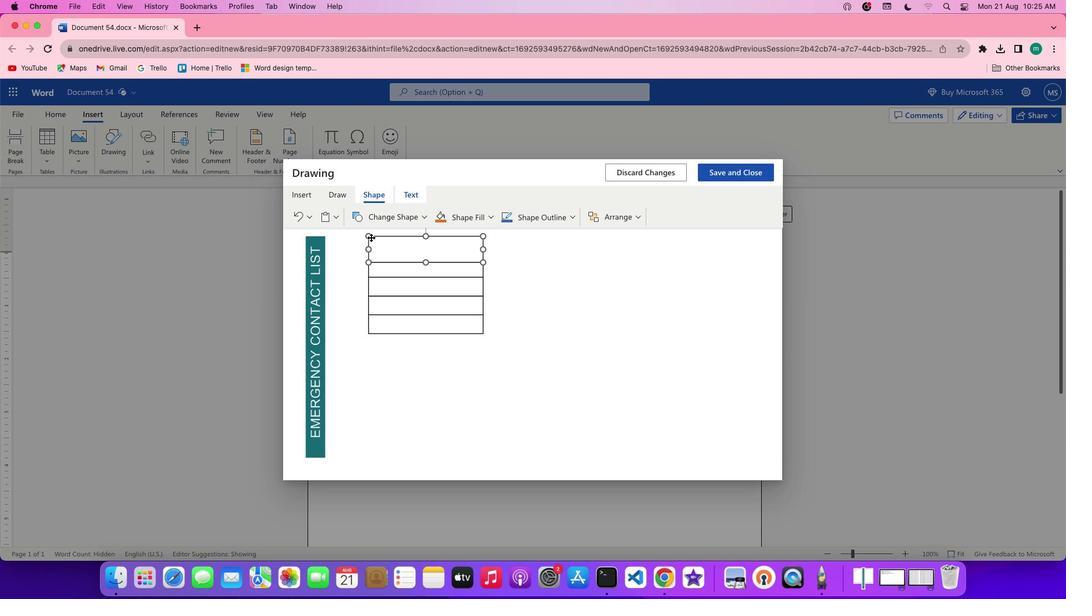 
Action: Mouse moved to (380, 240)
Screenshot: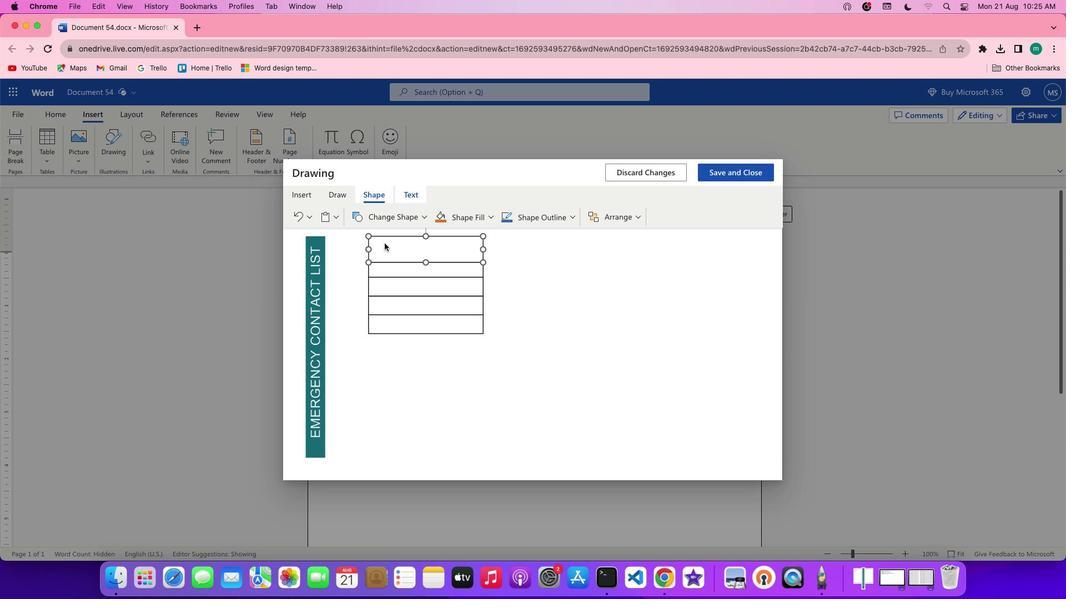 
Action: Key pressed Key.cmd'c'
Screenshot: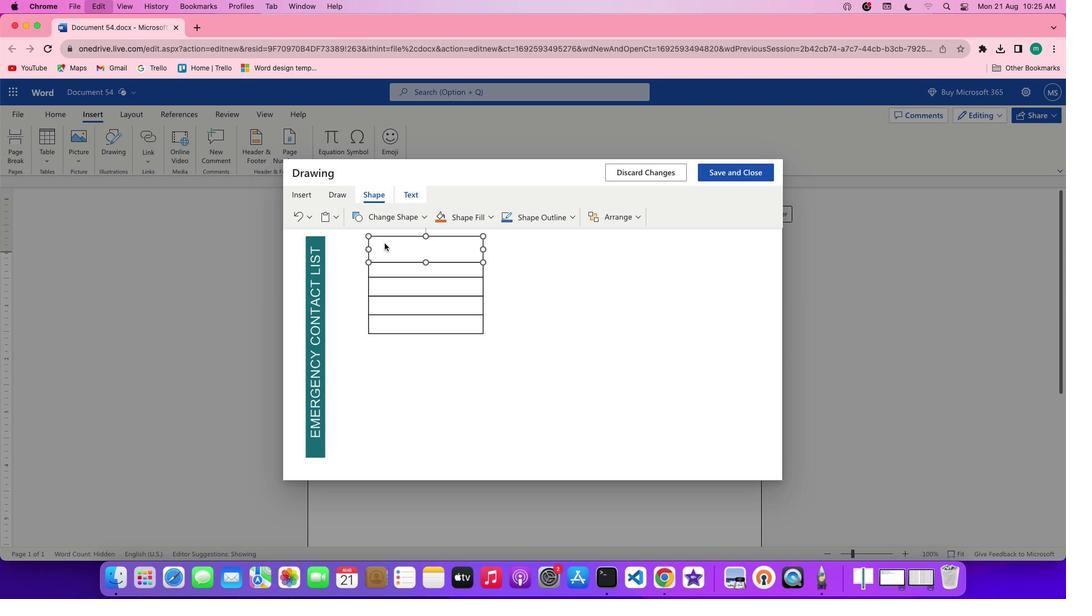 
Action: Mouse moved to (591, 255)
Screenshot: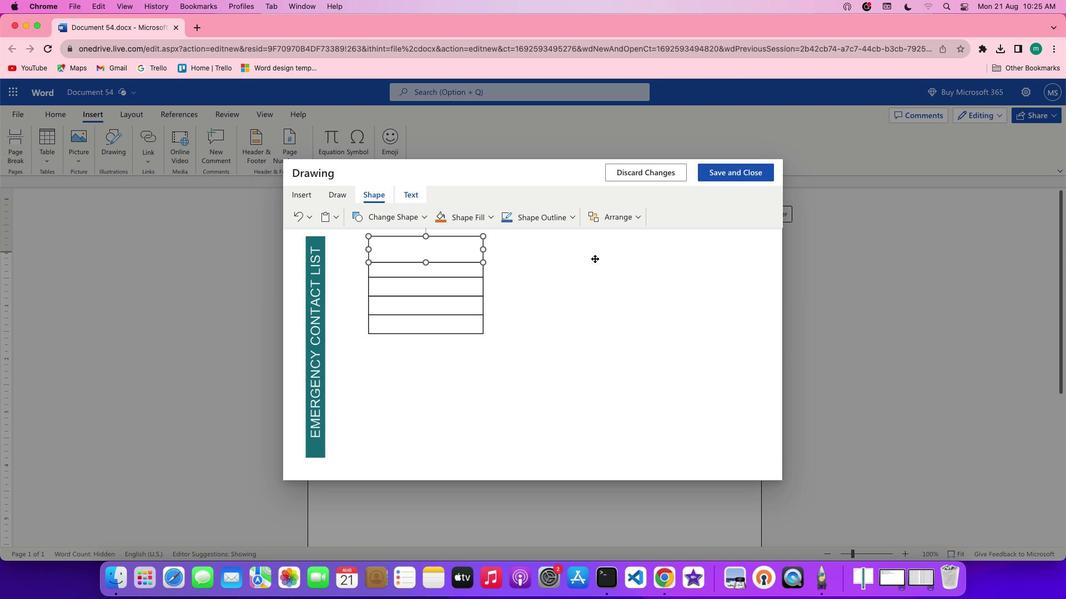 
Action: Mouse pressed left at (591, 255)
Screenshot: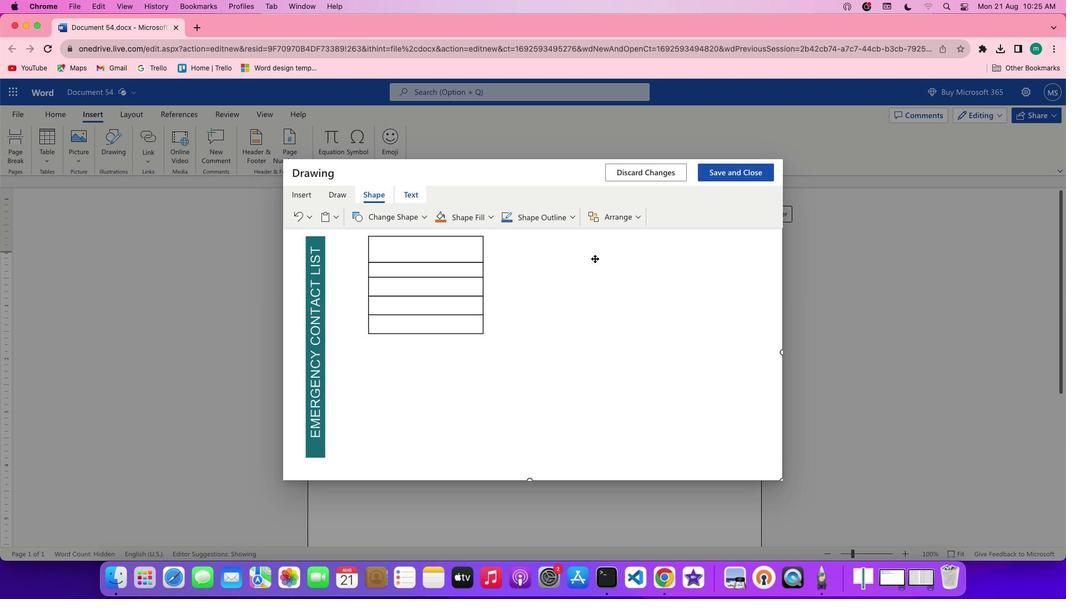 
Action: Mouse moved to (557, 248)
Screenshot: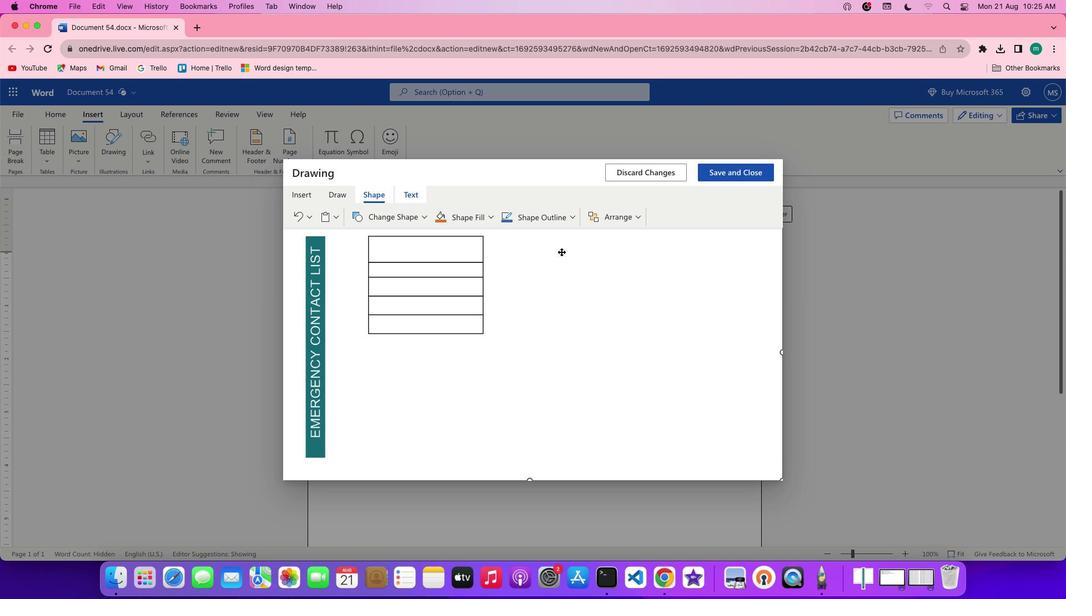 
Action: Mouse pressed left at (557, 248)
Screenshot: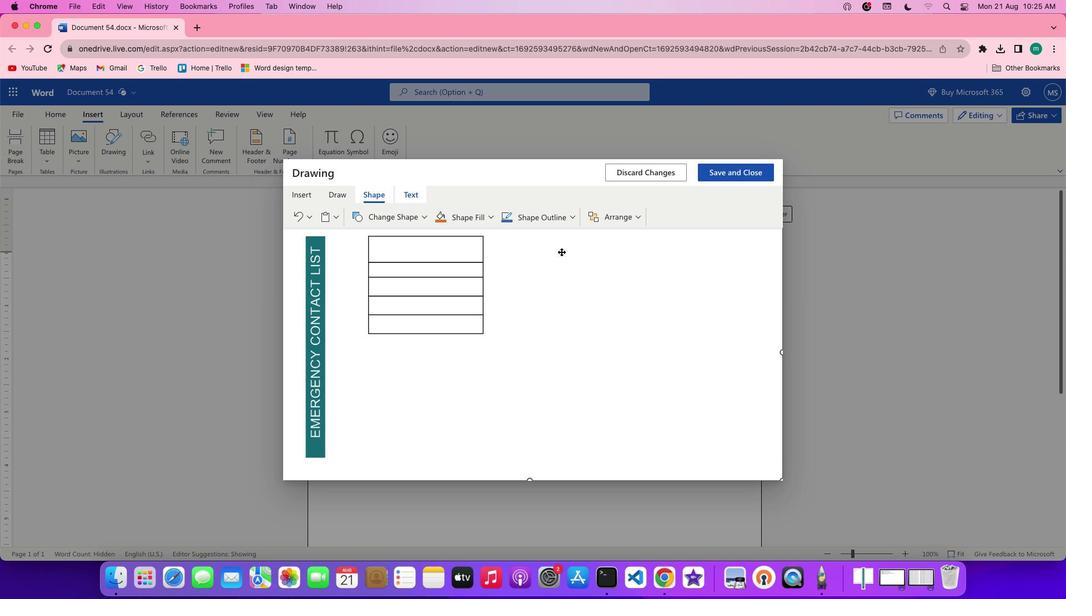 
Action: Mouse moved to (527, 250)
Screenshot: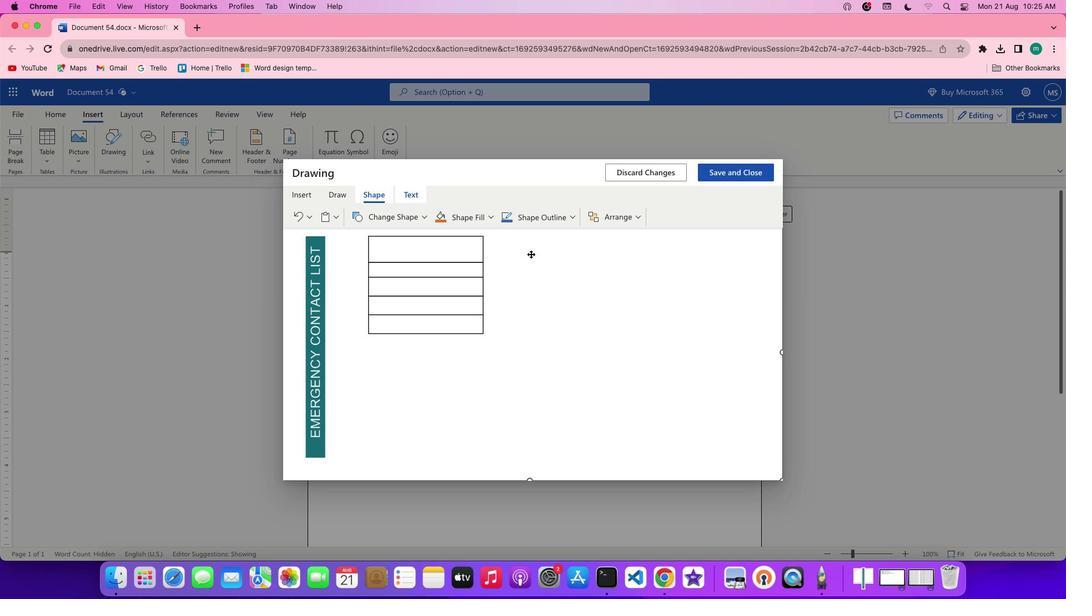 
Action: Mouse pressed left at (527, 250)
Screenshot: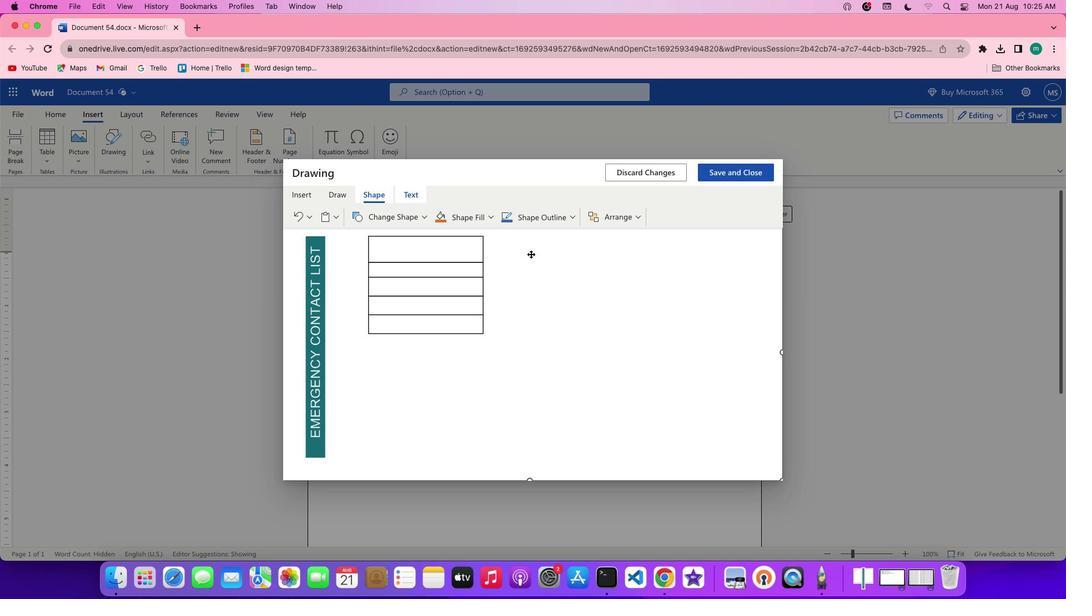 
Action: Mouse pressed left at (527, 250)
Screenshot: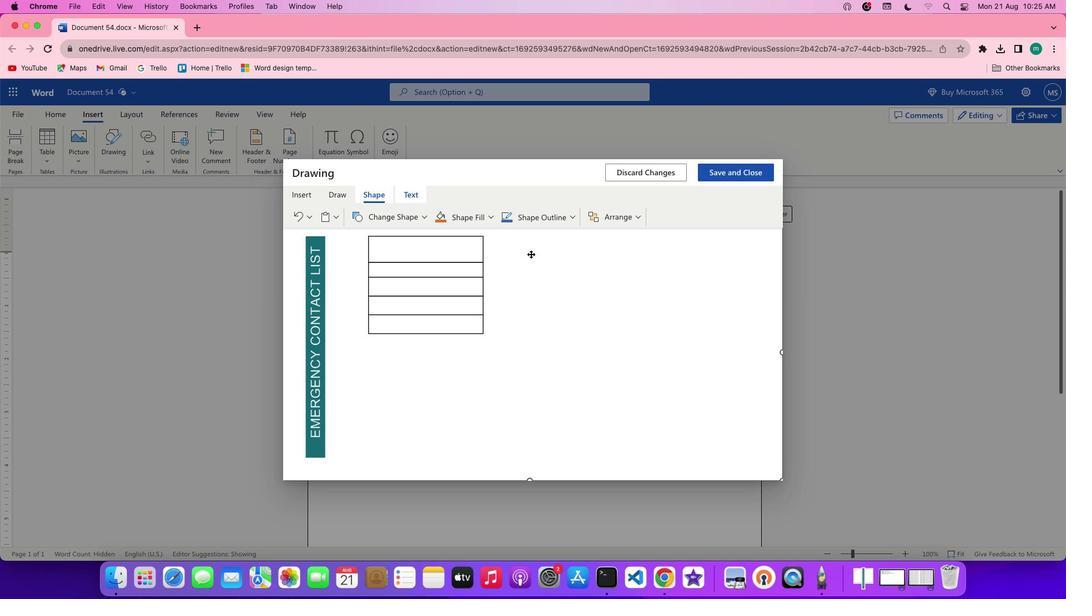 
Action: Mouse moved to (410, 246)
Screenshot: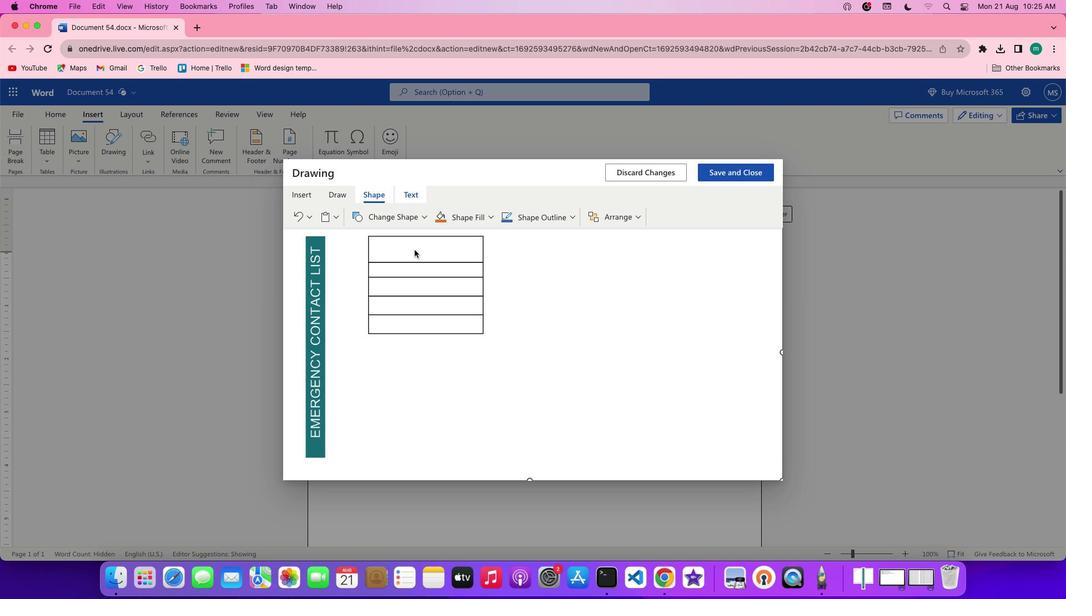 
Action: Mouse pressed left at (410, 246)
Screenshot: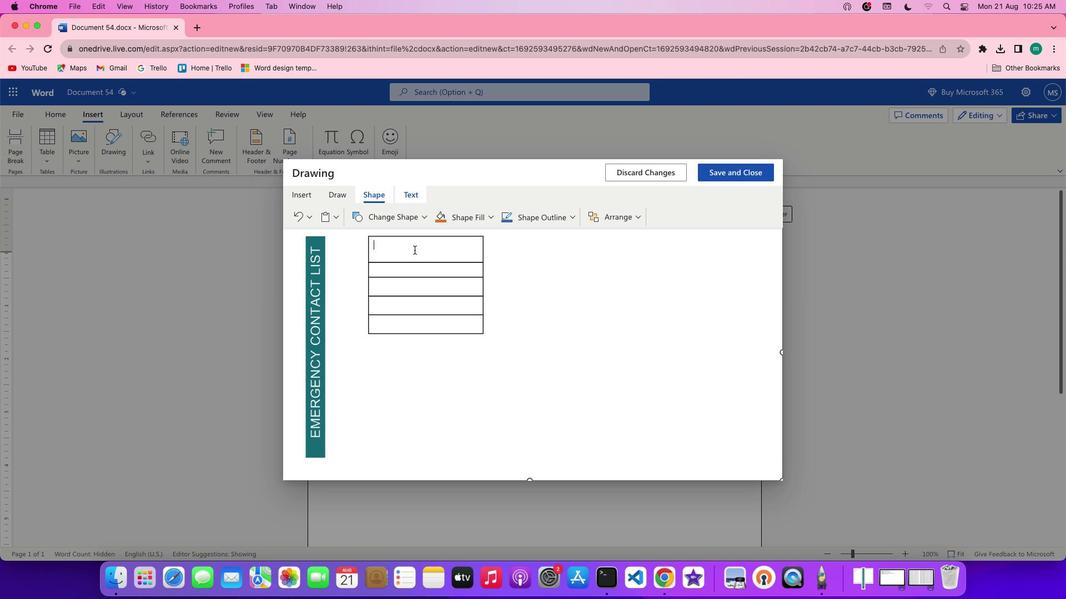 
Action: Mouse moved to (498, 246)
Screenshot: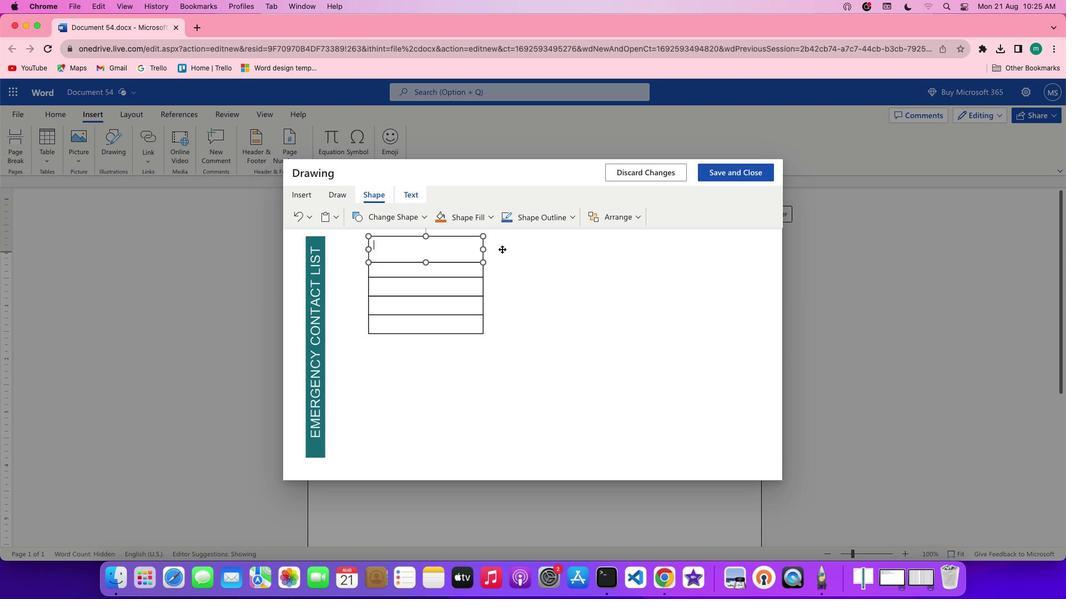 
Action: Mouse pressed left at (498, 246)
Screenshot: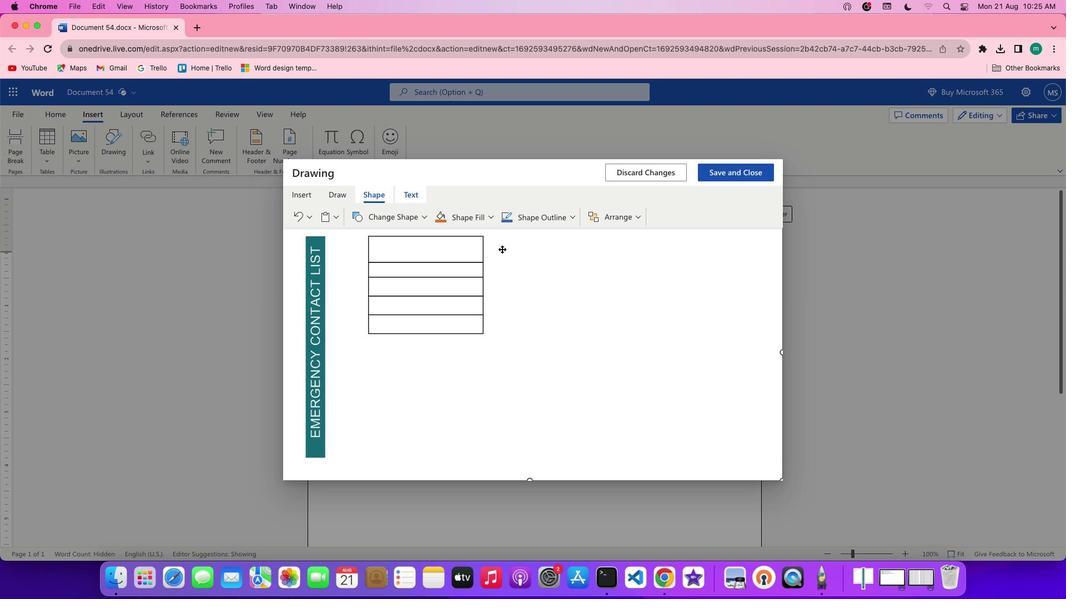 
Action: Mouse pressed left at (498, 246)
Screenshot: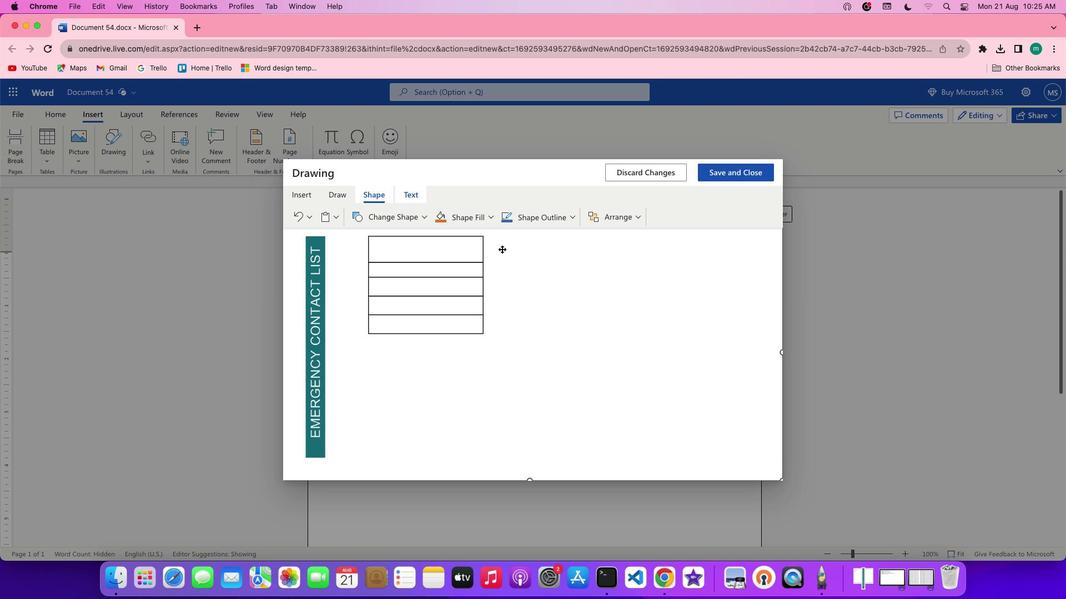 
Action: Mouse moved to (488, 248)
Screenshot: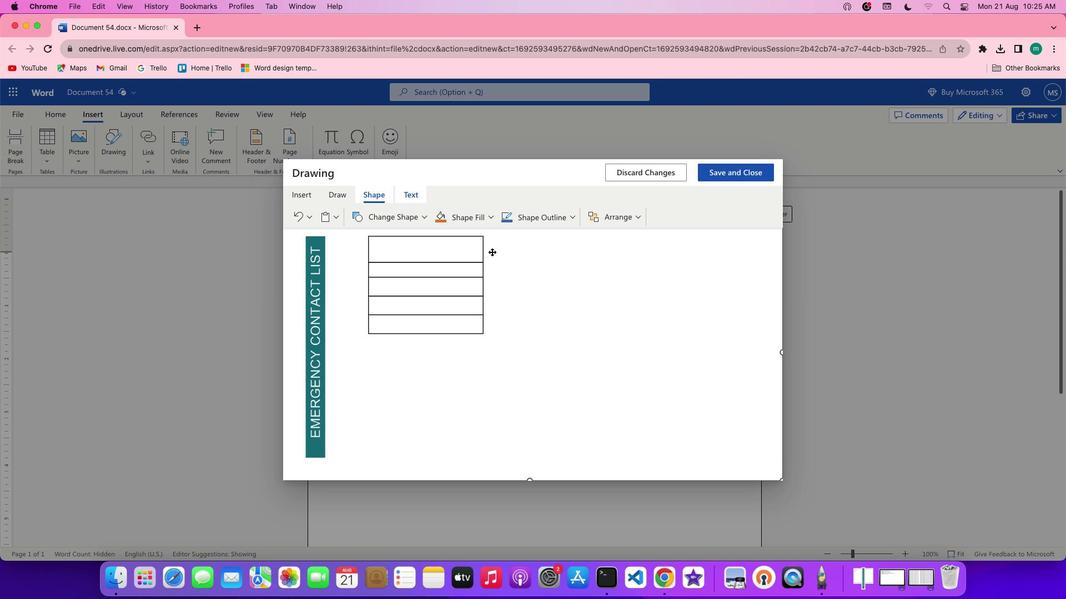 
Action: Mouse pressed left at (488, 248)
Screenshot: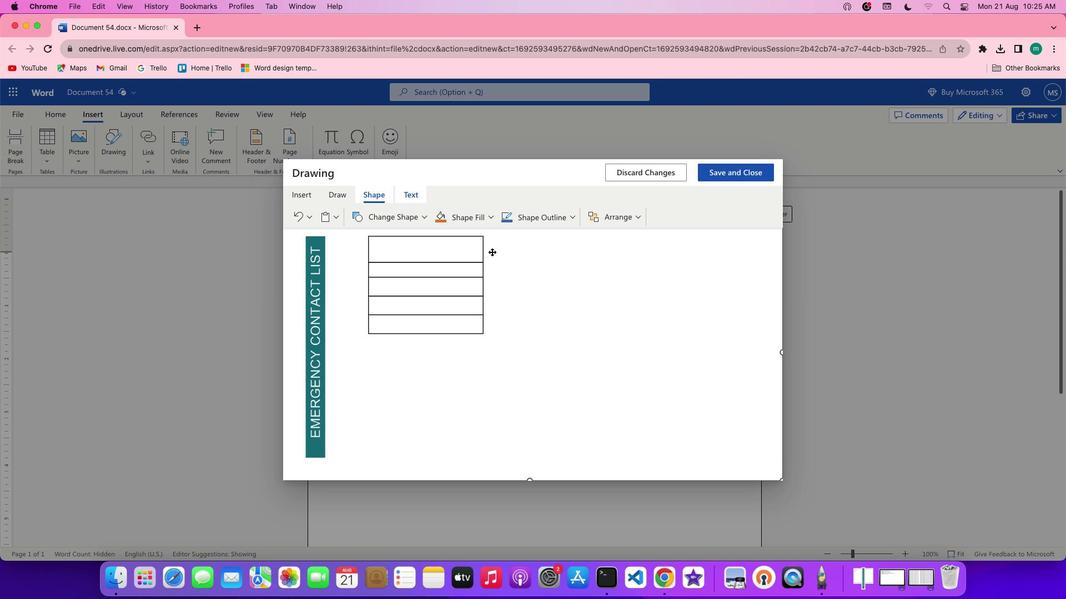 
Action: Mouse pressed left at (488, 248)
Screenshot: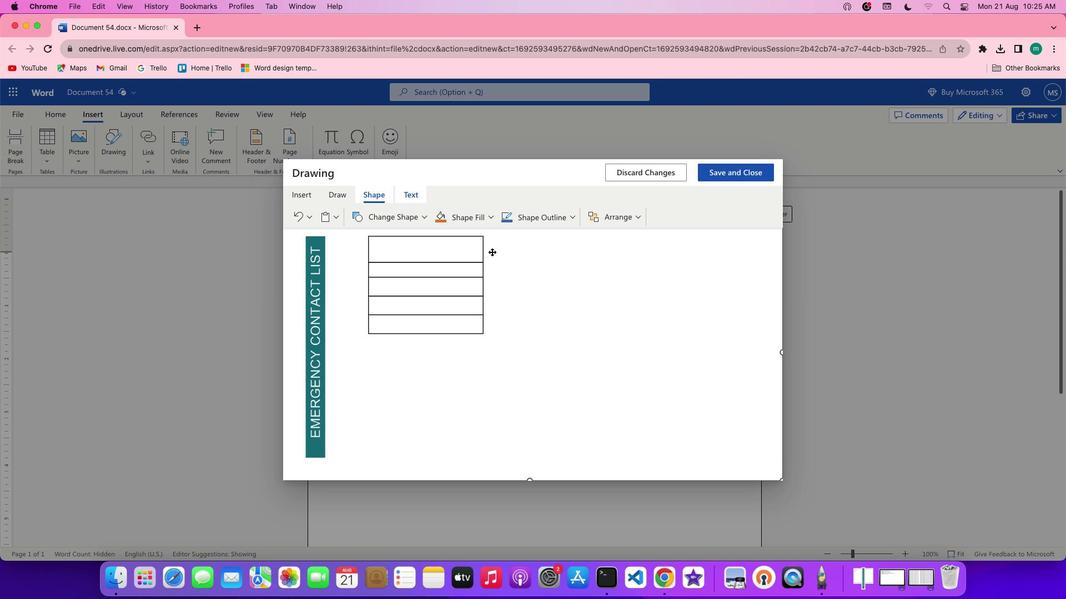 
Action: Mouse pressed left at (488, 248)
Screenshot: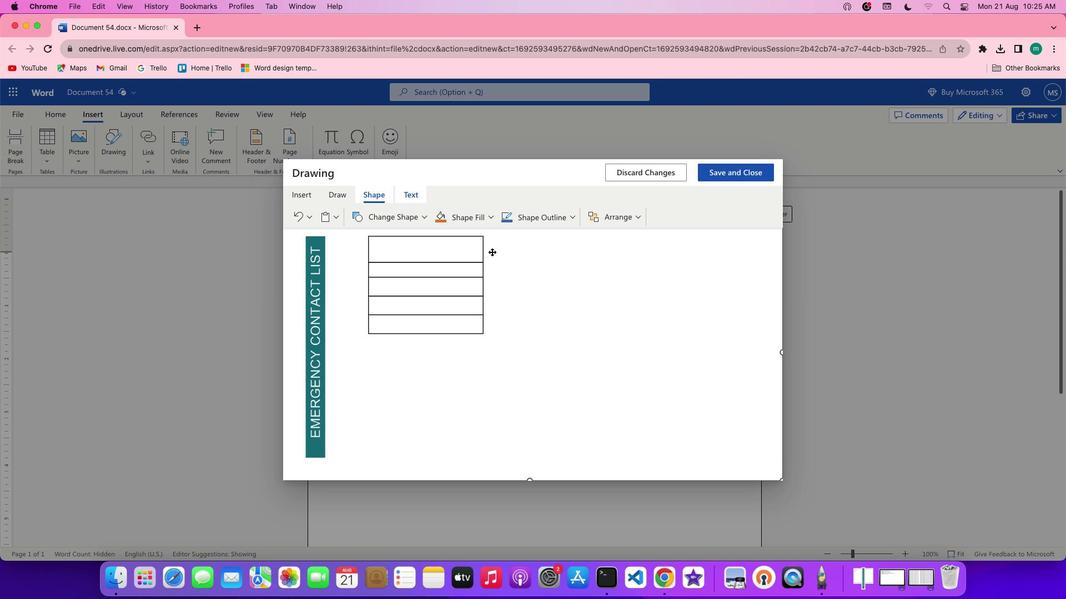 
Action: Mouse moved to (392, 242)
Screenshot: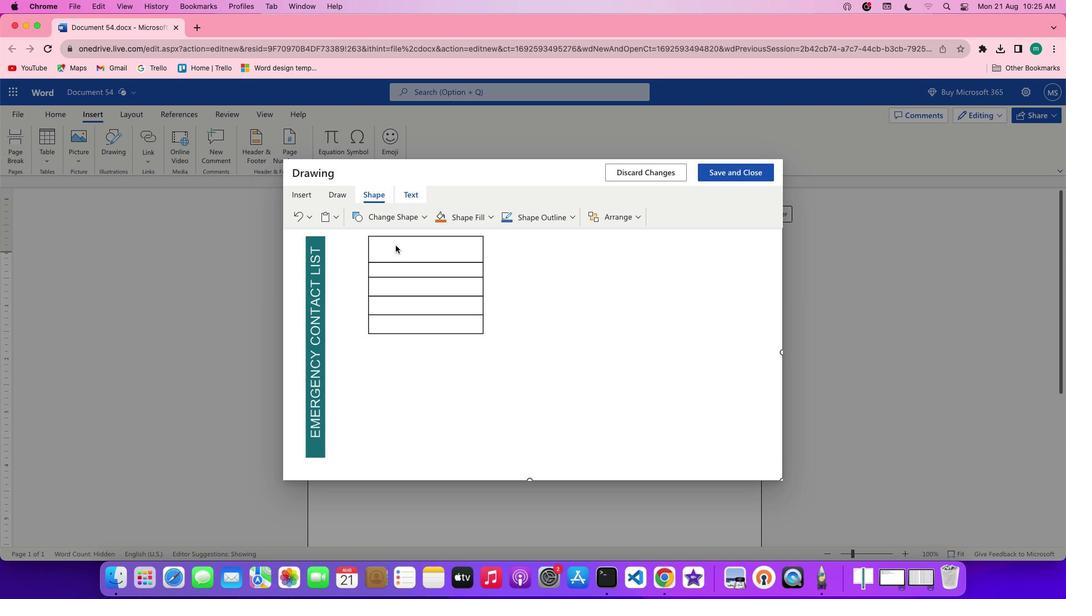 
Action: Mouse pressed left at (392, 242)
Screenshot: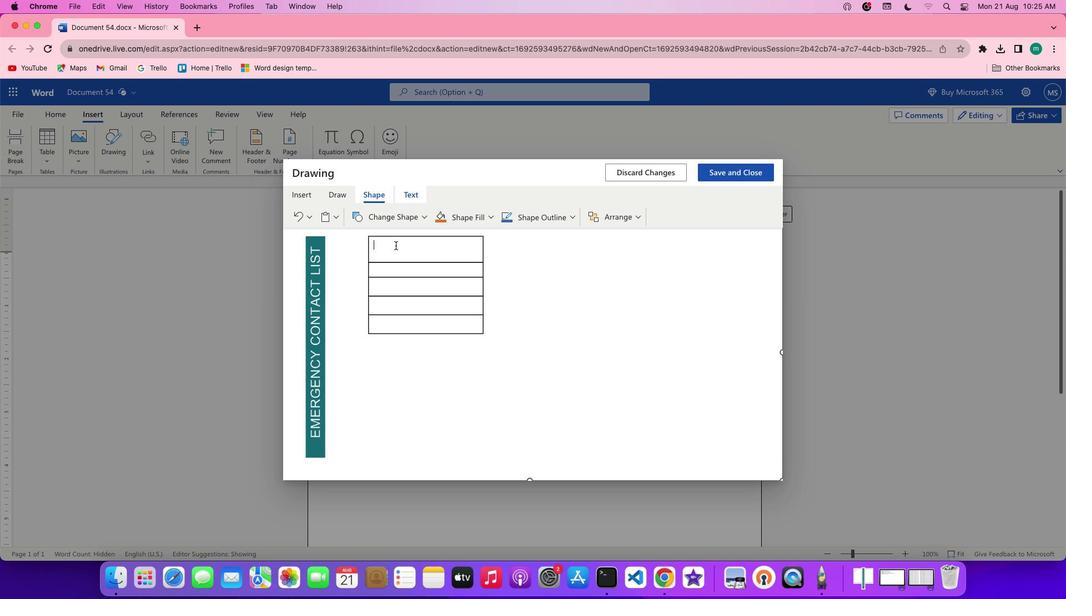 
Action: Mouse moved to (386, 242)
Screenshot: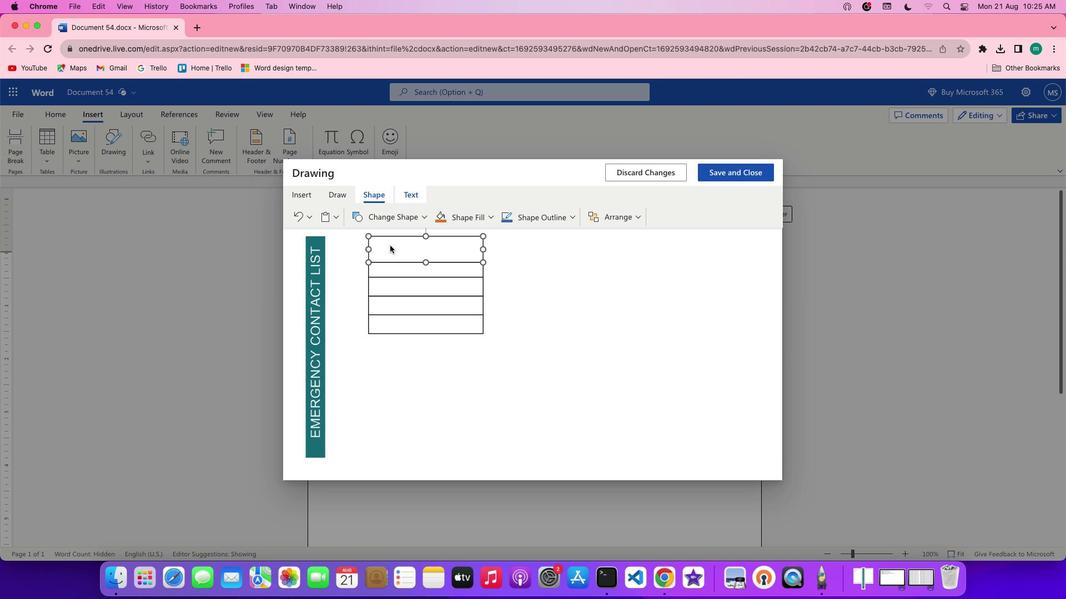 
Action: Key pressed Key.shift'L''O''C''A''L'Key.spaceKey.shift'C''O''N''T''A''C''T'
Screenshot: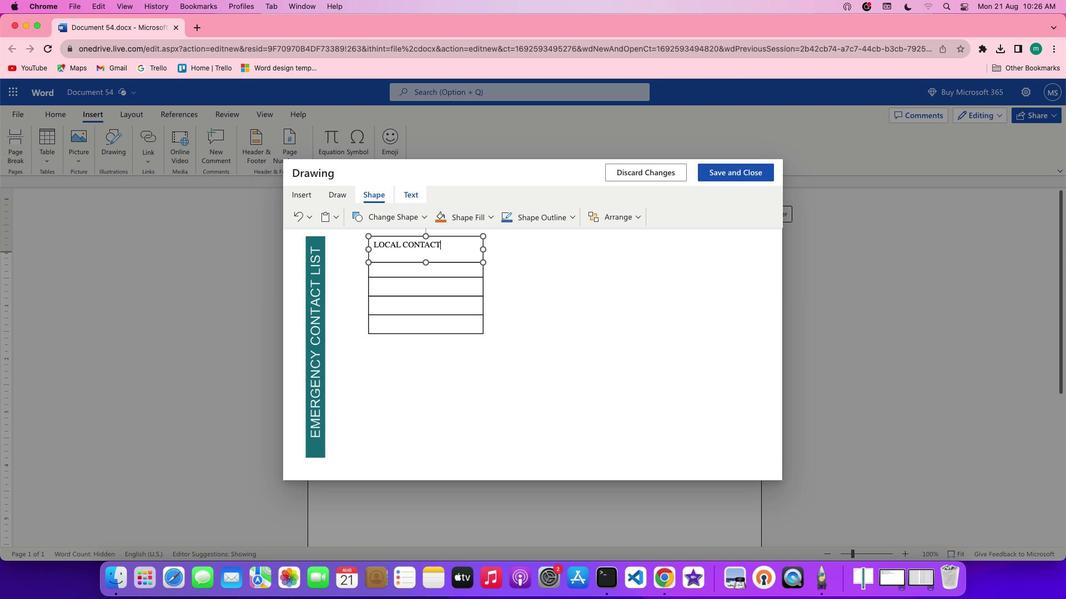 
Action: Mouse moved to (401, 197)
Screenshot: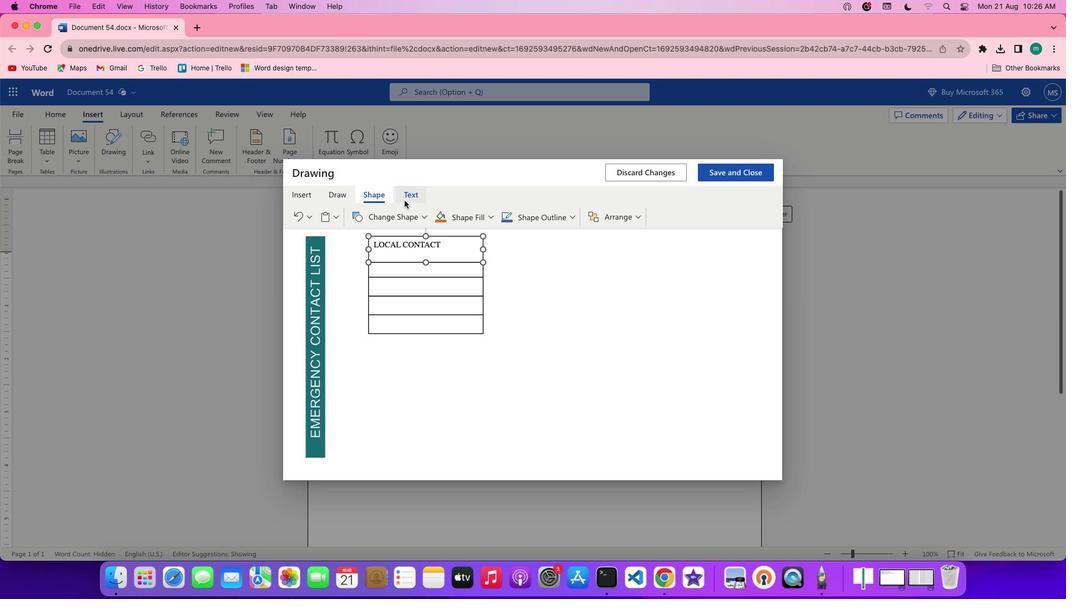 
Action: Mouse pressed left at (401, 197)
Screenshot: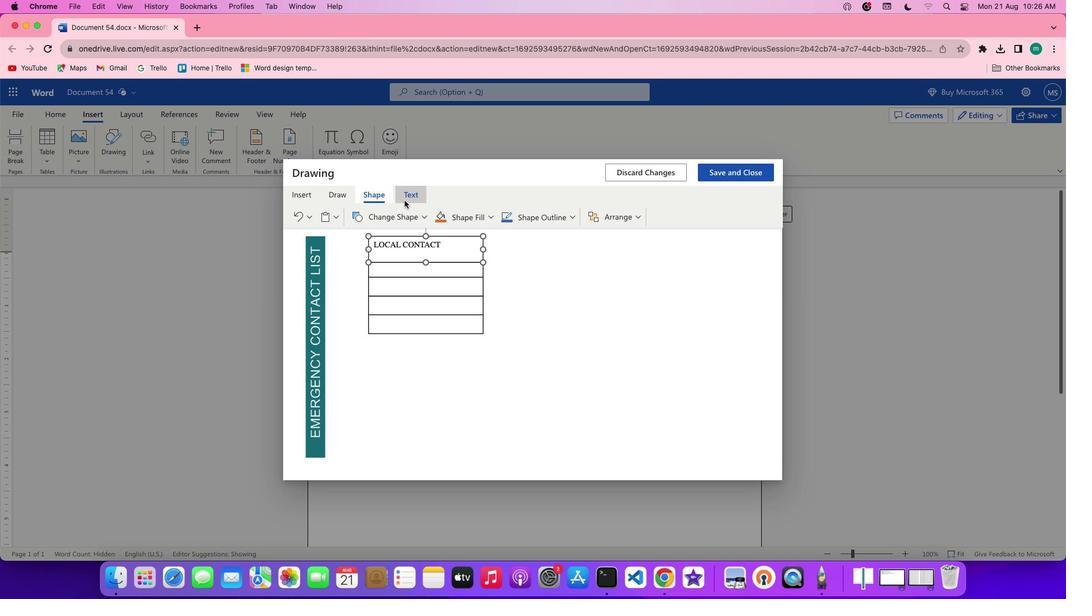 
Action: Mouse moved to (440, 213)
Screenshot: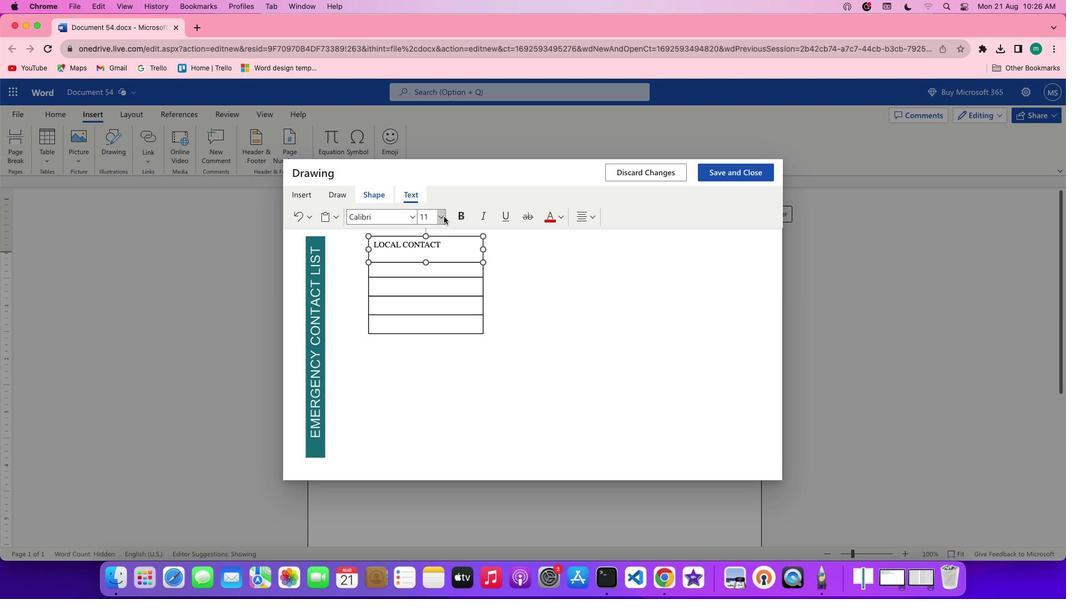 
Action: Mouse pressed left at (440, 213)
Screenshot: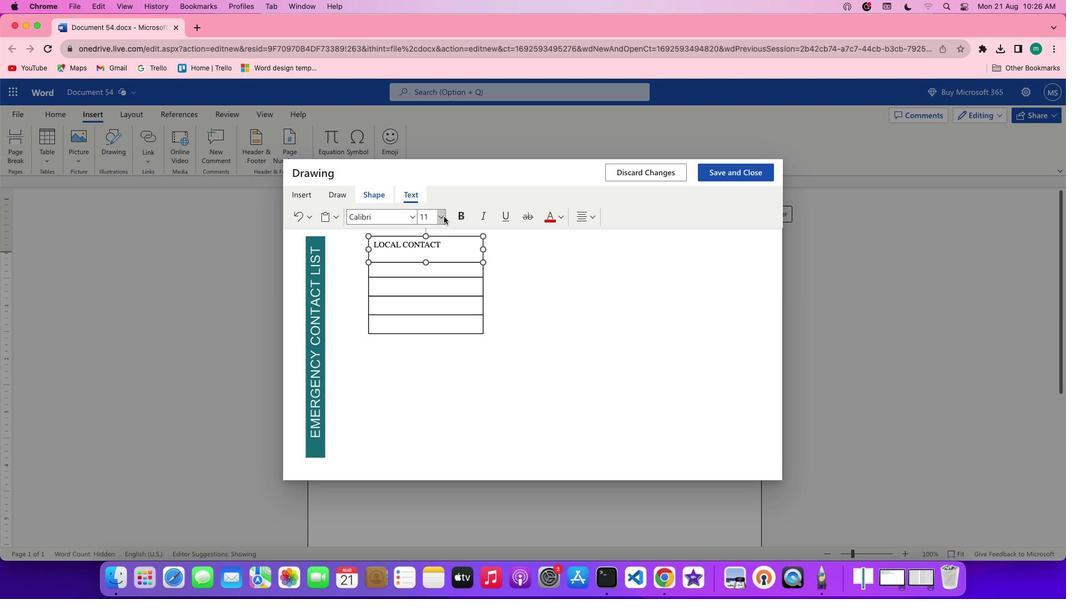
Action: Mouse moved to (424, 373)
Screenshot: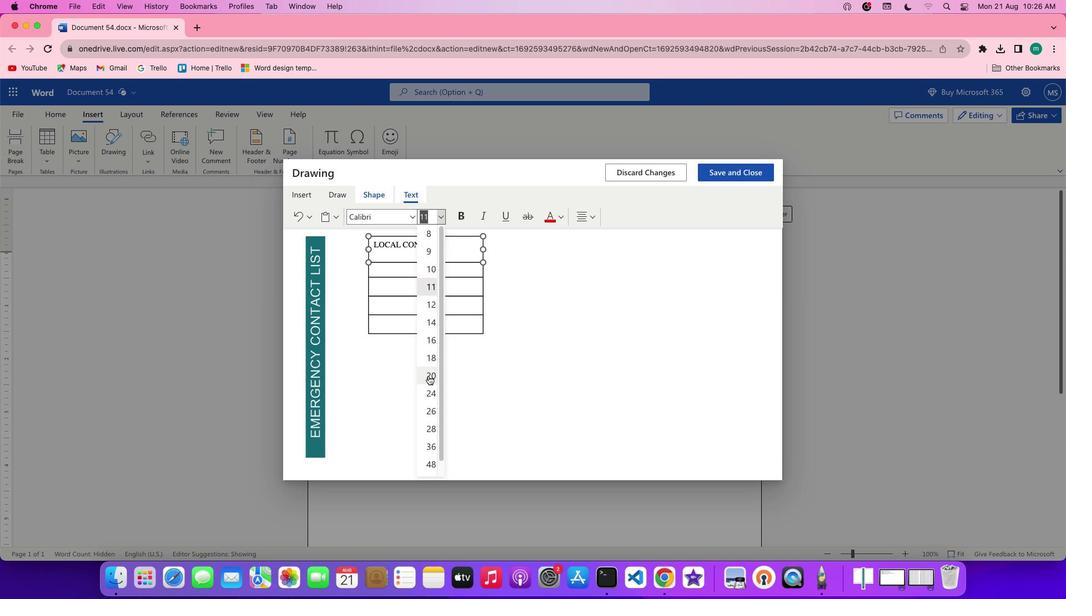 
Action: Mouse pressed left at (424, 373)
Screenshot: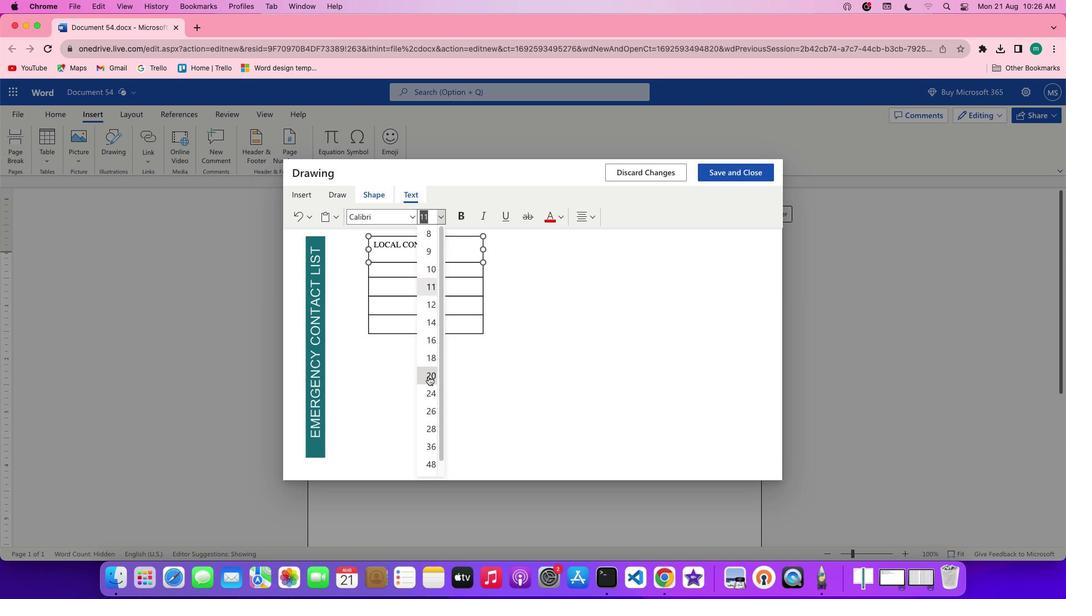 
Action: Mouse moved to (459, 216)
Screenshot: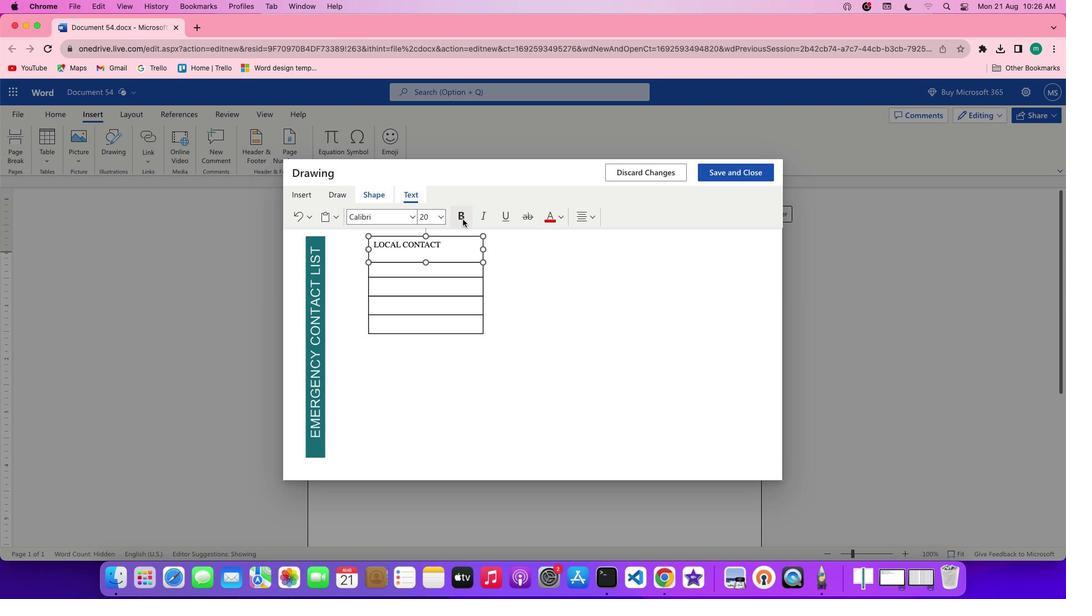 
Action: Mouse pressed left at (459, 216)
Screenshot: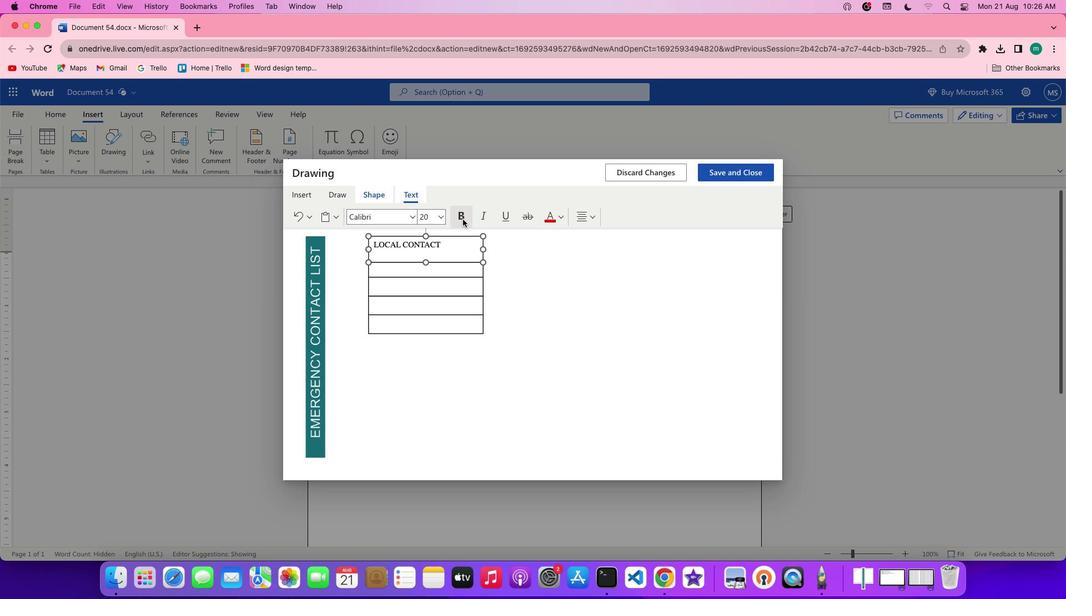 
Action: Mouse moved to (557, 219)
Screenshot: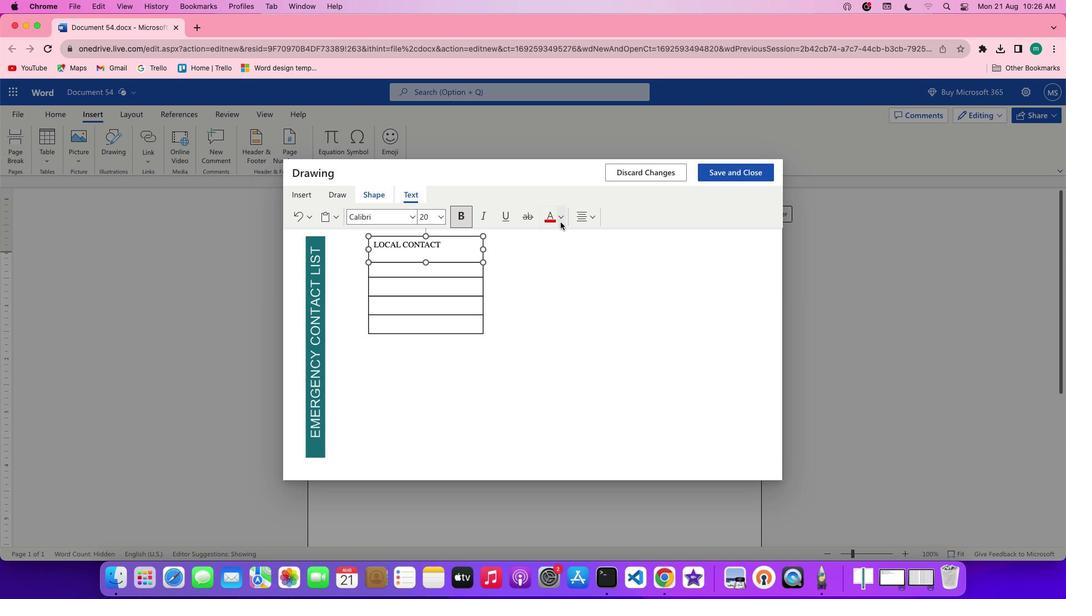 
Action: Mouse pressed left at (557, 219)
Screenshot: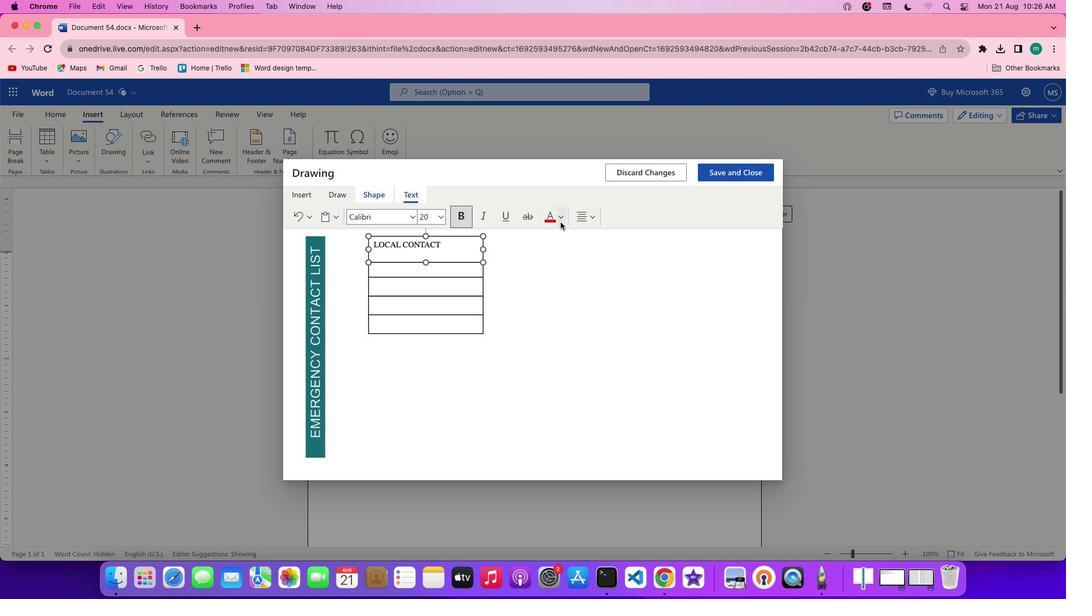 
Action: Mouse moved to (555, 257)
Screenshot: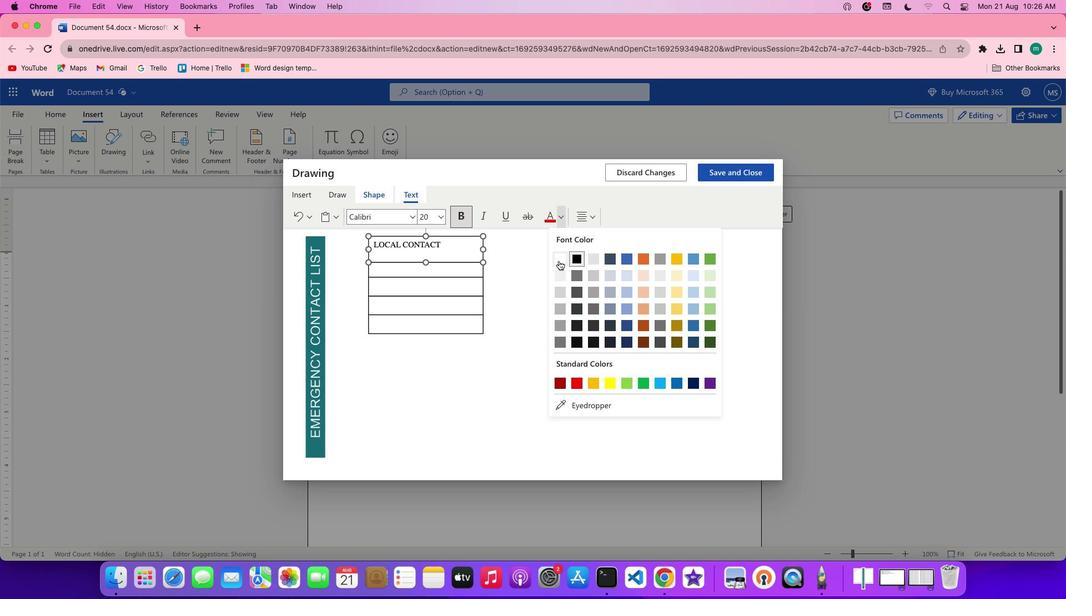 
Action: Mouse pressed left at (555, 257)
Screenshot: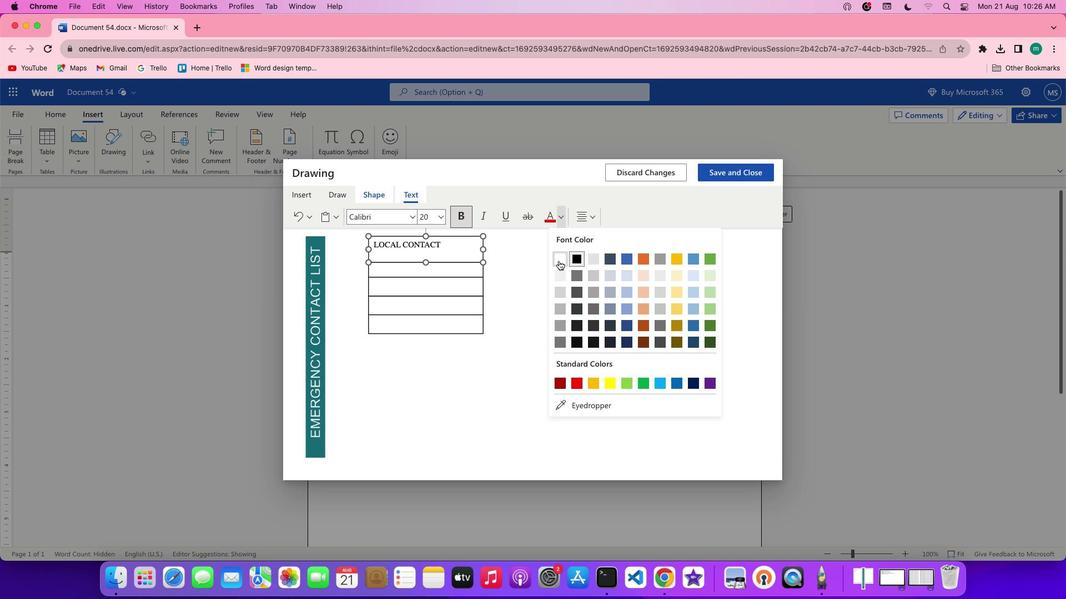 
Action: Mouse moved to (442, 250)
